 Task: Find directions from Lajpat Nagar to Dwarka, New Delhi and check your location history for recent visits.
Action: Mouse moved to (133, 69)
Screenshot: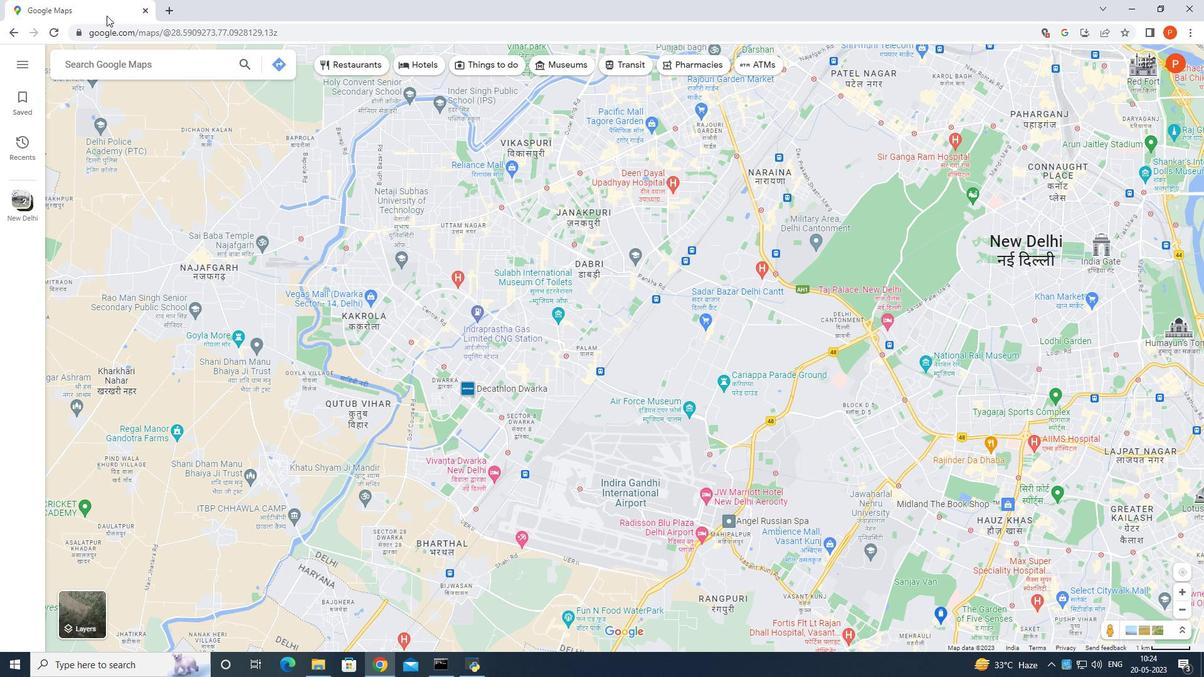 
Action: Mouse pressed left at (133, 69)
Screenshot: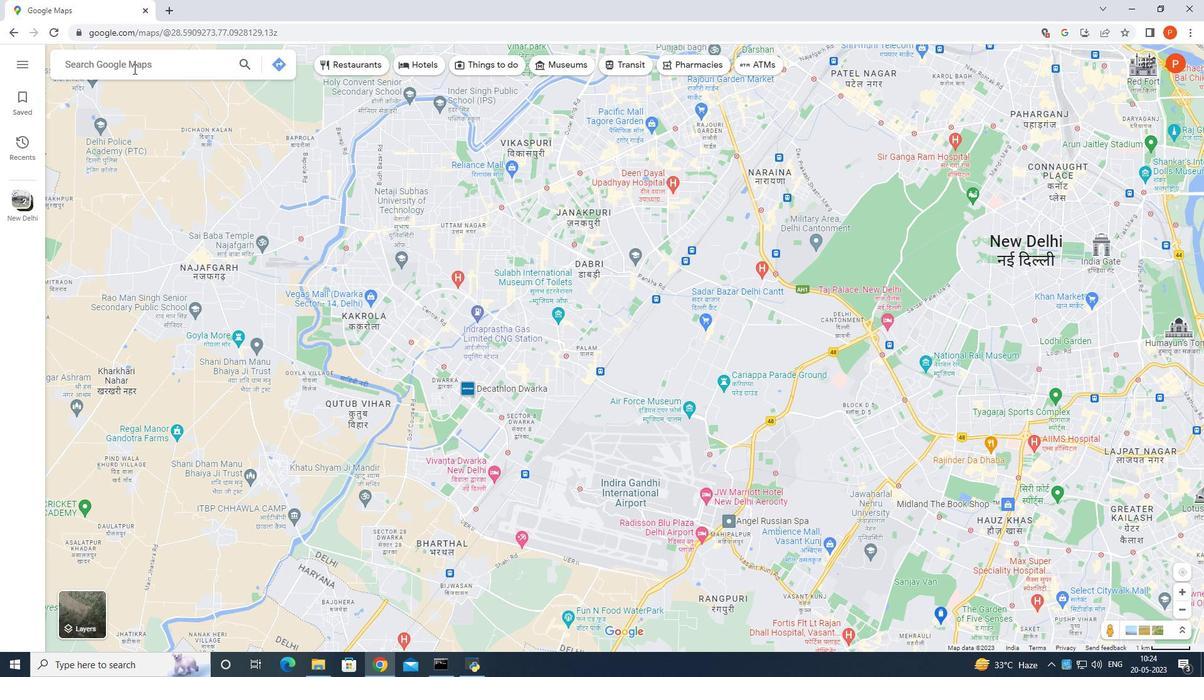 
Action: Key pressed dwarka<Key.space><Key.enter>
Screenshot: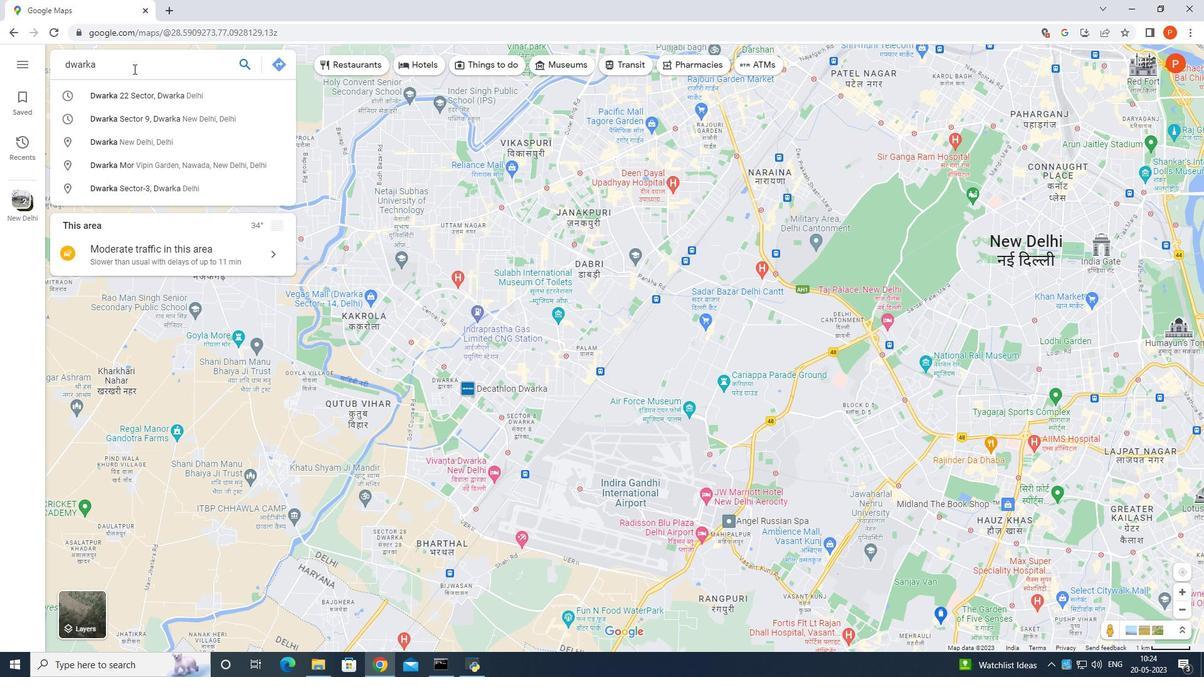 
Action: Mouse moved to (77, 282)
Screenshot: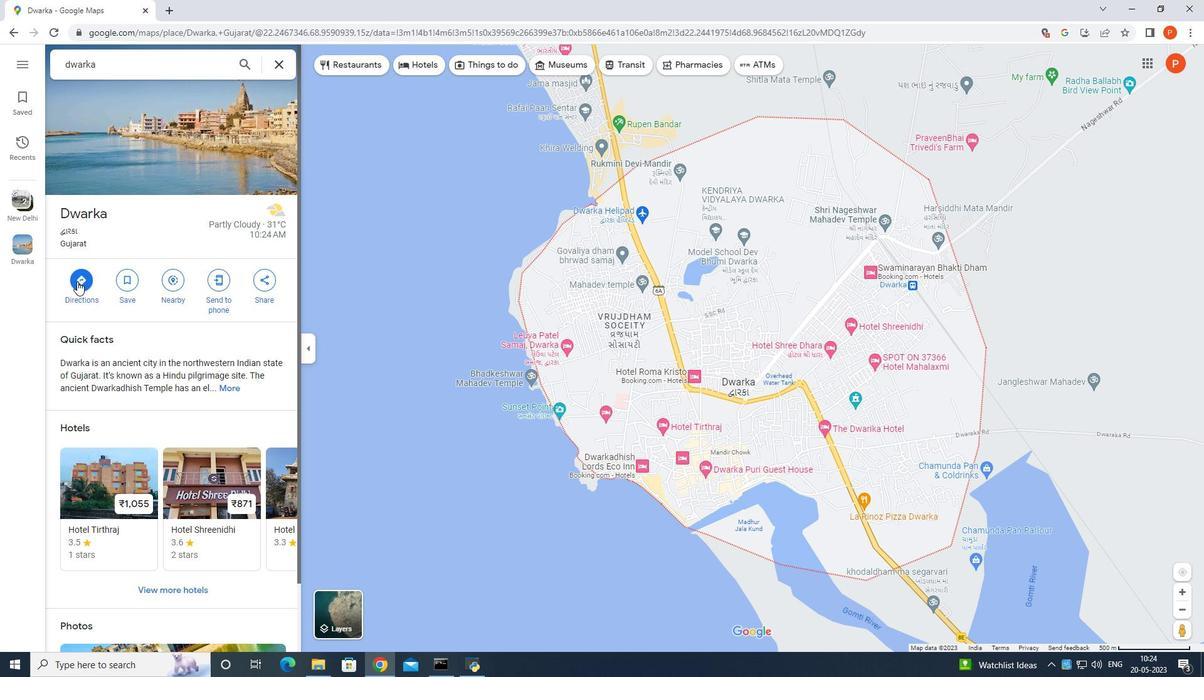 
Action: Mouse pressed left at (77, 282)
Screenshot: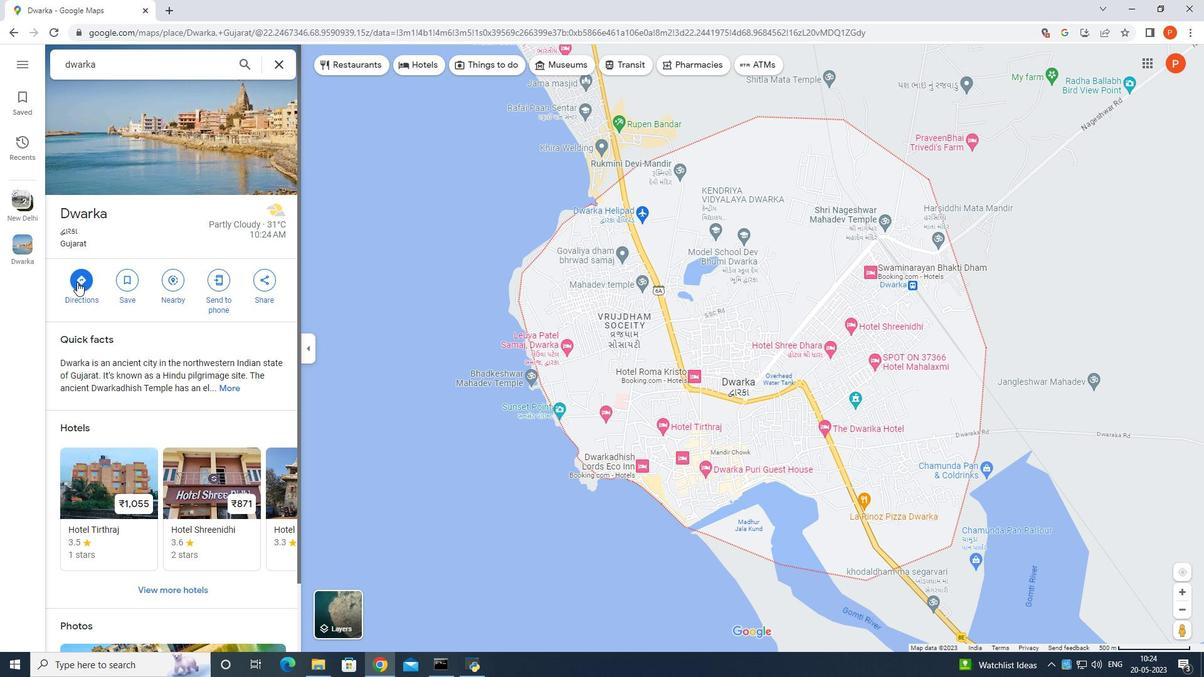 
Action: Mouse moved to (166, 136)
Screenshot: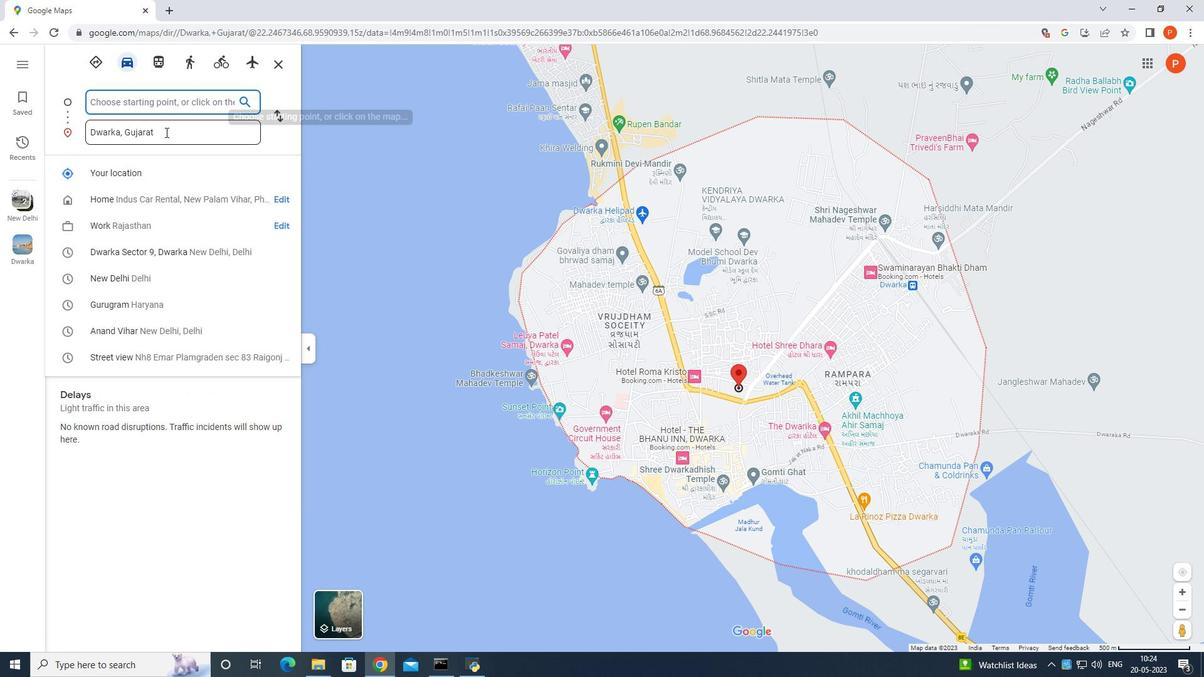 
Action: Mouse pressed left at (166, 136)
Screenshot: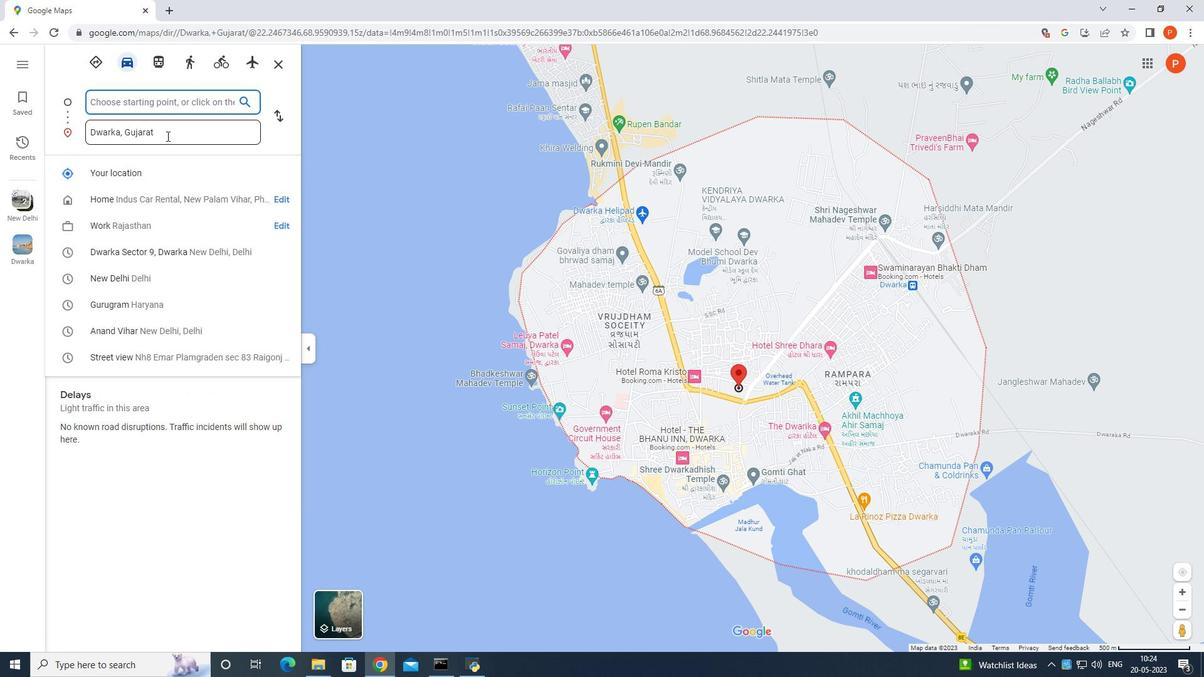 
Action: Mouse pressed left at (166, 136)
Screenshot: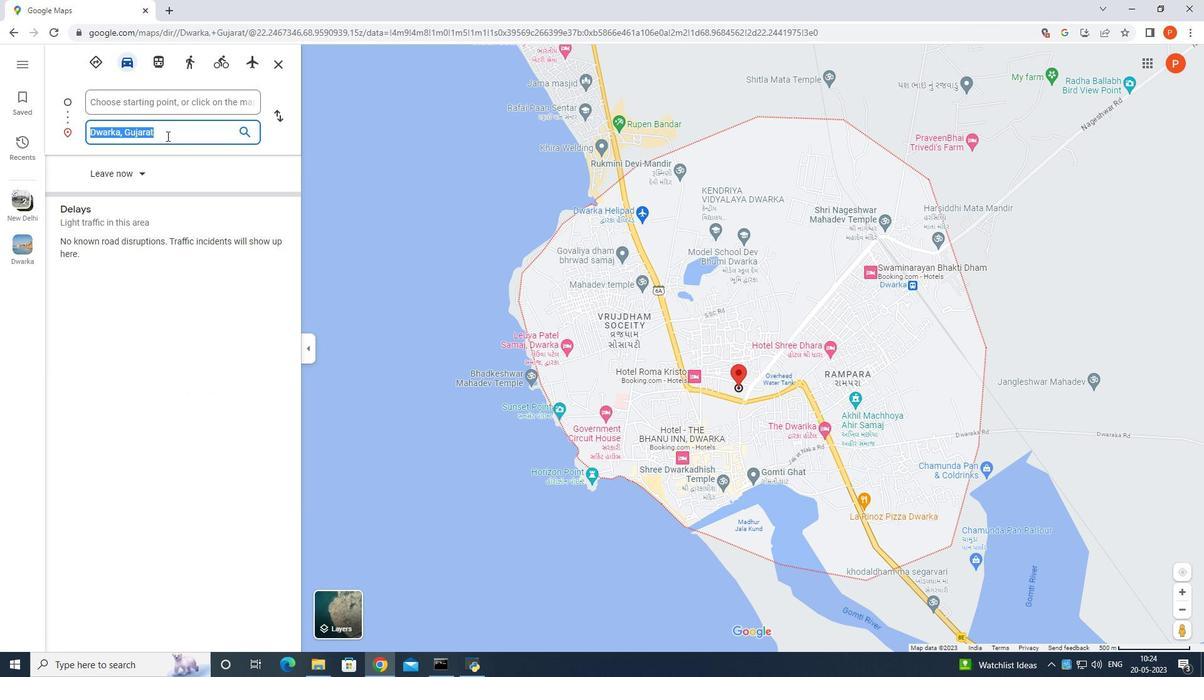 
Action: Key pressed <Key.backspace><Key.backspace><Key.backspace><Key.backspace><Key.backspace><Key.backspace><Key.backspace>delhi<Key.enter>ljpat<Key.space>nagar<Key.enter>
Screenshot: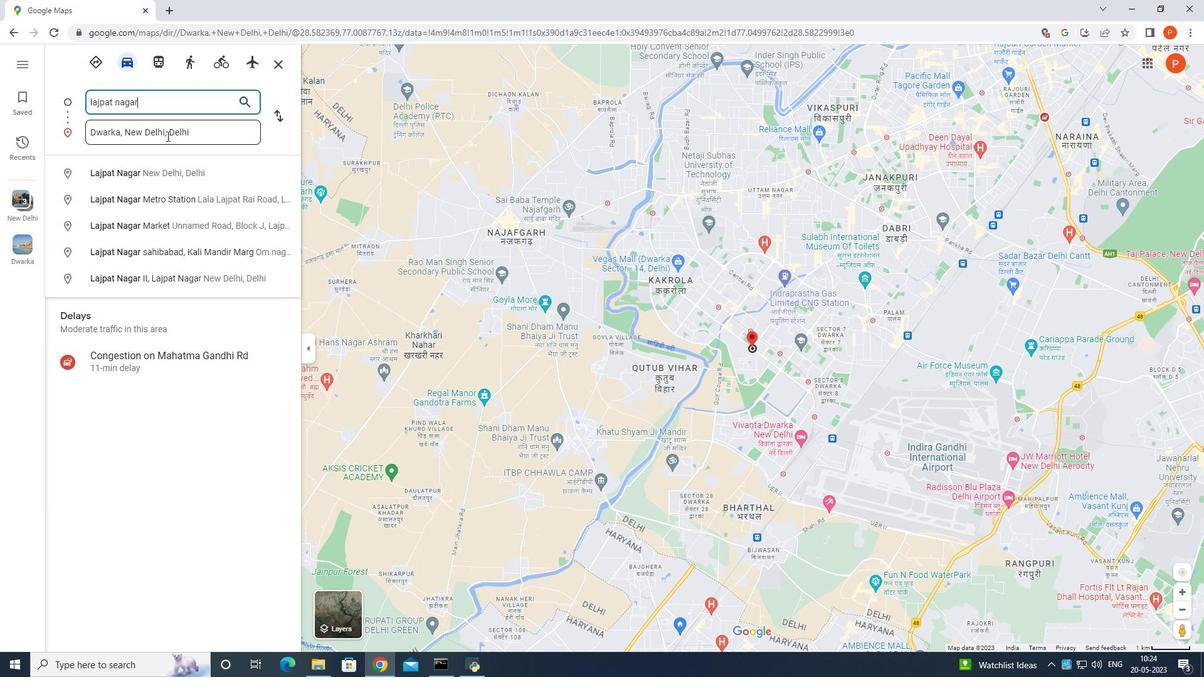 
Action: Mouse moved to (254, 300)
Screenshot: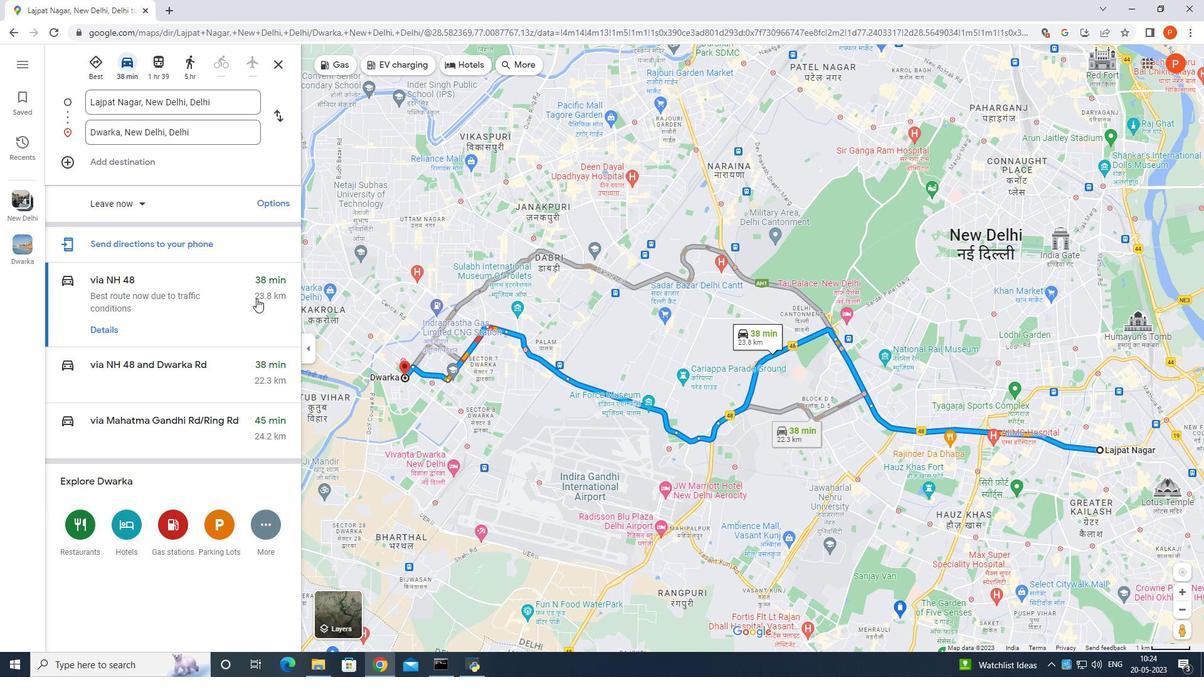 
Action: Mouse scrolled (254, 299) with delta (0, 0)
Screenshot: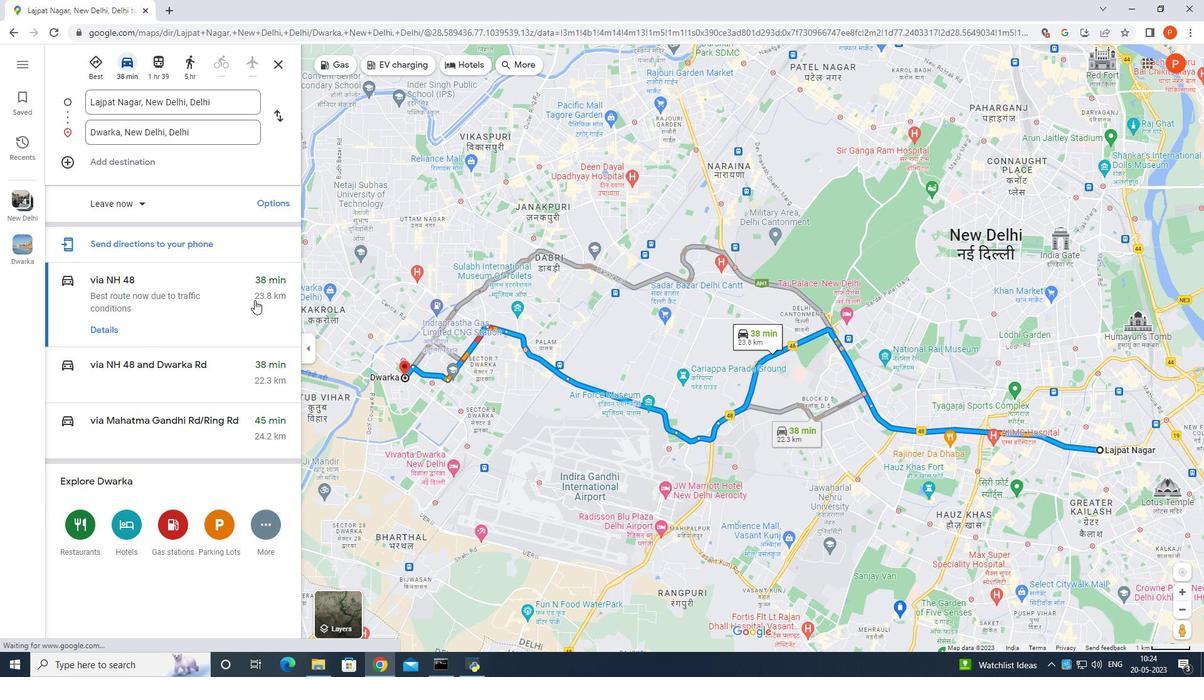 
Action: Mouse scrolled (254, 299) with delta (0, 0)
Screenshot: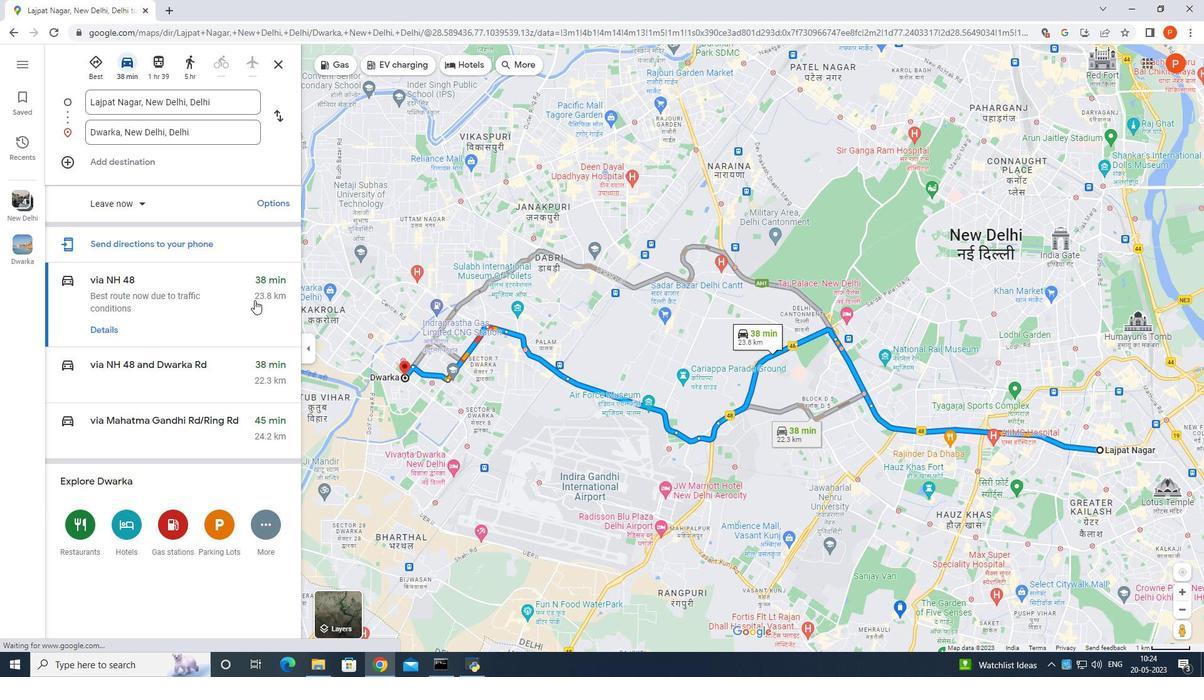 
Action: Mouse scrolled (254, 299) with delta (0, 0)
Screenshot: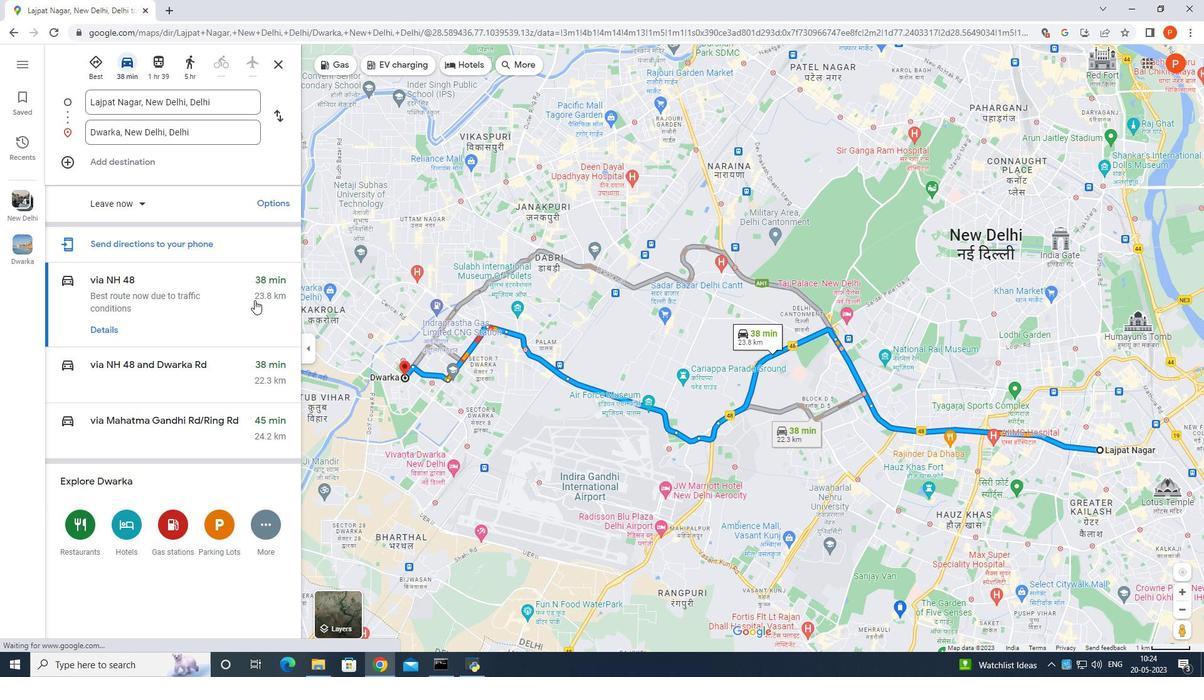 
Action: Mouse scrolled (254, 301) with delta (0, 0)
Screenshot: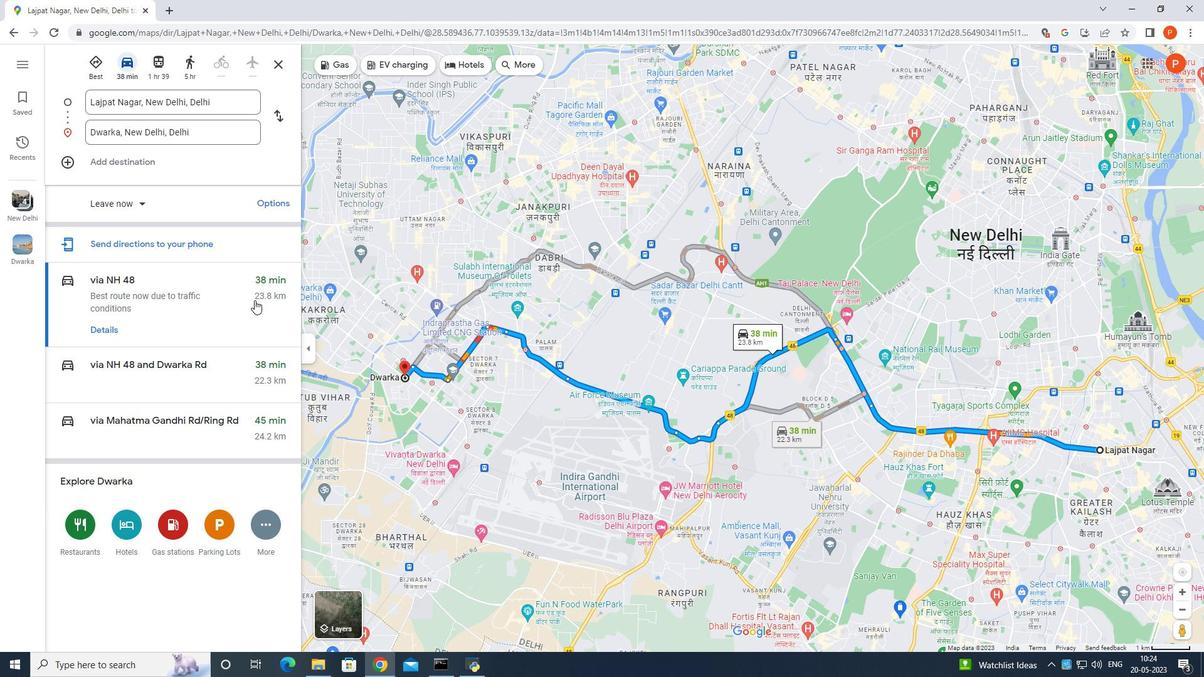 
Action: Mouse scrolled (254, 301) with delta (0, 0)
Screenshot: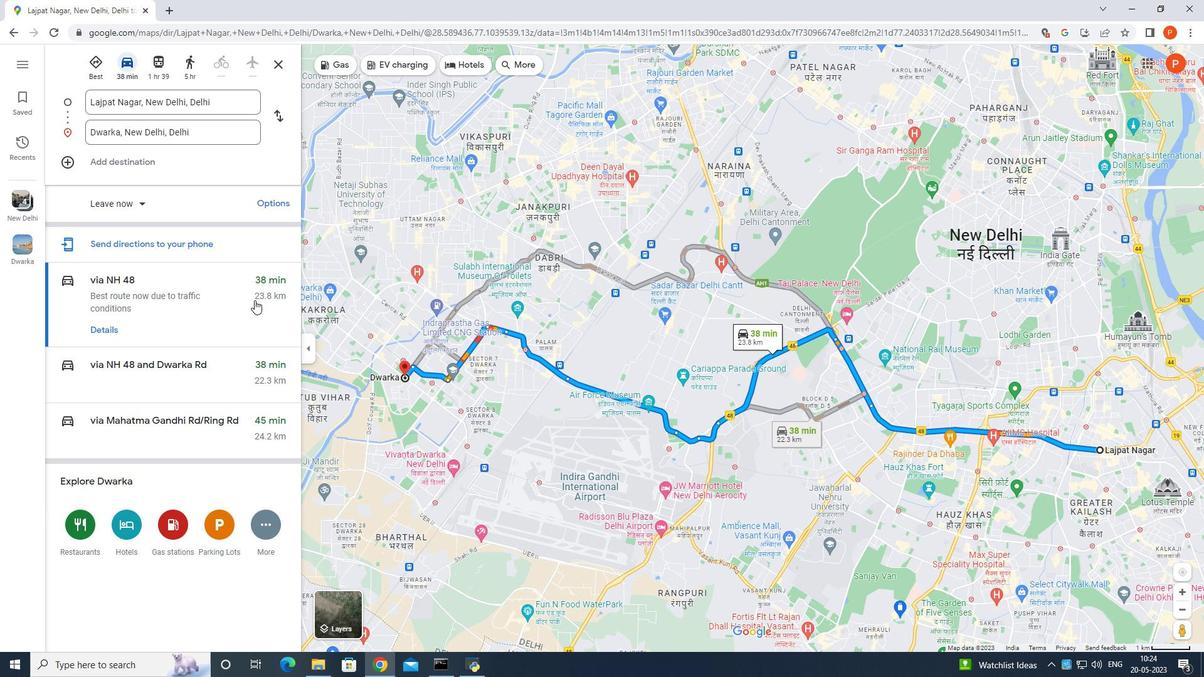 
Action: Mouse scrolled (254, 301) with delta (0, 0)
Screenshot: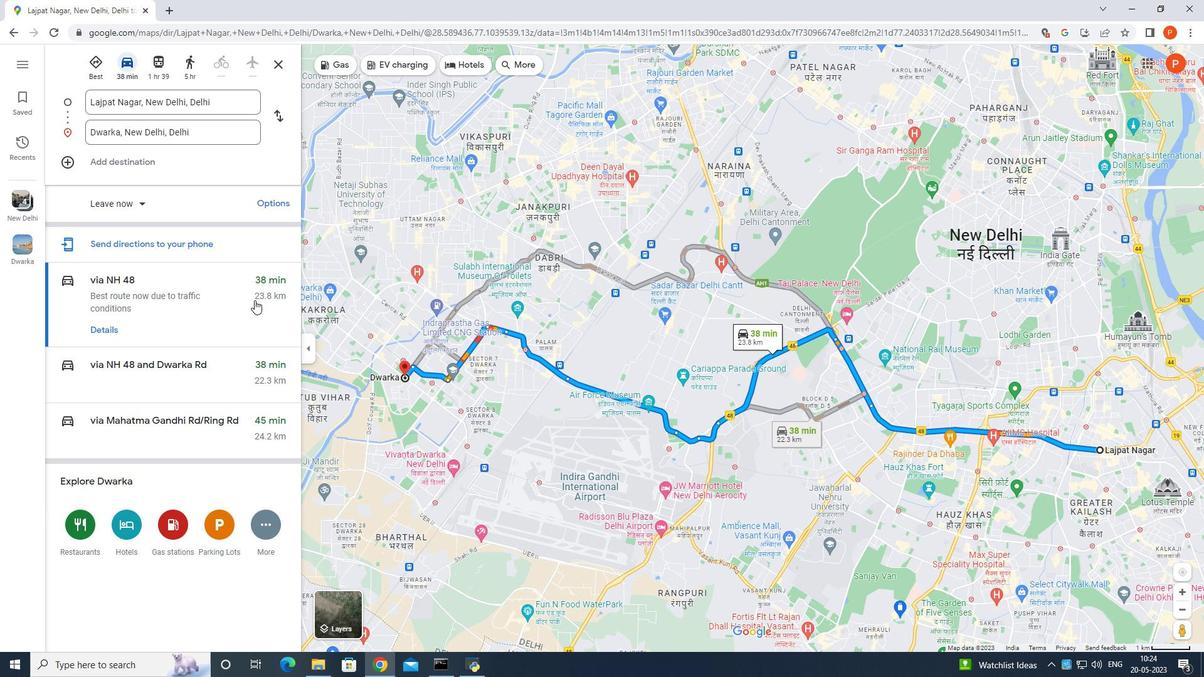 
Action: Mouse scrolled (254, 299) with delta (0, 0)
Screenshot: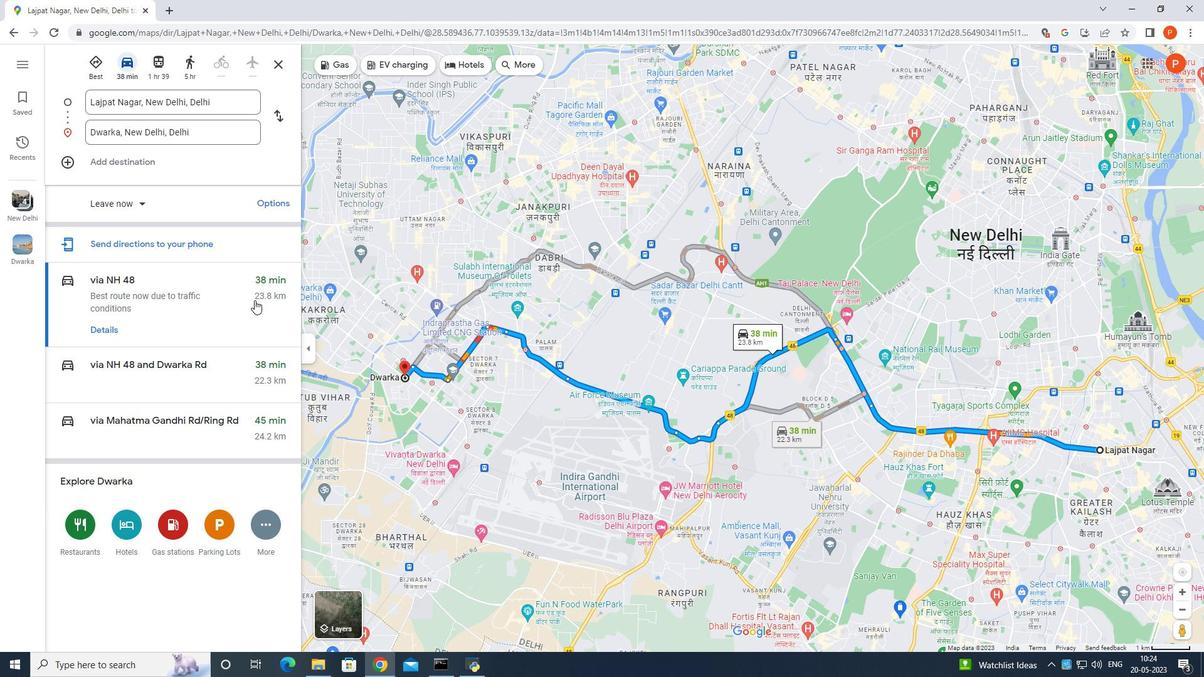 
Action: Mouse scrolled (254, 299) with delta (0, 0)
Screenshot: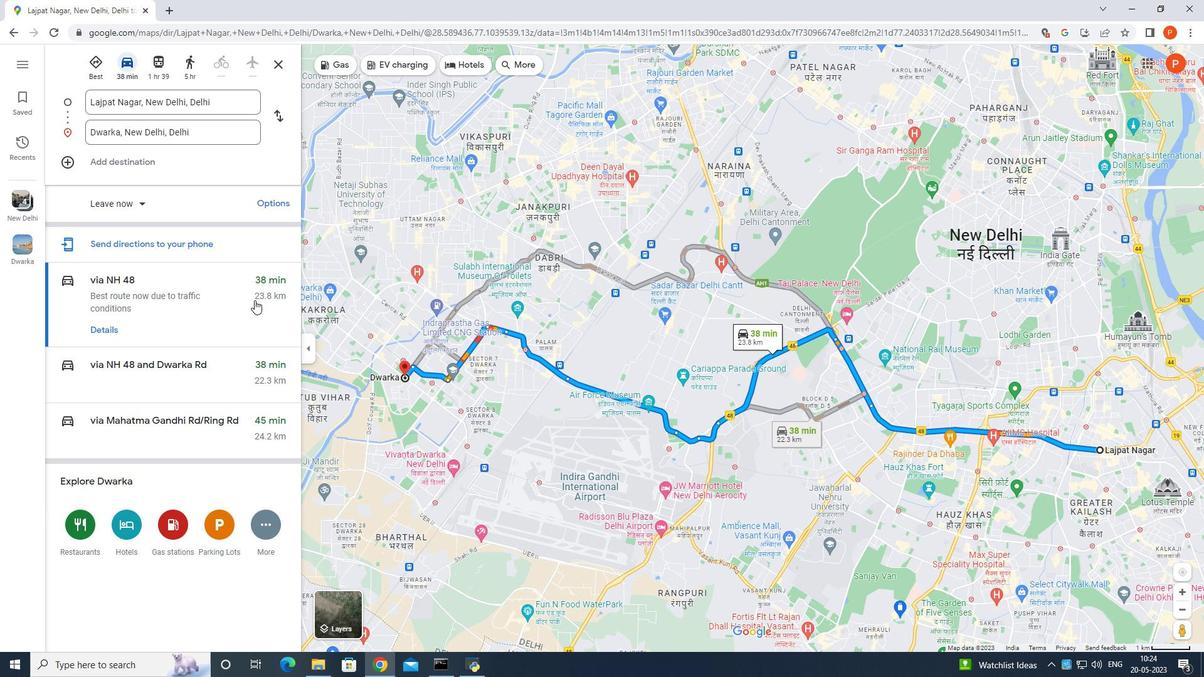 
Action: Mouse moved to (88, 286)
Screenshot: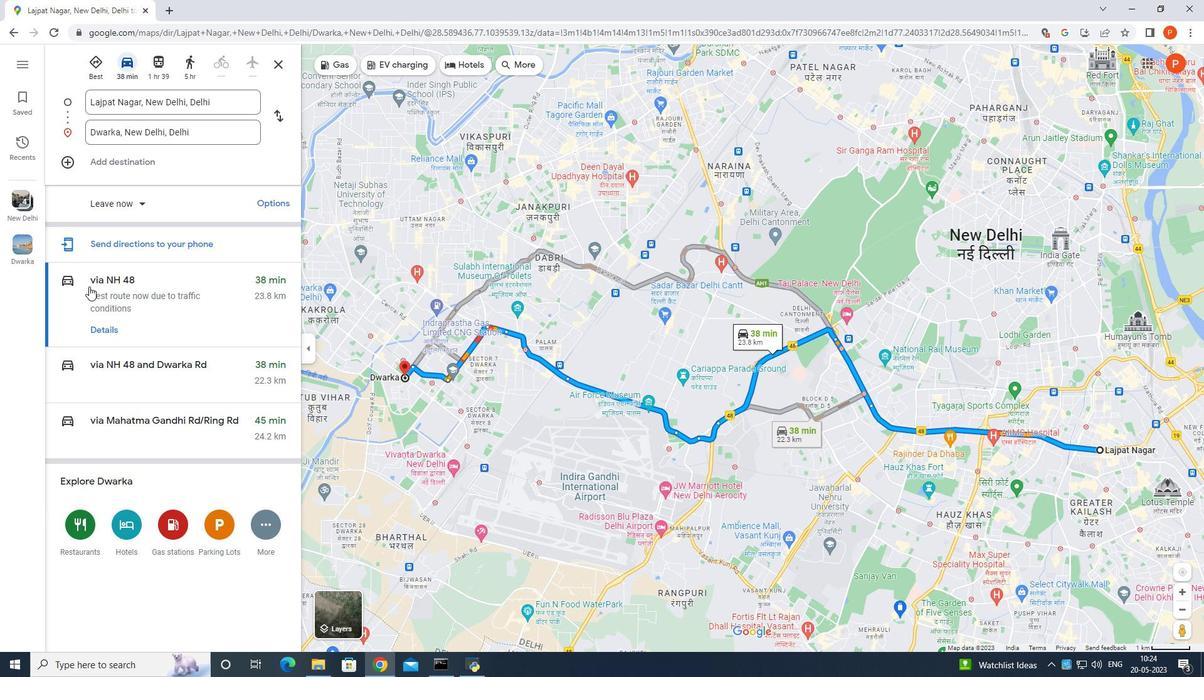 
Action: Mouse pressed left at (88, 286)
Screenshot: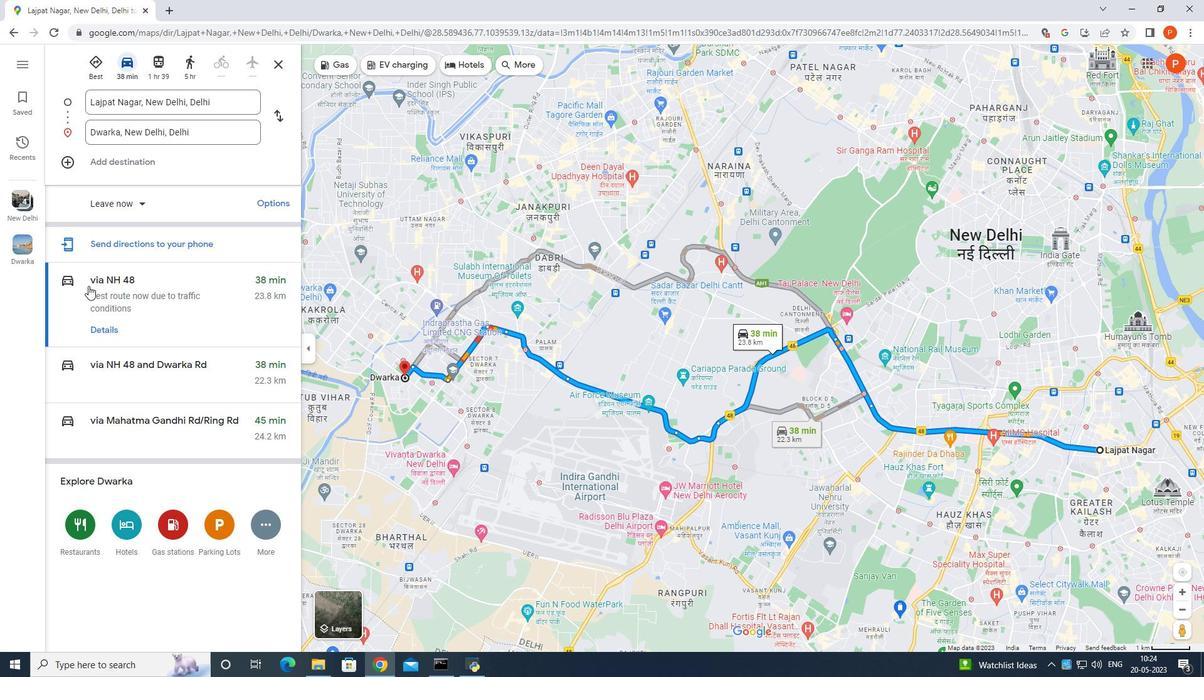 
Action: Mouse moved to (67, 66)
Screenshot: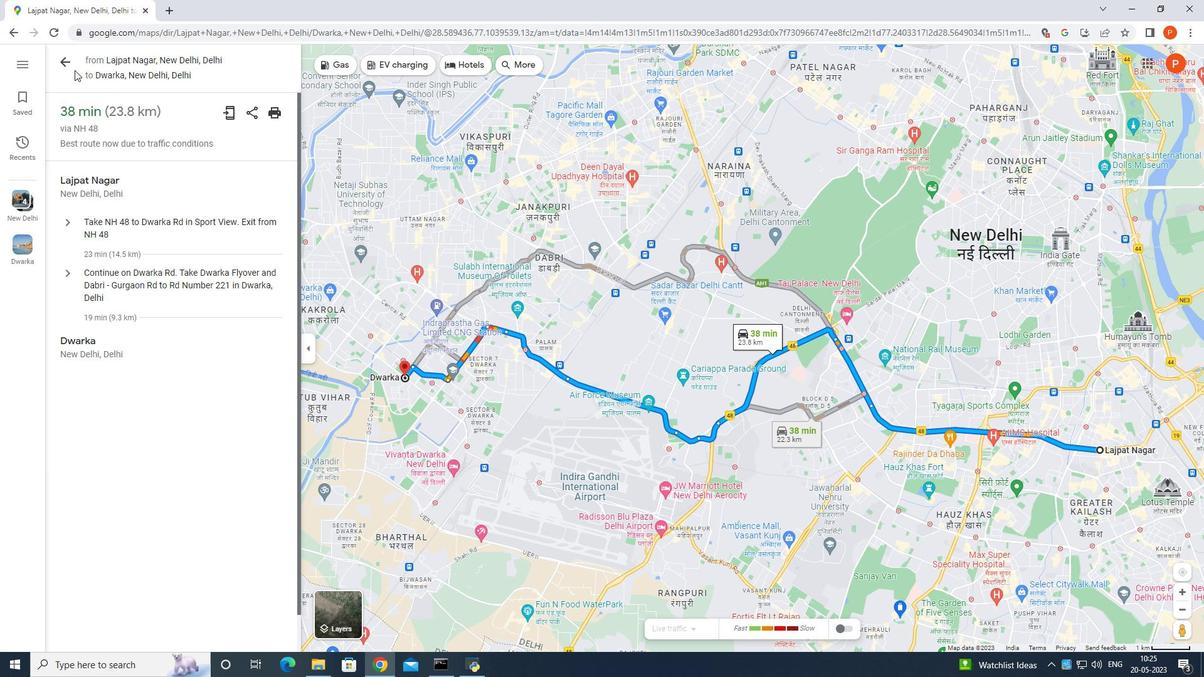 
Action: Mouse pressed left at (67, 66)
Screenshot: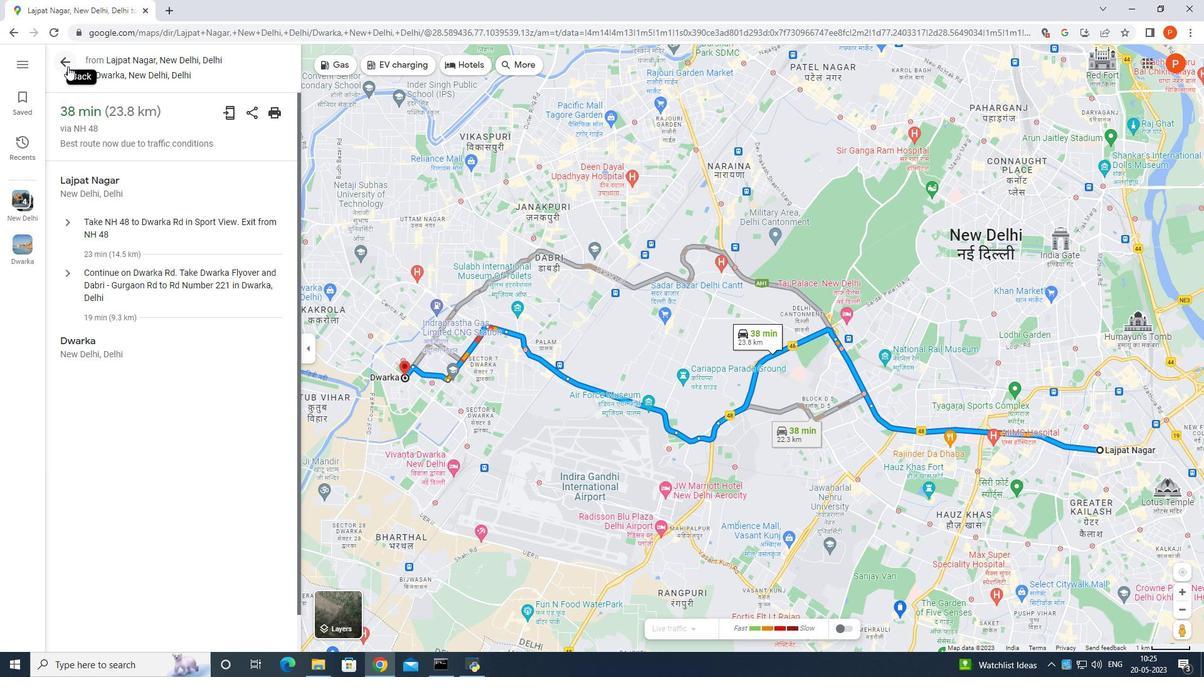 
Action: Mouse moved to (128, 63)
Screenshot: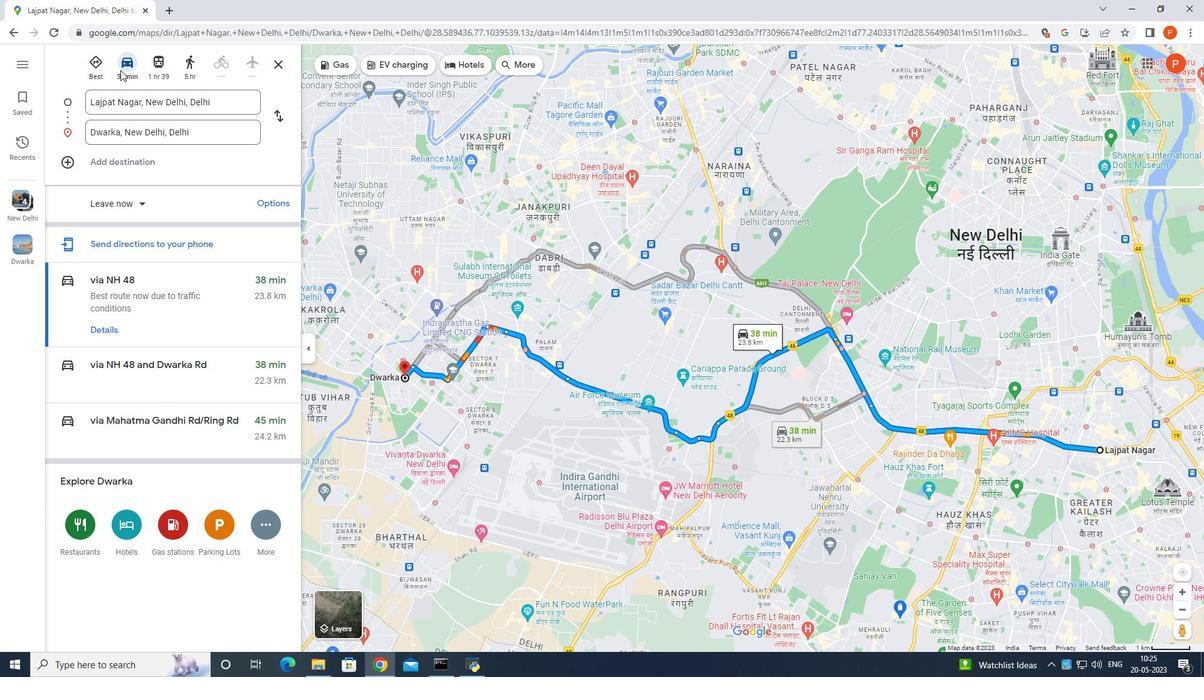 
Action: Mouse pressed left at (128, 63)
Screenshot: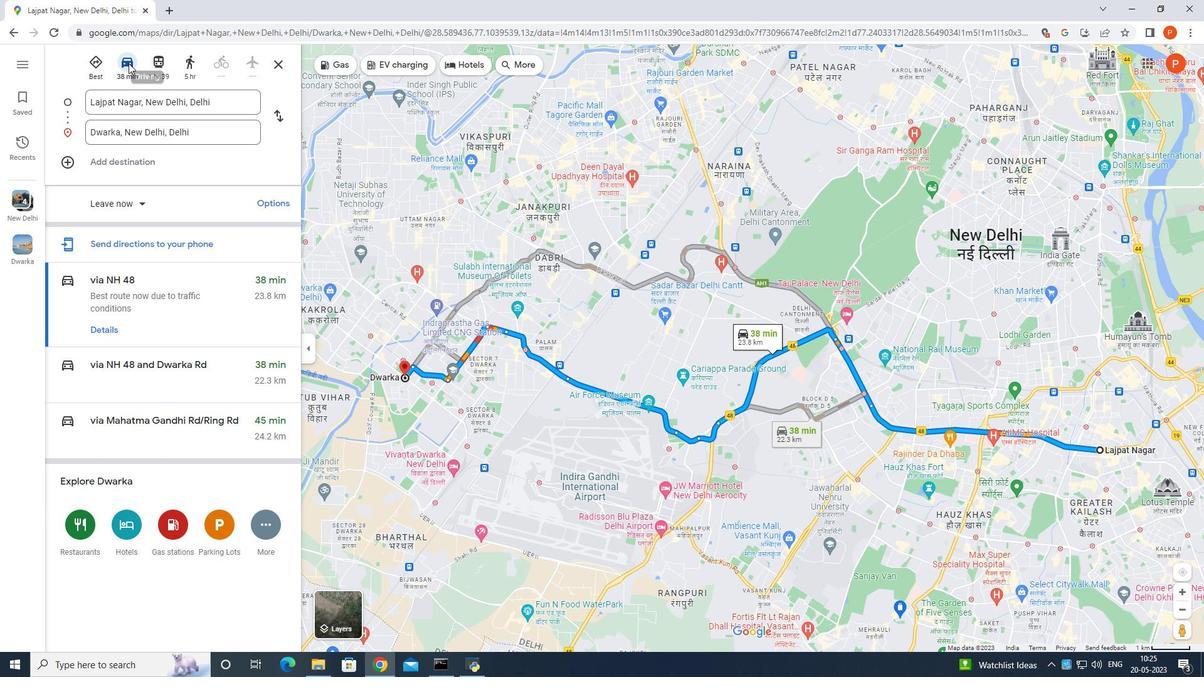 
Action: Mouse pressed left at (128, 63)
Screenshot: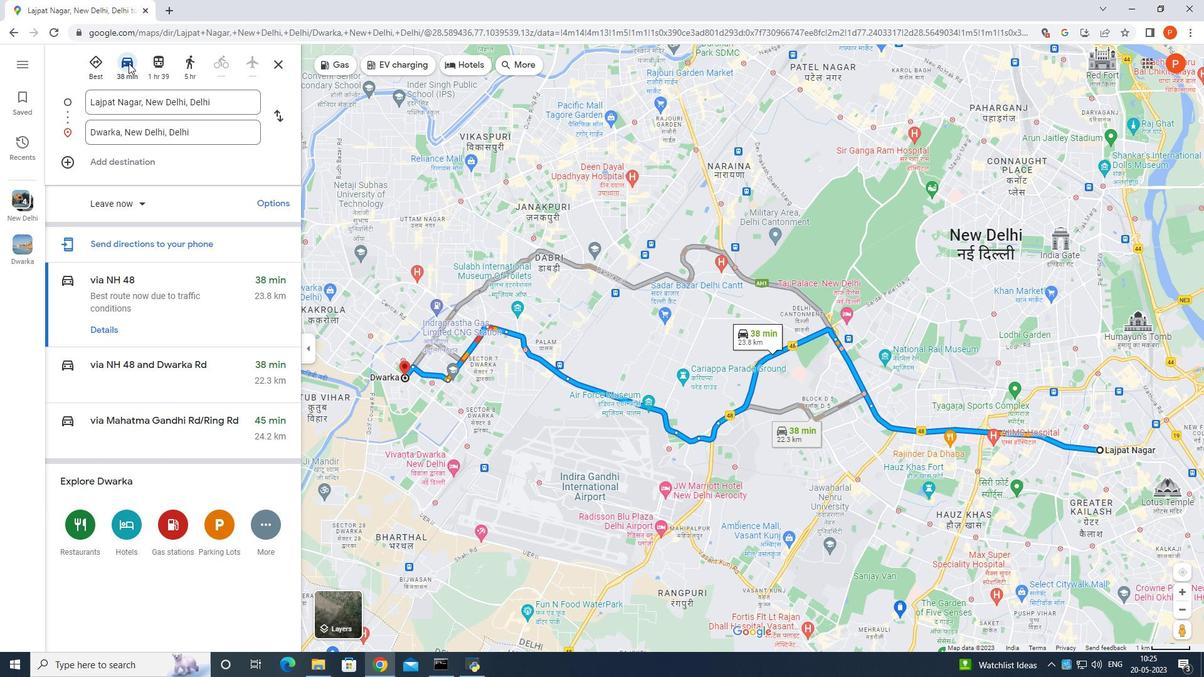 
Action: Mouse pressed left at (128, 63)
Screenshot: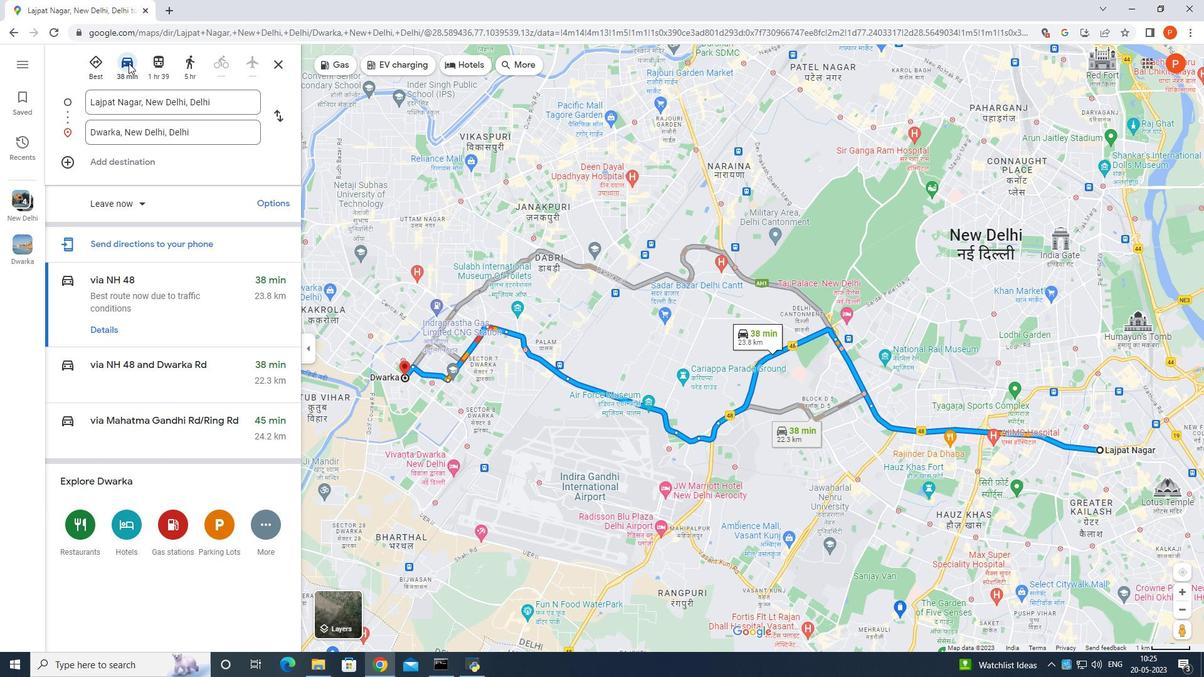 
Action: Mouse moved to (155, 57)
Screenshot: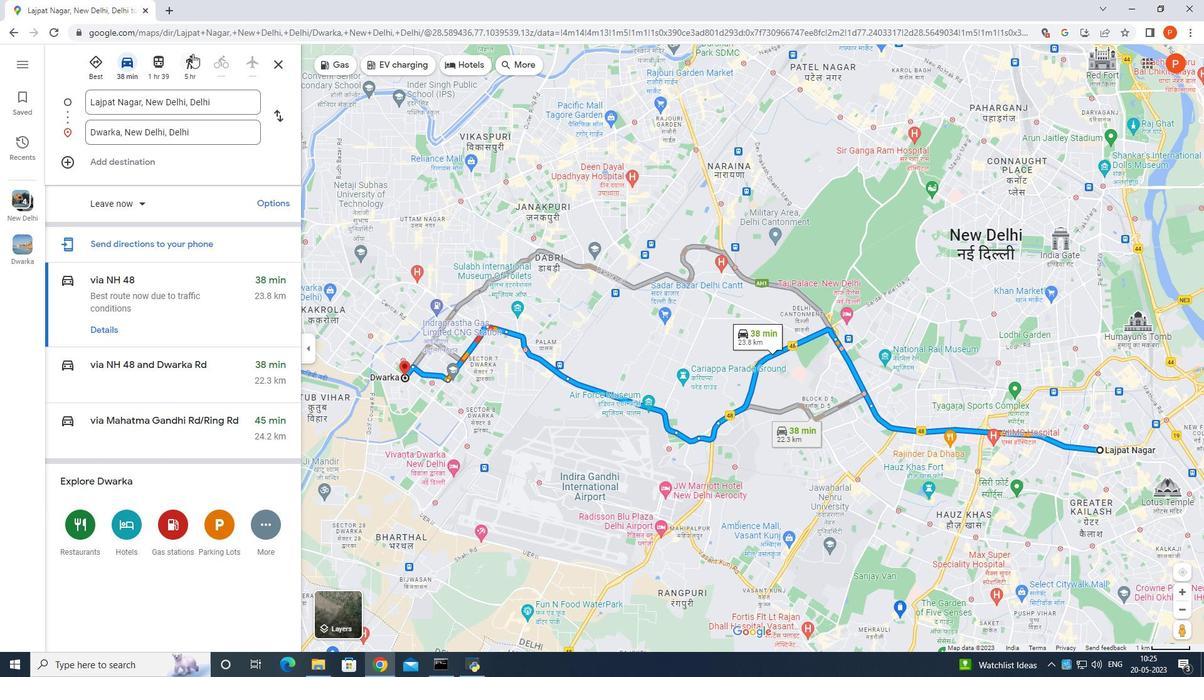 
Action: Mouse pressed left at (155, 57)
Screenshot: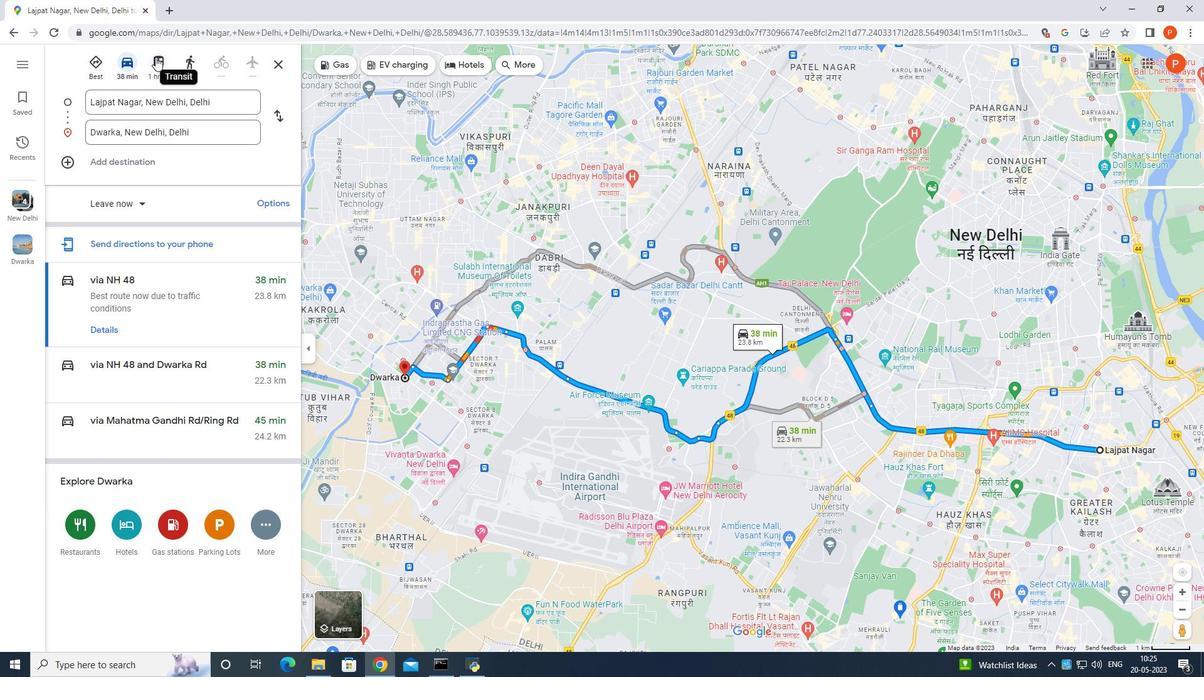 
Action: Mouse moved to (132, 185)
Screenshot: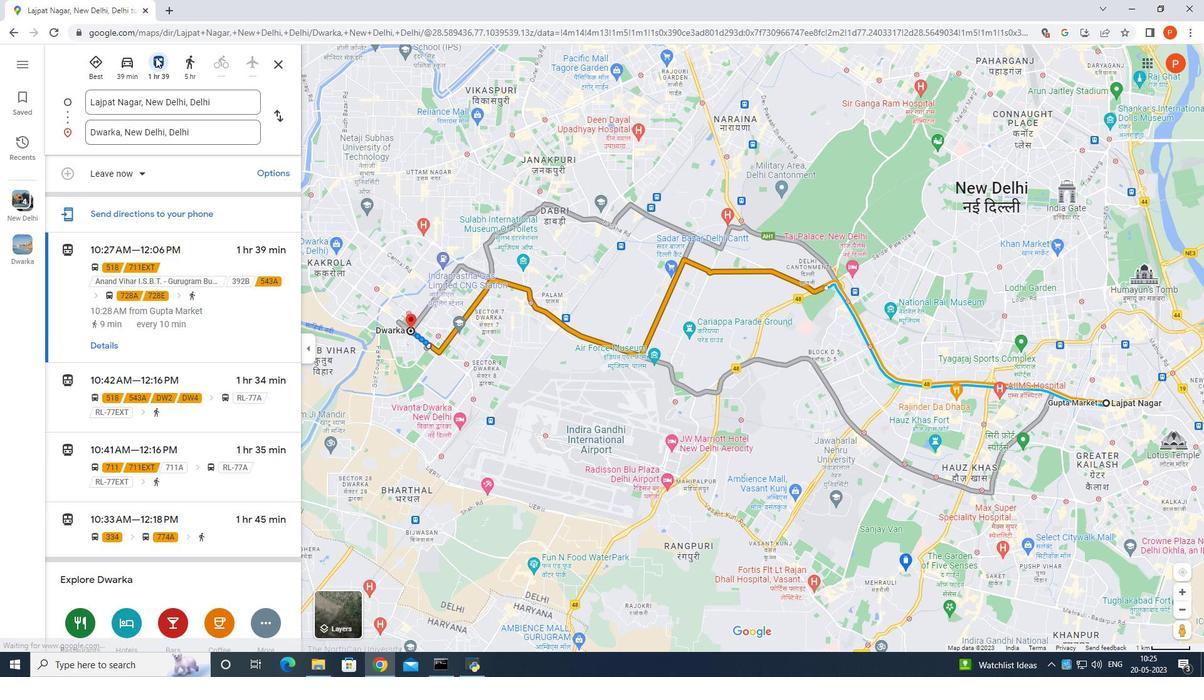 
Action: Mouse scrolled (132, 184) with delta (0, 0)
Screenshot: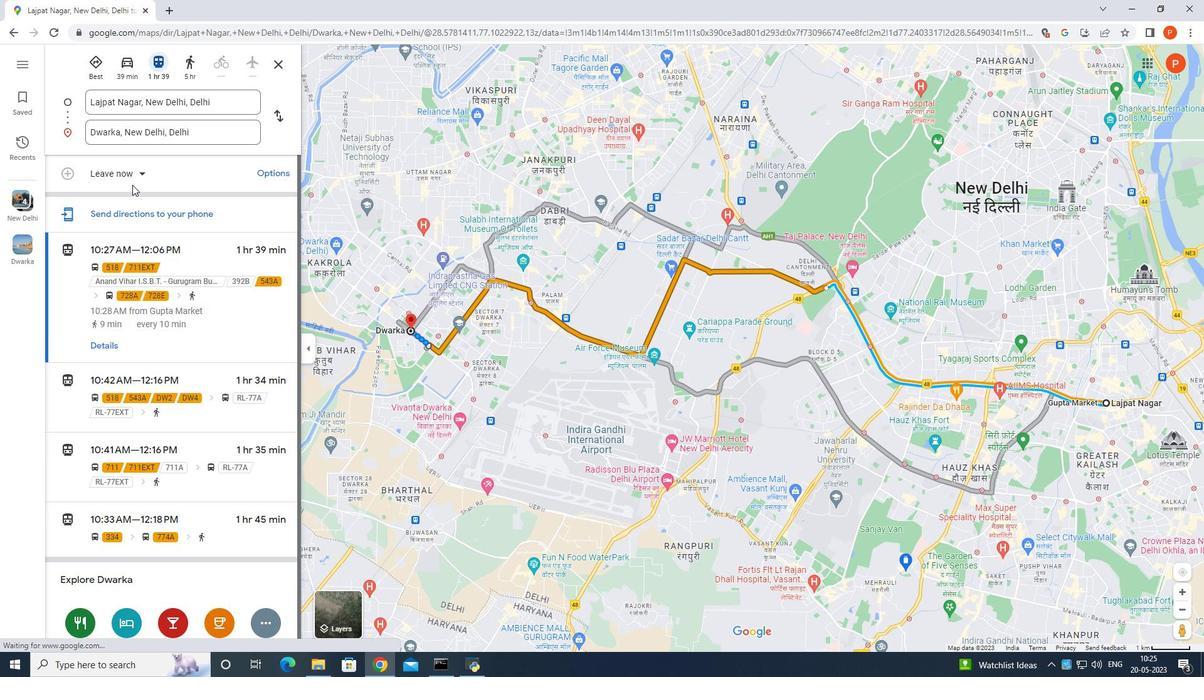 
Action: Mouse scrolled (132, 184) with delta (0, 0)
Screenshot: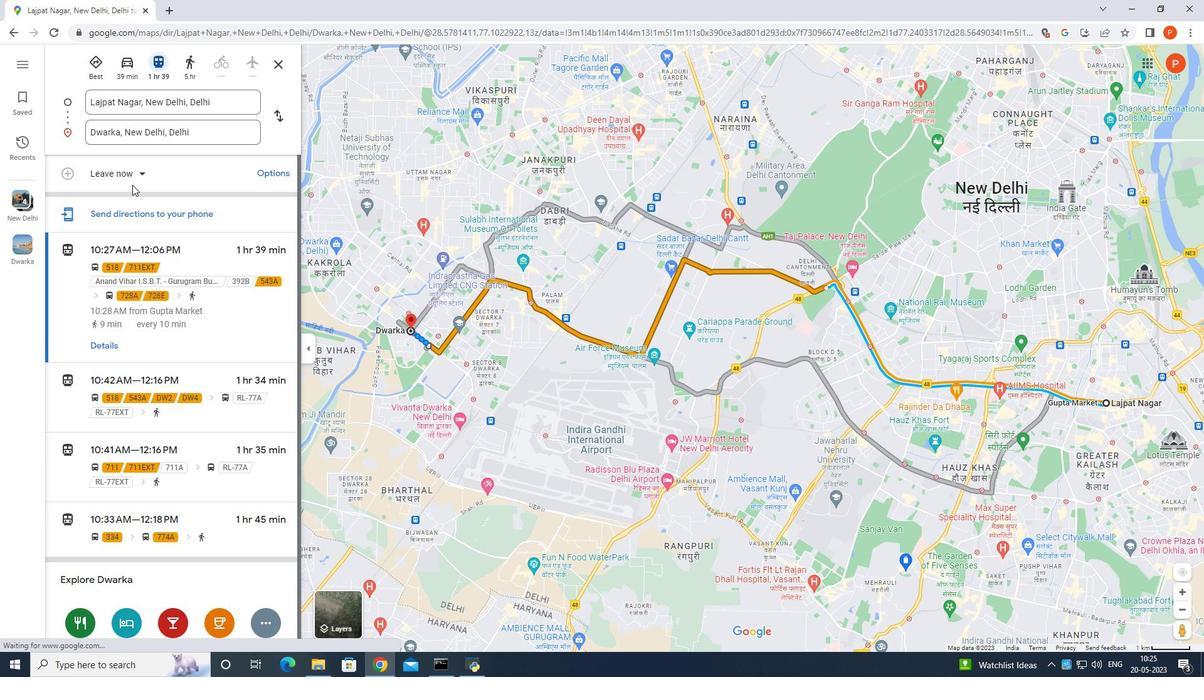 
Action: Mouse scrolled (132, 184) with delta (0, 0)
Screenshot: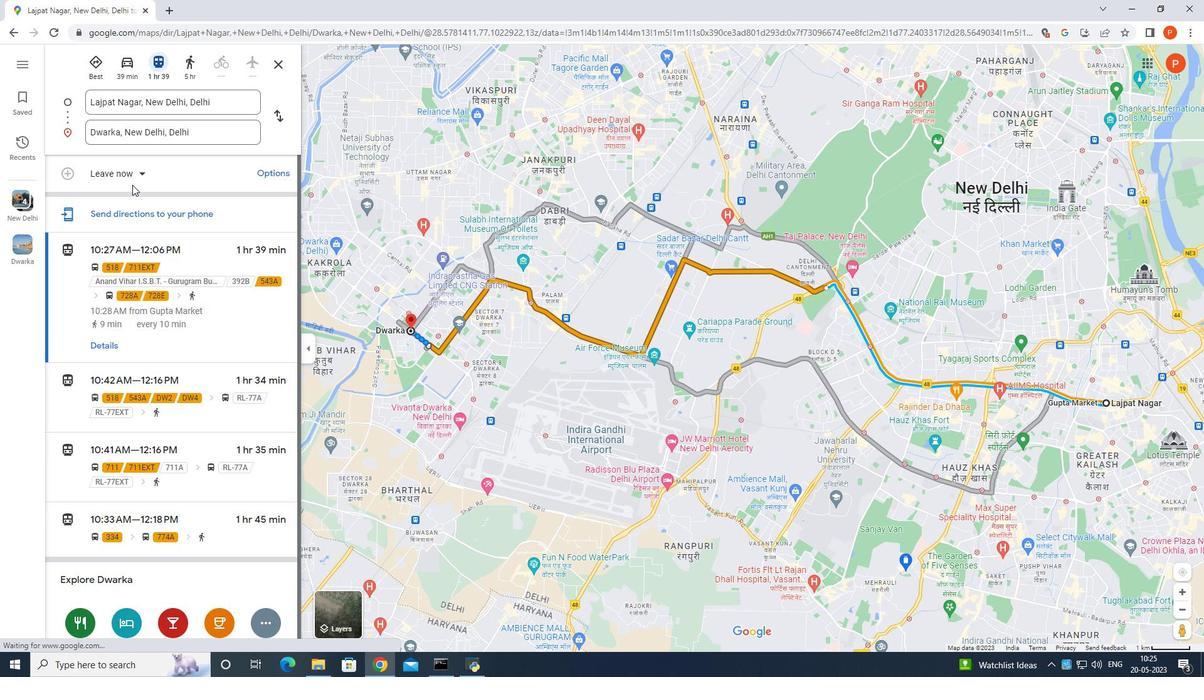 
Action: Mouse scrolled (132, 184) with delta (0, 0)
Screenshot: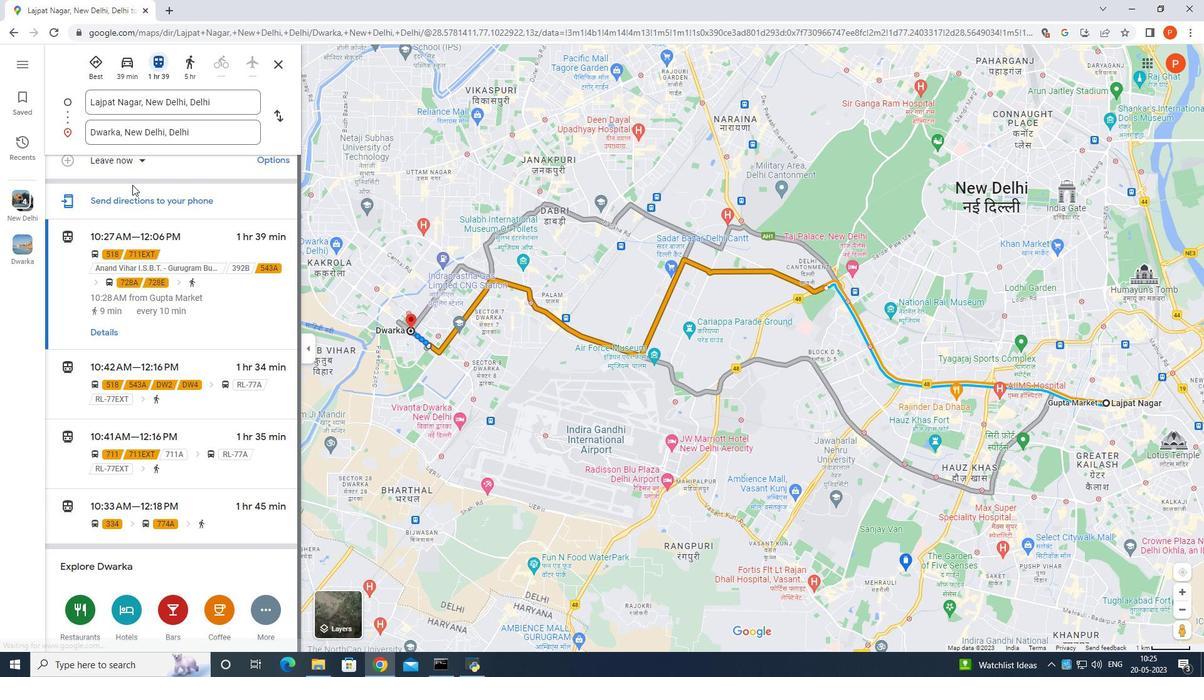 
Action: Mouse scrolled (132, 184) with delta (0, 0)
Screenshot: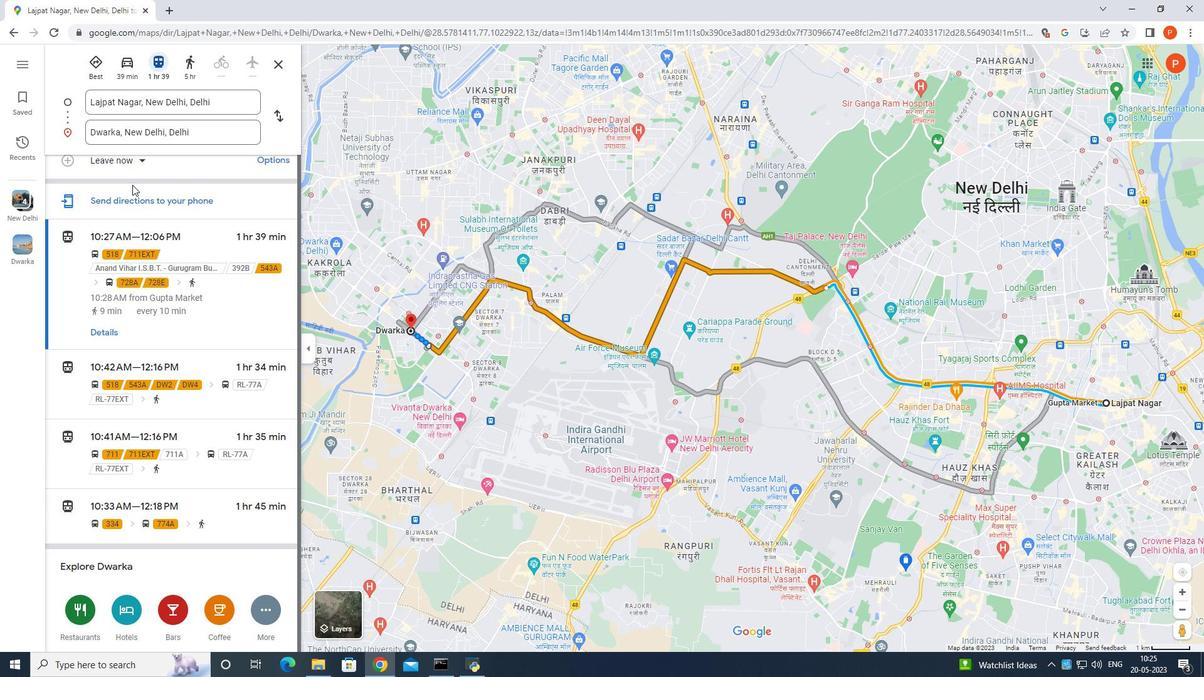 
Action: Mouse scrolled (132, 184) with delta (0, 0)
Screenshot: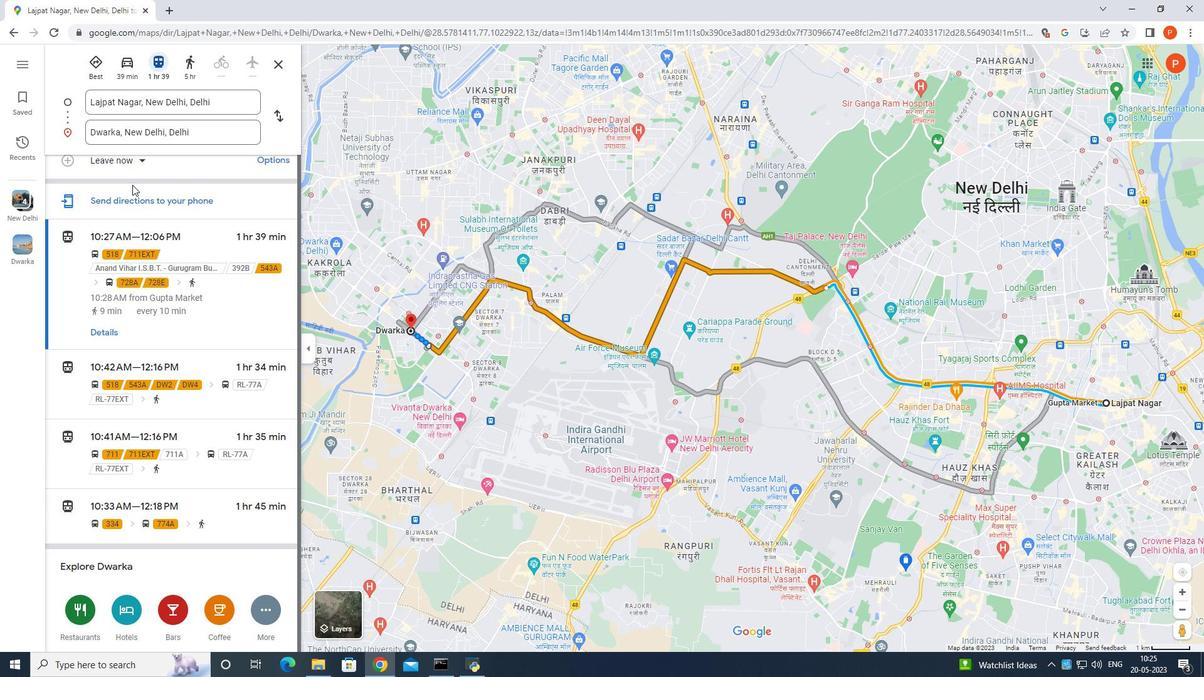 
Action: Mouse scrolled (132, 184) with delta (0, 0)
Screenshot: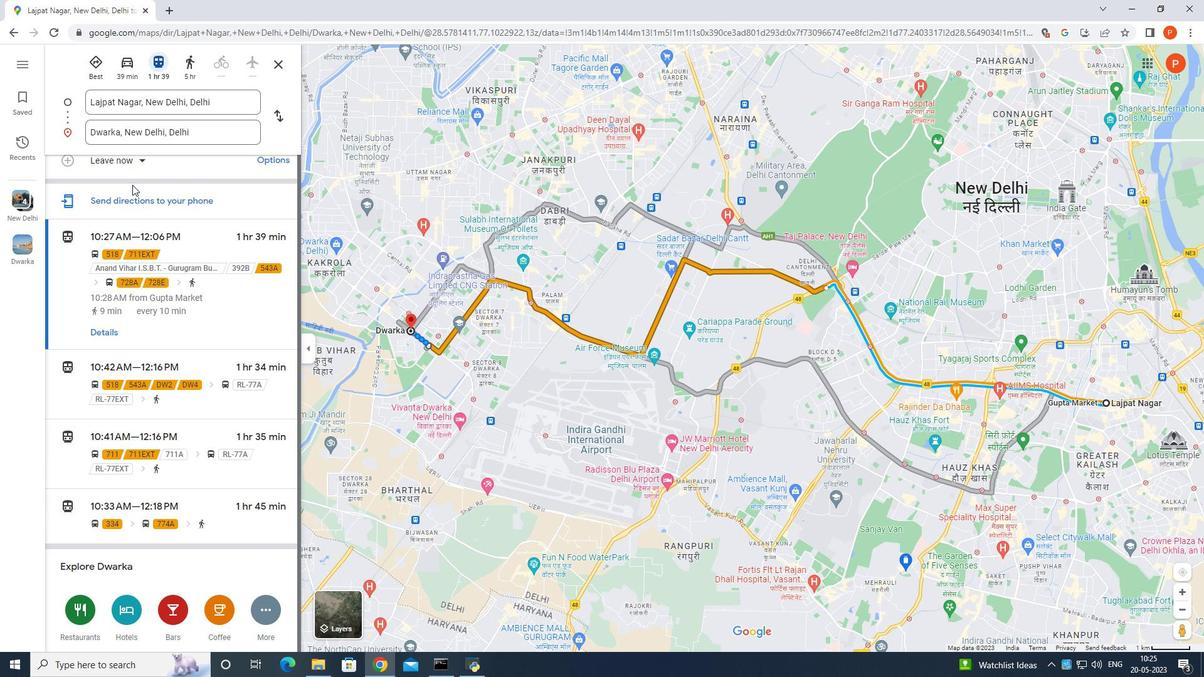 
Action: Mouse scrolled (132, 184) with delta (0, 0)
Screenshot: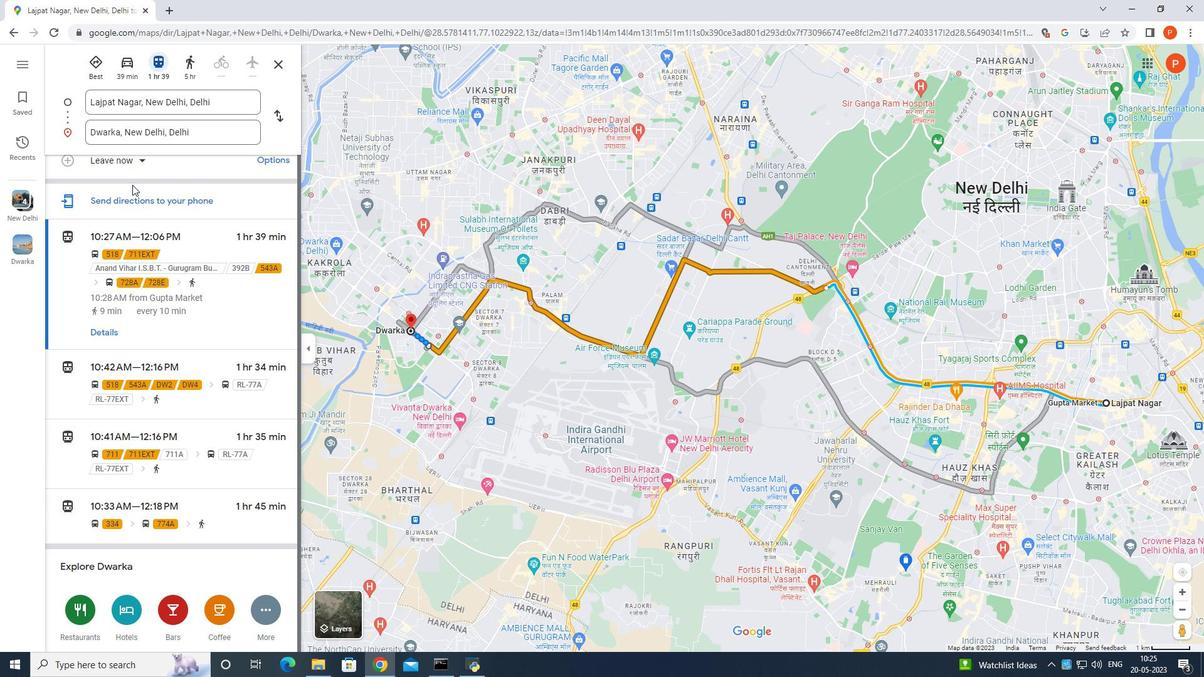 
Action: Mouse scrolled (132, 185) with delta (0, 0)
Screenshot: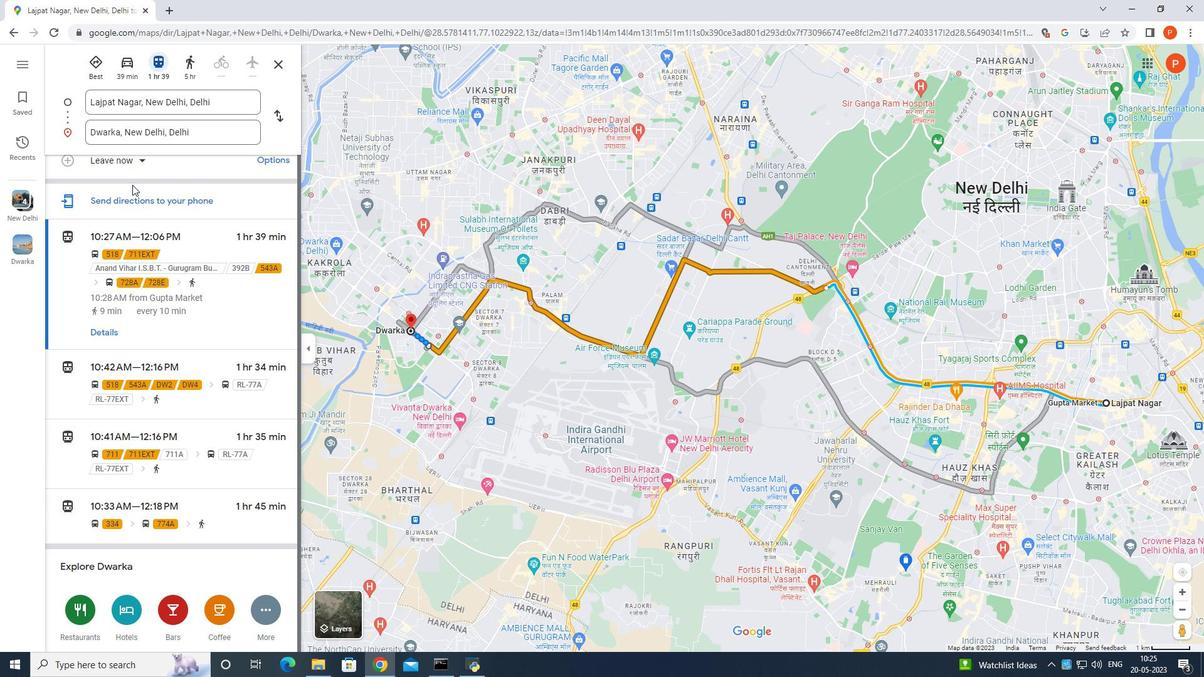 
Action: Mouse scrolled (132, 185) with delta (0, 0)
Screenshot: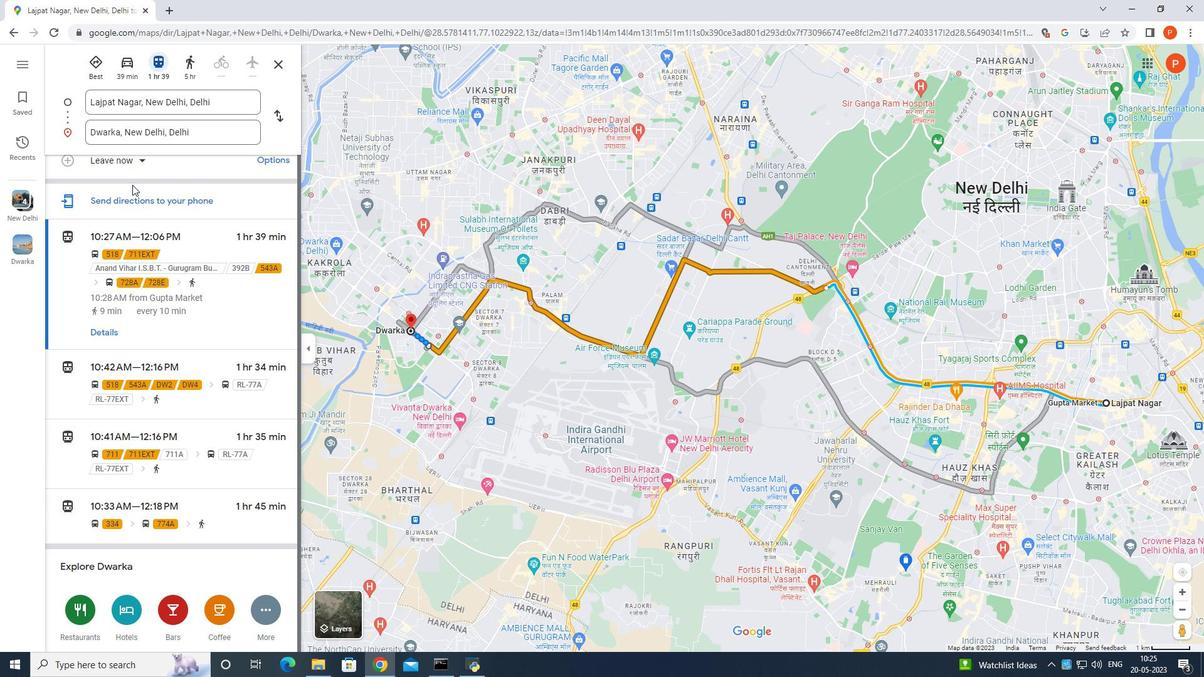 
Action: Mouse scrolled (132, 185) with delta (0, 0)
Screenshot: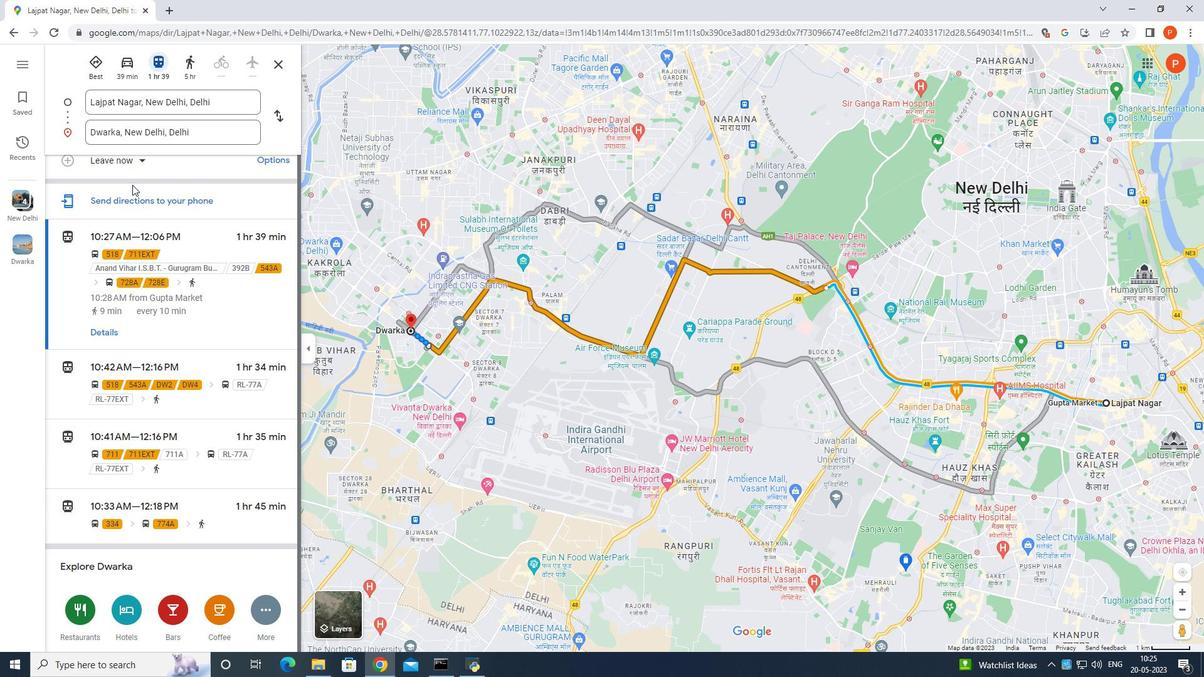 
Action: Mouse moved to (135, 176)
Screenshot: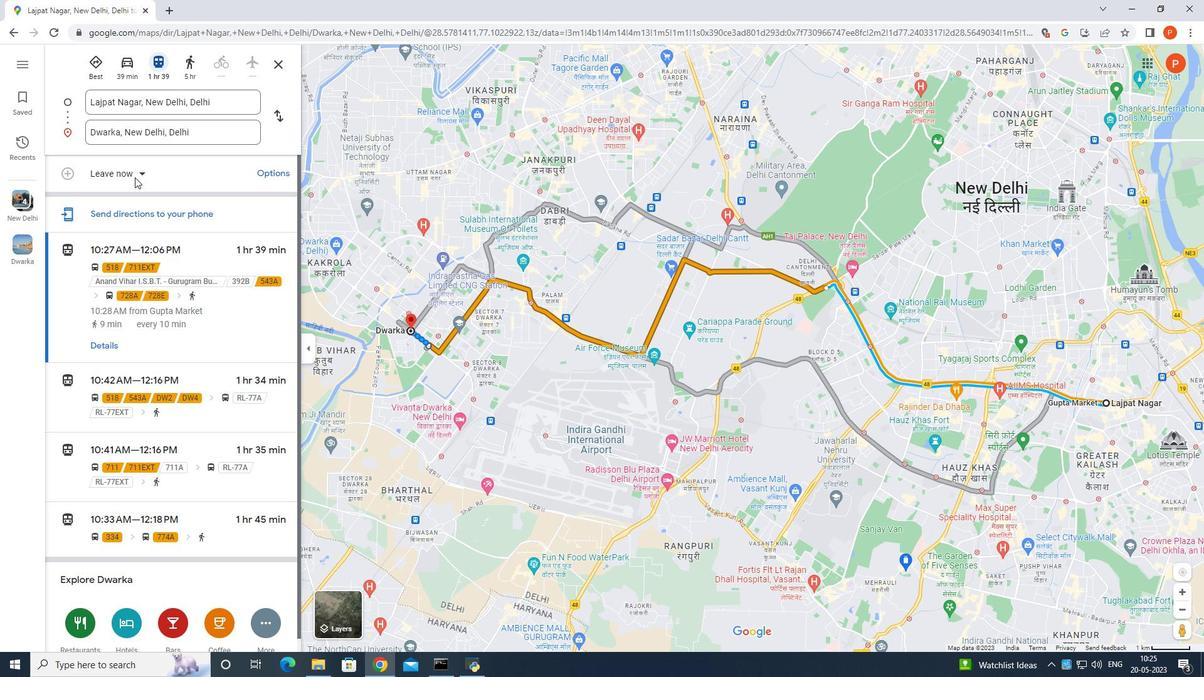 
Action: Mouse pressed left at (135, 176)
Screenshot: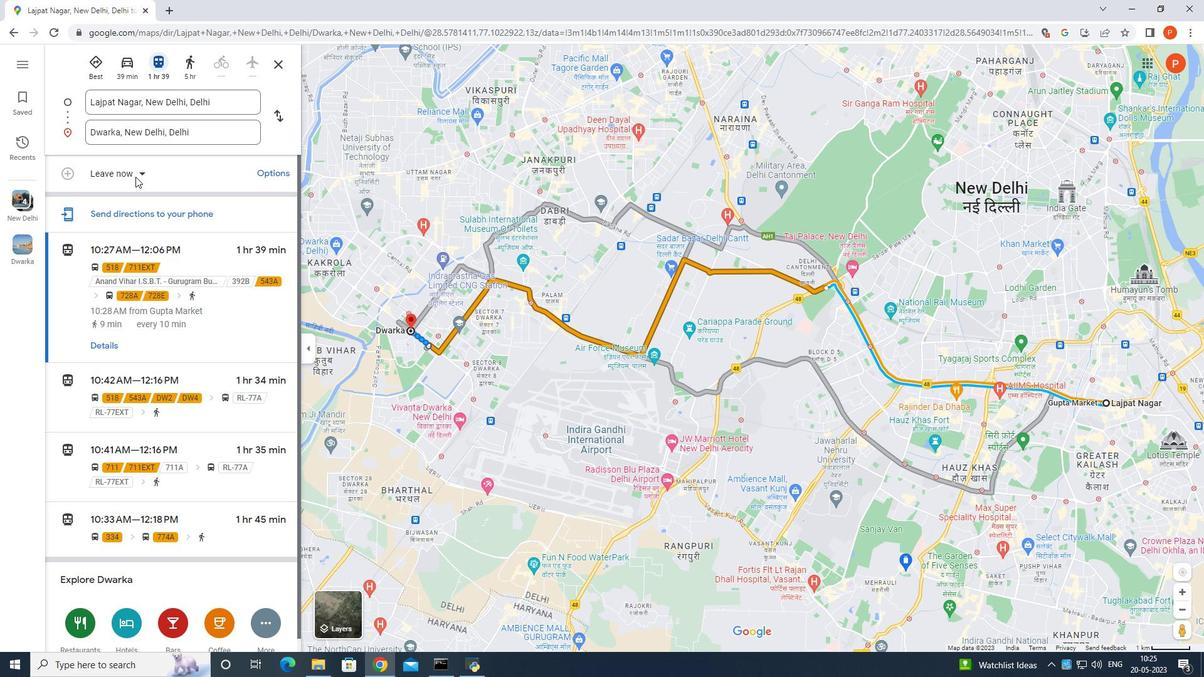 
Action: Mouse moved to (225, 191)
Screenshot: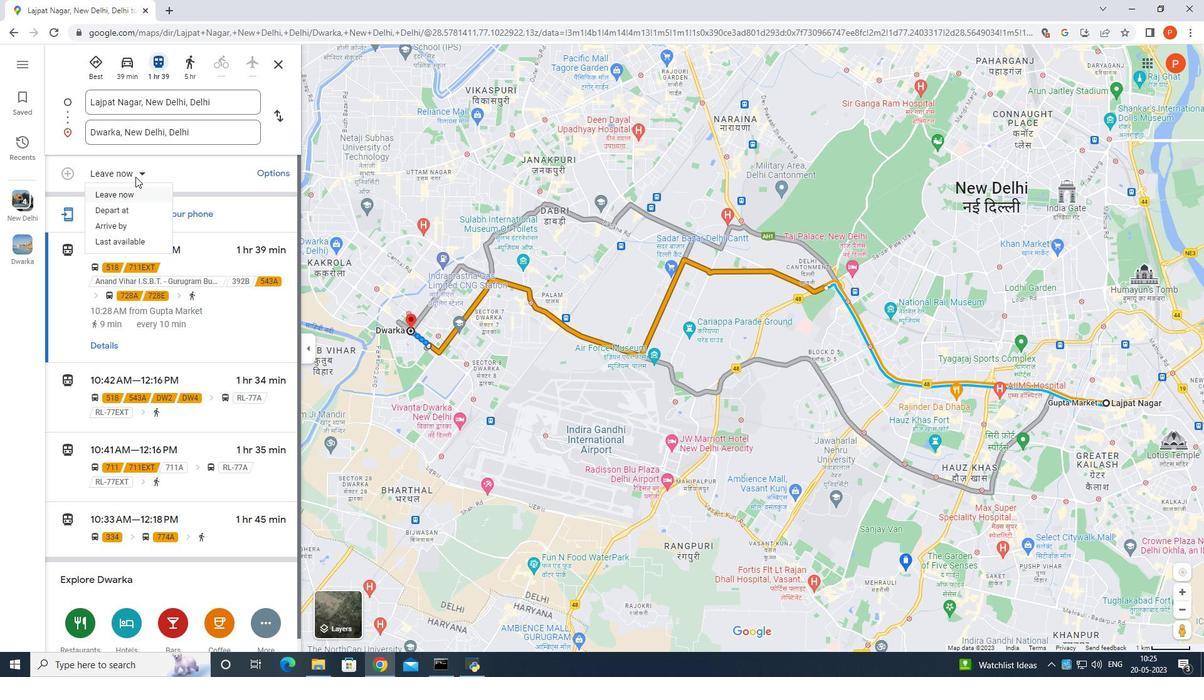 
Action: Mouse pressed left at (225, 191)
Screenshot: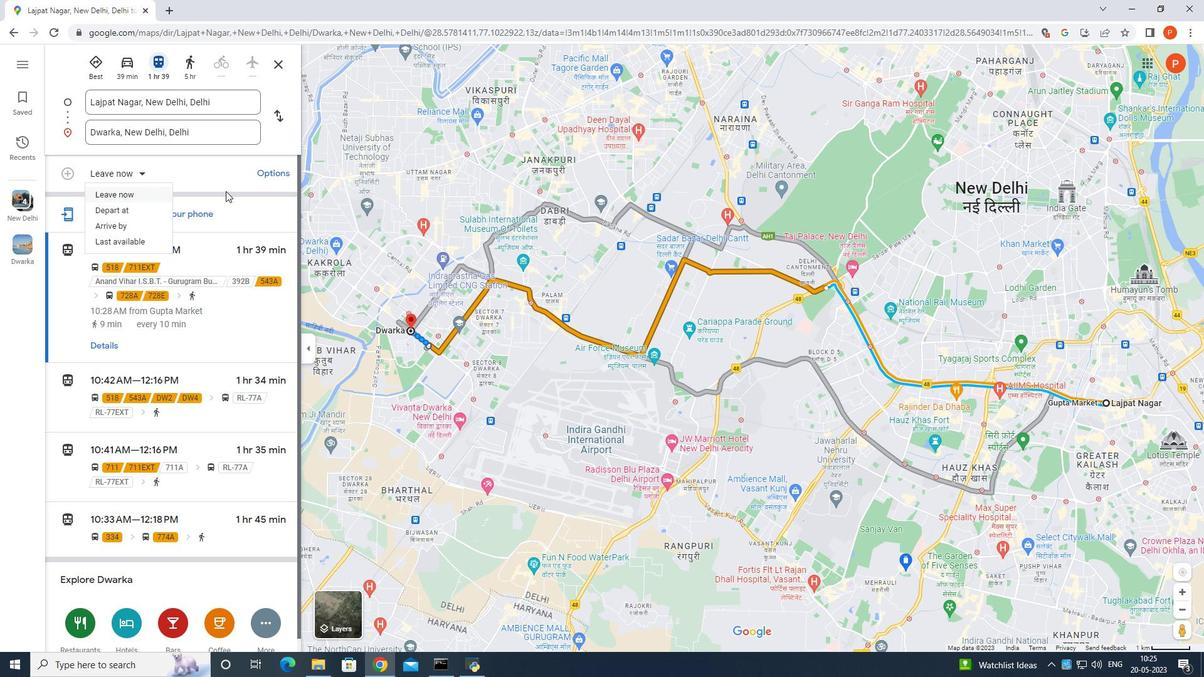 
Action: Mouse moved to (274, 622)
Screenshot: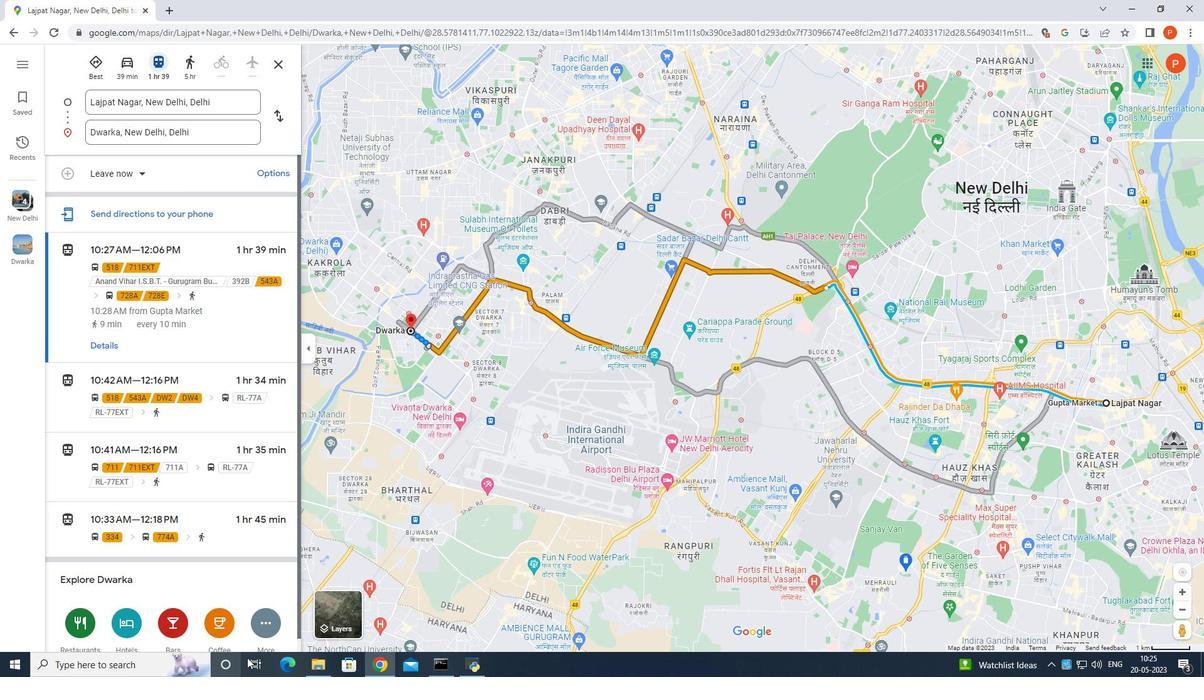 
Action: Mouse pressed left at (274, 622)
Screenshot: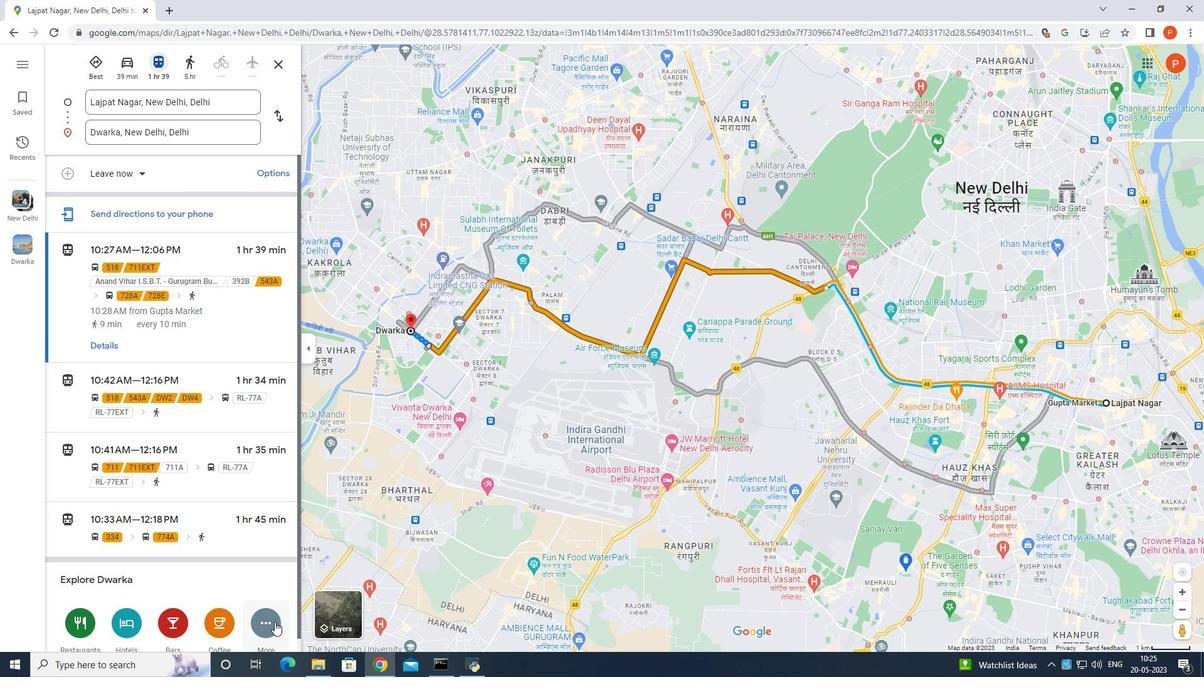 
Action: Mouse pressed left at (274, 622)
Screenshot: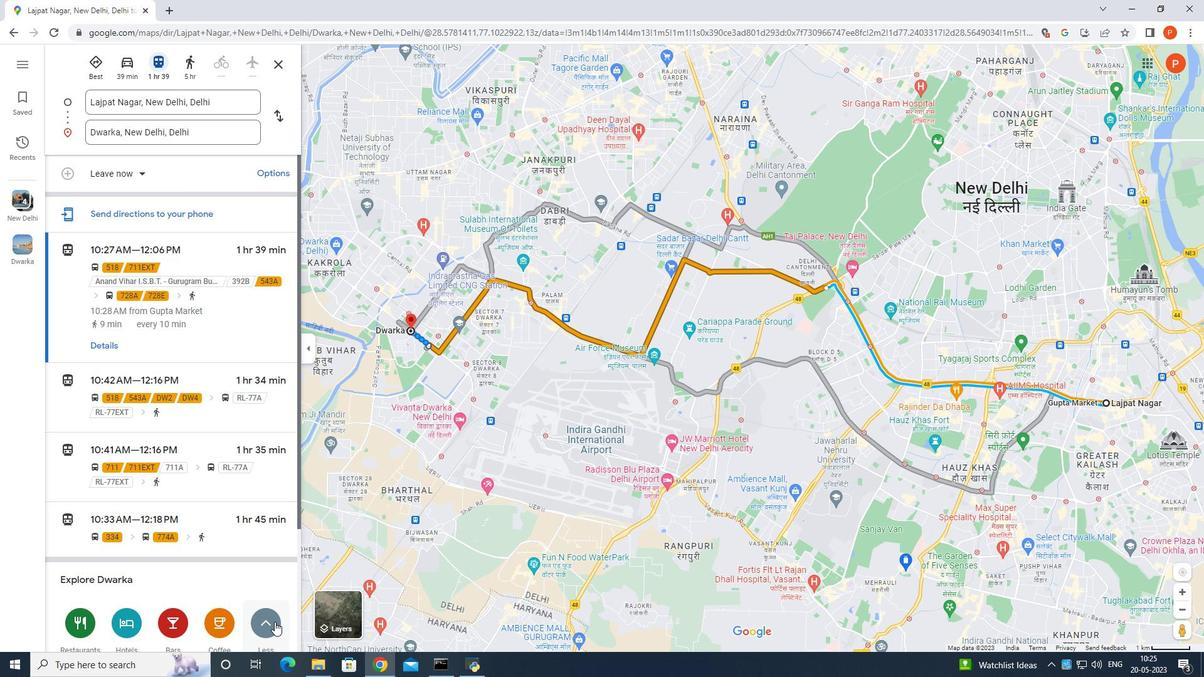 
Action: Mouse moved to (218, 549)
Screenshot: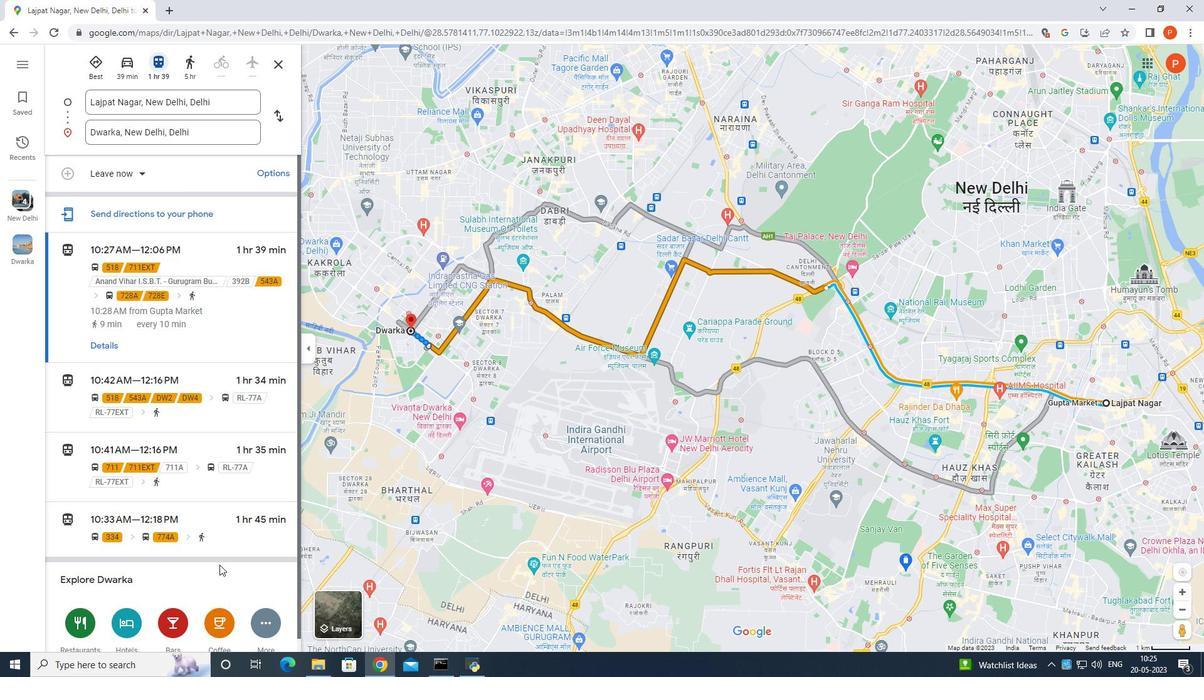 
Action: Mouse scrolled (218, 549) with delta (0, 0)
Screenshot: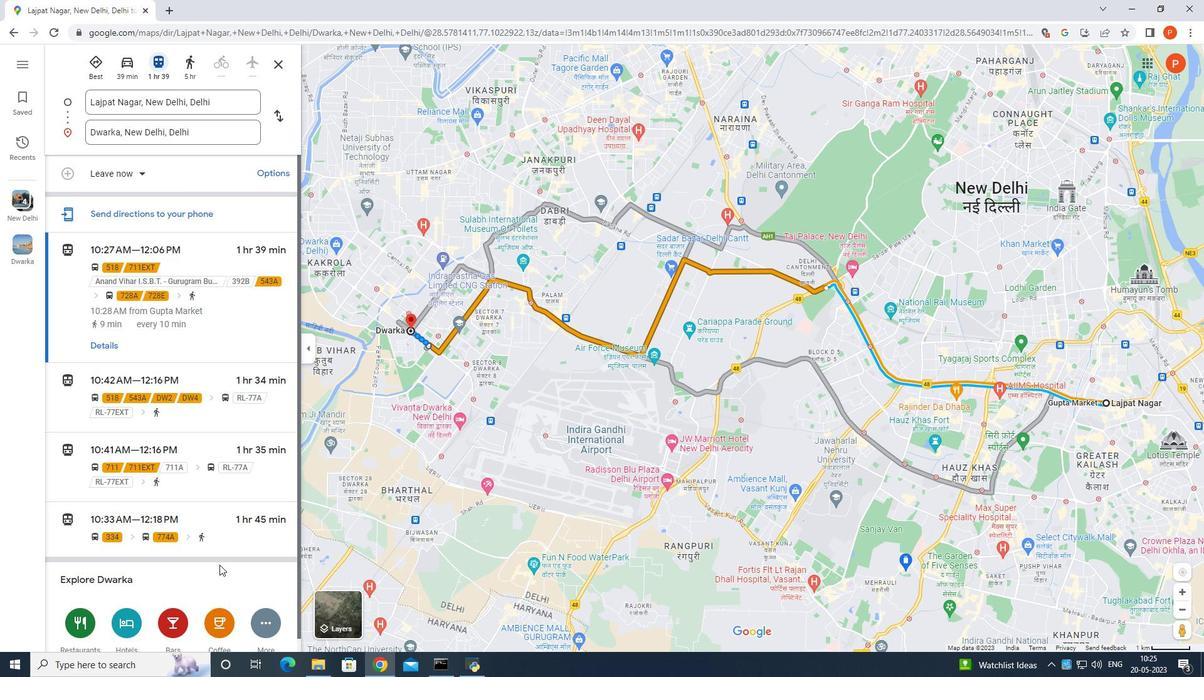 
Action: Mouse scrolled (218, 549) with delta (0, 0)
Screenshot: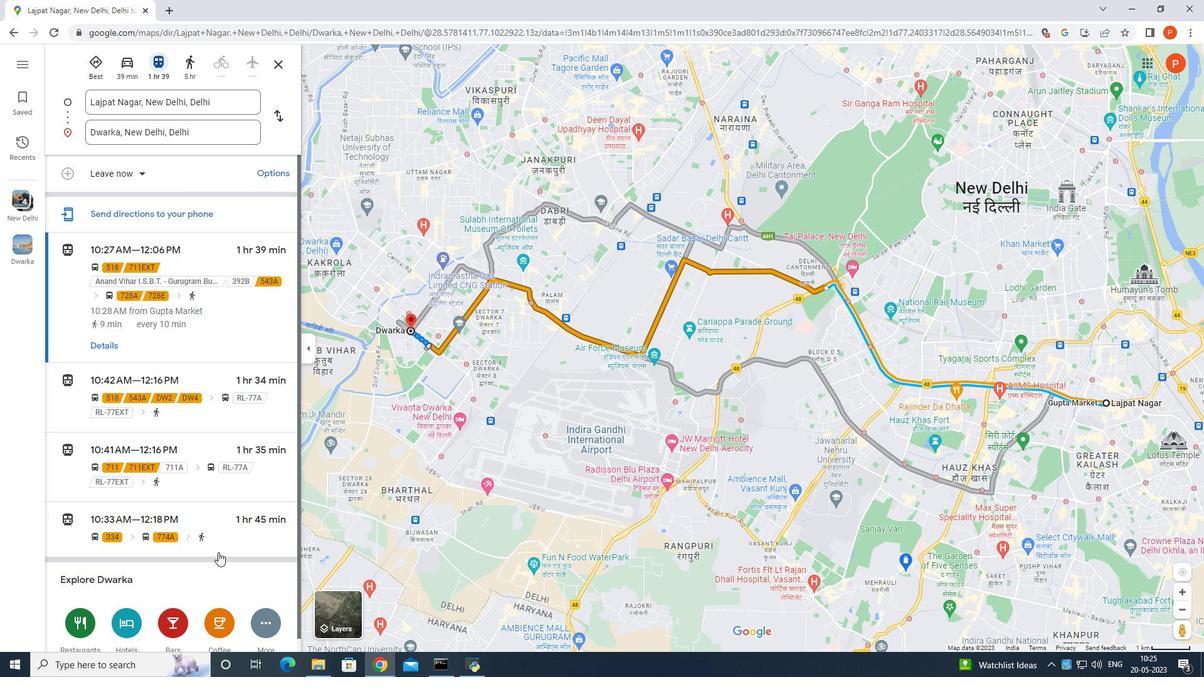 
Action: Mouse scrolled (218, 549) with delta (0, 0)
Screenshot: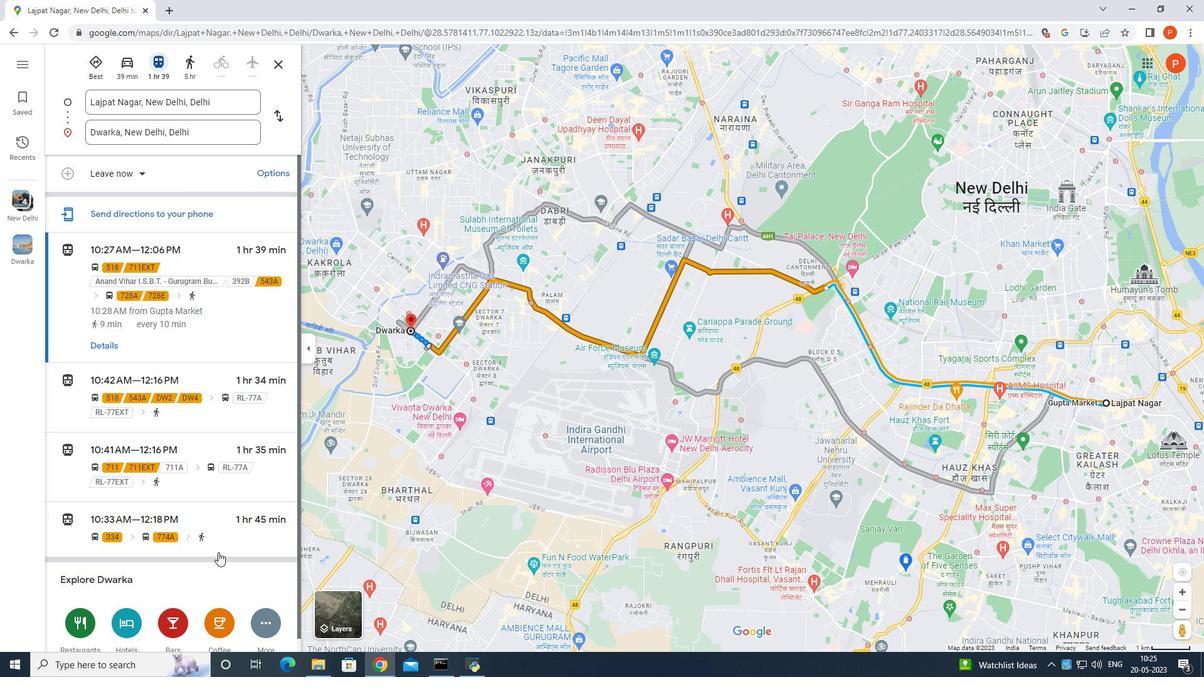 
Action: Mouse scrolled (218, 549) with delta (0, 0)
Screenshot: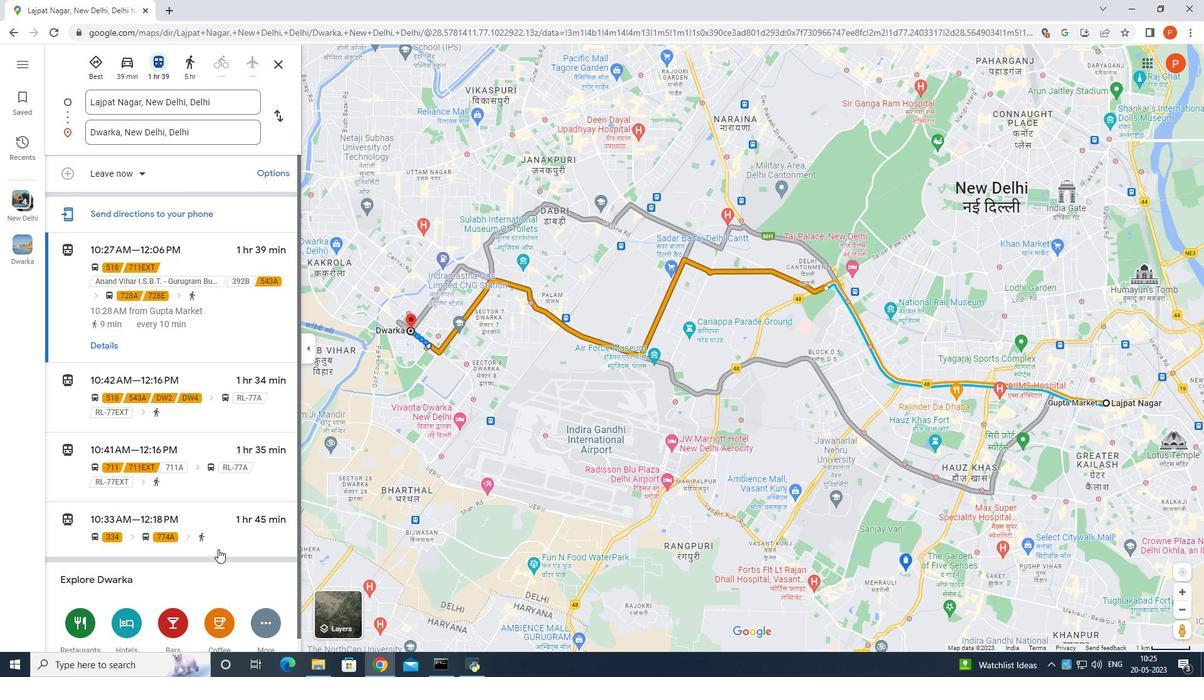 
Action: Mouse scrolled (218, 549) with delta (0, 0)
Screenshot: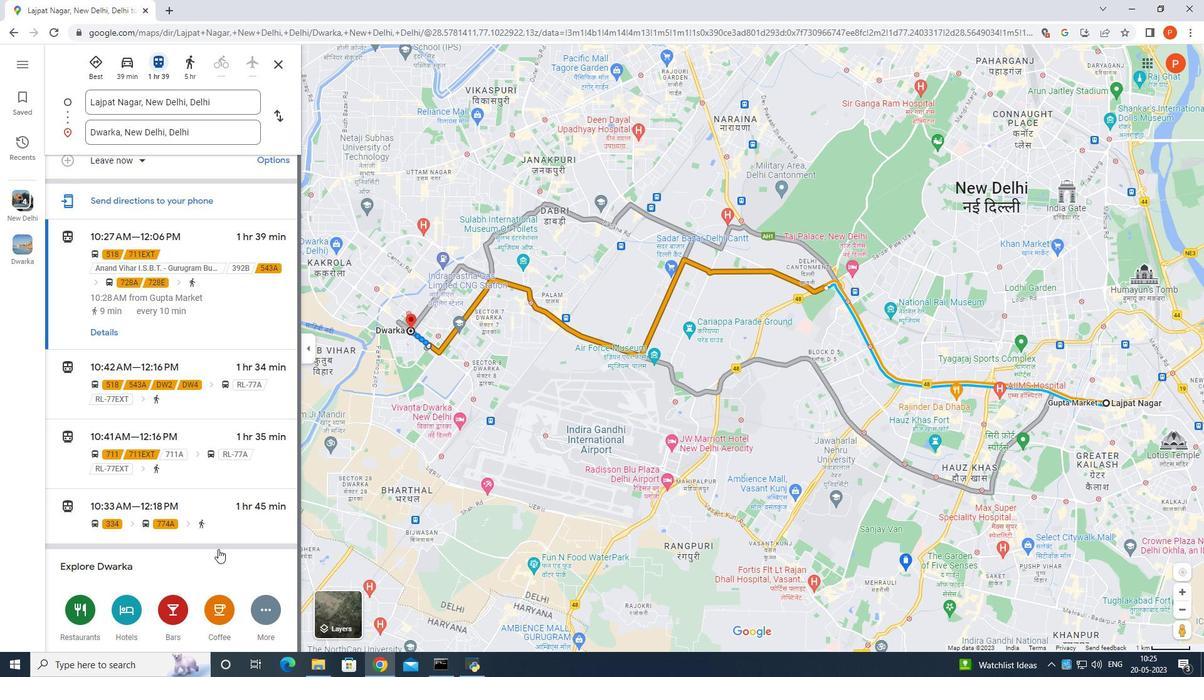 
Action: Mouse scrolled (218, 549) with delta (0, 0)
Screenshot: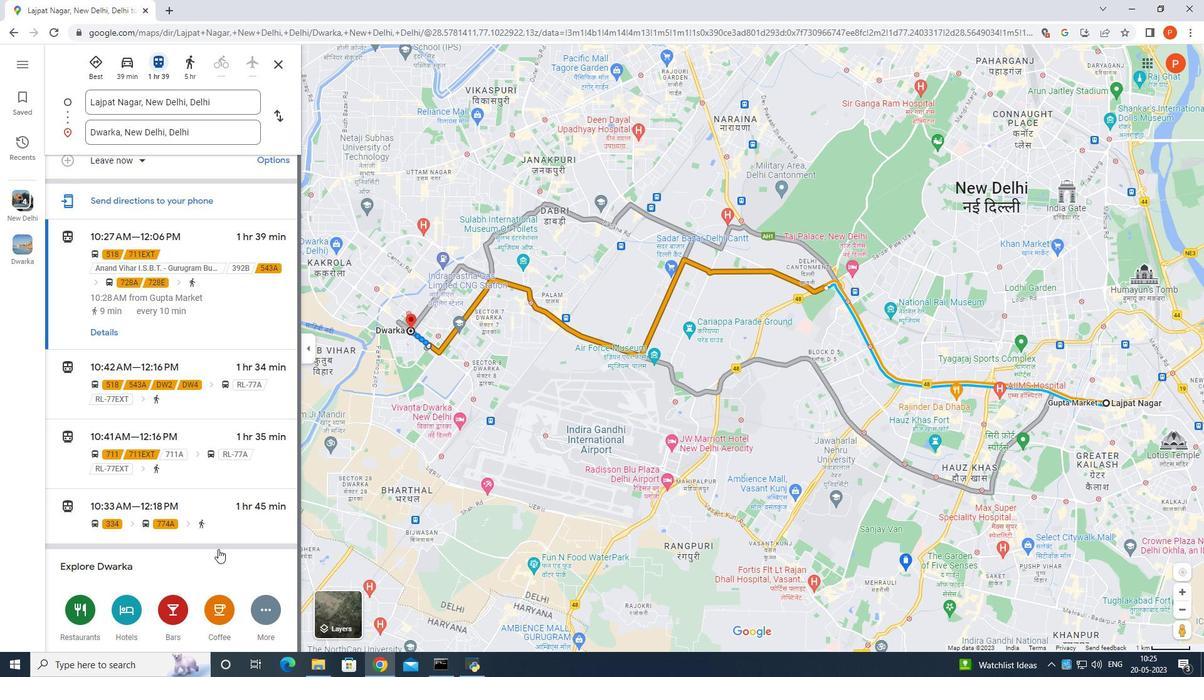 
Action: Mouse scrolled (218, 549) with delta (0, 0)
Screenshot: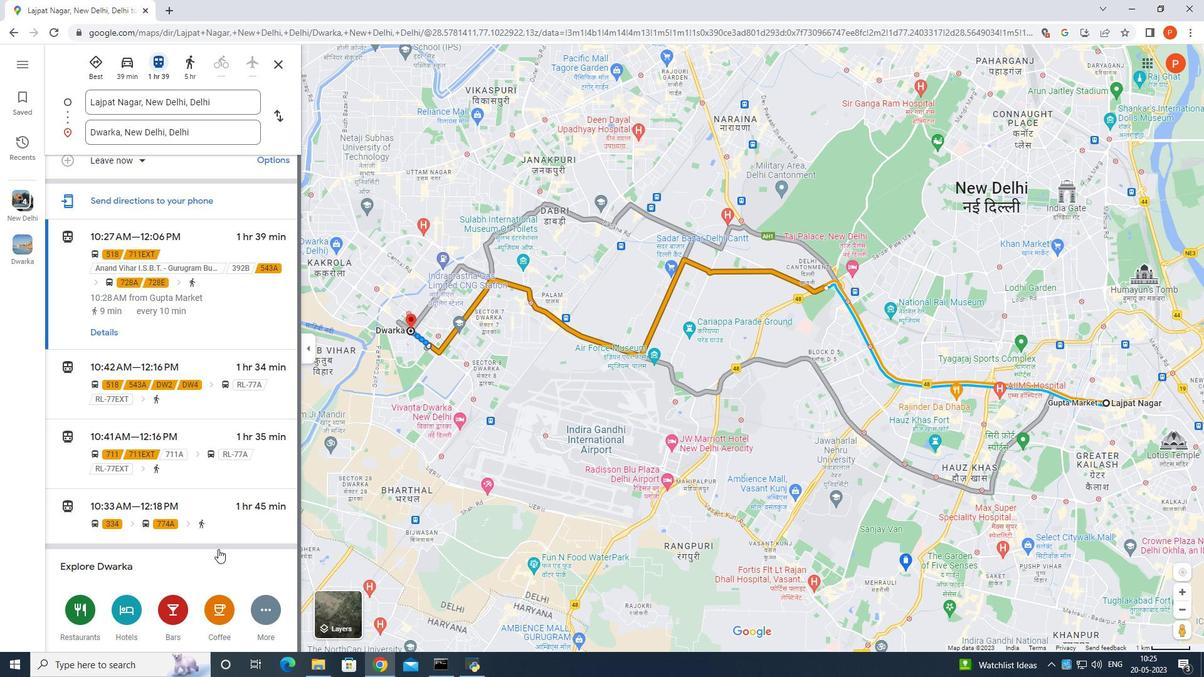 
Action: Mouse scrolled (218, 549) with delta (0, 0)
Screenshot: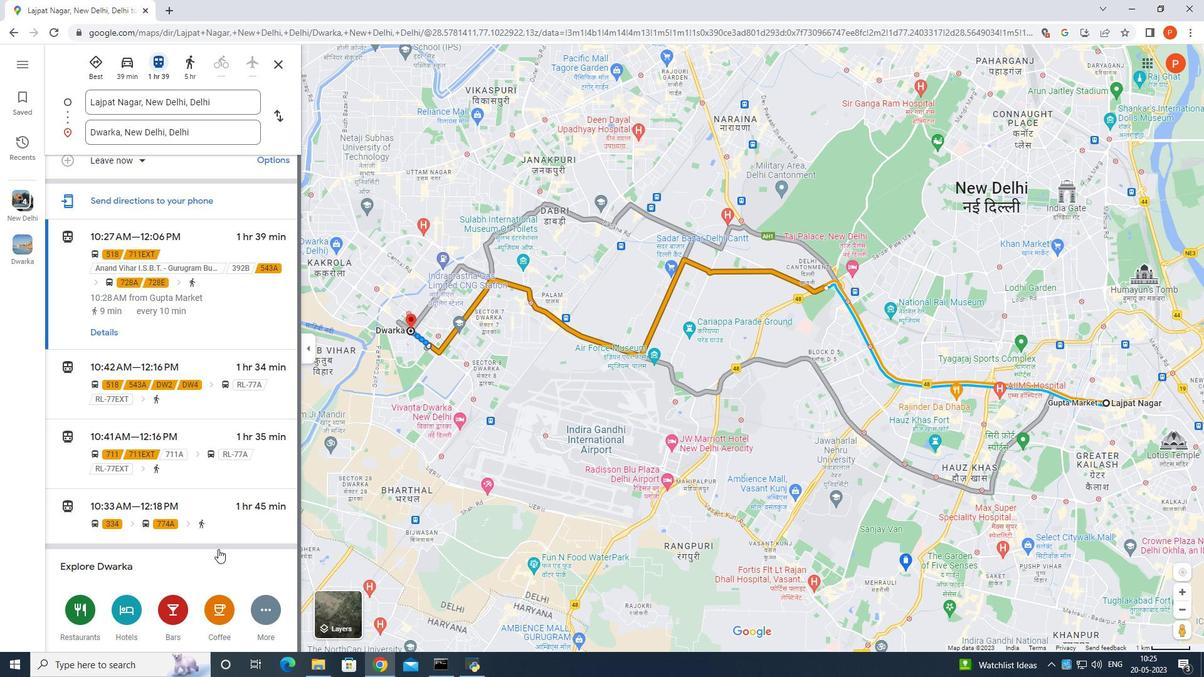 
Action: Mouse scrolled (218, 549) with delta (0, 0)
Screenshot: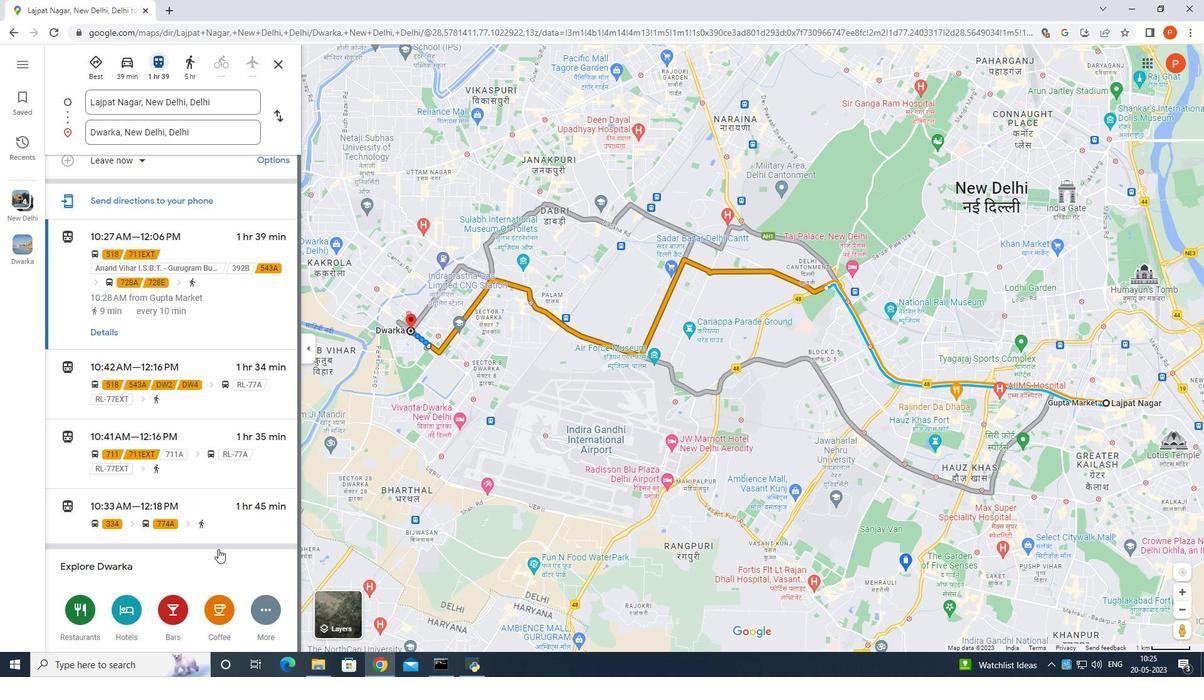 
Action: Mouse scrolled (218, 549) with delta (0, 0)
Screenshot: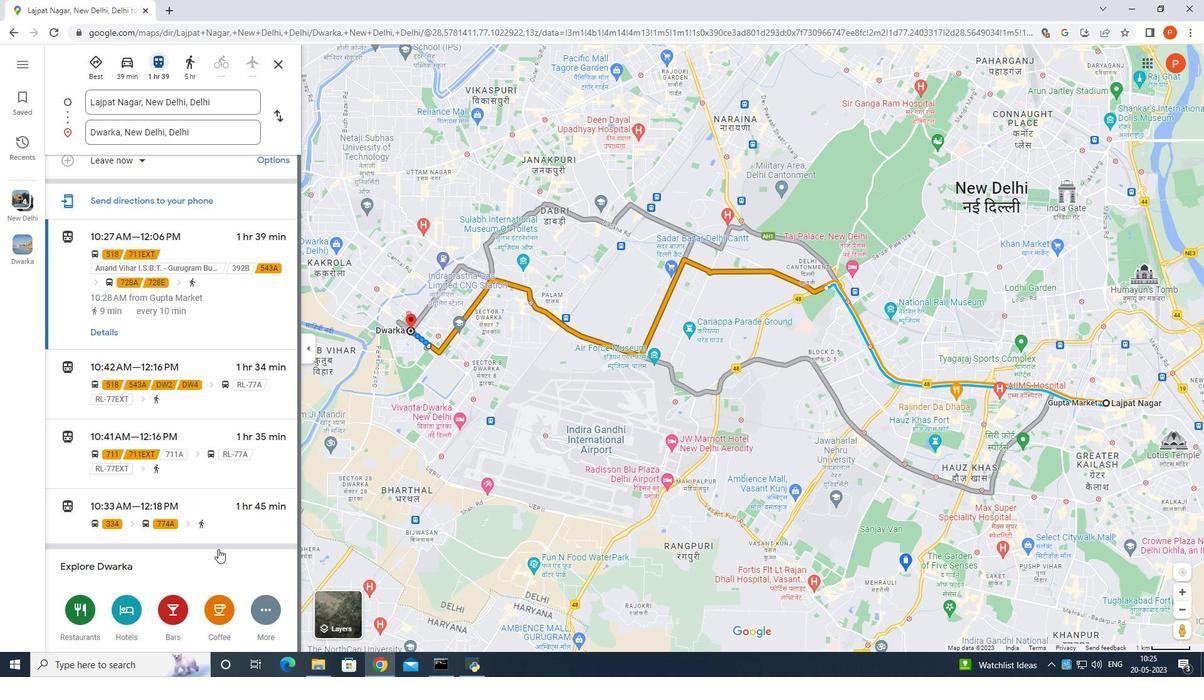 
Action: Mouse moved to (77, 367)
Screenshot: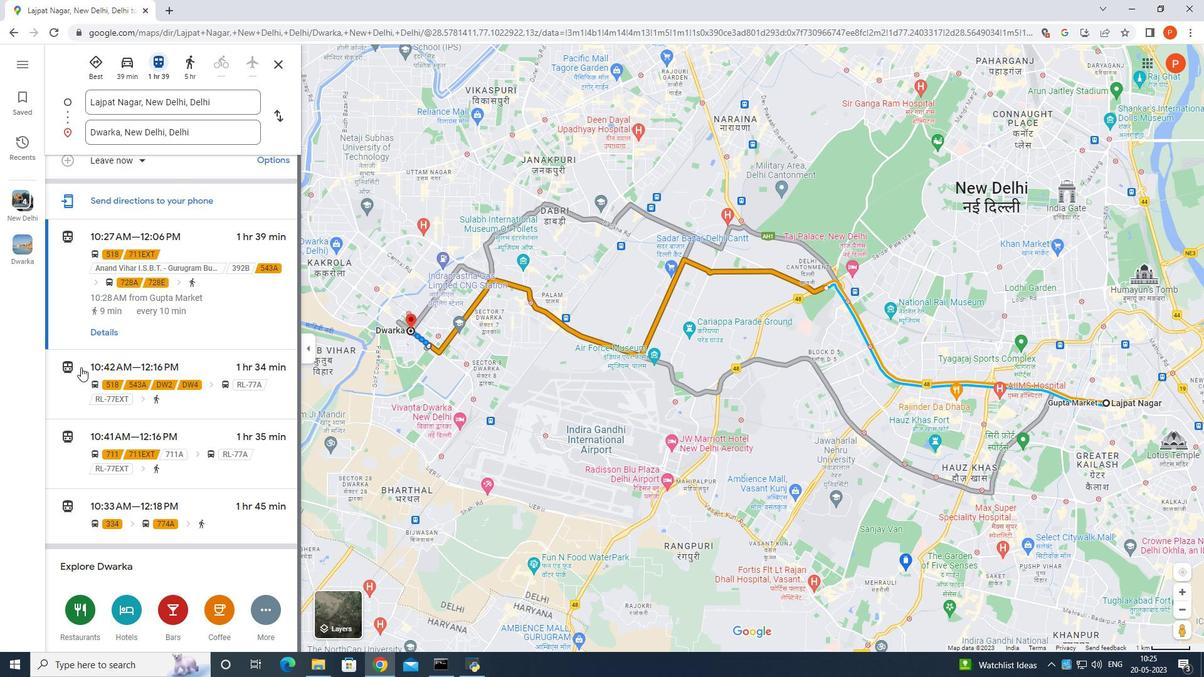 
Action: Mouse scrolled (77, 368) with delta (0, 0)
Screenshot: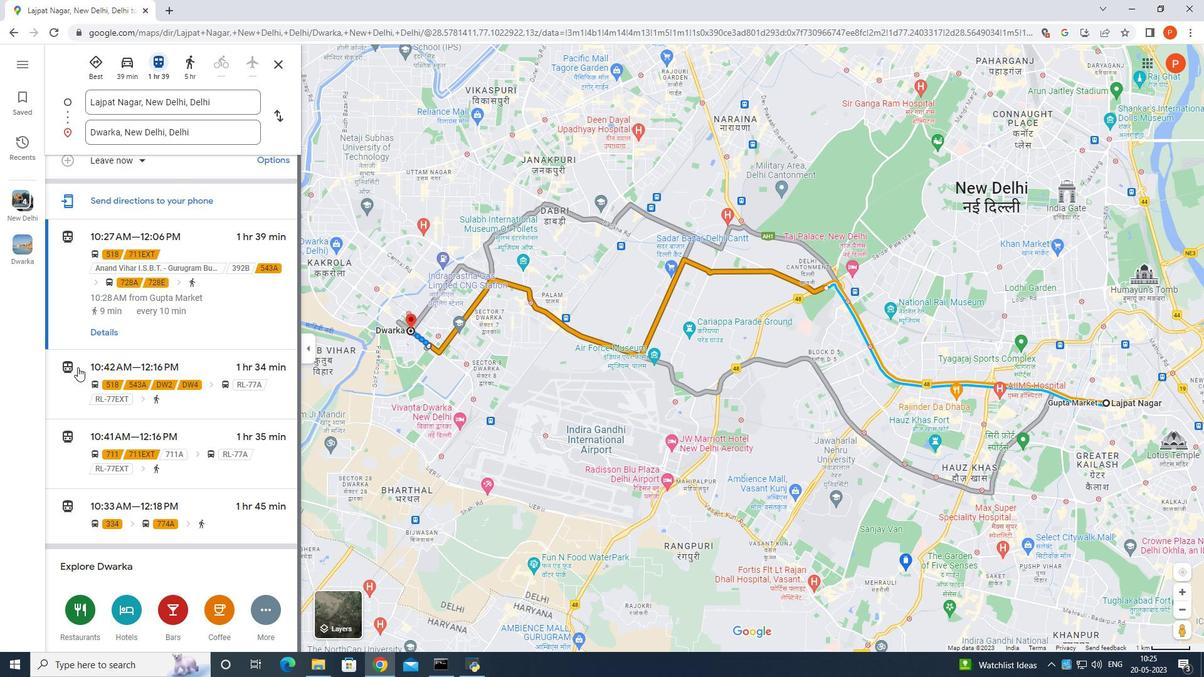 
Action: Mouse scrolled (77, 368) with delta (0, 0)
Screenshot: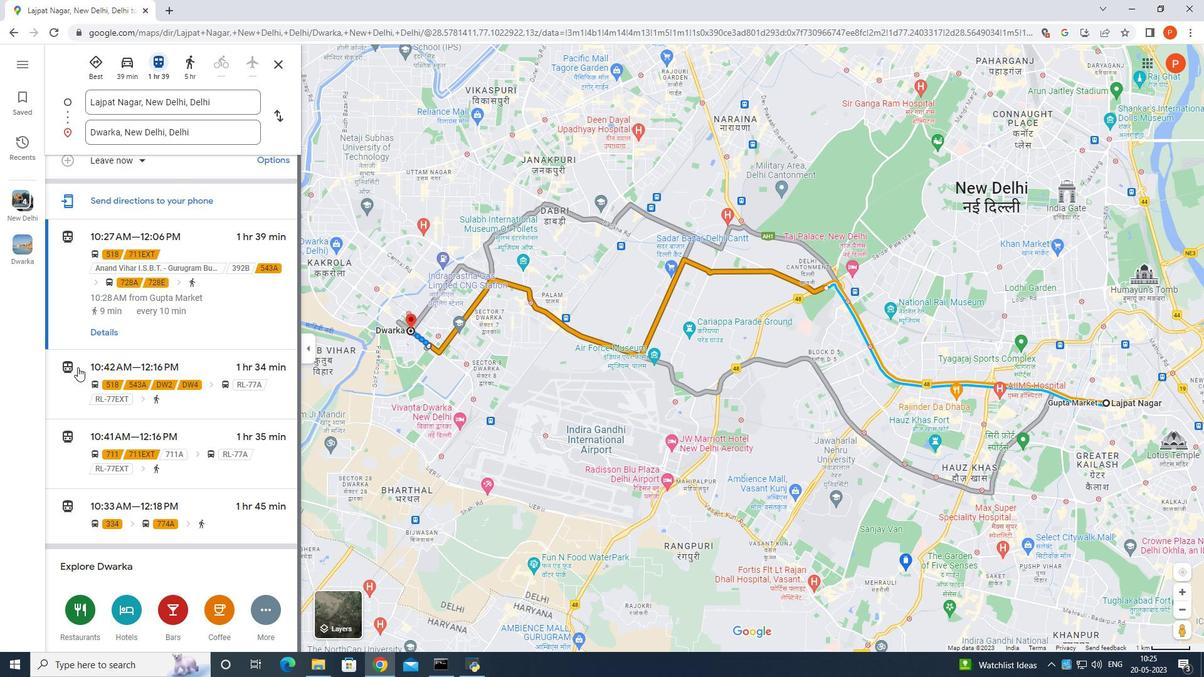 
Action: Mouse scrolled (77, 368) with delta (0, 0)
Screenshot: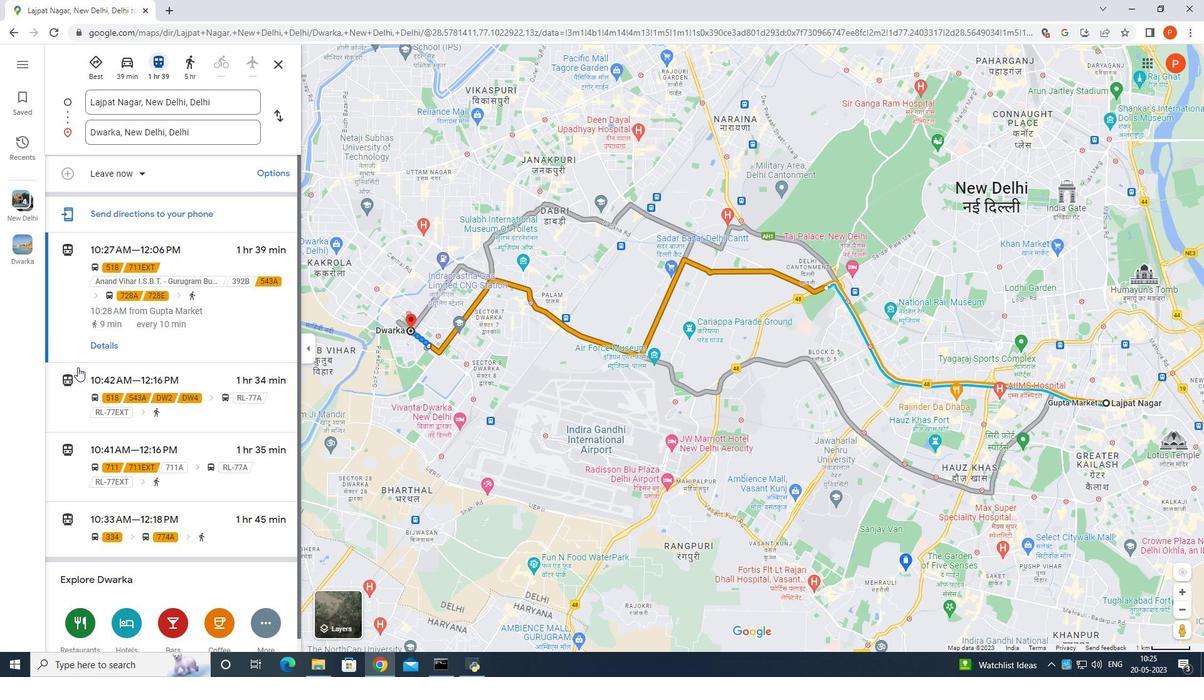 
Action: Mouse scrolled (77, 368) with delta (0, 0)
Screenshot: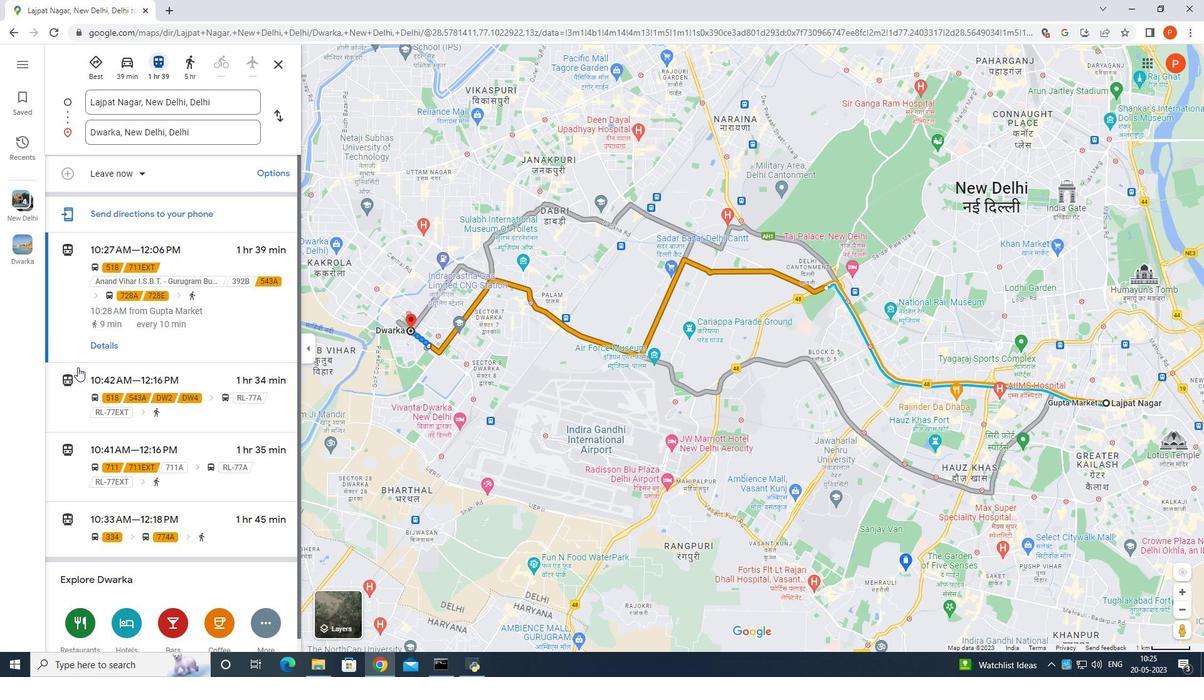 
Action: Mouse moved to (69, 117)
Screenshot: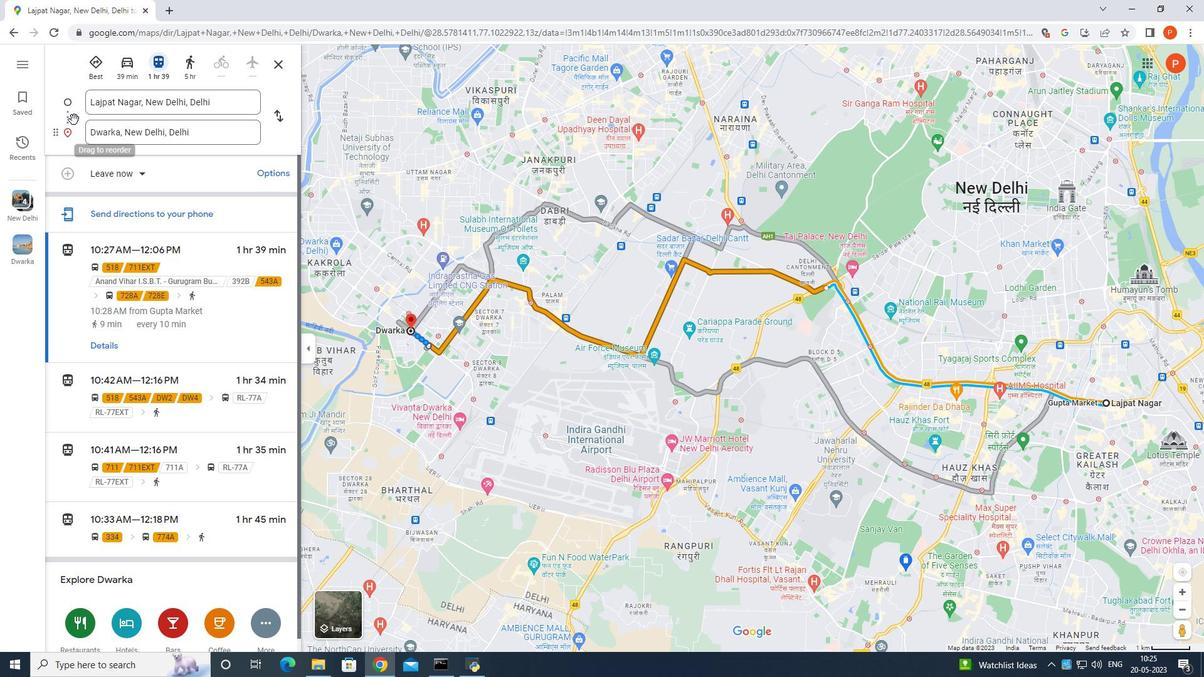 
Action: Mouse pressed left at (69, 117)
Screenshot: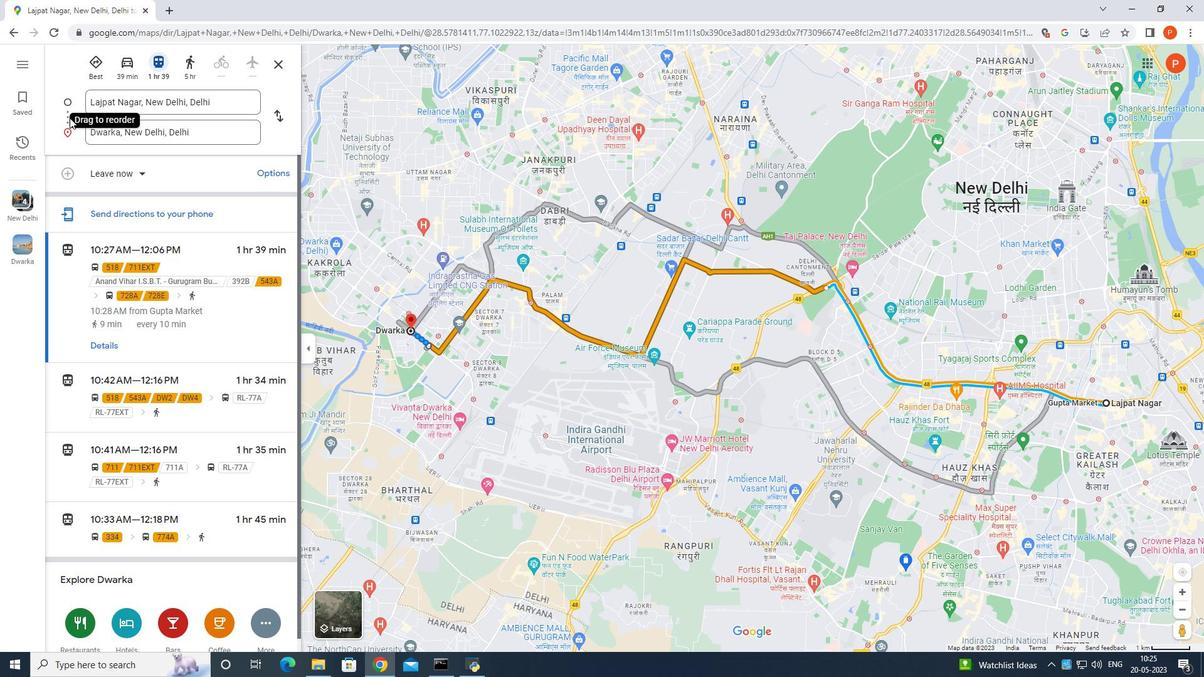 
Action: Mouse pressed left at (69, 117)
Screenshot: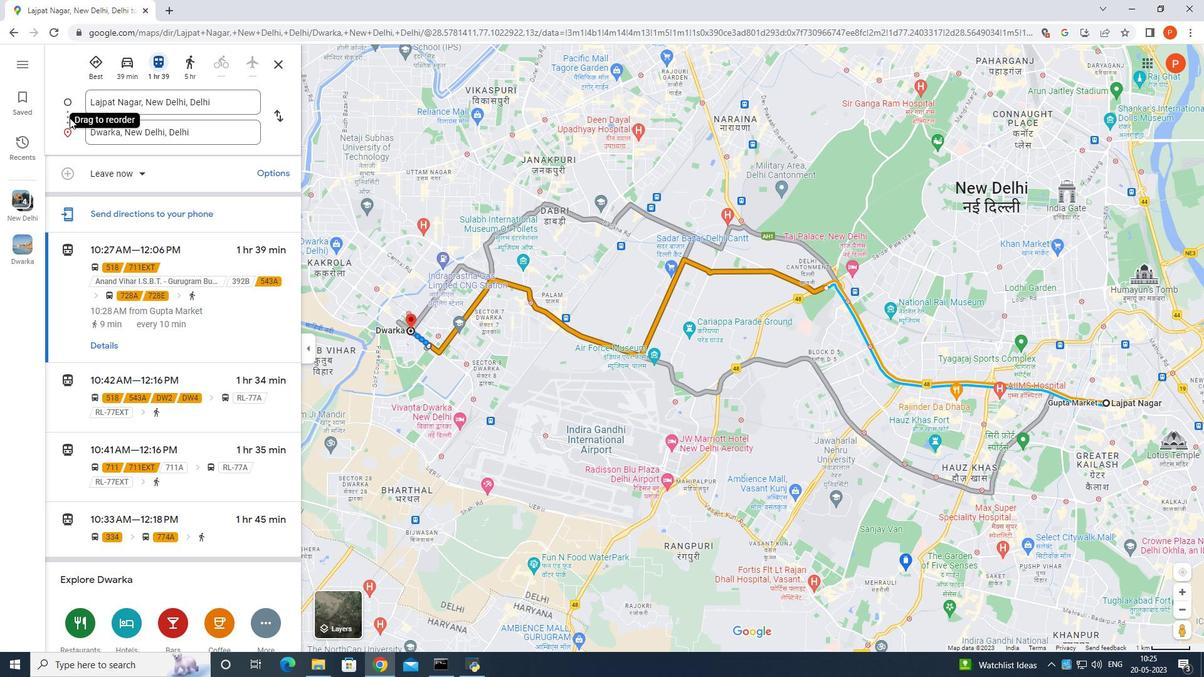
Action: Mouse moved to (88, 269)
Screenshot: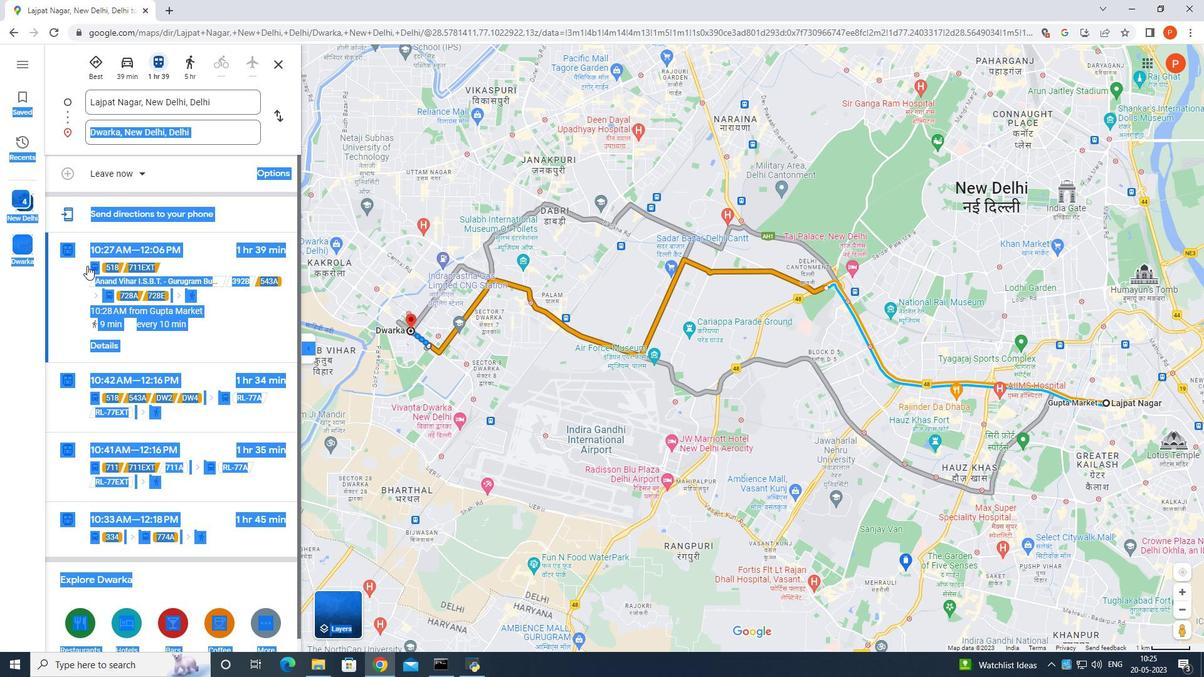 
Action: Mouse scrolled (88, 269) with delta (0, 0)
Screenshot: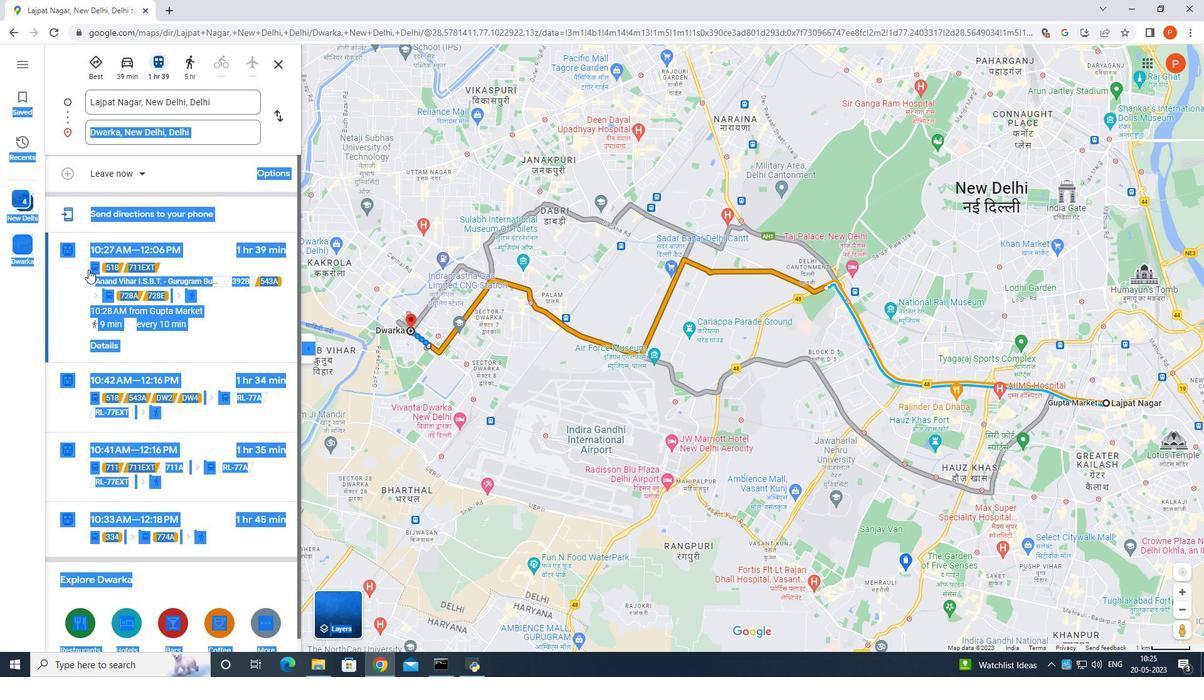 
Action: Mouse moved to (88, 271)
Screenshot: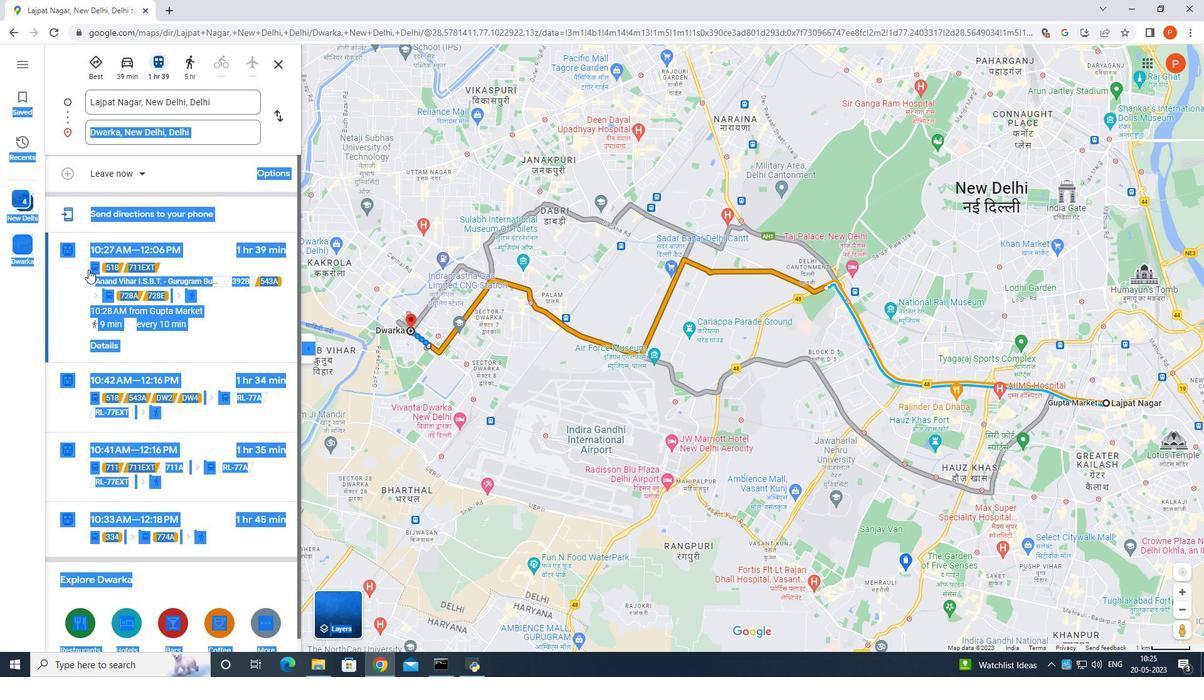 
Action: Mouse scrolled (88, 270) with delta (0, 0)
Screenshot: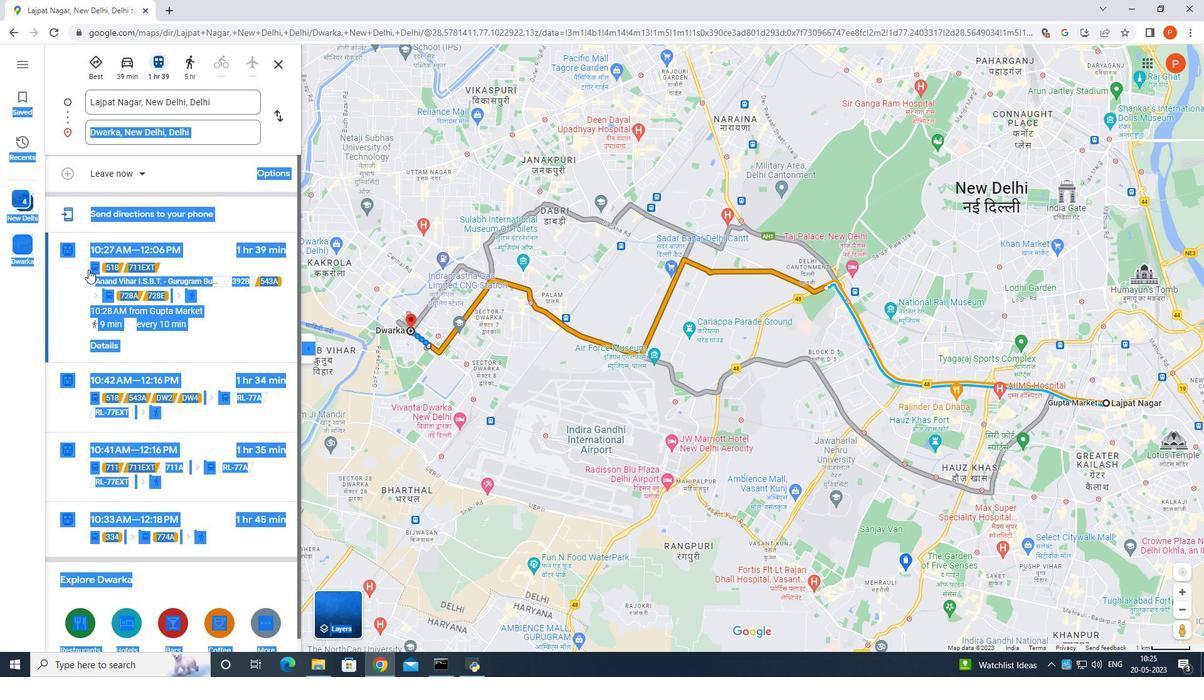 
Action: Mouse scrolled (88, 270) with delta (0, 0)
Screenshot: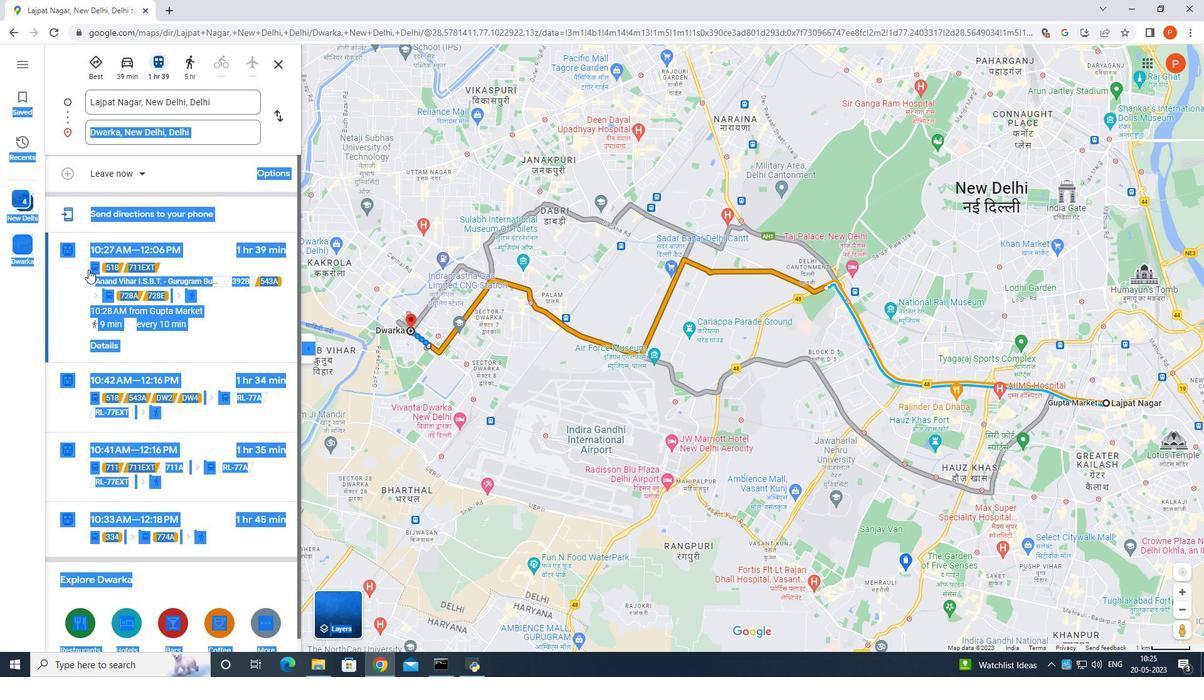 
Action: Mouse scrolled (88, 270) with delta (0, 0)
Screenshot: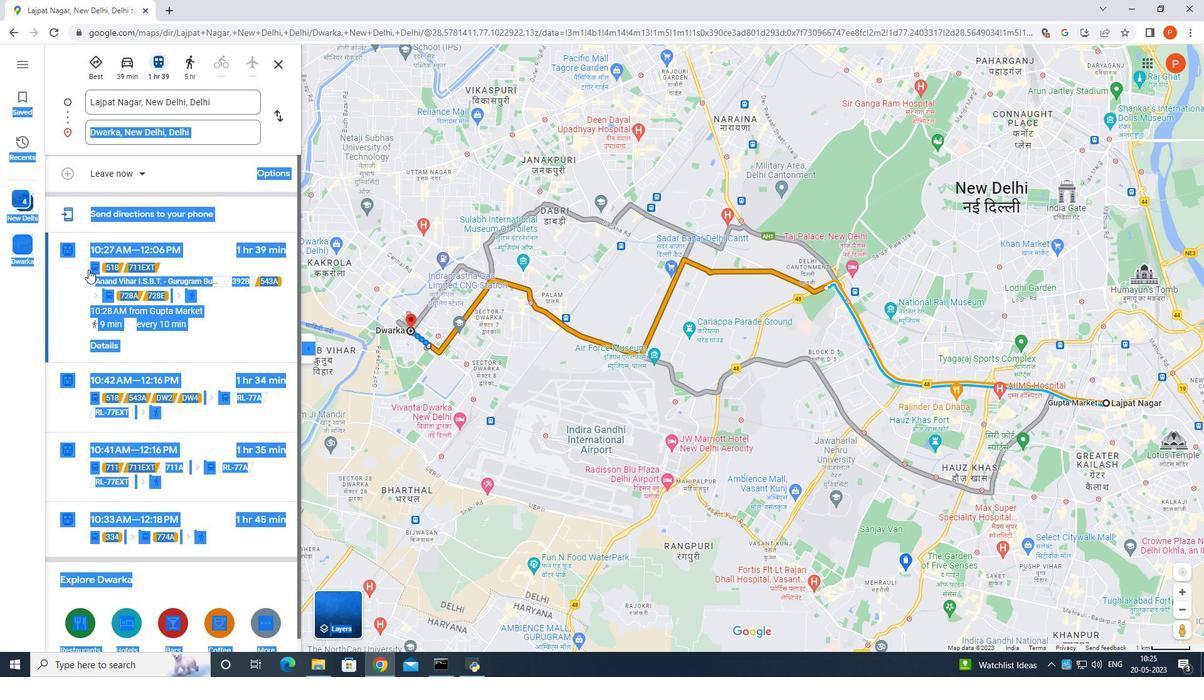 
Action: Mouse scrolled (88, 270) with delta (0, 0)
Screenshot: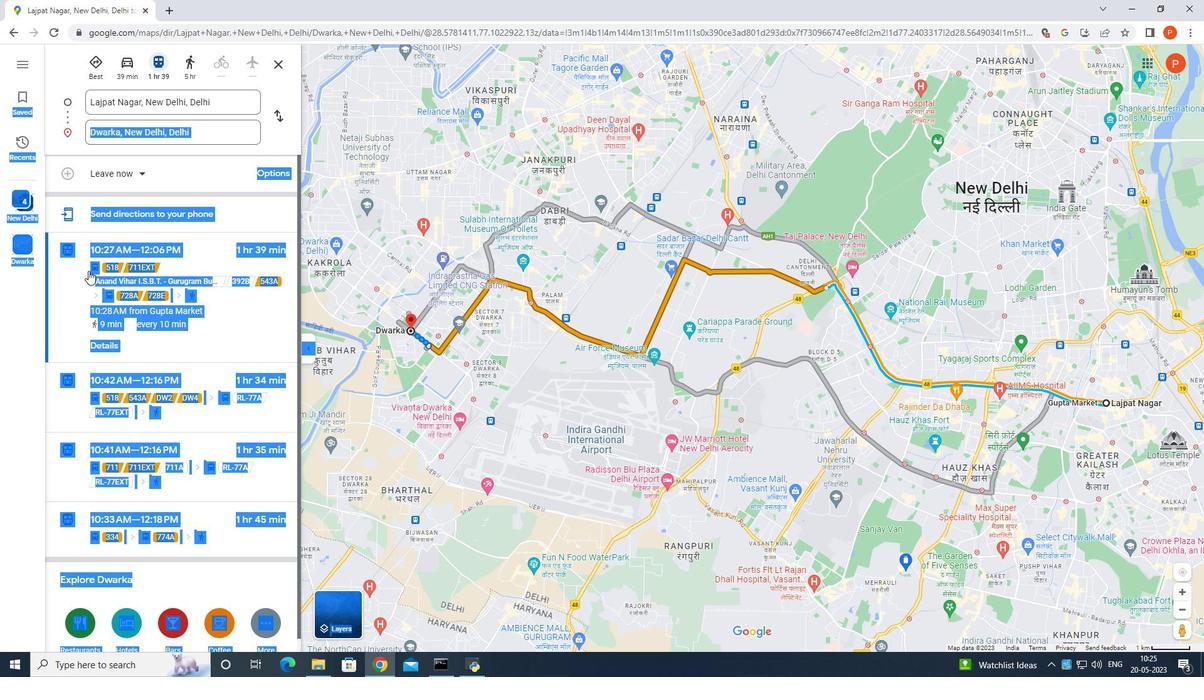 
Action: Mouse scrolled (88, 270) with delta (0, 0)
Screenshot: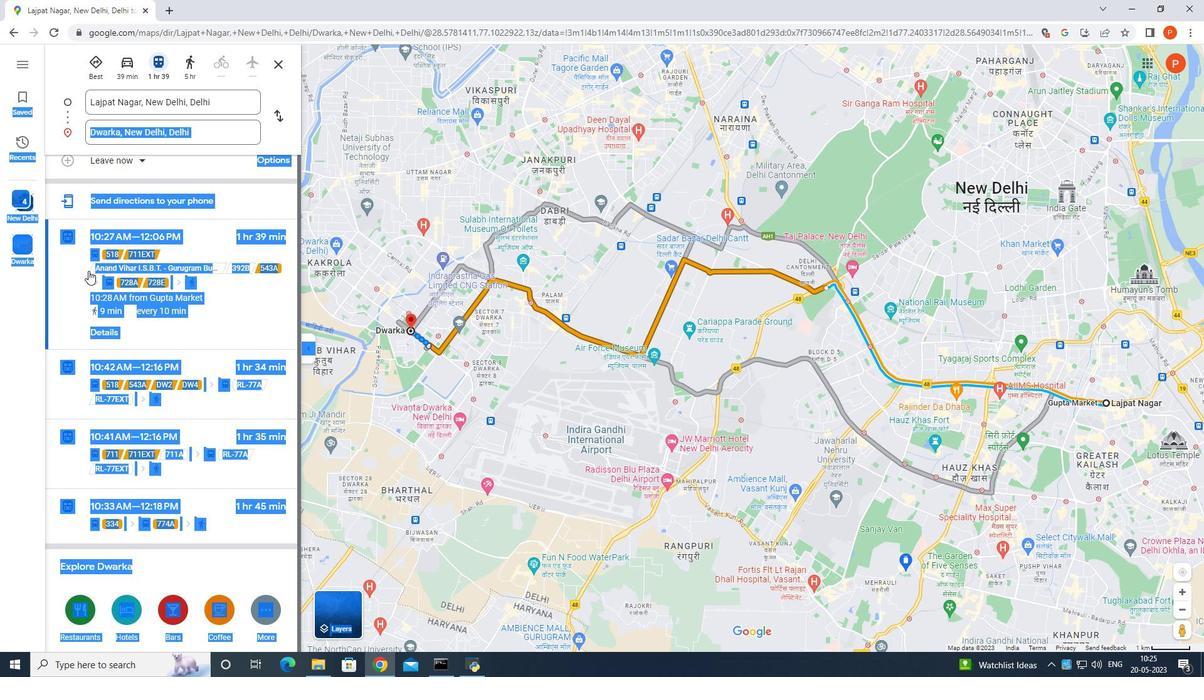 
Action: Mouse scrolled (88, 270) with delta (0, 0)
Screenshot: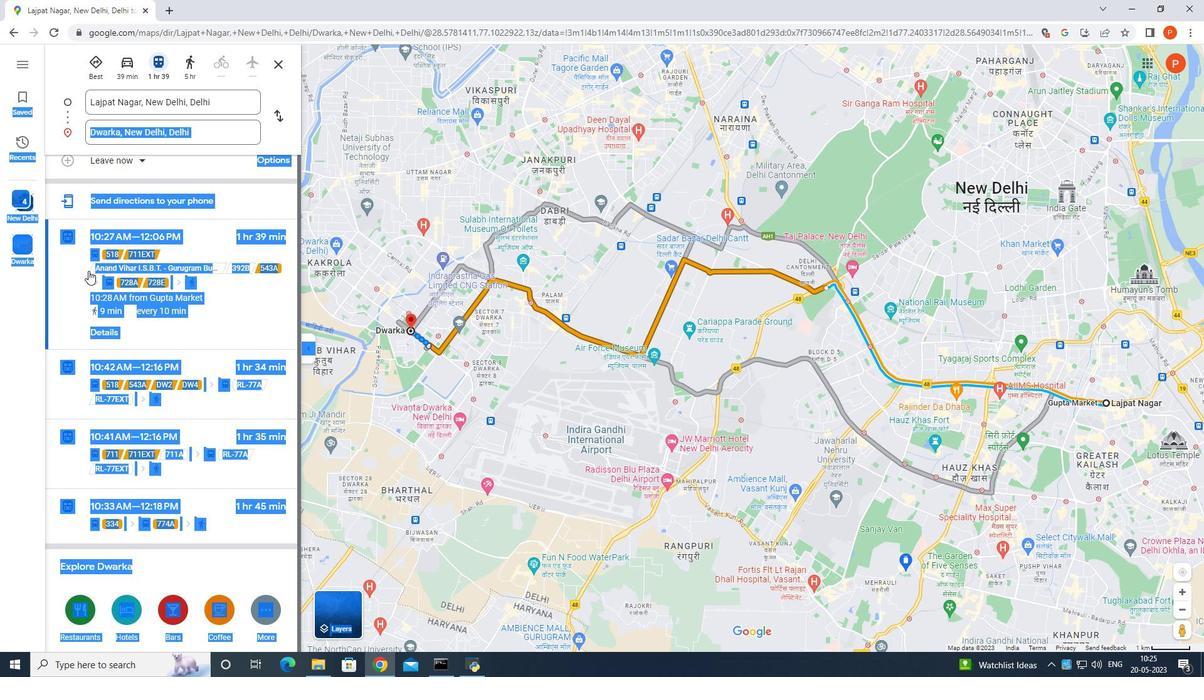 
Action: Mouse scrolled (88, 270) with delta (0, 0)
Screenshot: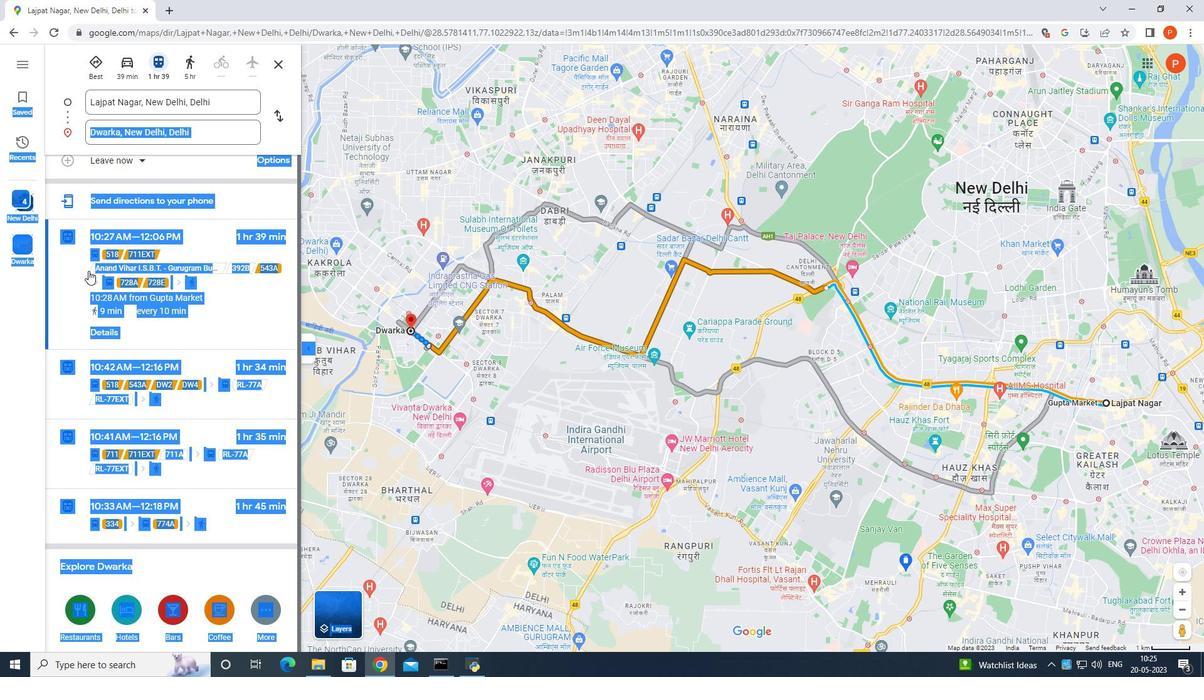 
Action: Mouse pressed left at (88, 271)
Screenshot: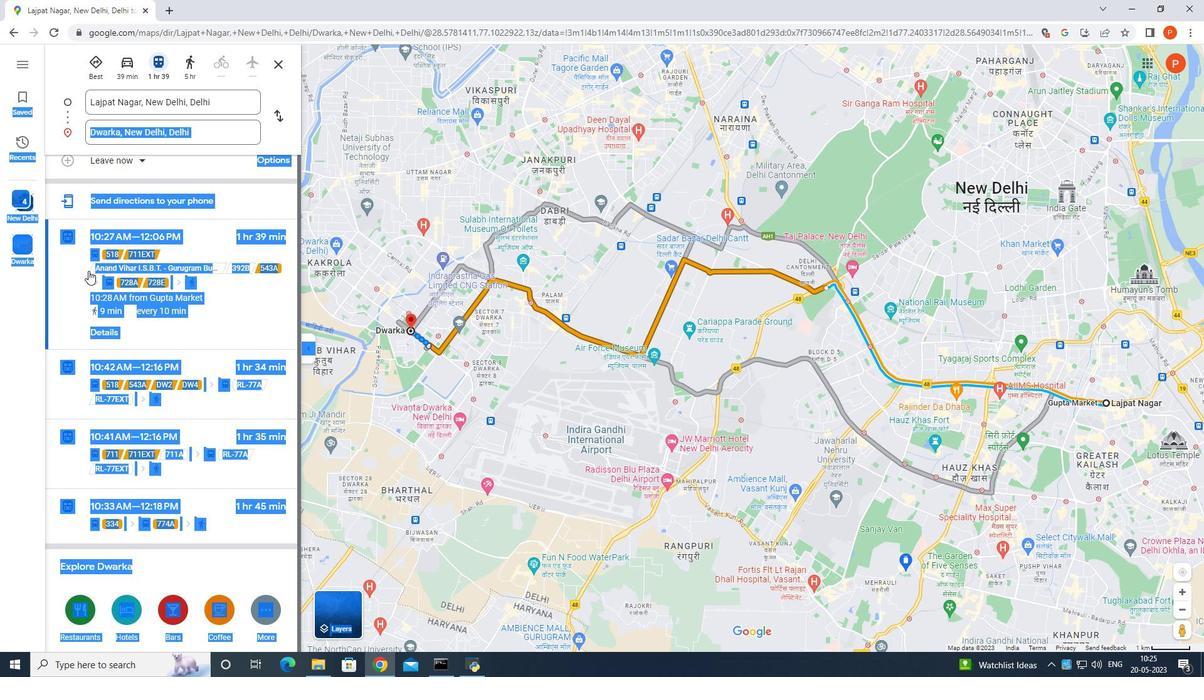 
Action: Mouse moved to (399, 330)
Screenshot: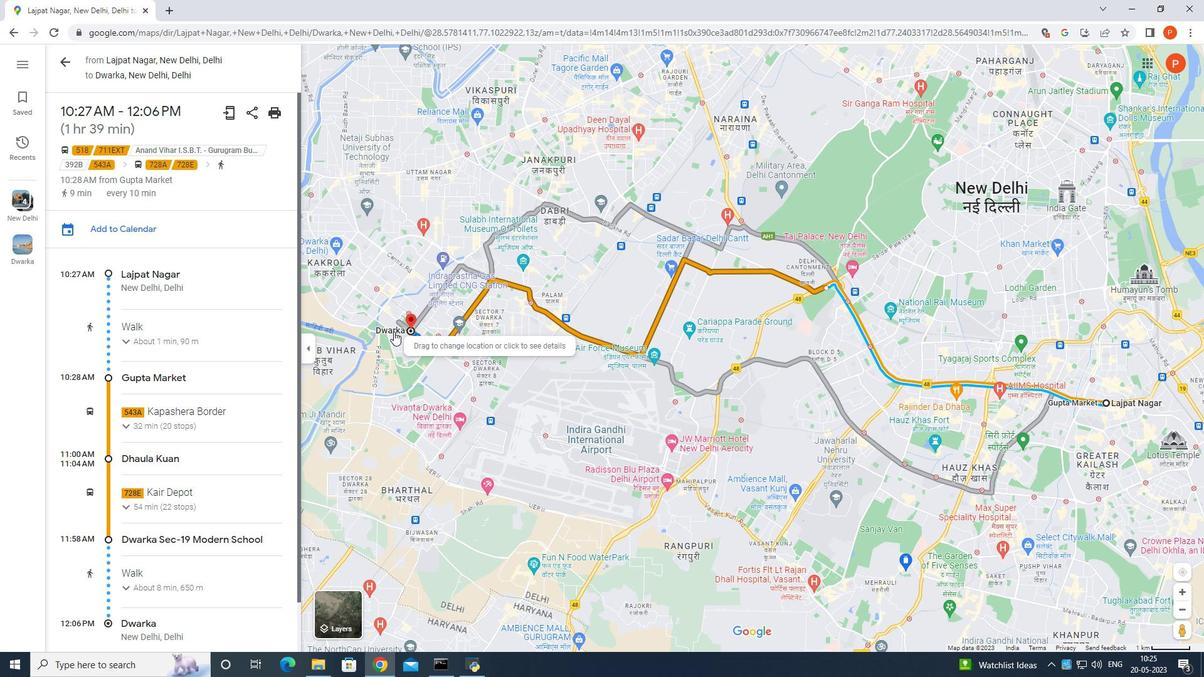 
Action: Mouse pressed left at (399, 330)
Screenshot: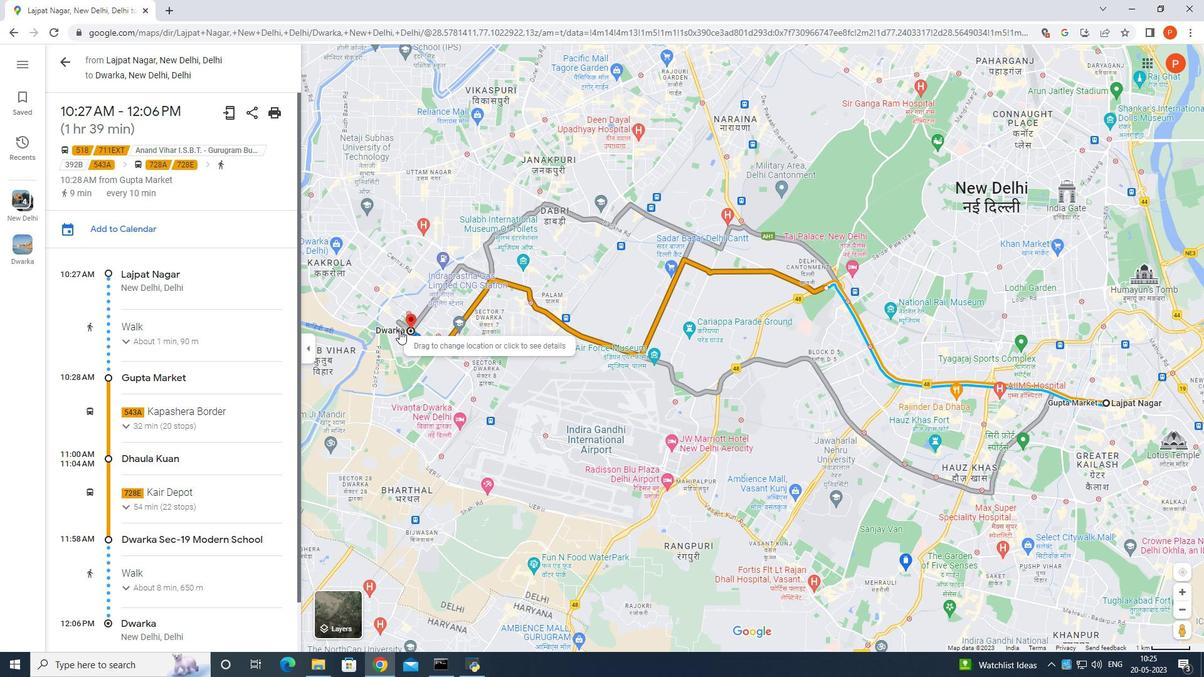
Action: Mouse moved to (255, 350)
Screenshot: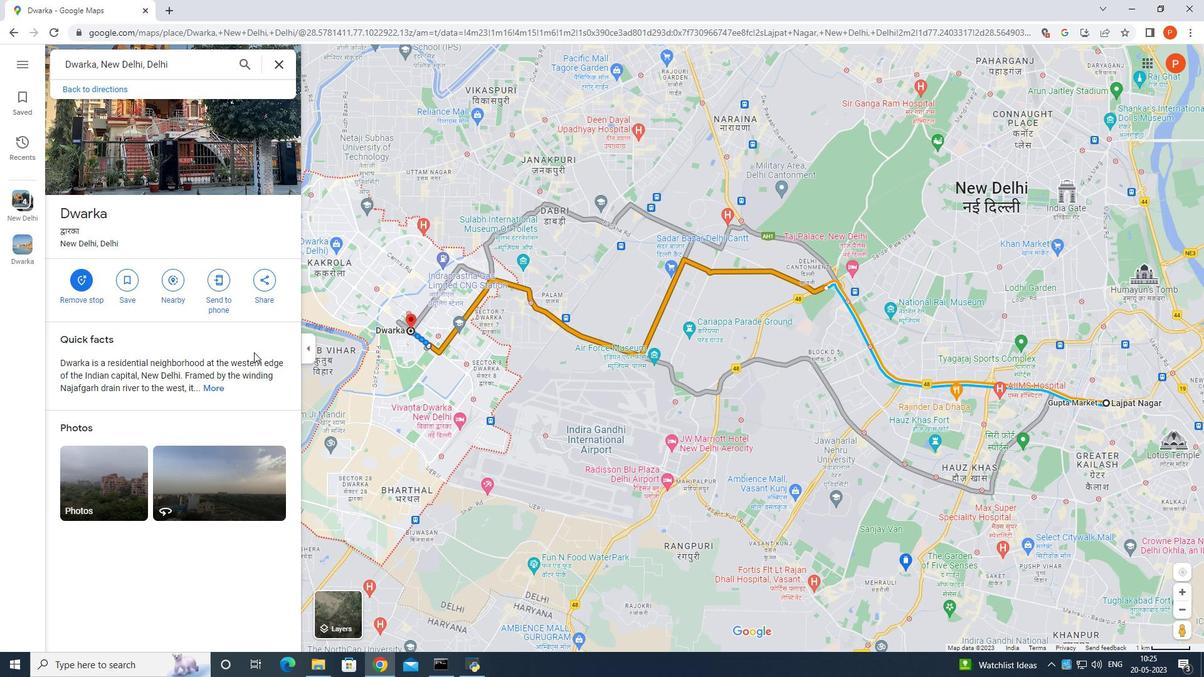 
Action: Mouse scrolled (255, 350) with delta (0, 0)
Screenshot: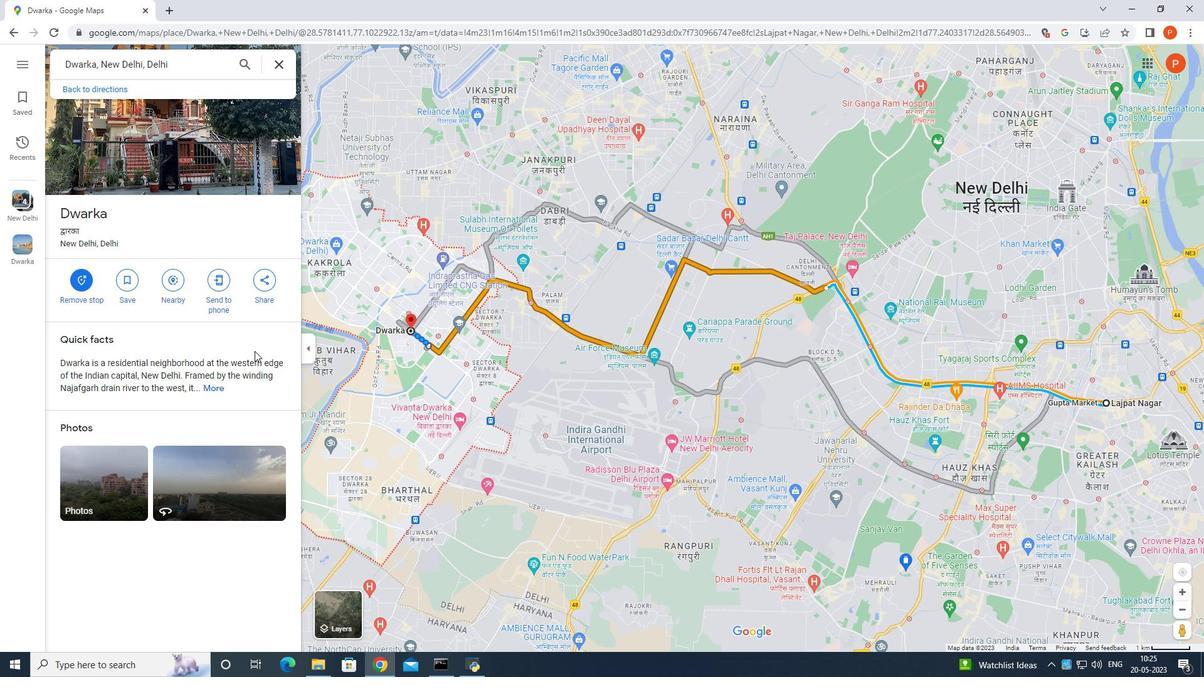 
Action: Mouse scrolled (255, 350) with delta (0, 0)
Screenshot: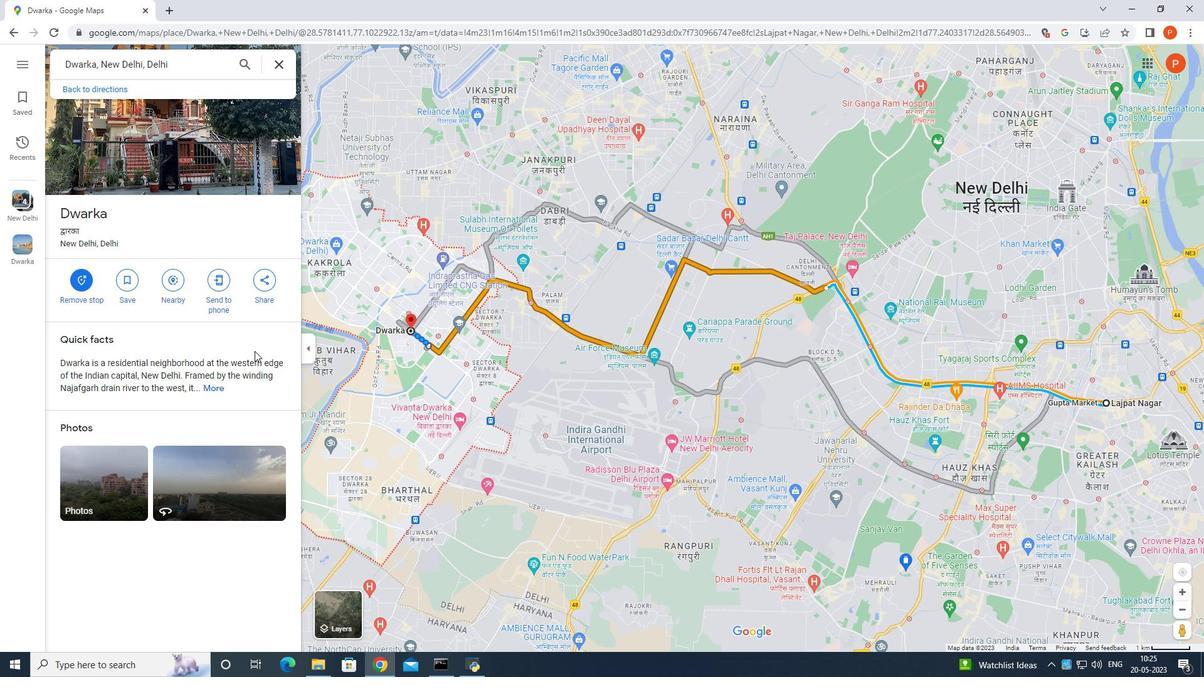 
Action: Mouse scrolled (255, 351) with delta (0, 0)
Screenshot: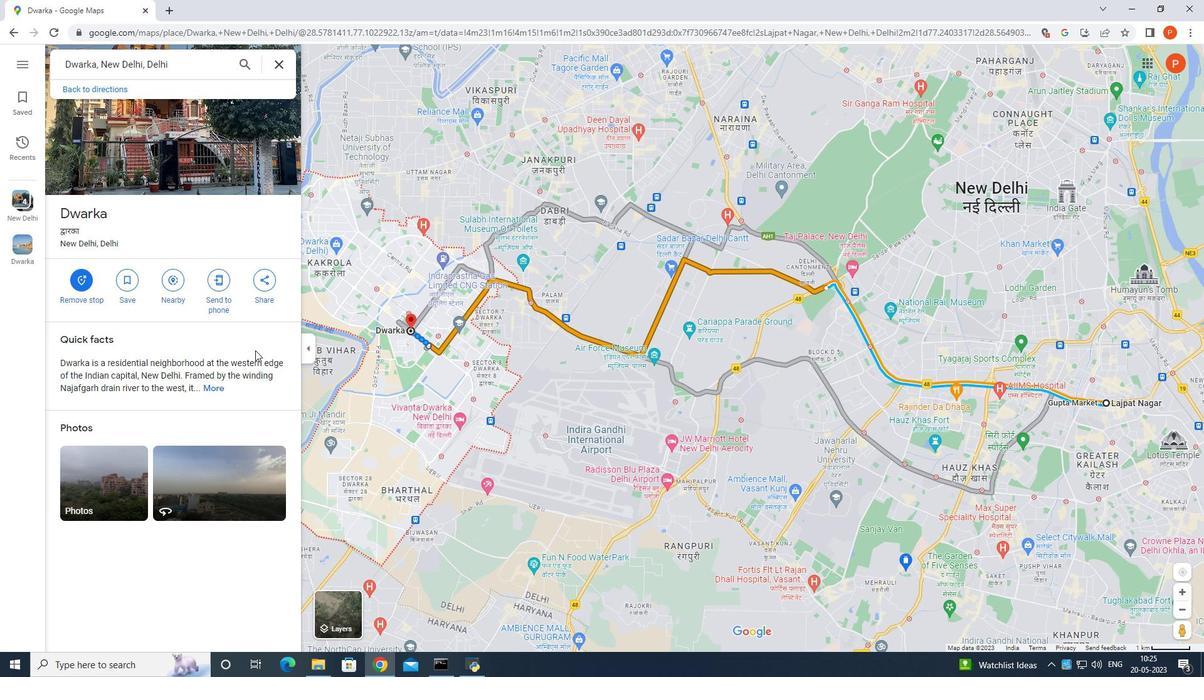 
Action: Mouse scrolled (255, 351) with delta (0, 0)
Screenshot: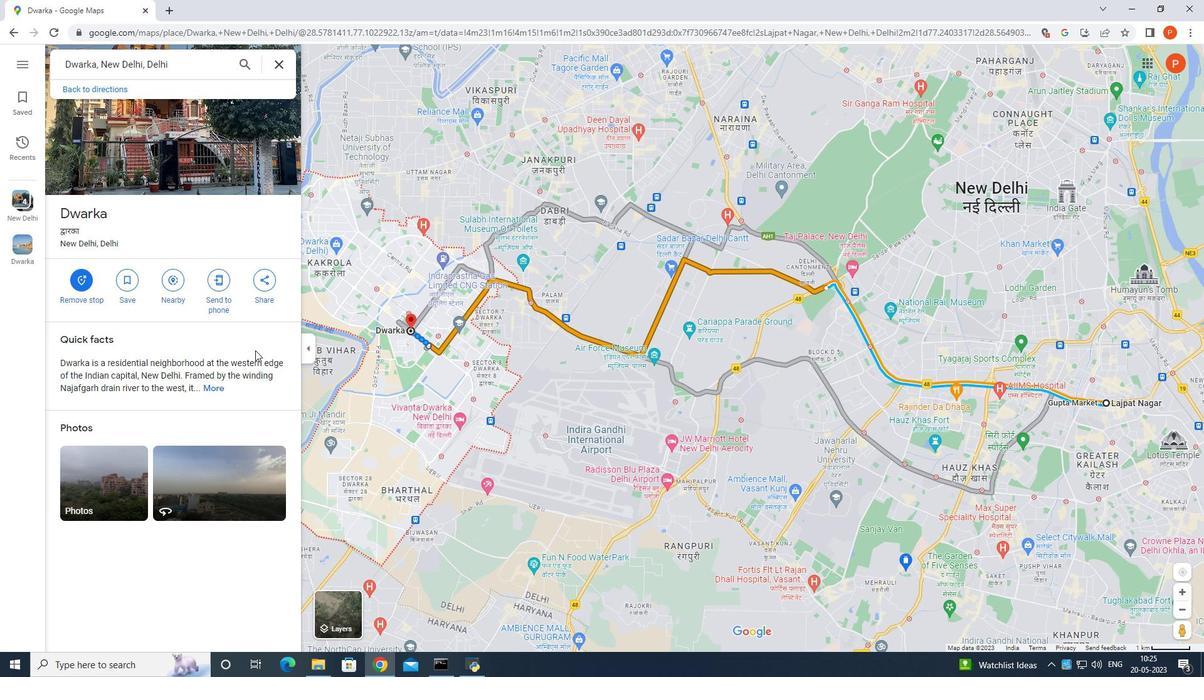 
Action: Mouse scrolled (255, 351) with delta (0, 0)
Screenshot: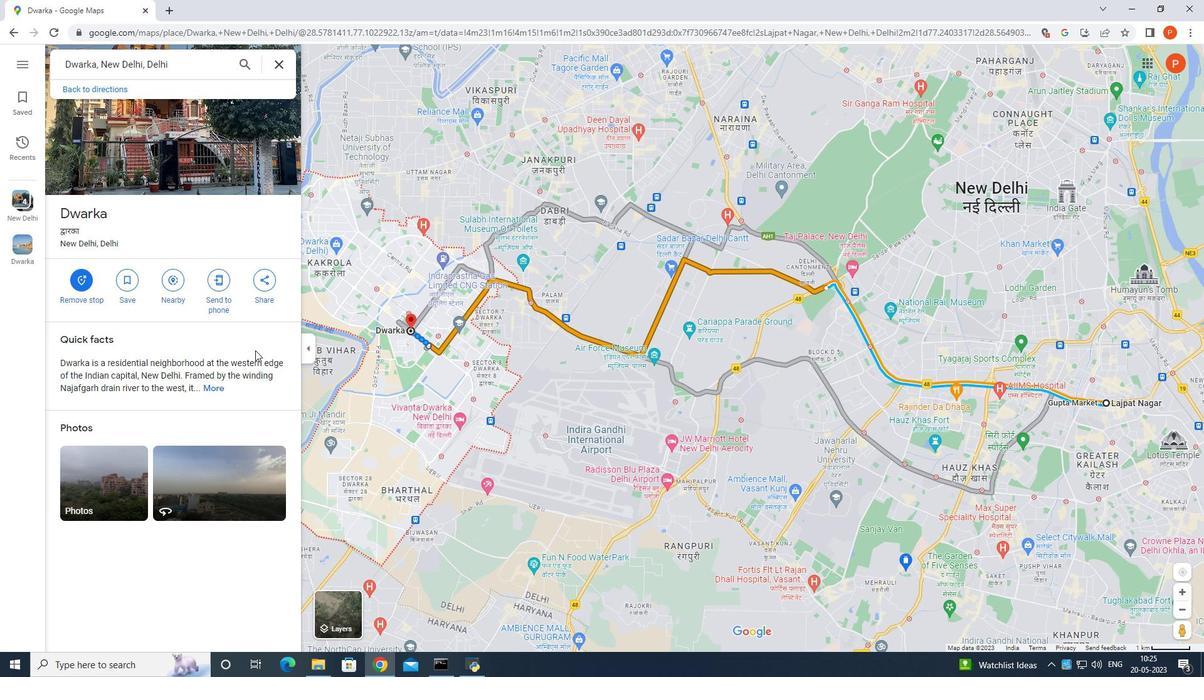 
Action: Mouse scrolled (255, 351) with delta (0, 0)
Screenshot: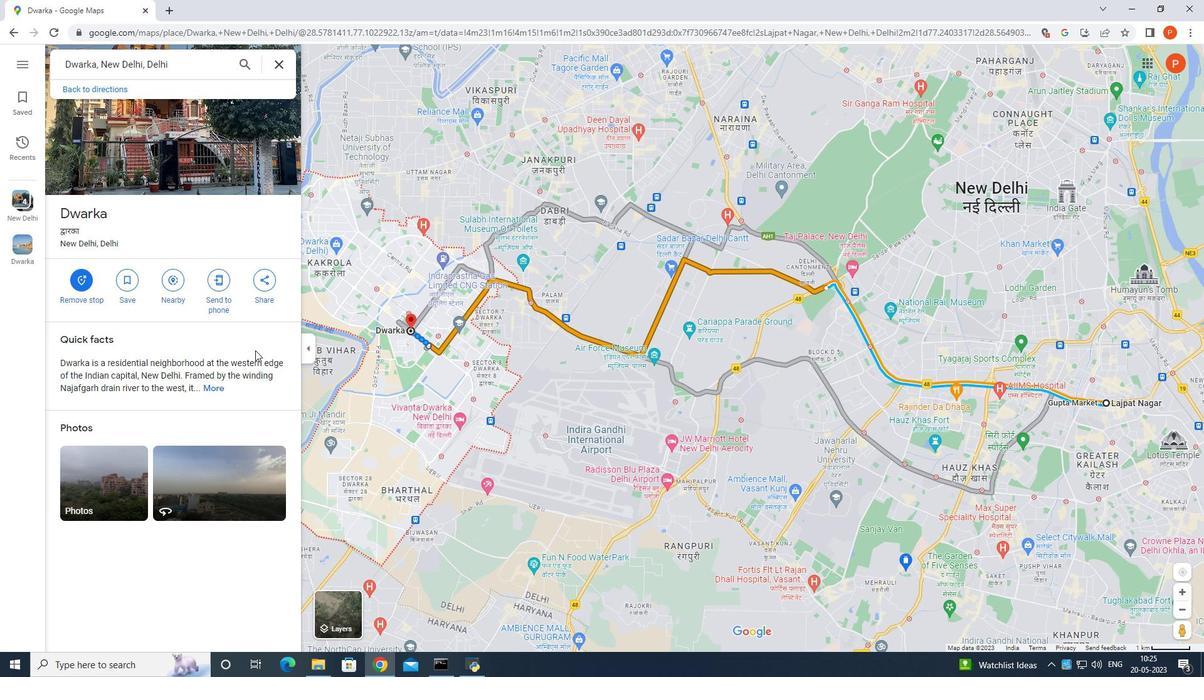 
Action: Mouse moved to (16, 69)
Screenshot: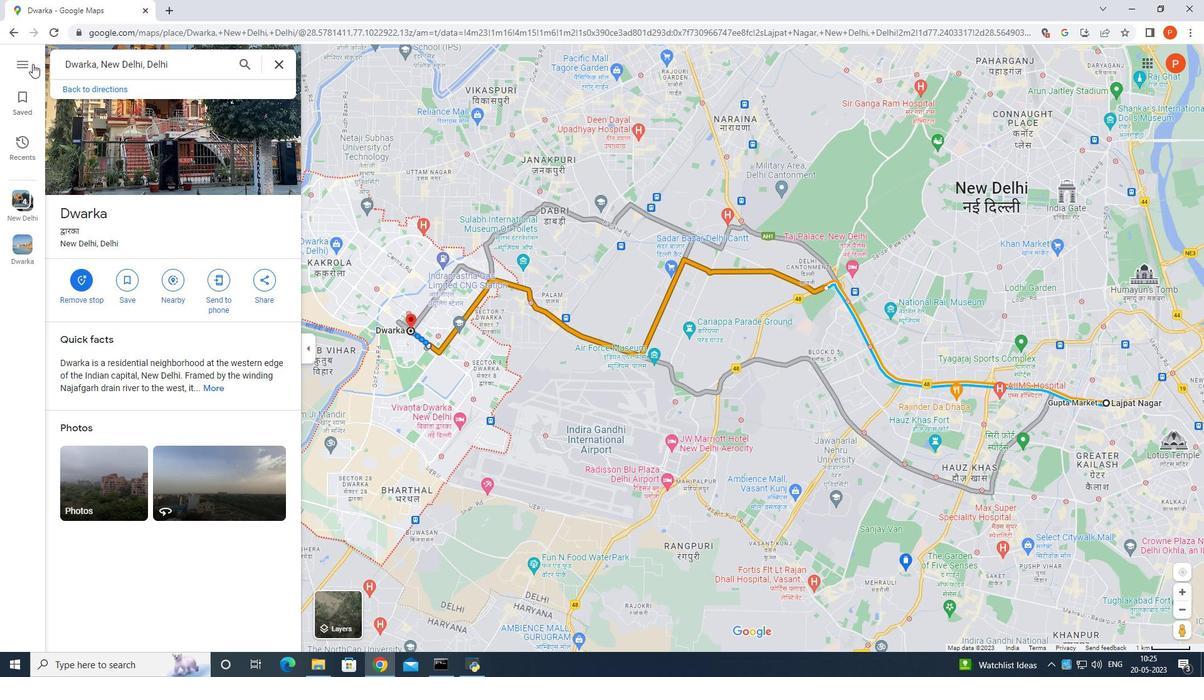 
Action: Mouse pressed left at (16, 69)
Screenshot: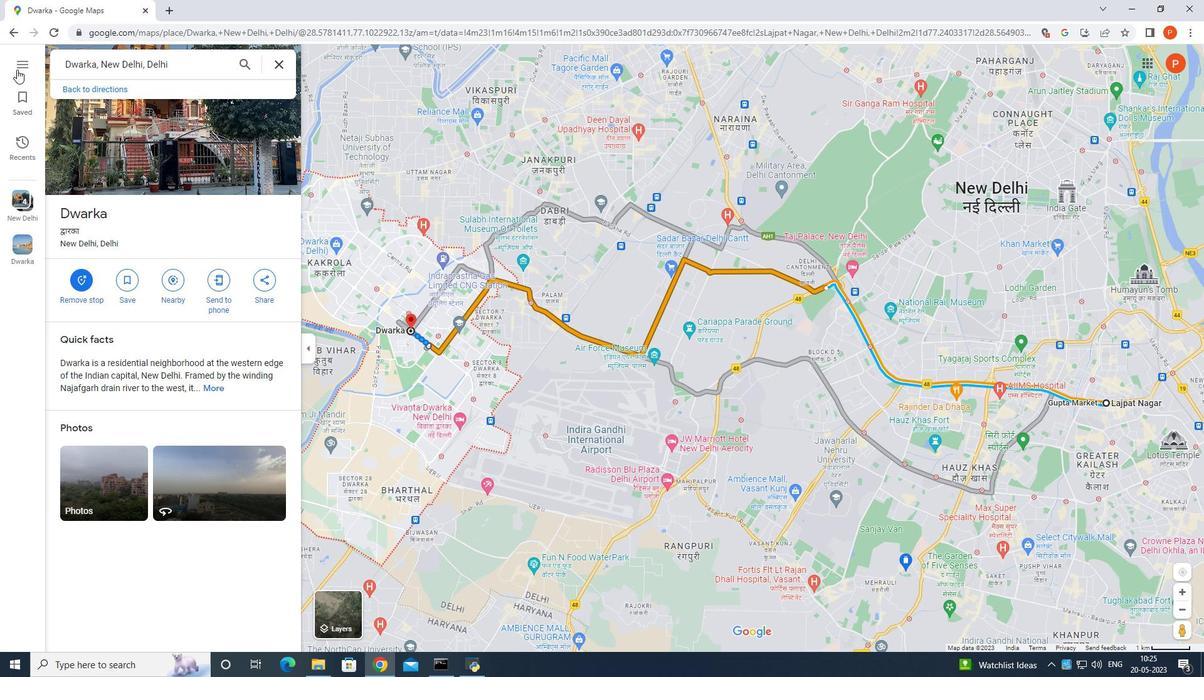 
Action: Mouse moved to (33, 556)
Screenshot: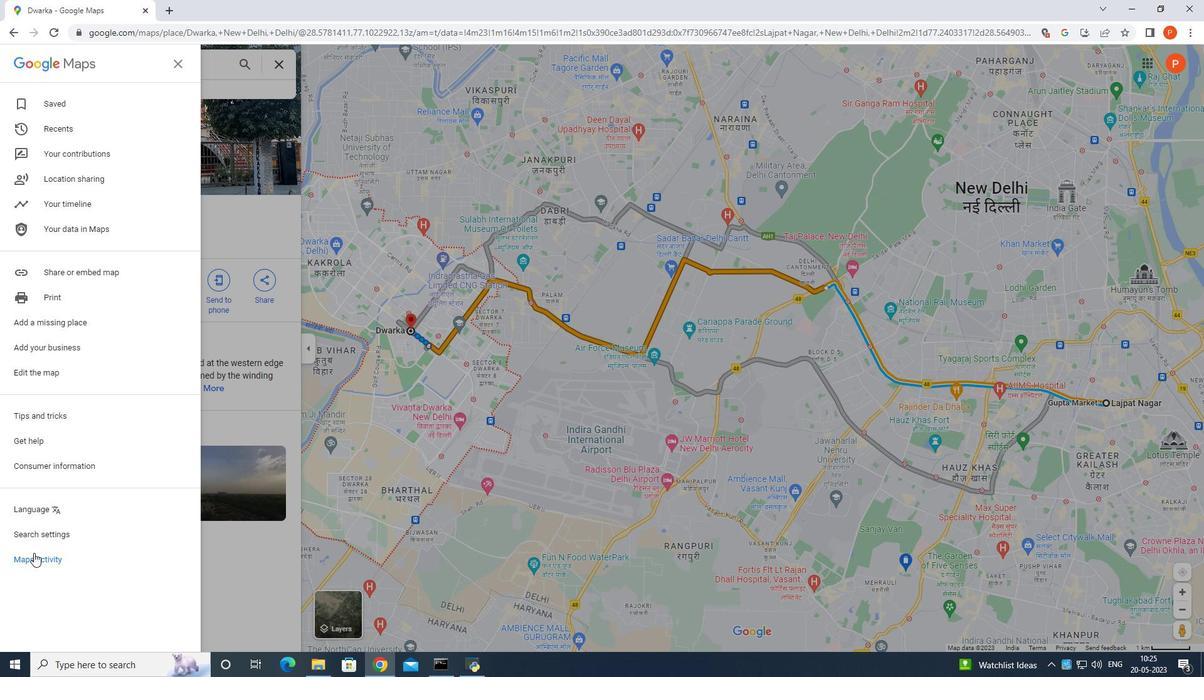 
Action: Mouse pressed left at (33, 556)
Screenshot: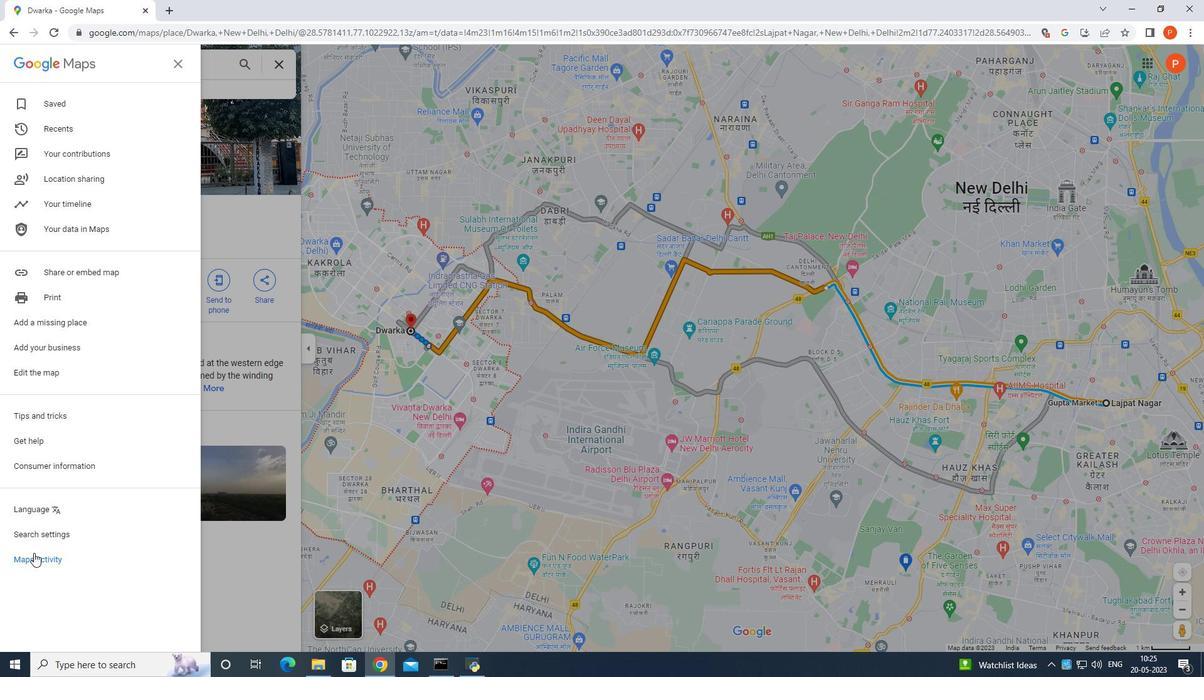 
Action: Mouse moved to (363, 541)
Screenshot: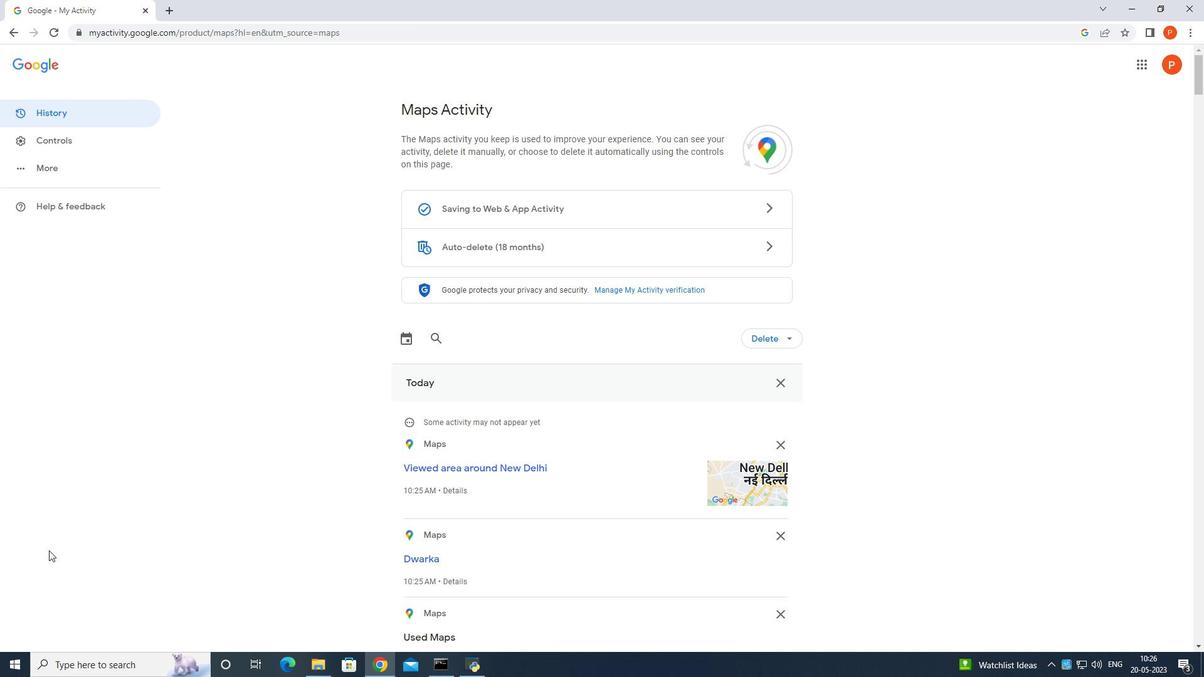
Action: Mouse scrolled (363, 542) with delta (0, 0)
Screenshot: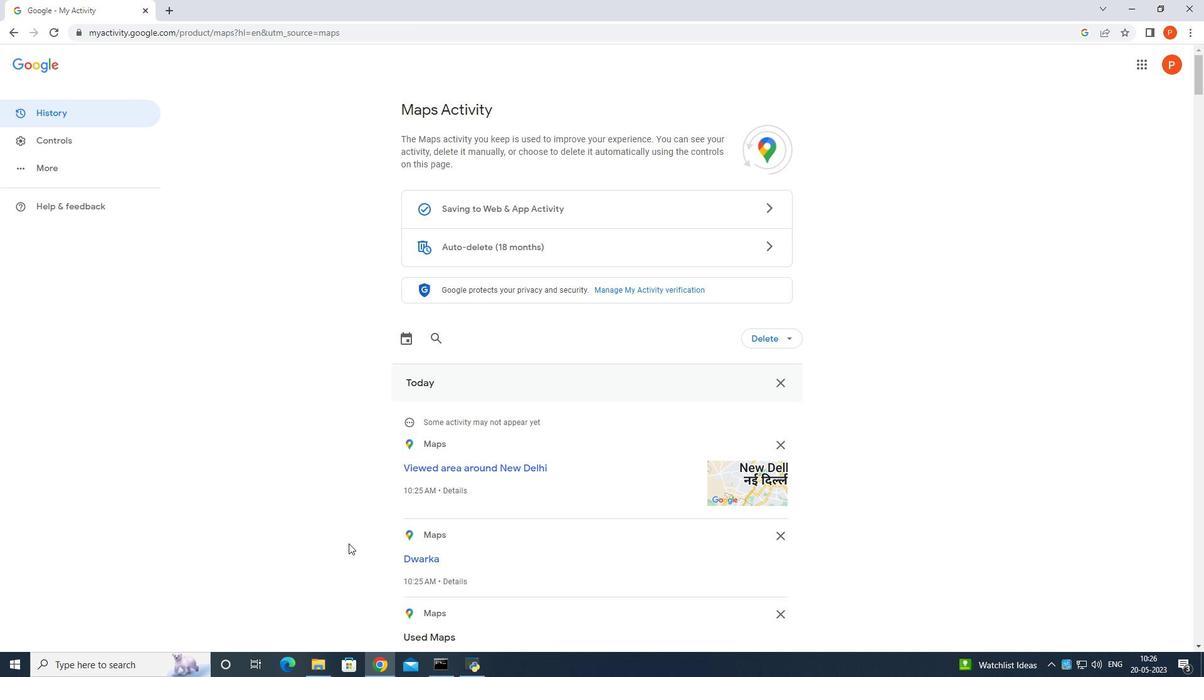 
Action: Mouse moved to (367, 540)
Screenshot: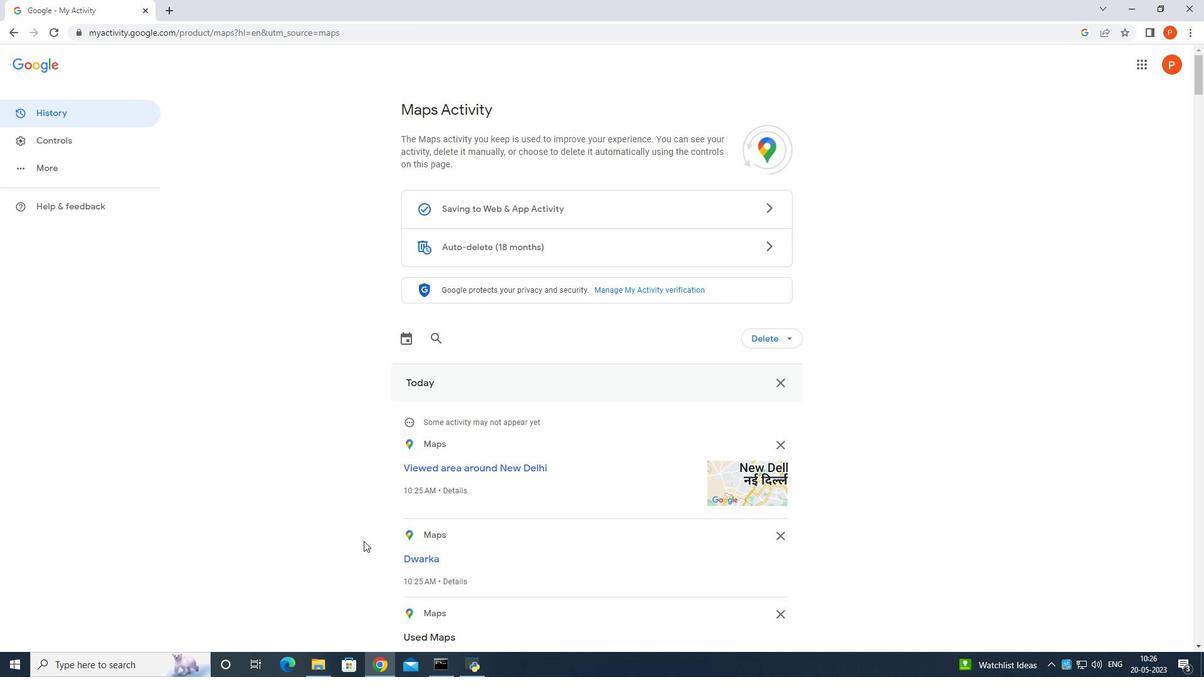 
Action: Mouse scrolled (365, 542) with delta (0, 0)
Screenshot: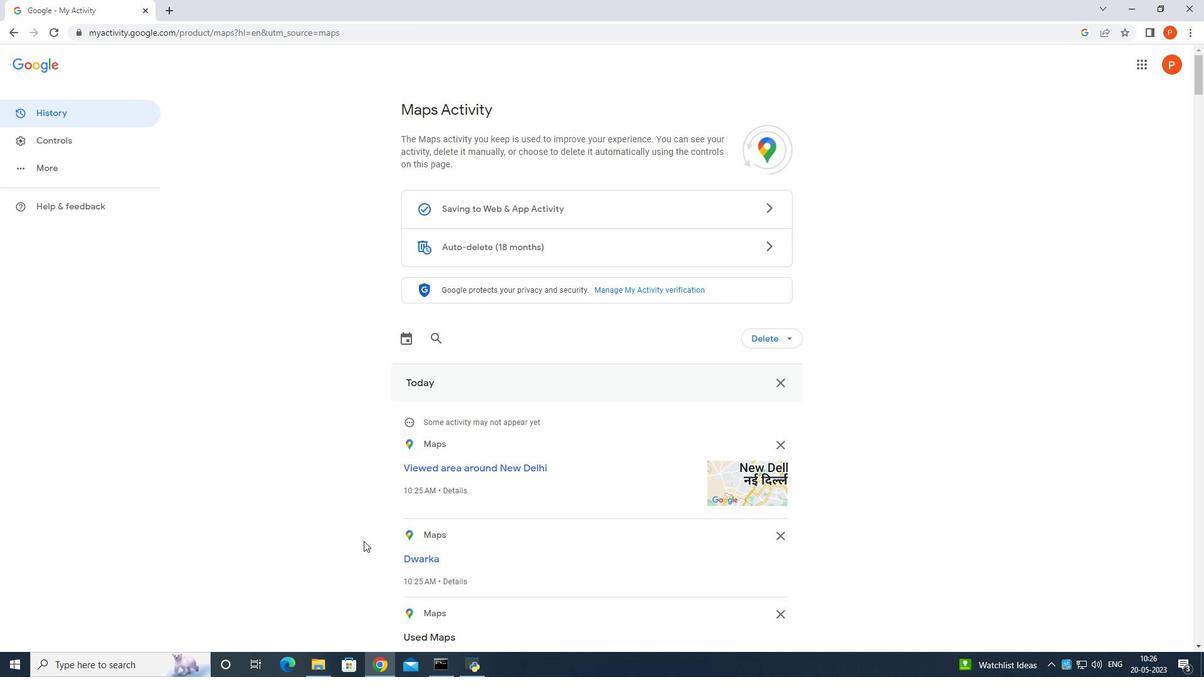 
Action: Mouse moved to (367, 539)
Screenshot: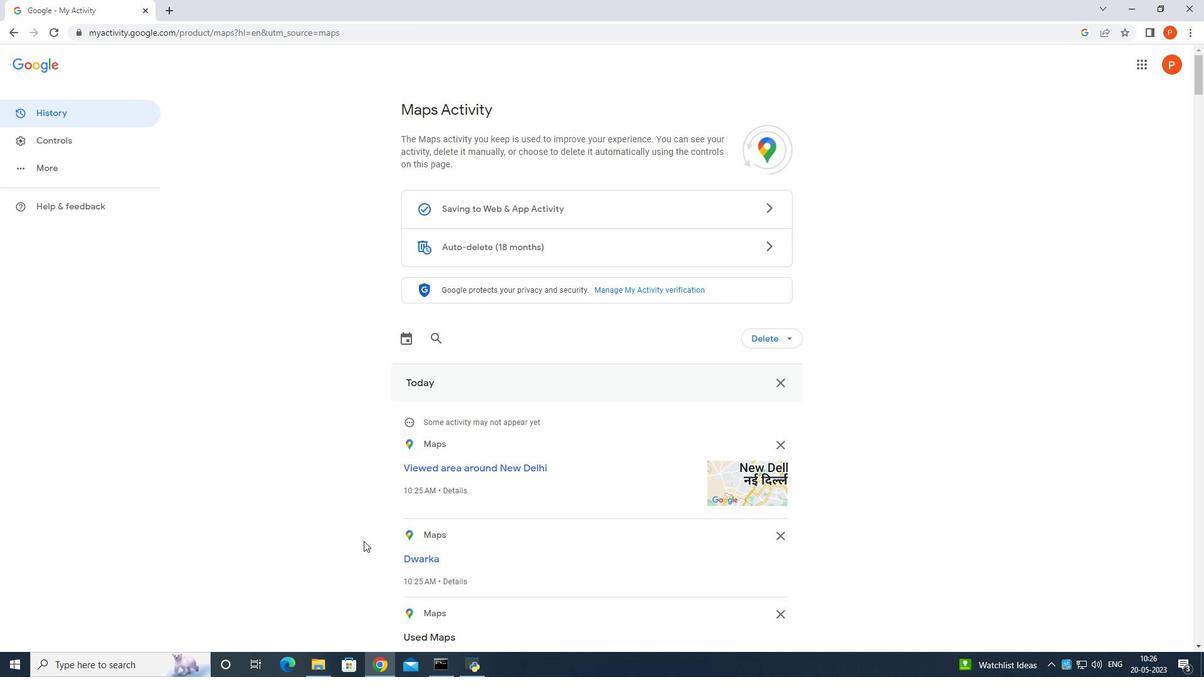 
Action: Mouse scrolled (365, 541) with delta (0, 0)
Screenshot: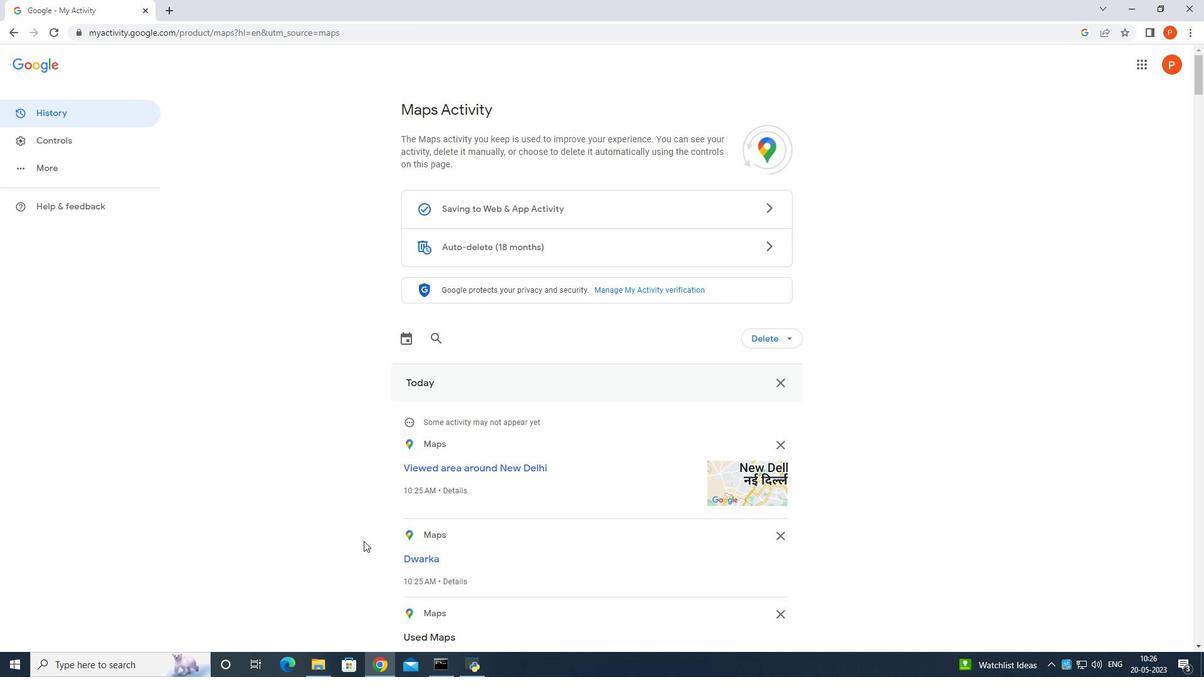 
Action: Mouse moved to (497, 338)
Screenshot: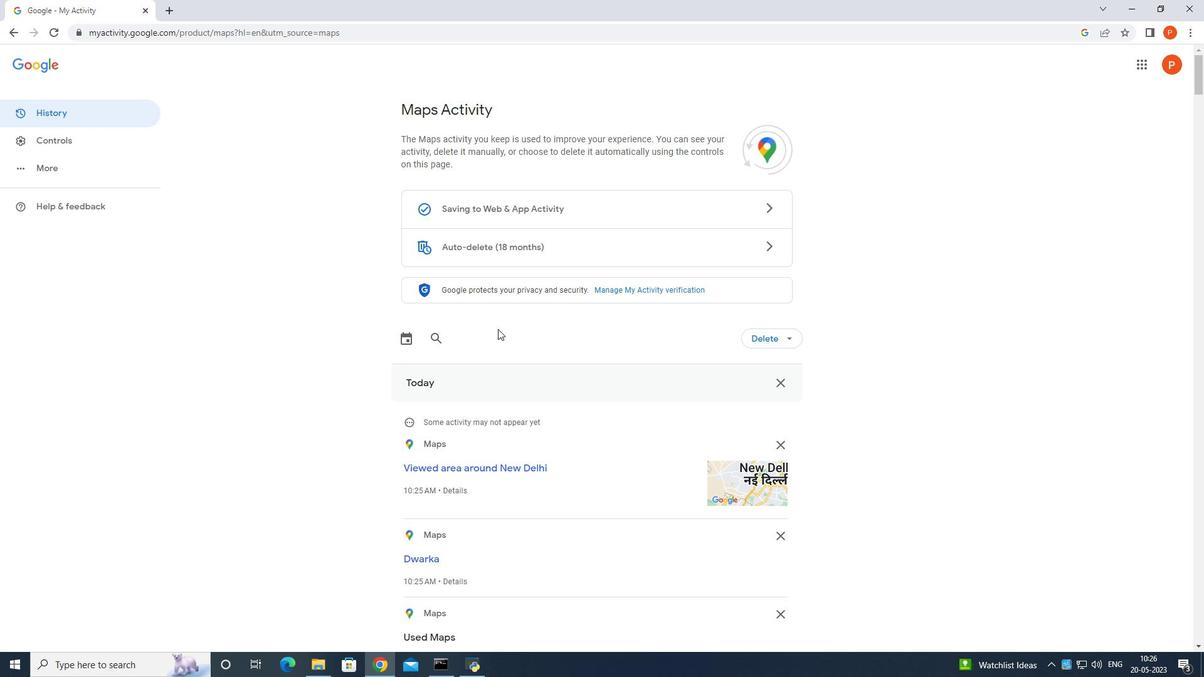 
Action: Mouse scrolled (497, 338) with delta (0, 0)
Screenshot: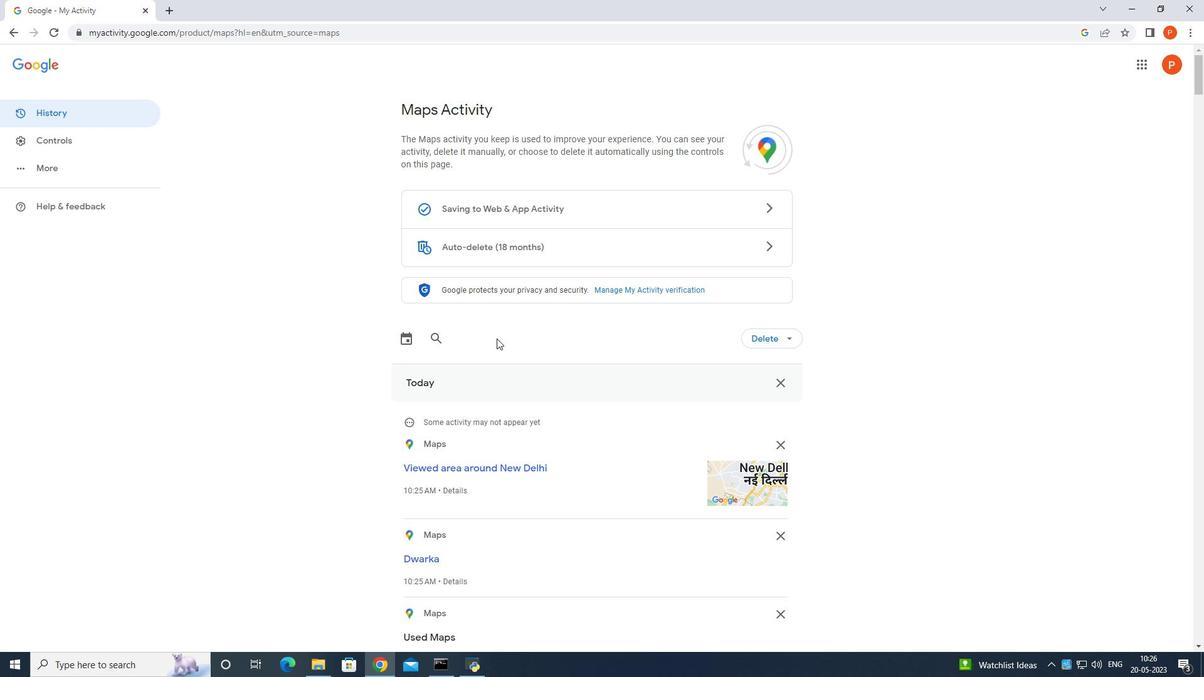 
Action: Mouse scrolled (497, 338) with delta (0, 0)
Screenshot: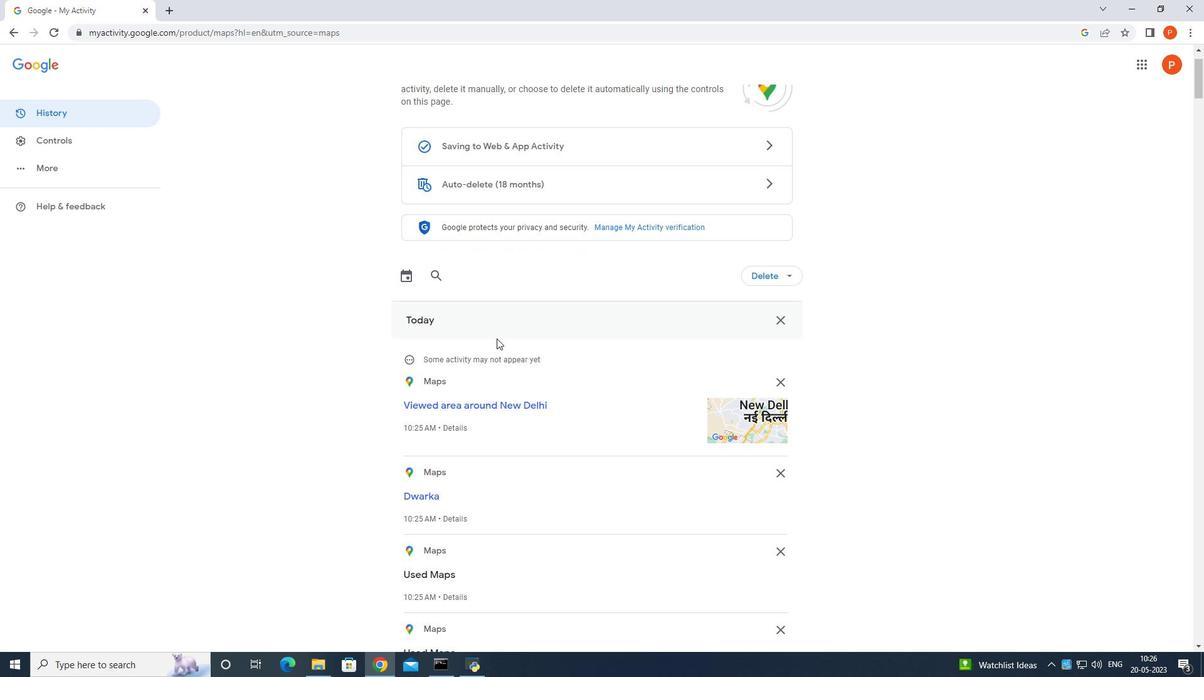 
Action: Mouse pressed left at (497, 338)
Screenshot: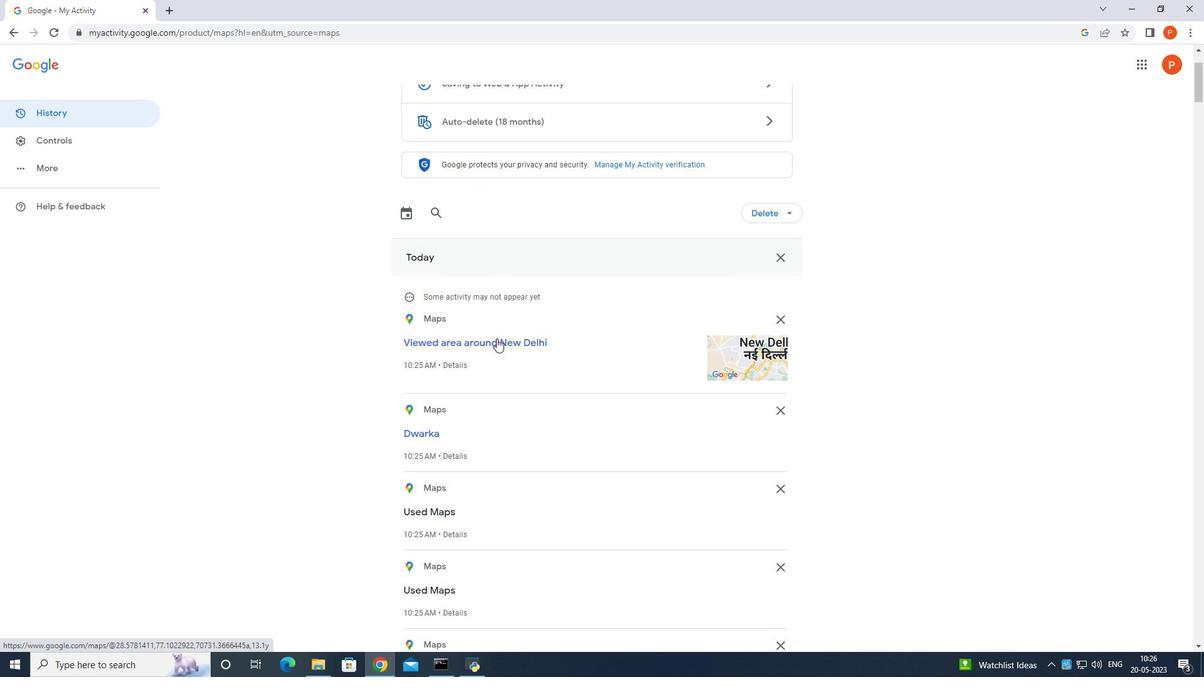 
Action: Mouse moved to (120, 123)
Screenshot: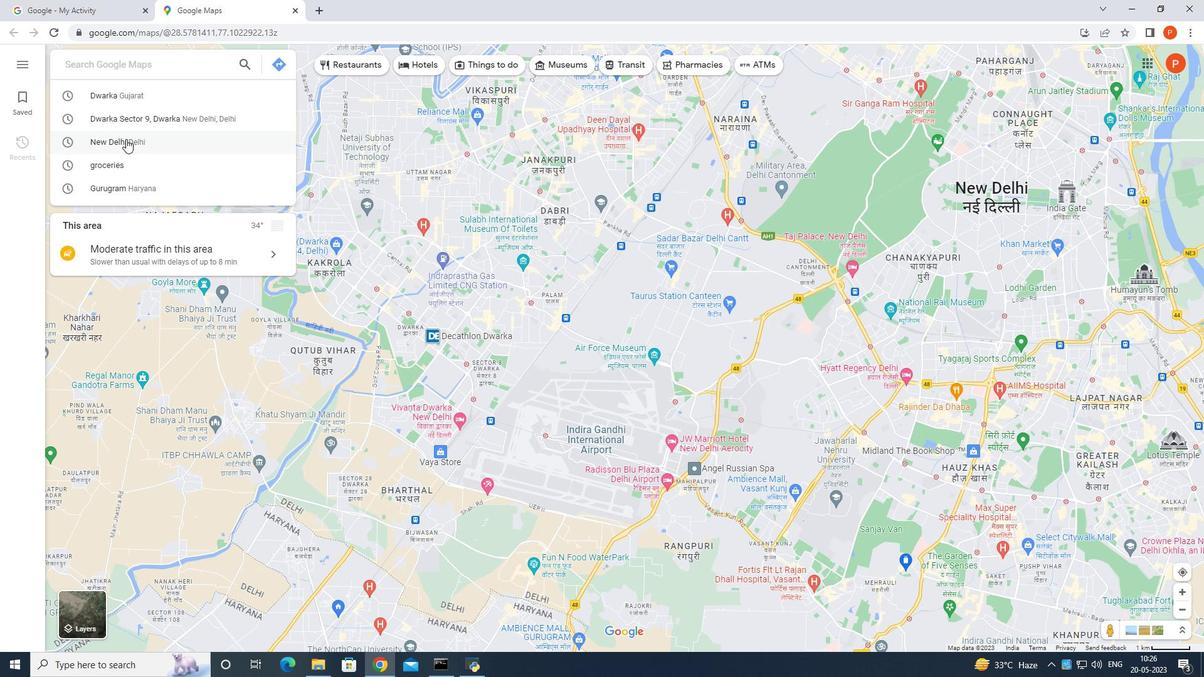 
Action: Mouse pressed left at (120, 123)
Screenshot: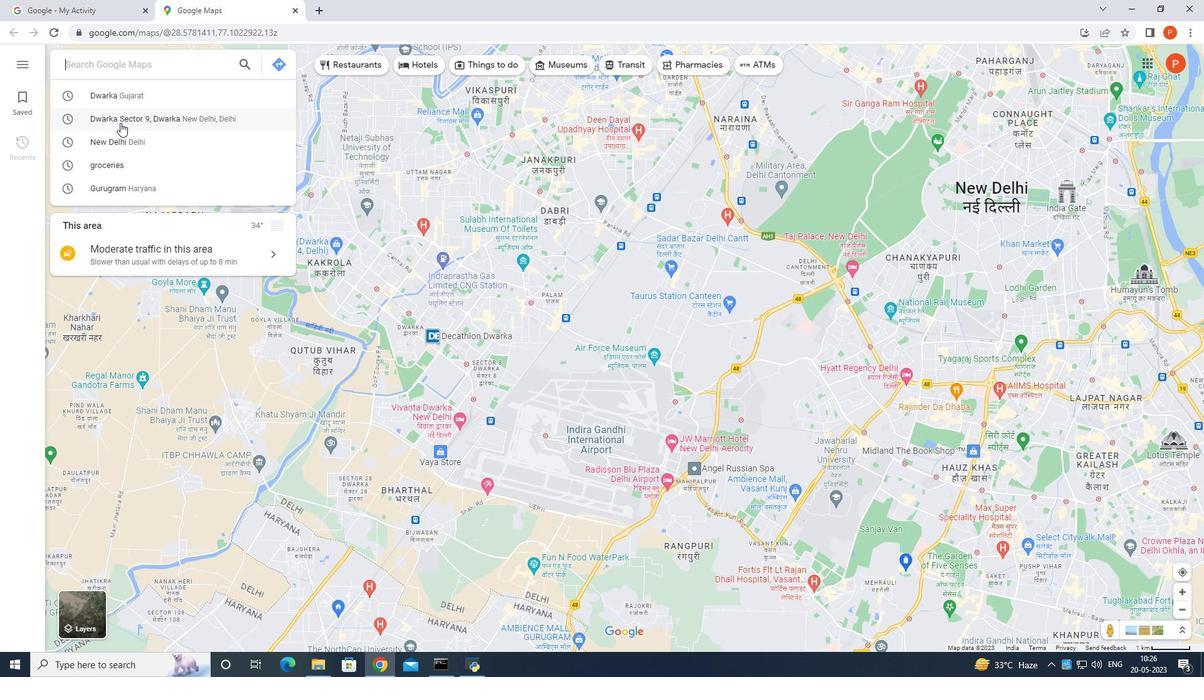 
Action: Mouse moved to (82, 295)
Screenshot: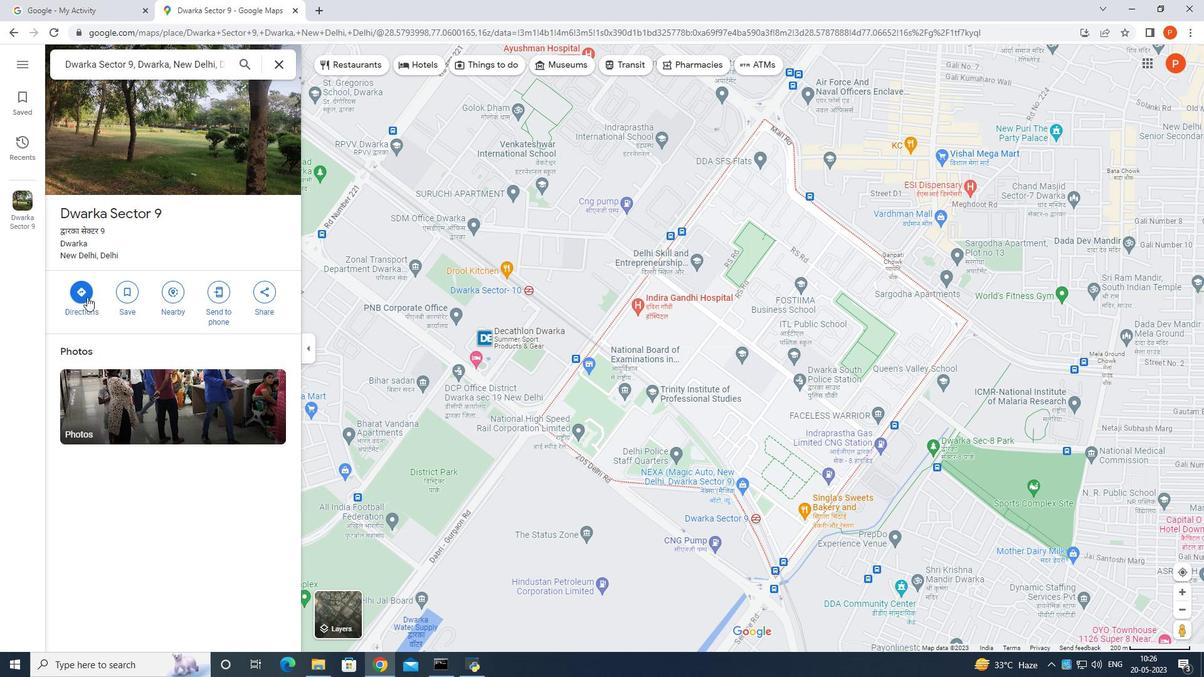 
Action: Mouse pressed left at (82, 295)
Screenshot: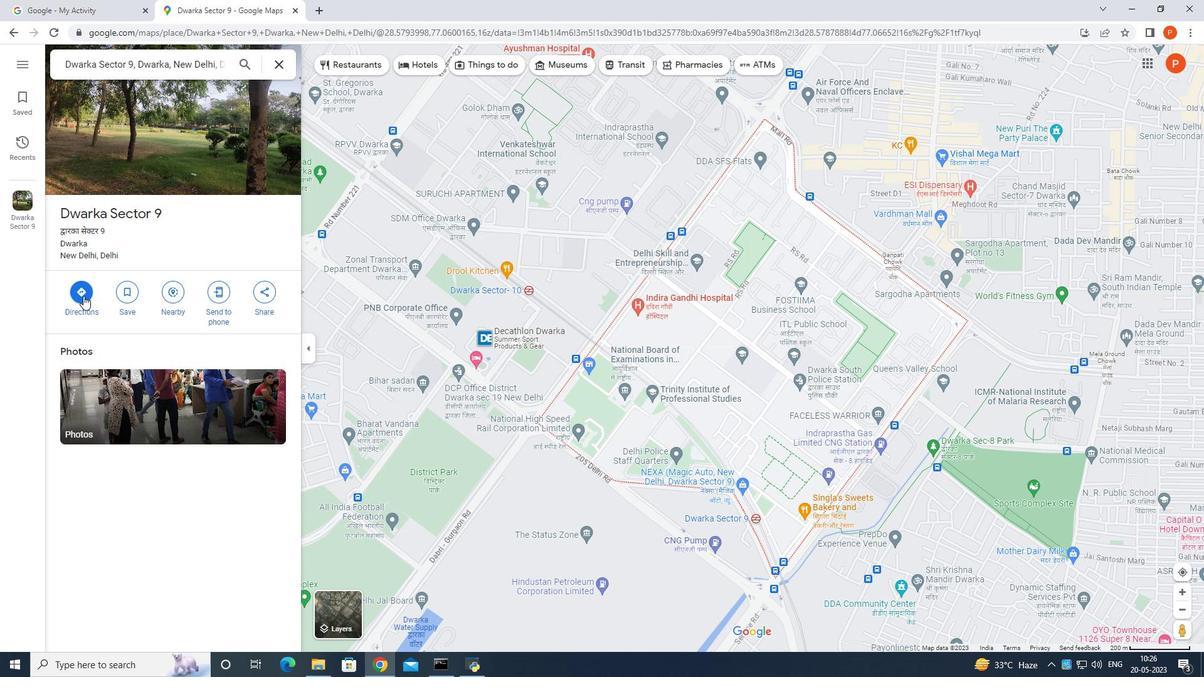 
Action: Mouse pressed left at (82, 295)
Screenshot: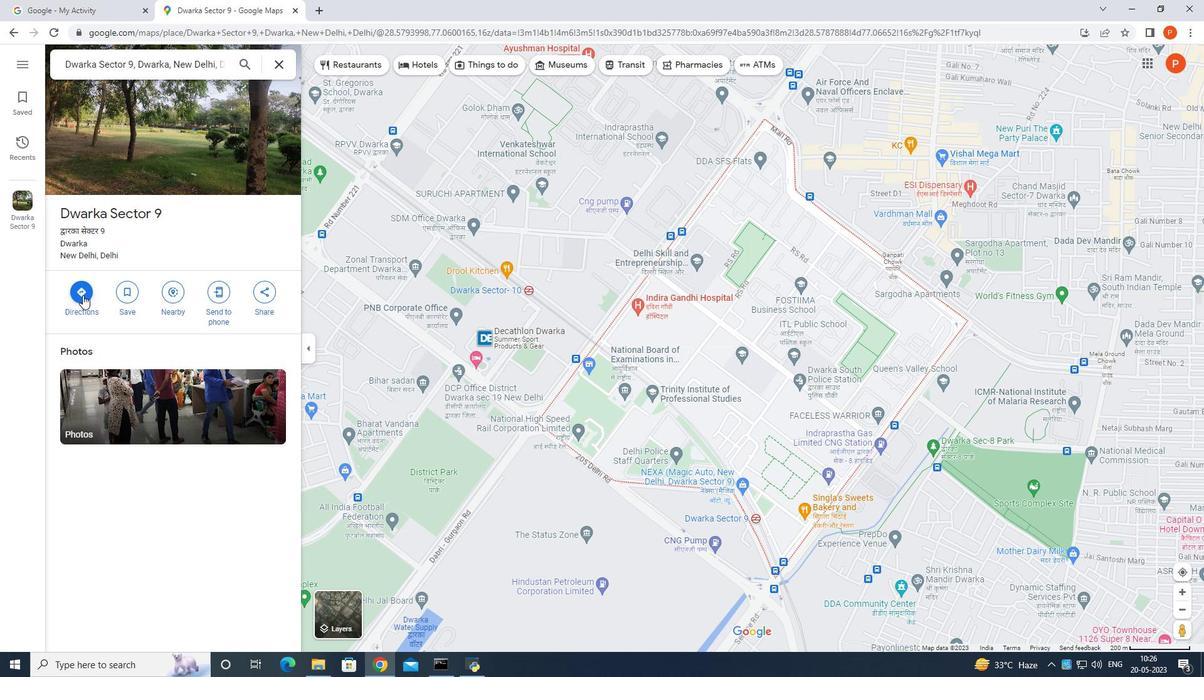 
Action: Mouse moved to (116, 446)
Screenshot: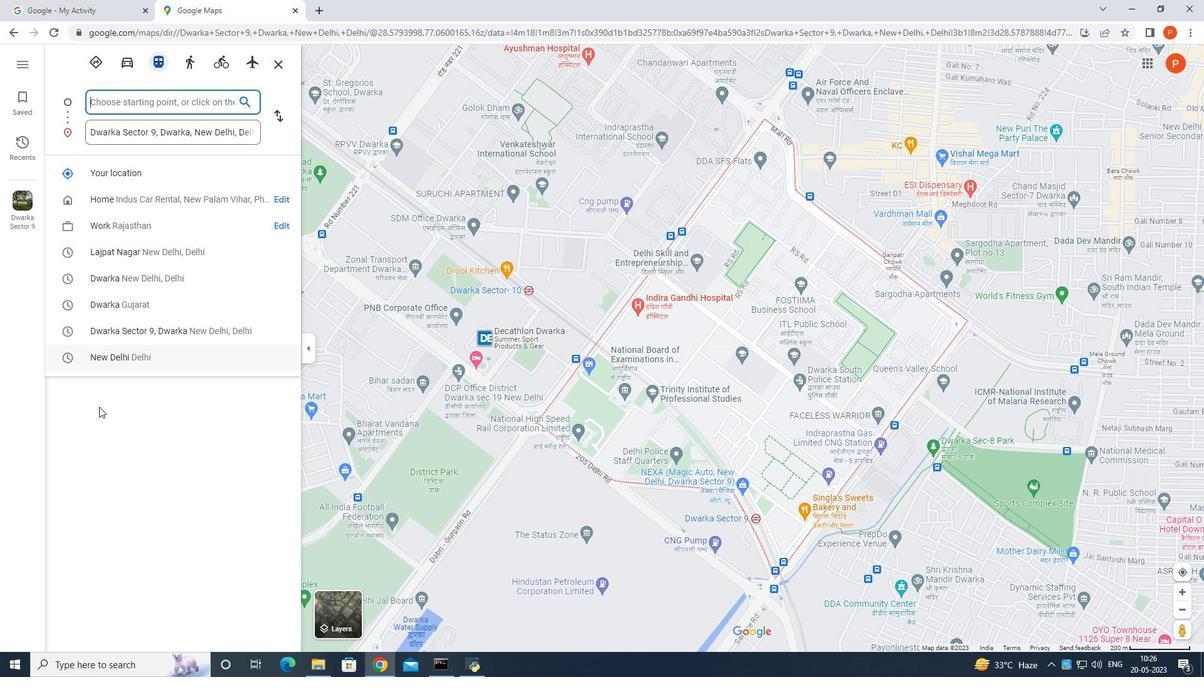 
Action: Mouse pressed left at (116, 446)
Screenshot: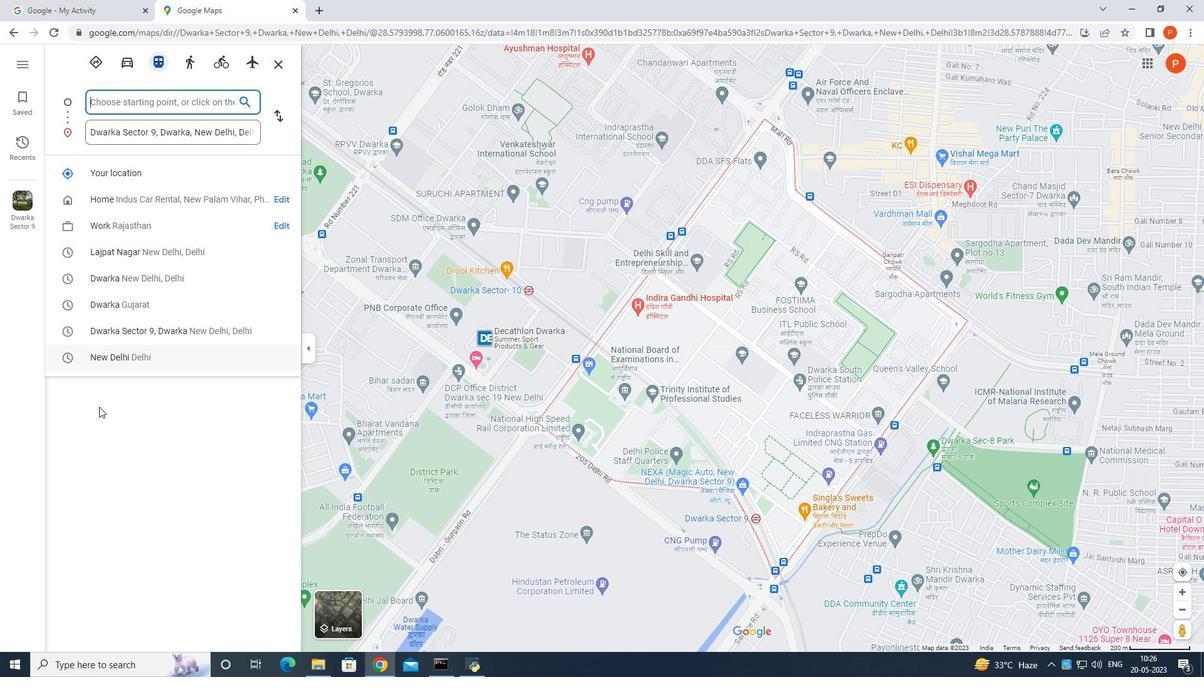 
Action: Mouse moved to (269, 63)
Screenshot: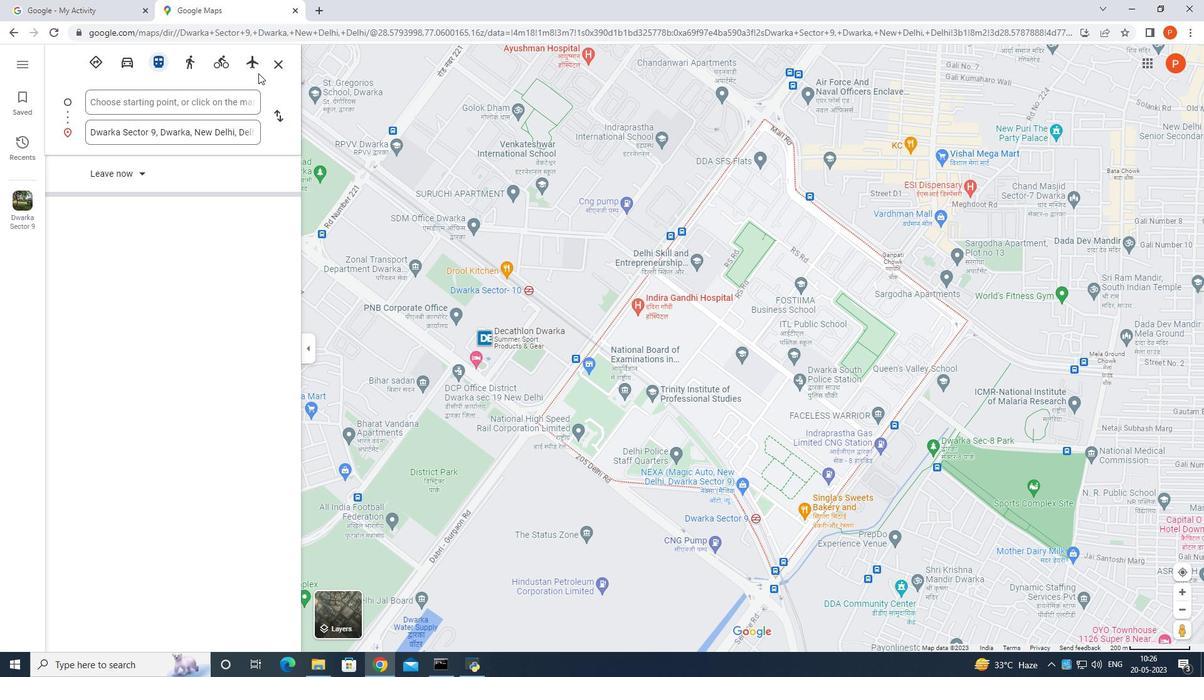 
Action: Mouse pressed left at (269, 63)
Screenshot: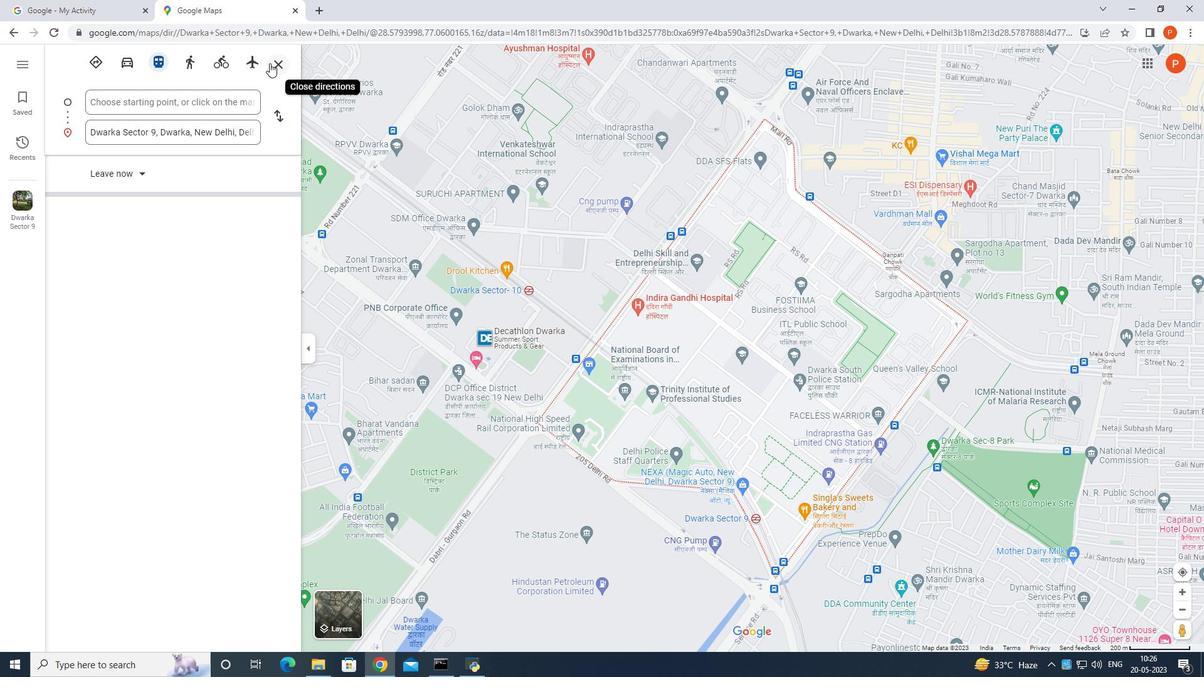 
Action: Mouse moved to (197, 212)
Screenshot: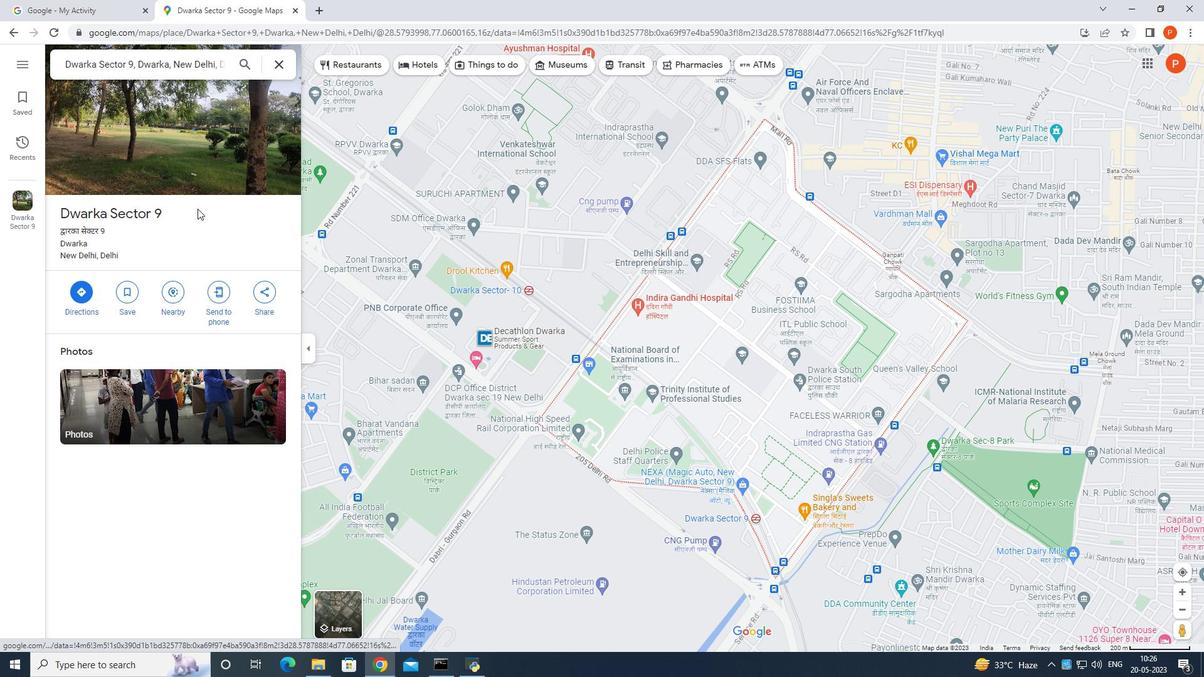 
Action: Mouse scrolled (197, 212) with delta (0, 0)
Screenshot: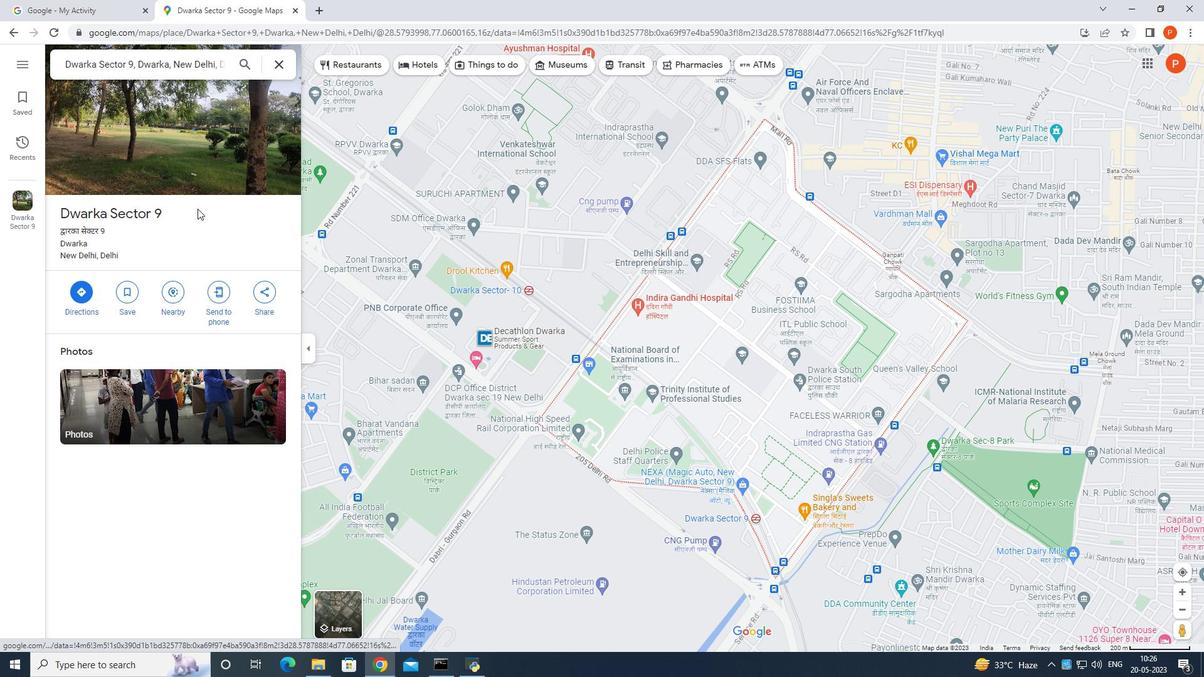 
Action: Mouse moved to (197, 215)
Screenshot: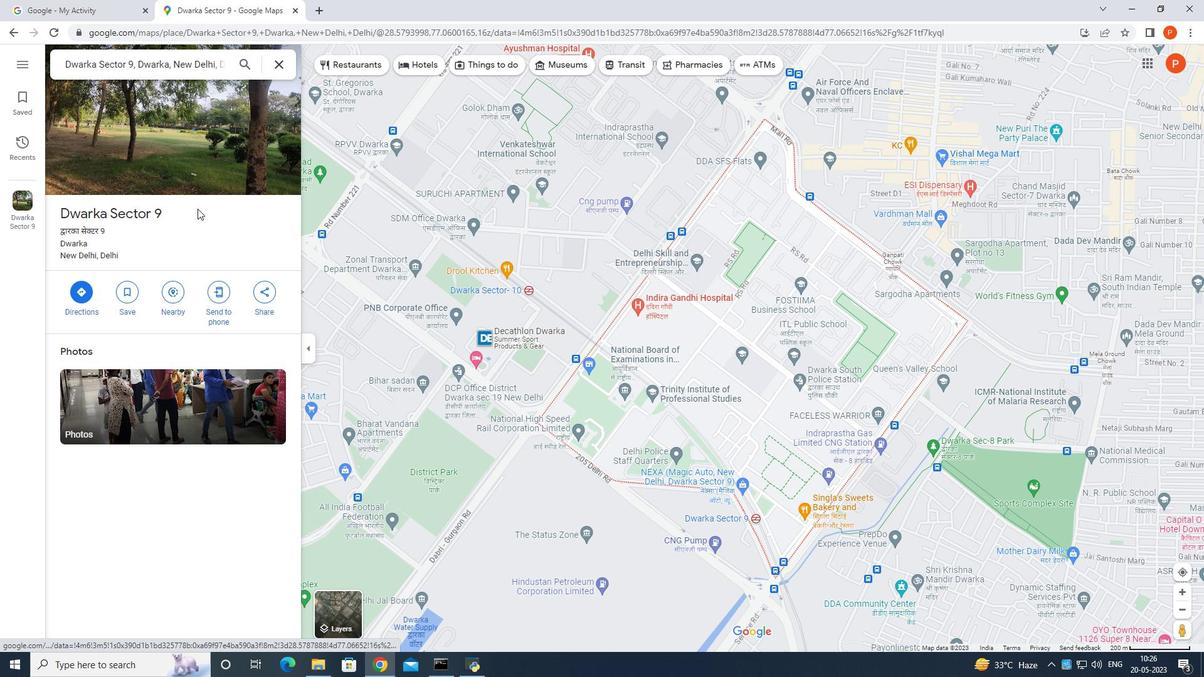 
Action: Mouse scrolled (197, 214) with delta (0, 0)
Screenshot: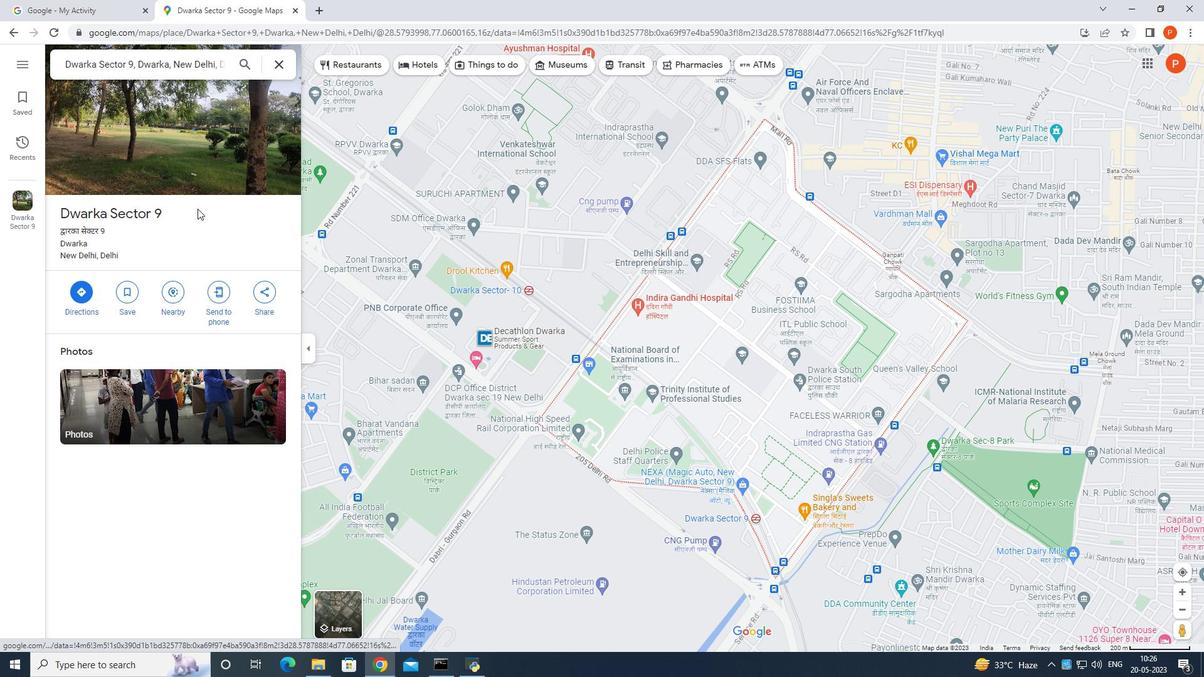 
Action: Mouse moved to (197, 240)
Screenshot: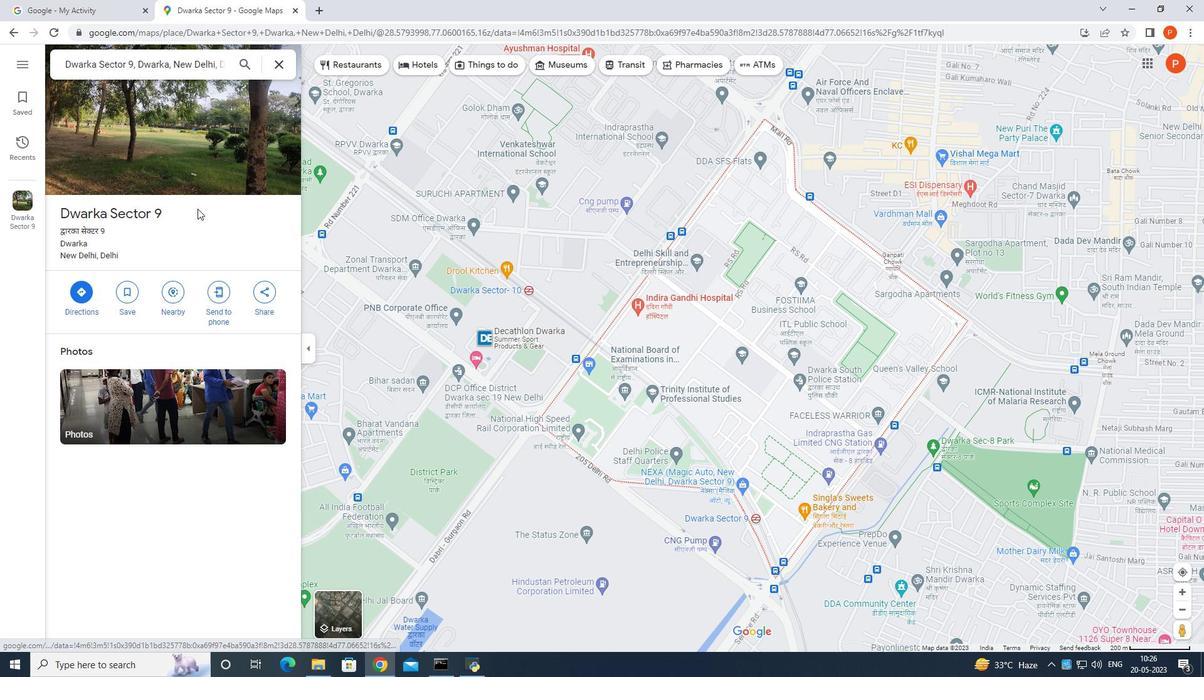 
Action: Mouse scrolled (197, 240) with delta (0, 0)
Screenshot: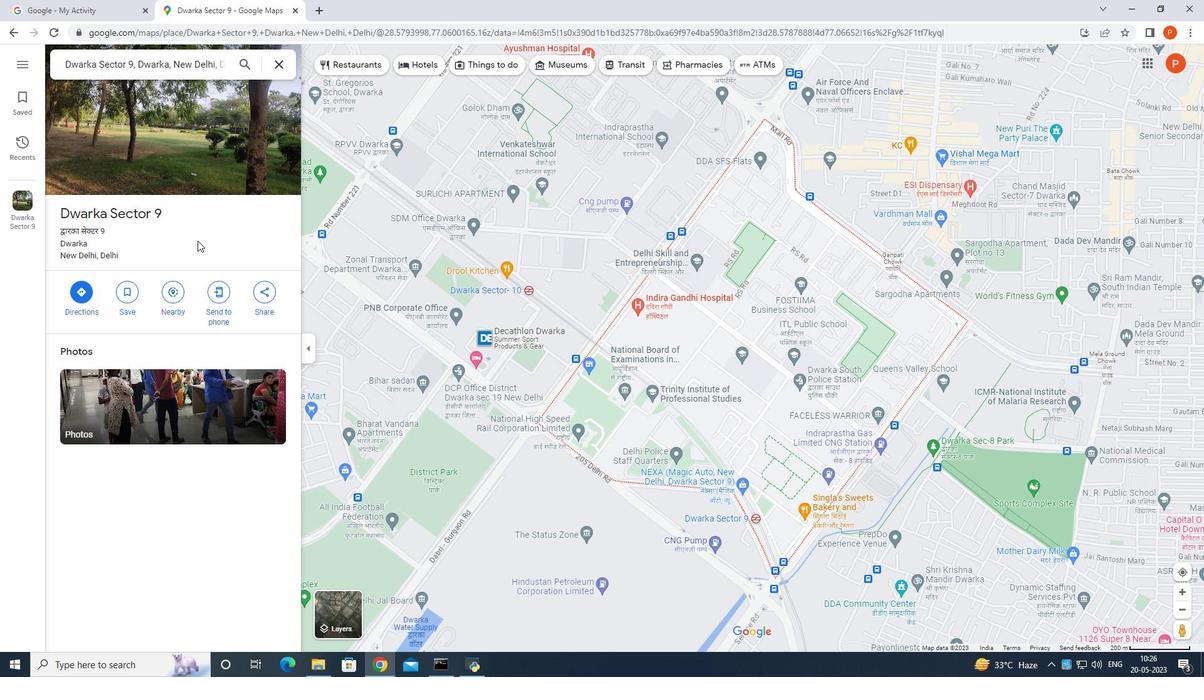 
Action: Mouse scrolled (197, 240) with delta (0, 0)
Screenshot: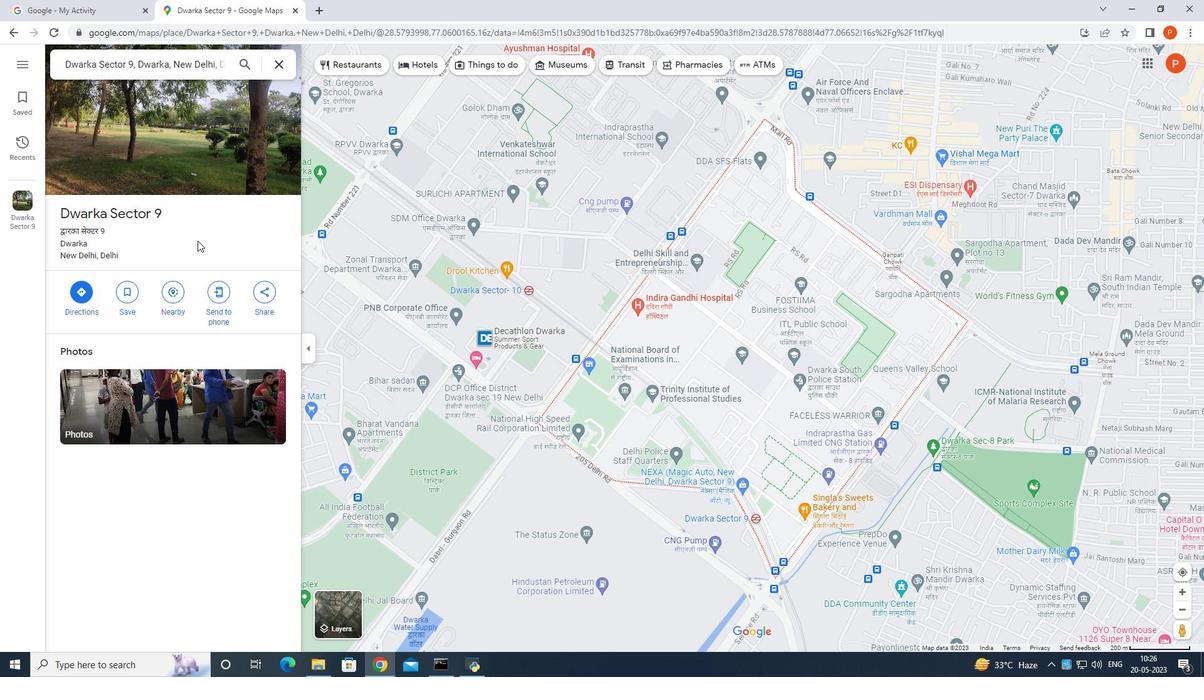 
Action: Mouse scrolled (197, 240) with delta (0, 0)
Screenshot: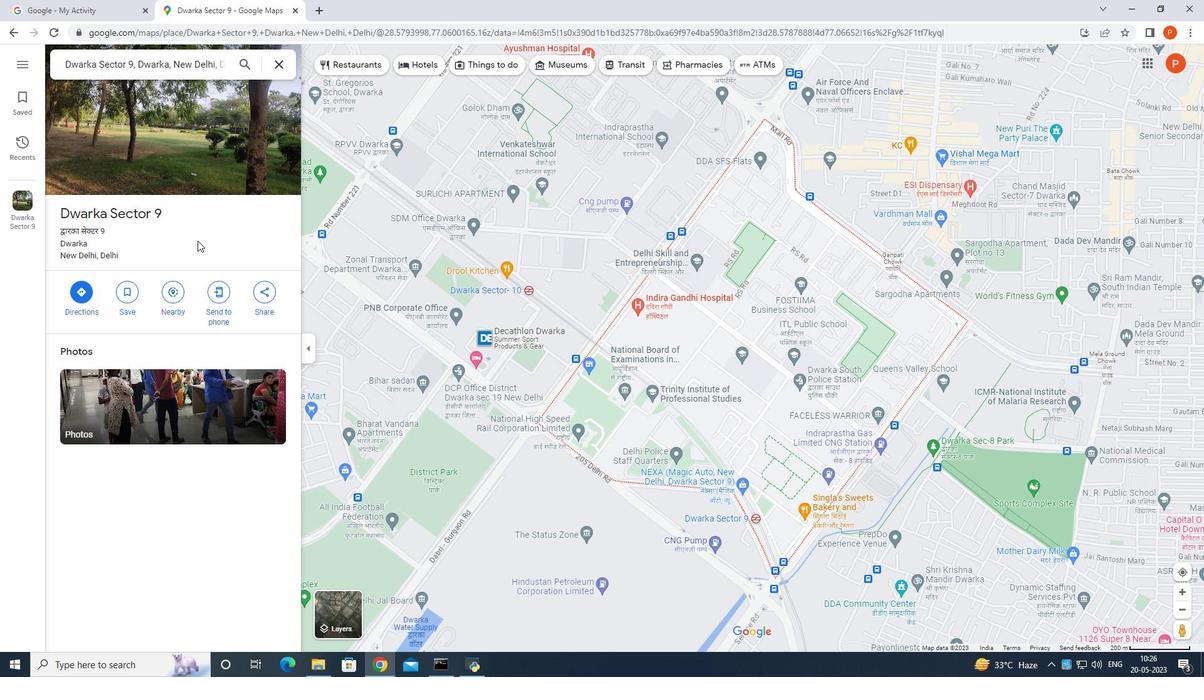 
Action: Mouse moved to (197, 304)
Screenshot: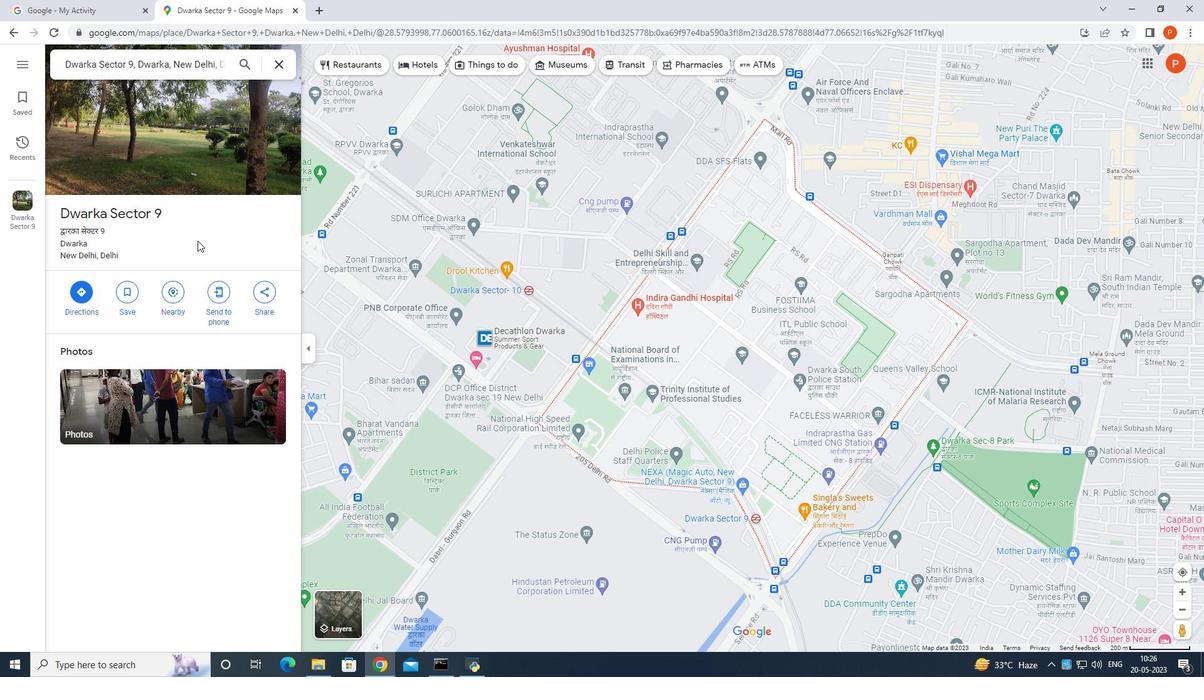 
Action: Mouse scrolled (197, 305) with delta (0, 0)
Screenshot: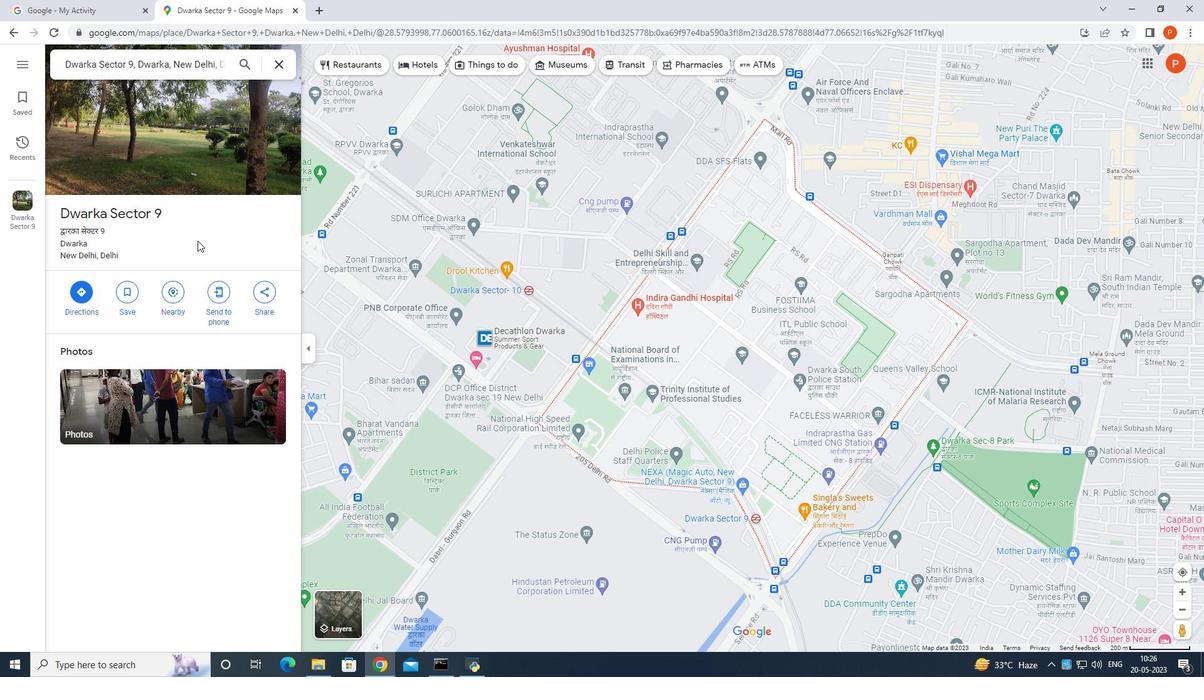 
Action: Mouse scrolled (197, 305) with delta (0, 0)
Screenshot: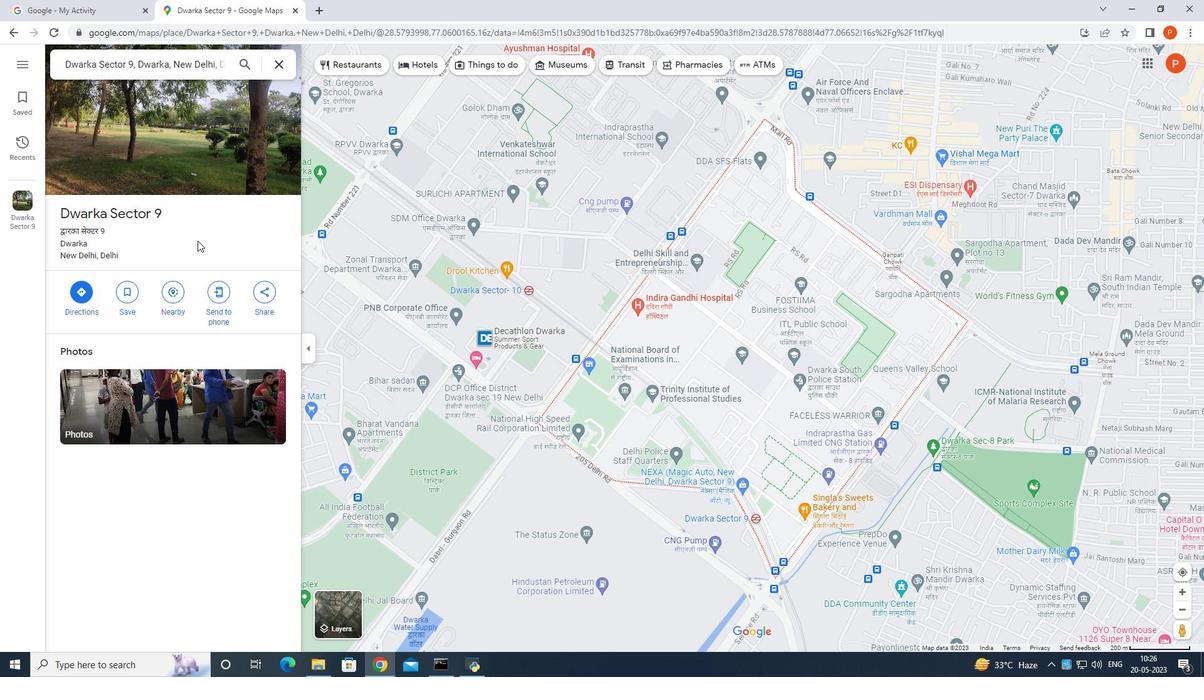 
Action: Mouse scrolled (197, 305) with delta (0, 0)
Screenshot: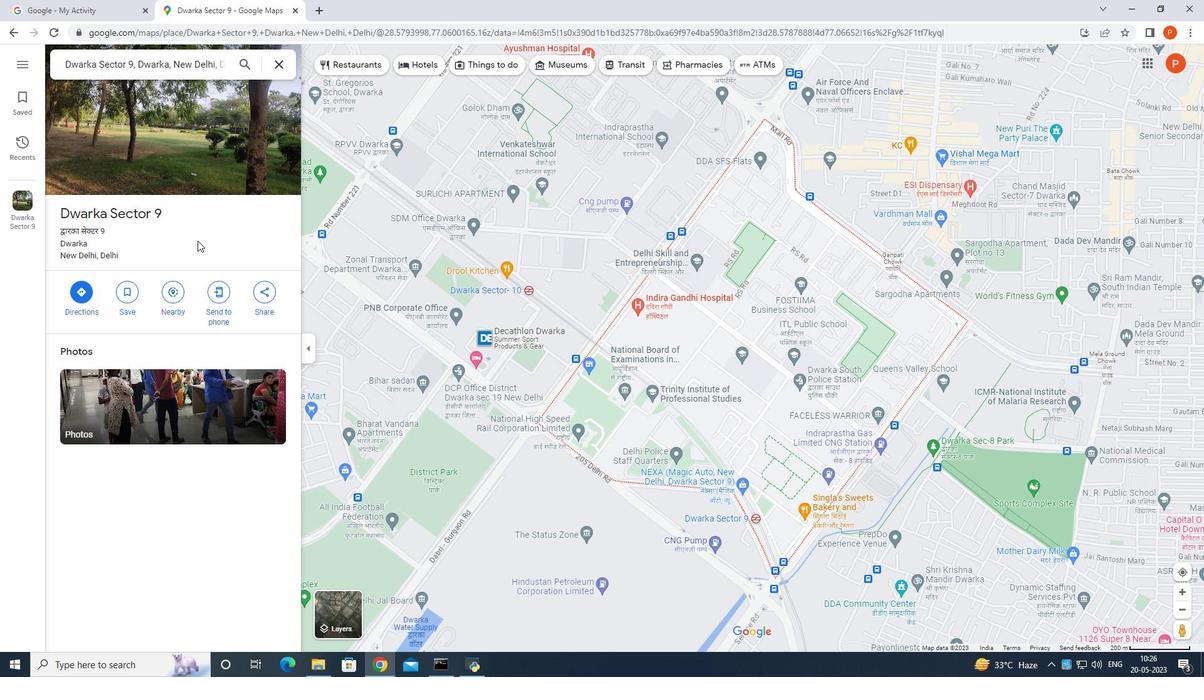 
Action: Mouse moved to (276, 58)
Screenshot: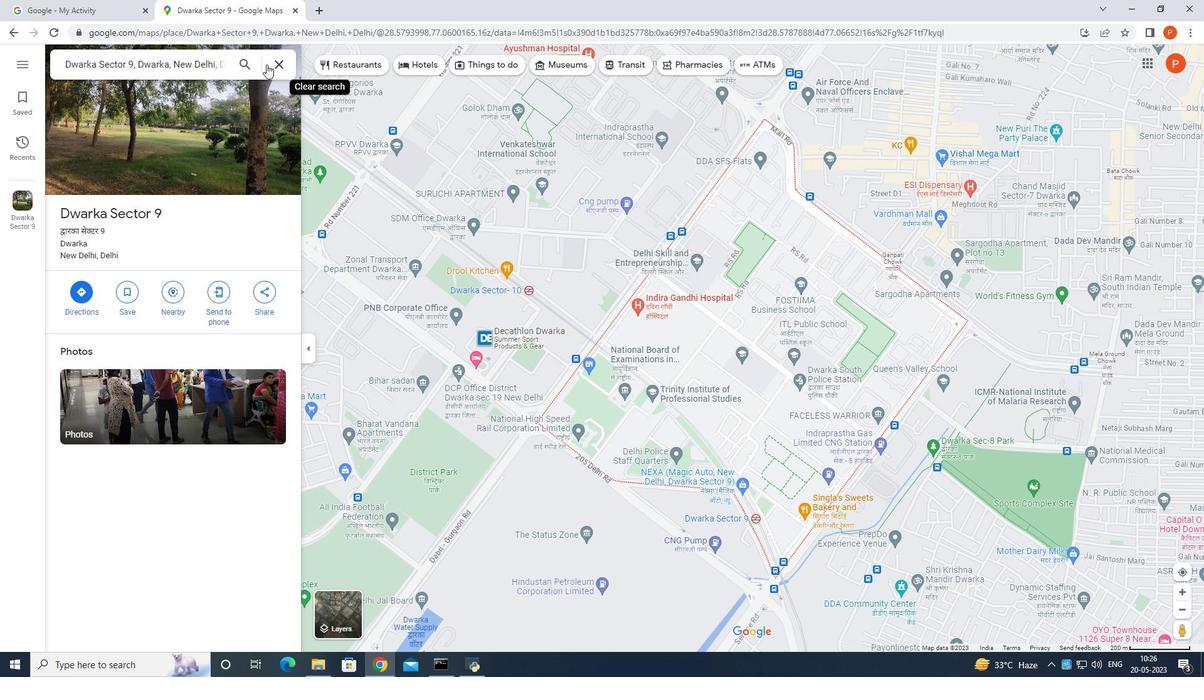 
Action: Mouse pressed left at (276, 58)
Screenshot: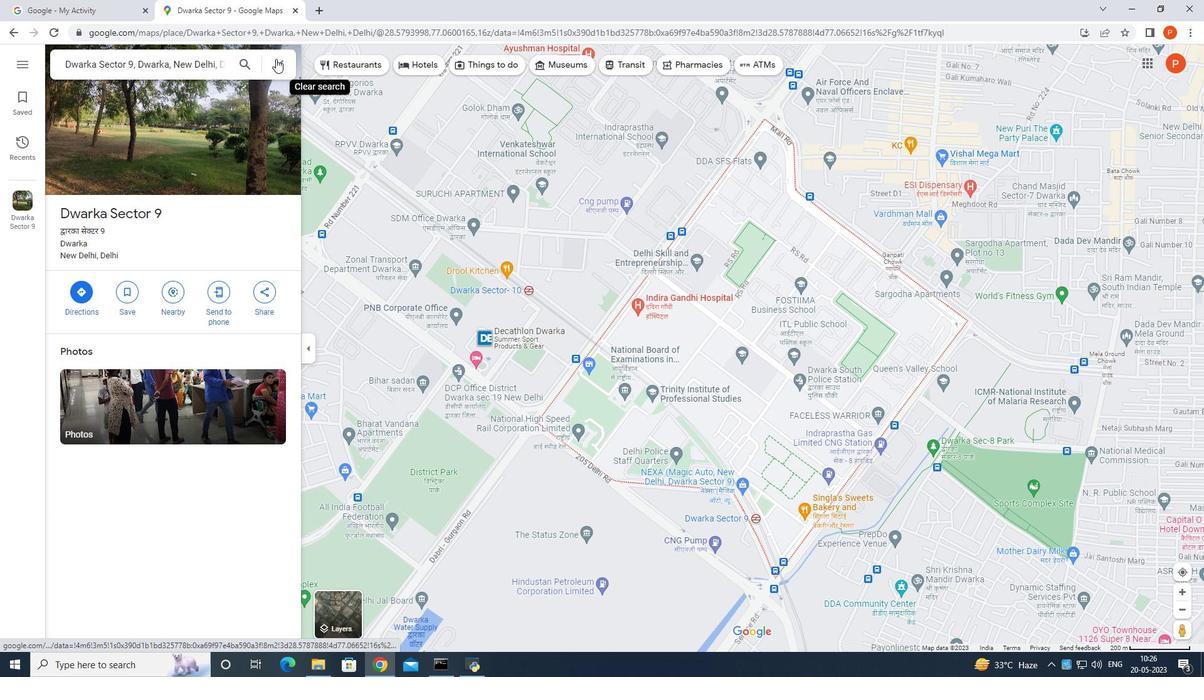 
Action: Mouse moved to (21, 52)
Screenshot: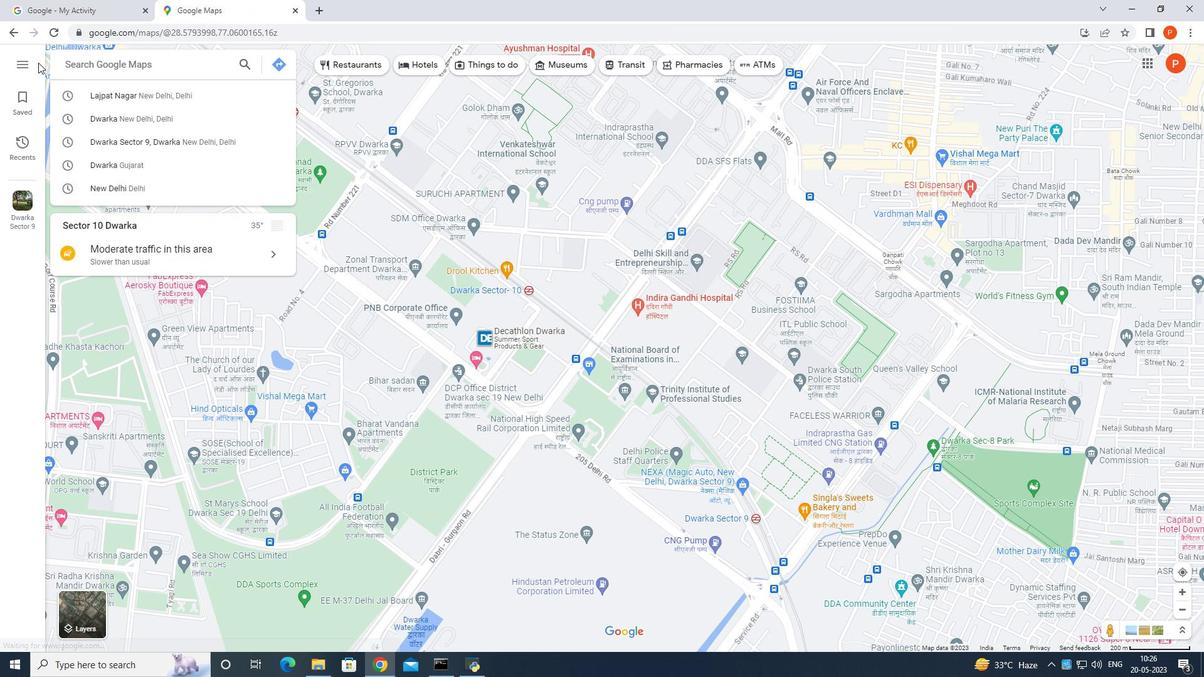
Action: Mouse pressed left at (21, 52)
Screenshot: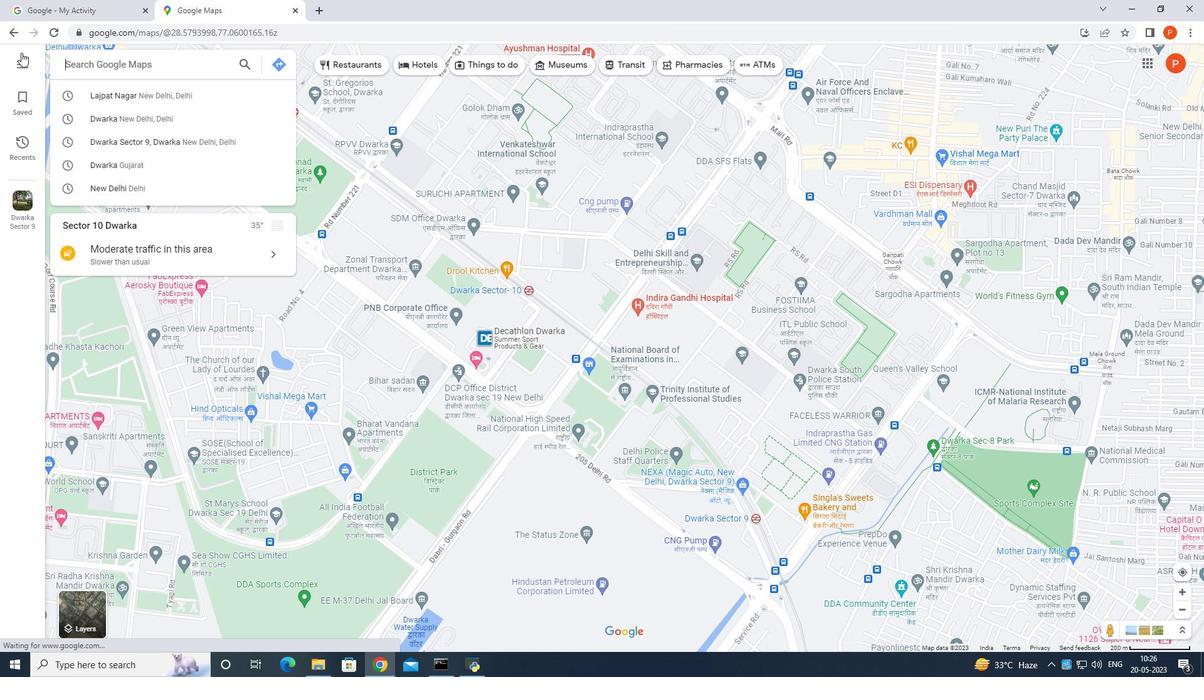 
Action: Mouse moved to (61, 183)
Screenshot: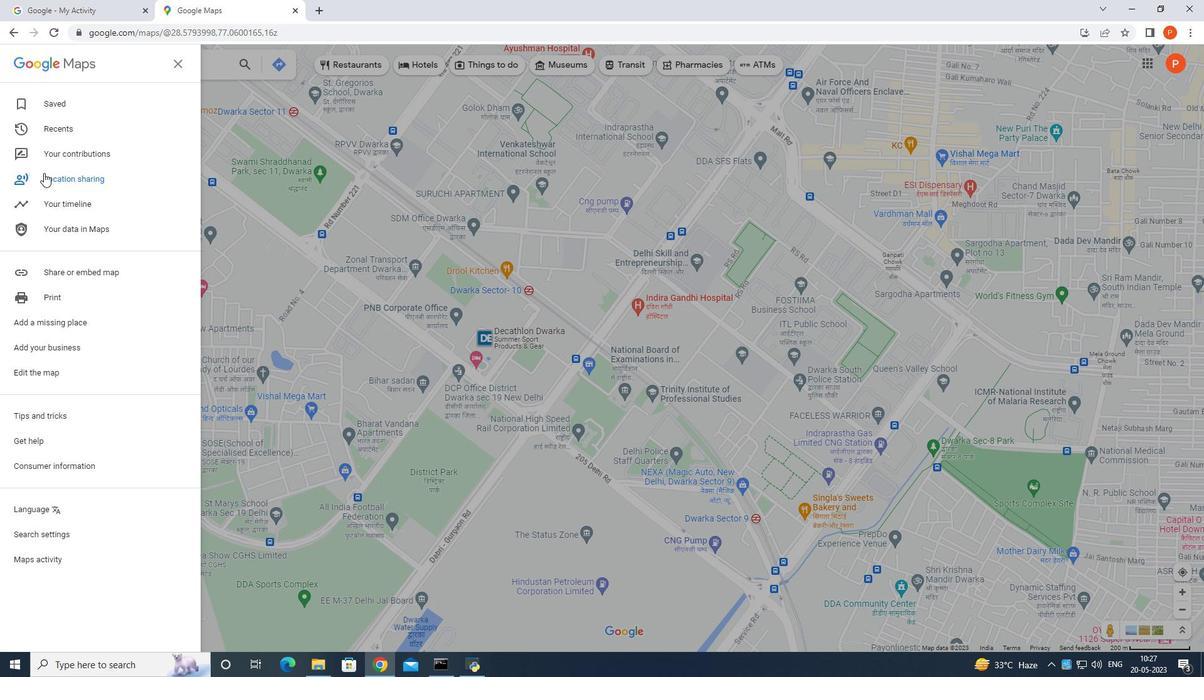 
Action: Mouse scrolled (61, 182) with delta (0, 0)
Screenshot: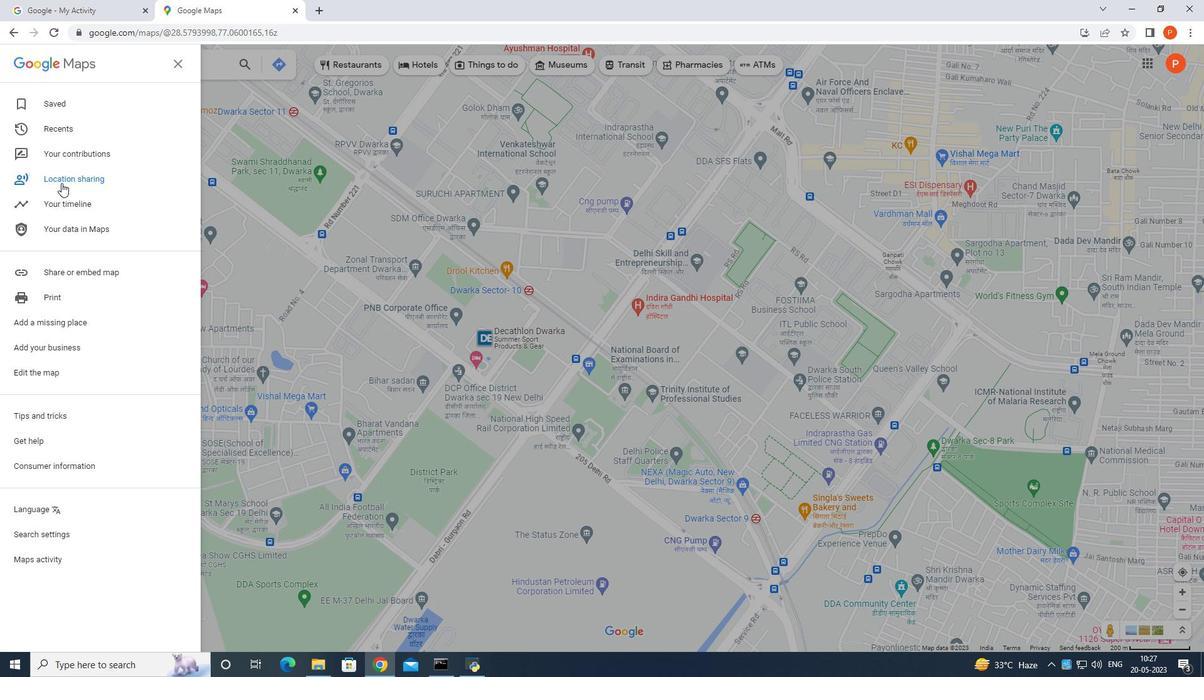 
Action: Mouse scrolled (61, 182) with delta (0, 0)
Screenshot: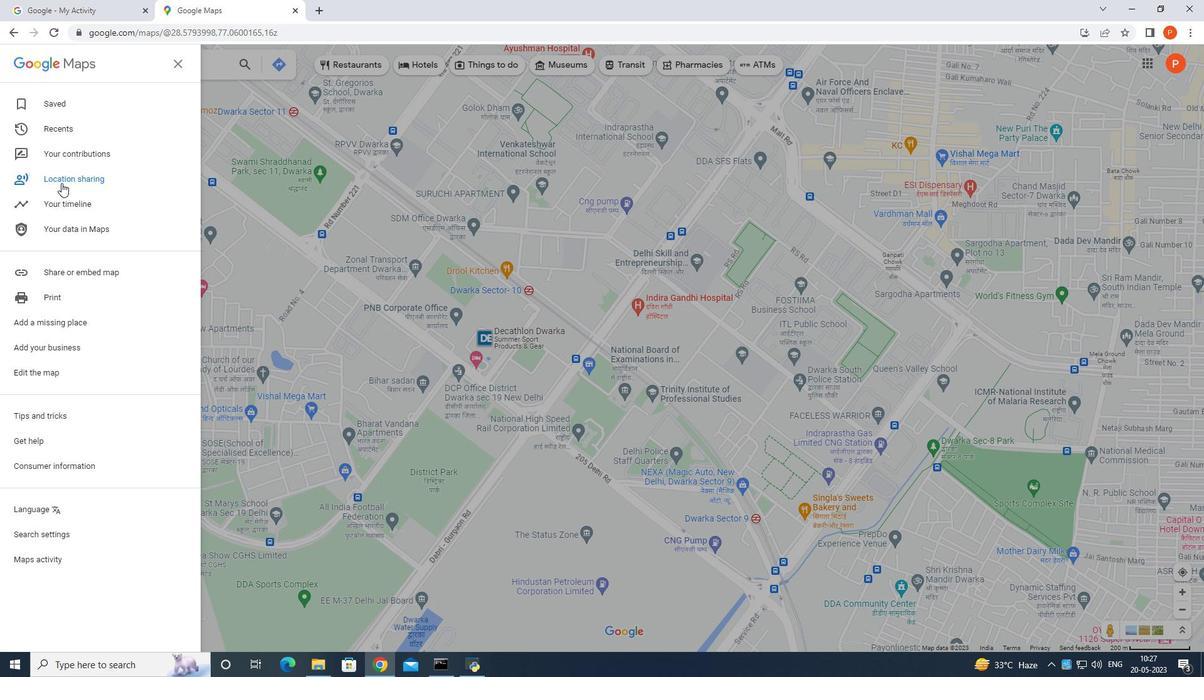 
Action: Mouse scrolled (61, 182) with delta (0, 0)
Screenshot: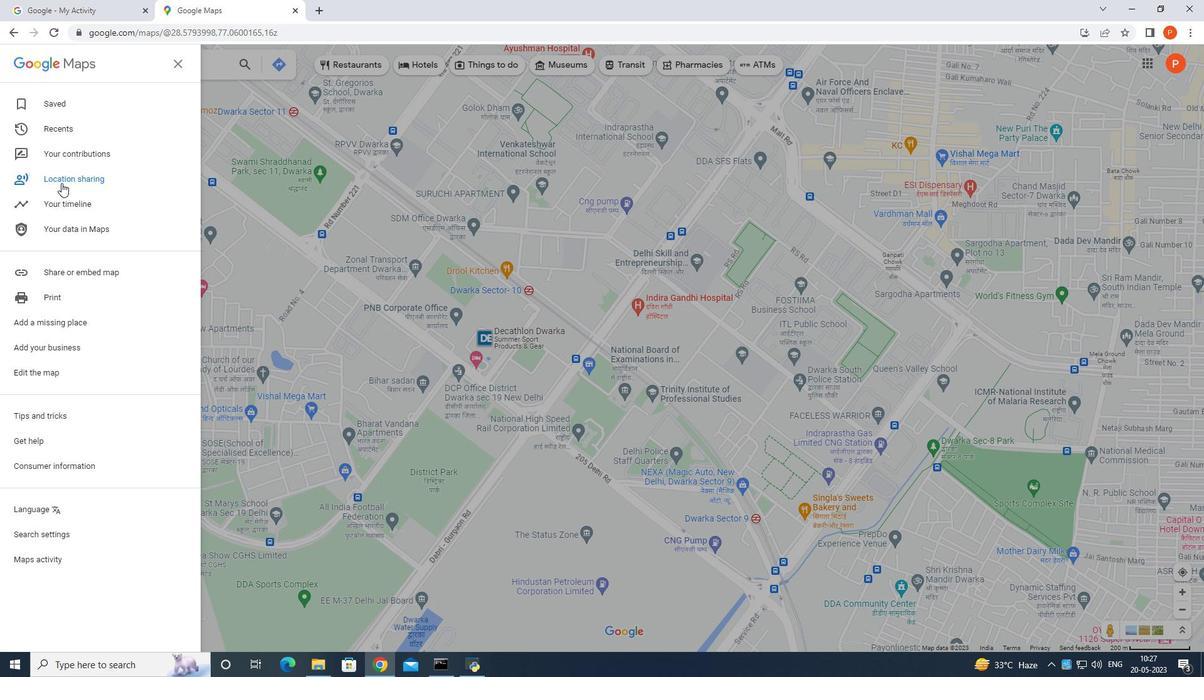 
Action: Mouse scrolled (61, 182) with delta (0, 0)
Screenshot: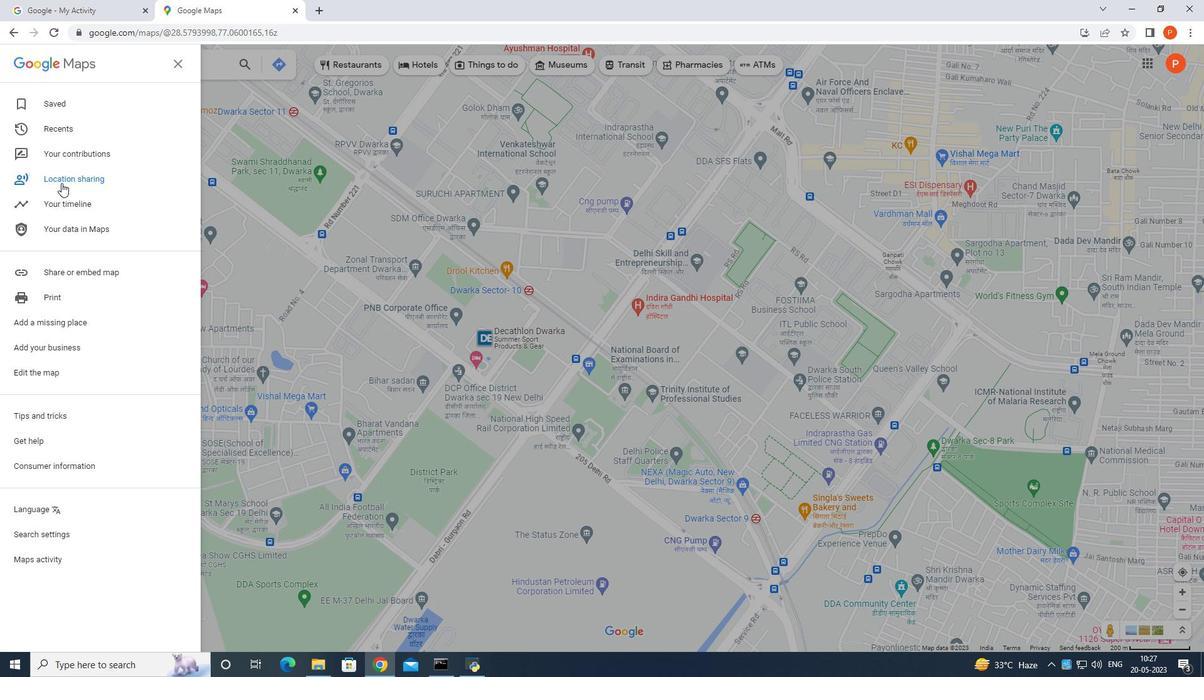 
Action: Mouse scrolled (61, 183) with delta (0, 0)
Screenshot: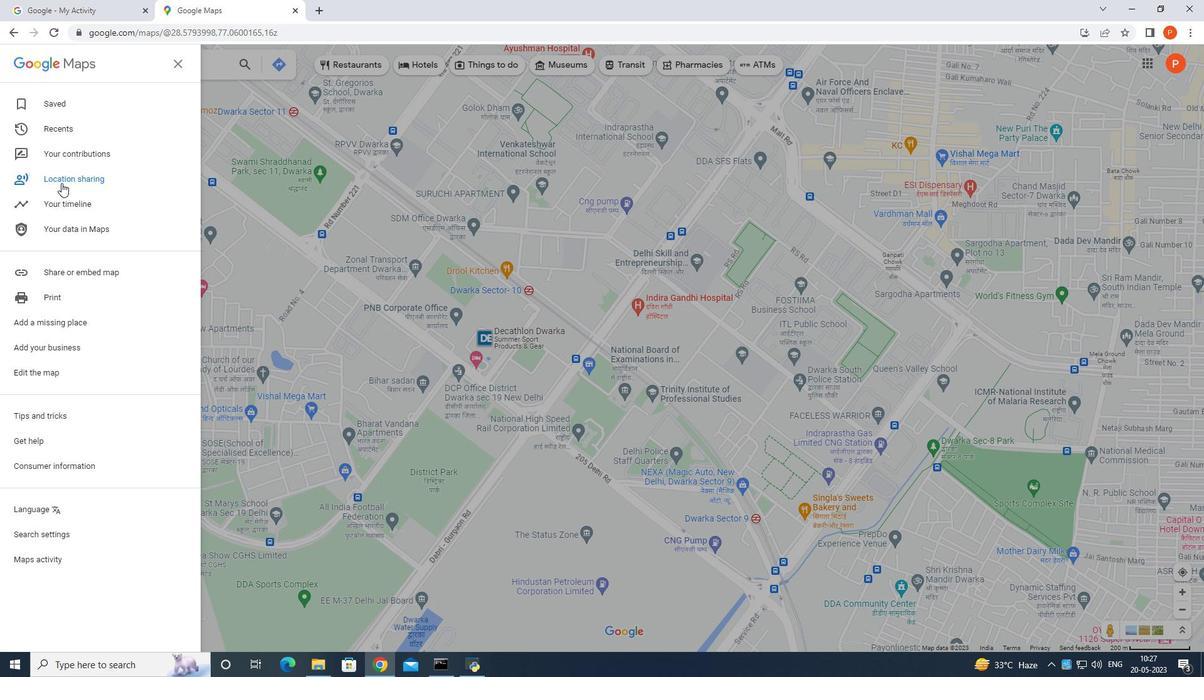 
Action: Mouse scrolled (61, 183) with delta (0, 0)
Screenshot: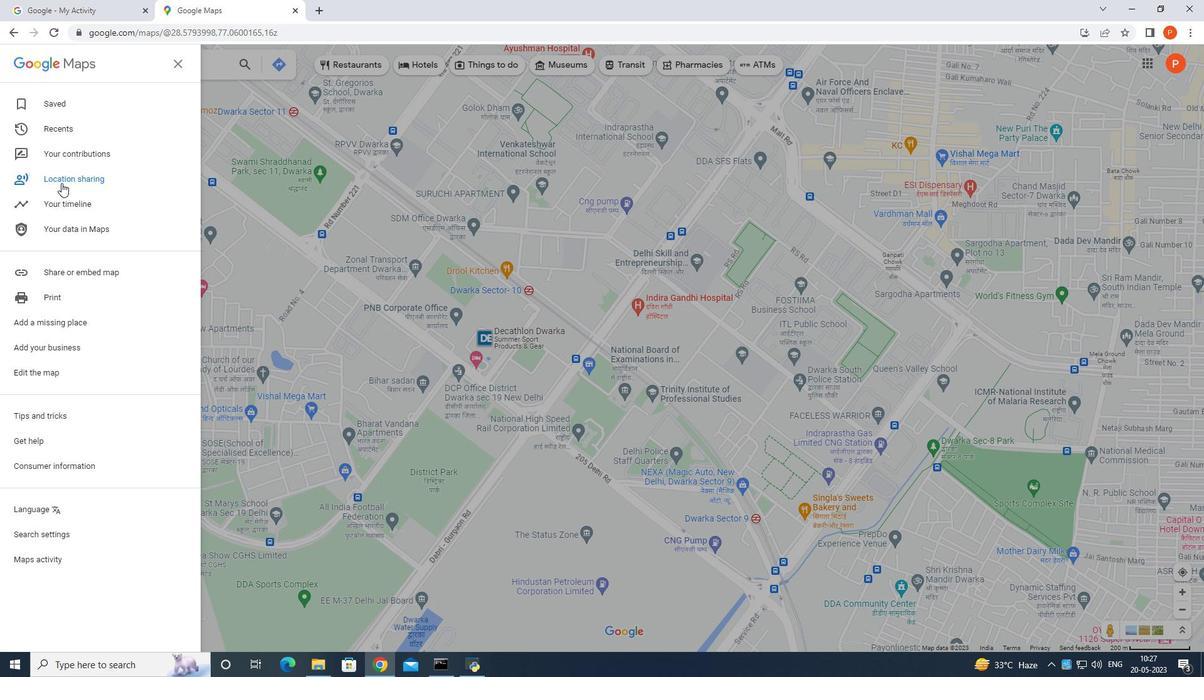 
Action: Mouse moved to (765, 267)
Screenshot: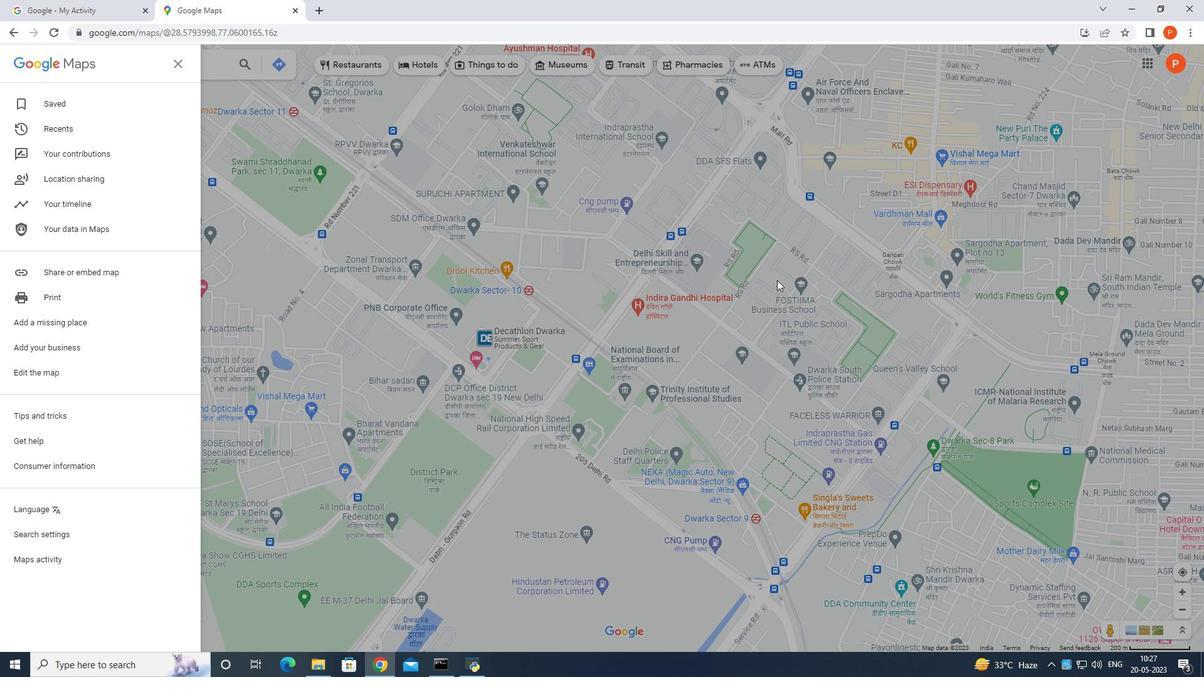 
Action: Mouse pressed left at (765, 267)
Screenshot: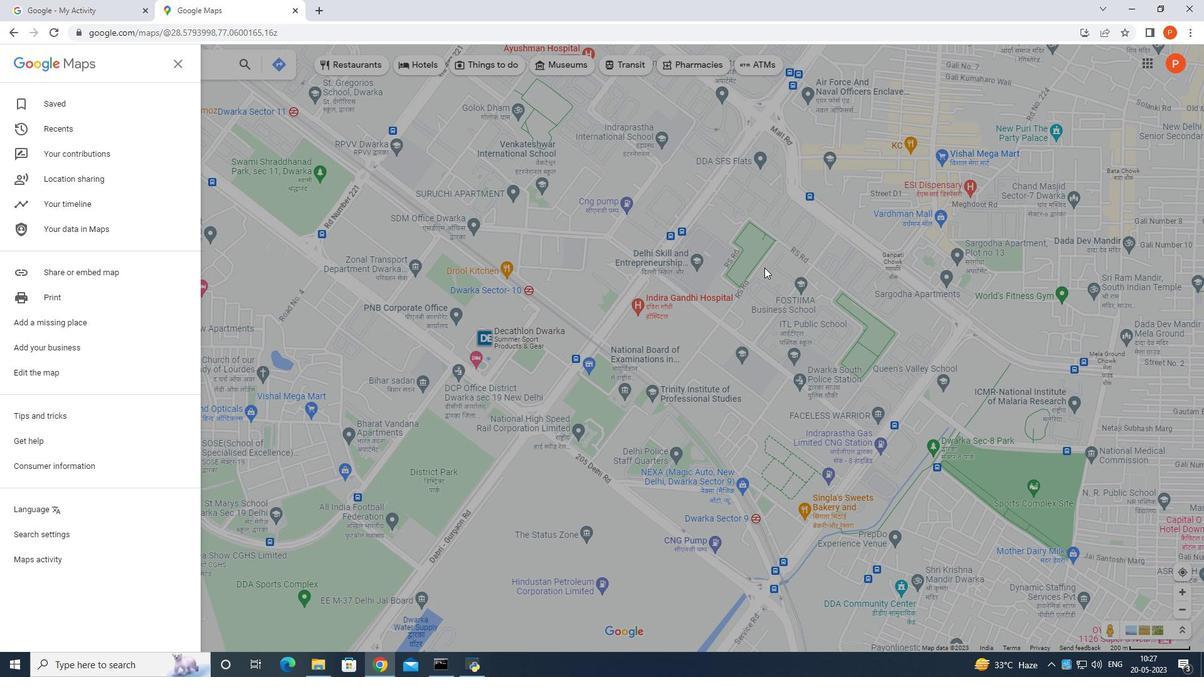 
Action: Mouse moved to (272, 66)
Screenshot: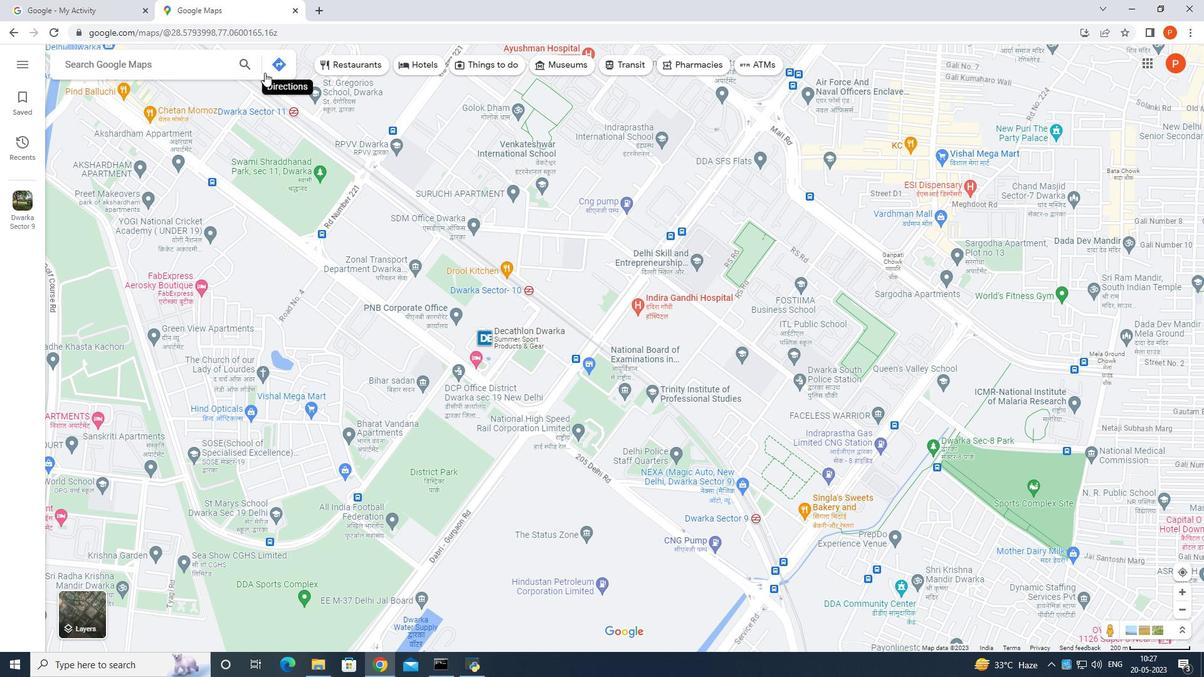 
Action: Mouse pressed left at (272, 66)
Screenshot: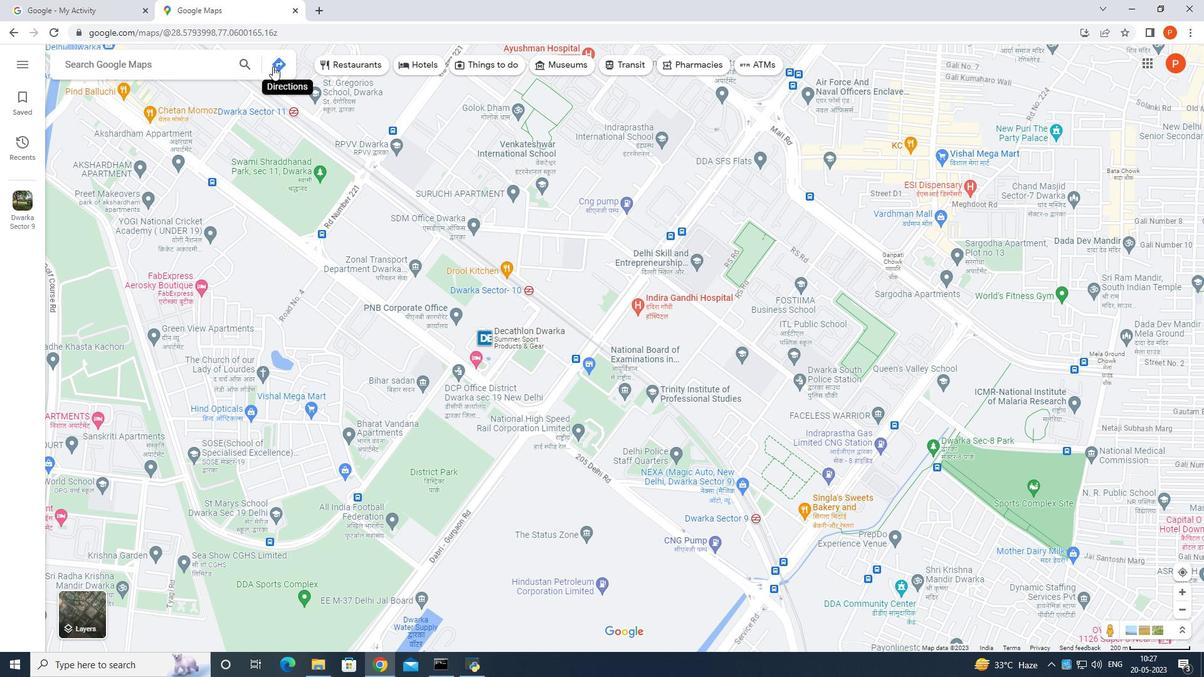 
Action: Mouse moved to (102, 60)
Screenshot: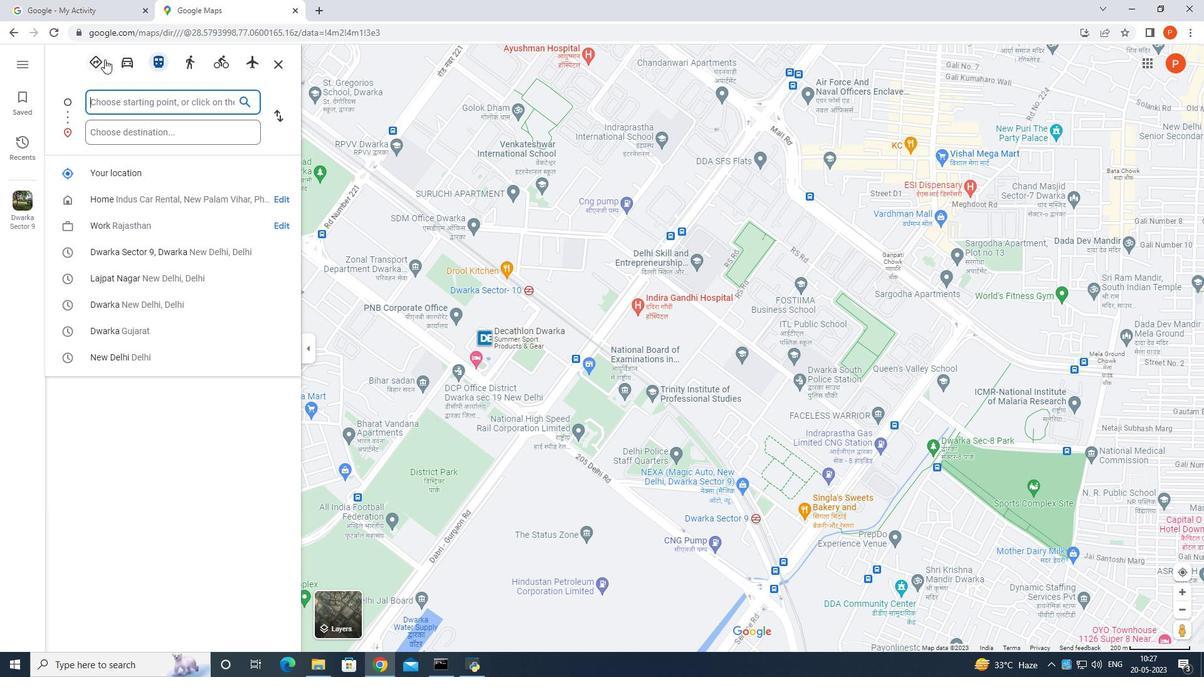
Action: Mouse pressed left at (102, 60)
Screenshot: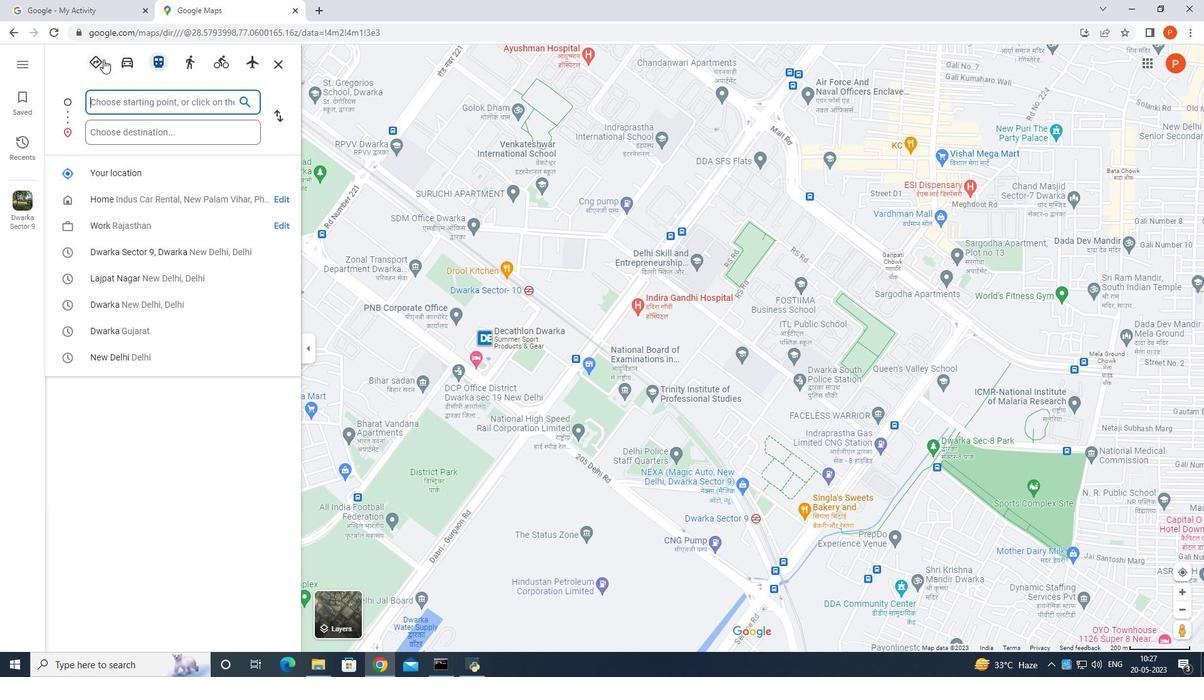 
Action: Mouse moved to (333, 258)
Screenshot: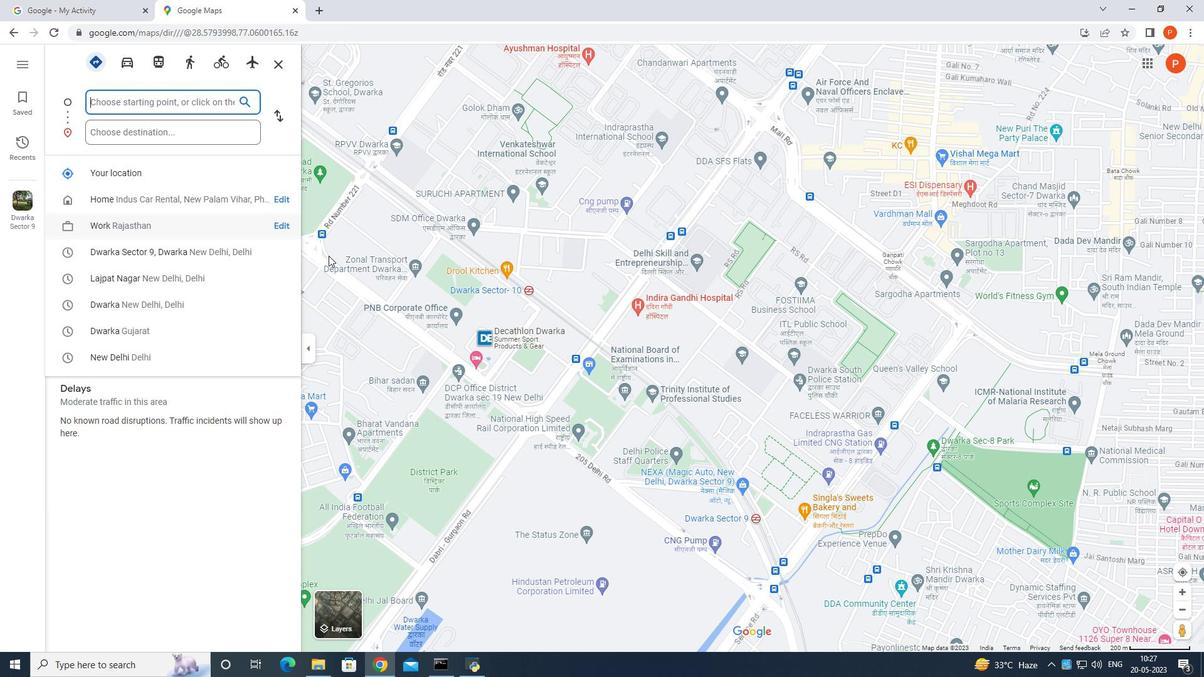
Action: Mouse pressed left at (333, 258)
Screenshot: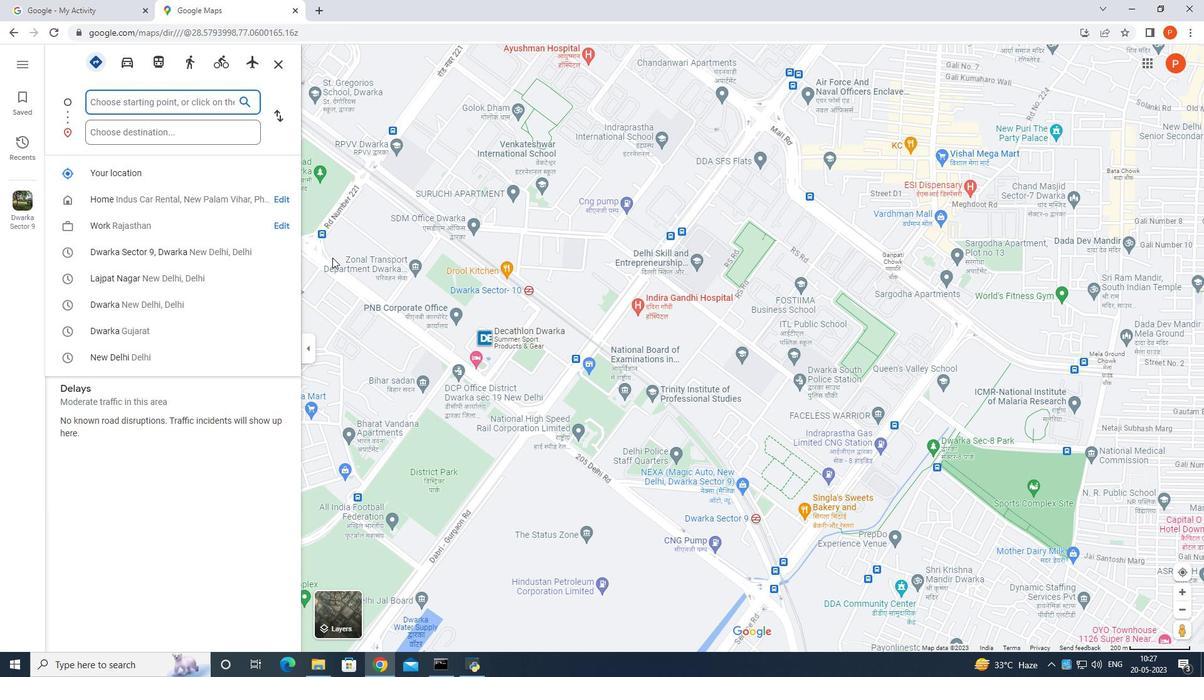 
Action: Mouse moved to (20, 55)
Screenshot: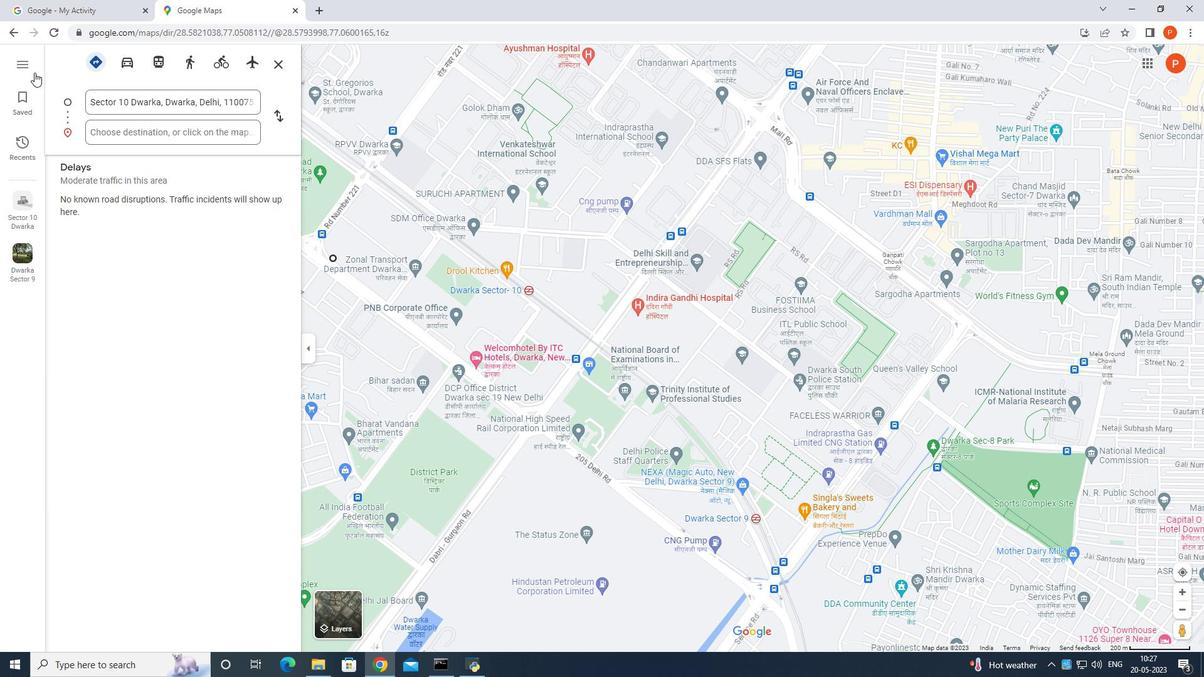 
Action: Mouse pressed left at (20, 55)
Screenshot: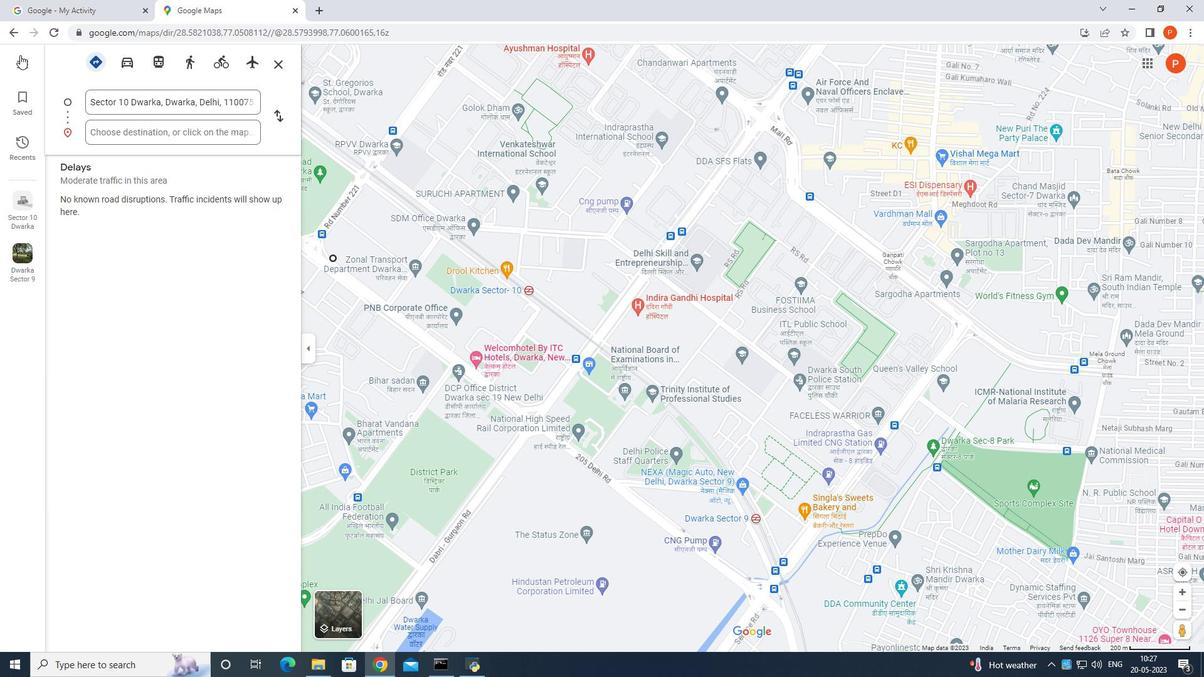 
Action: Mouse moved to (75, 532)
Screenshot: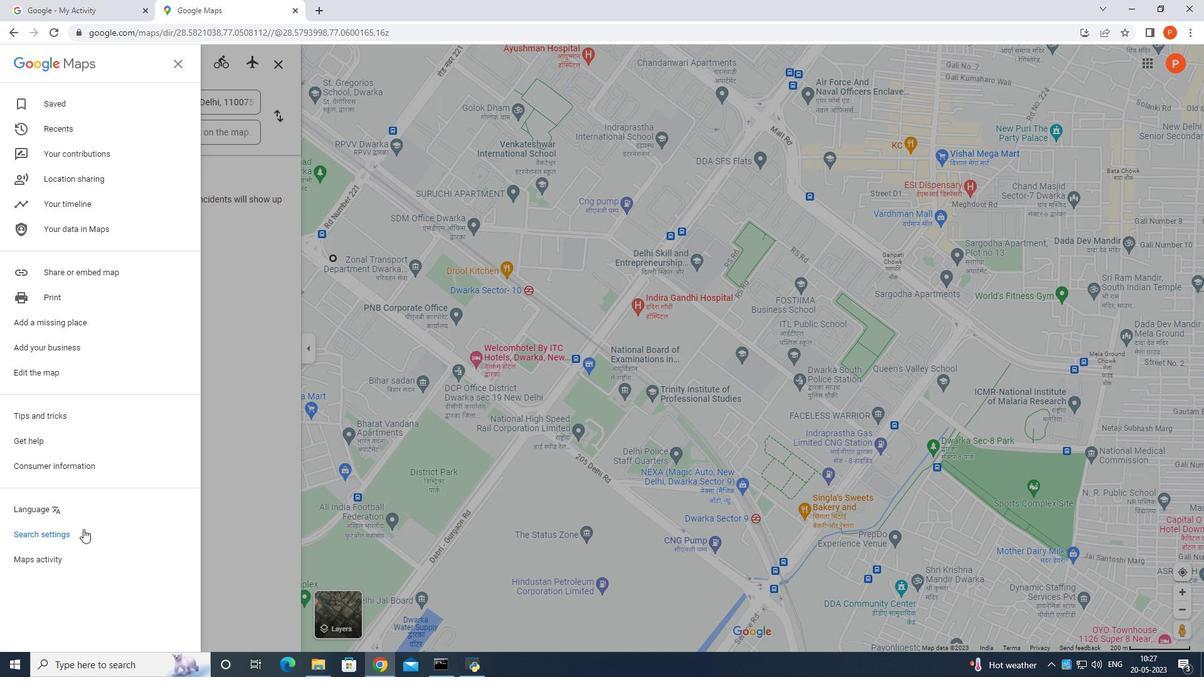 
Action: Mouse pressed left at (75, 532)
Screenshot: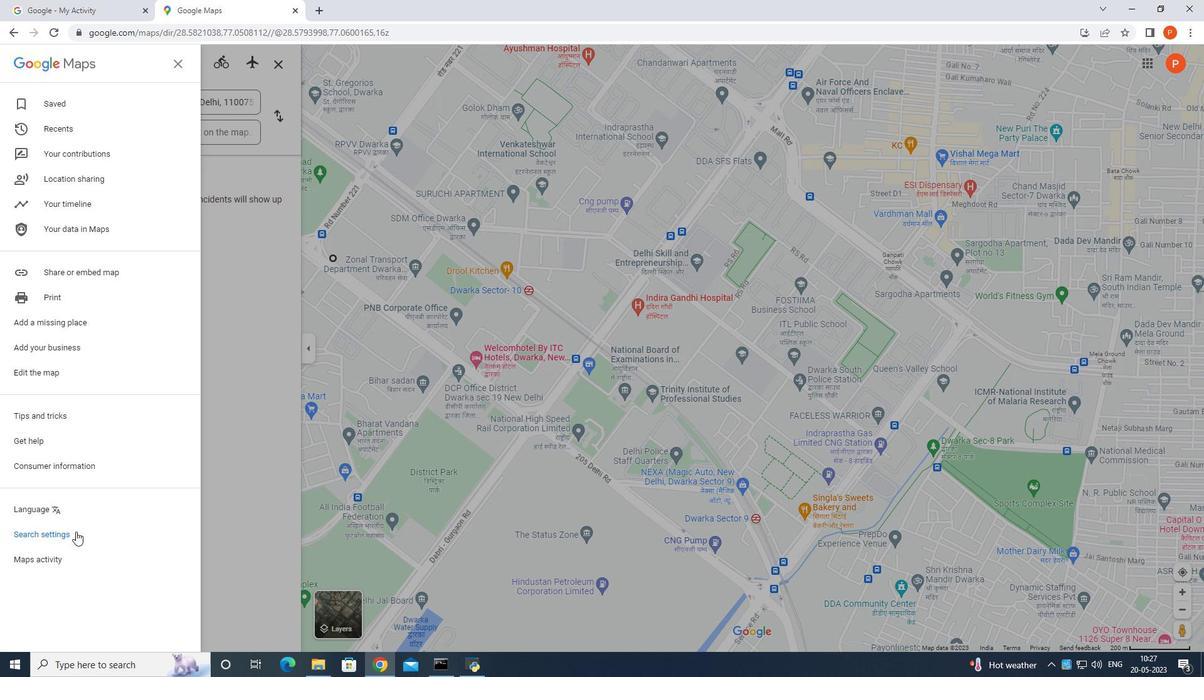 
Action: Mouse moved to (181, 183)
Screenshot: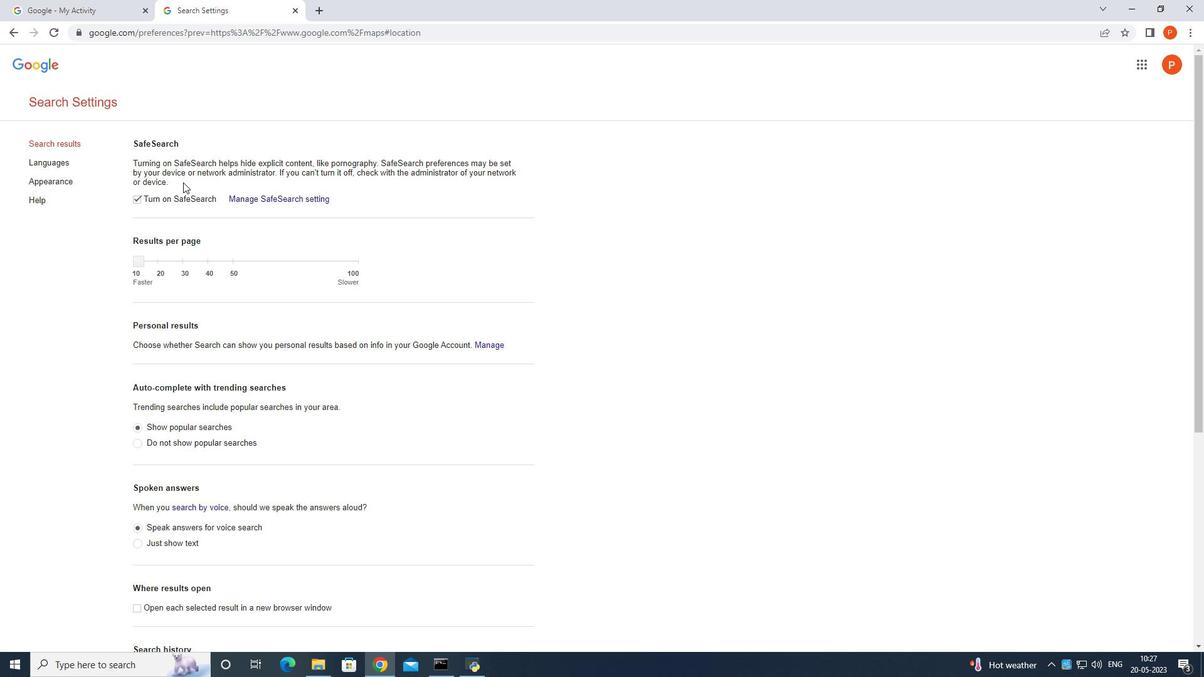 
Action: Mouse scrolled (181, 182) with delta (0, 0)
Screenshot: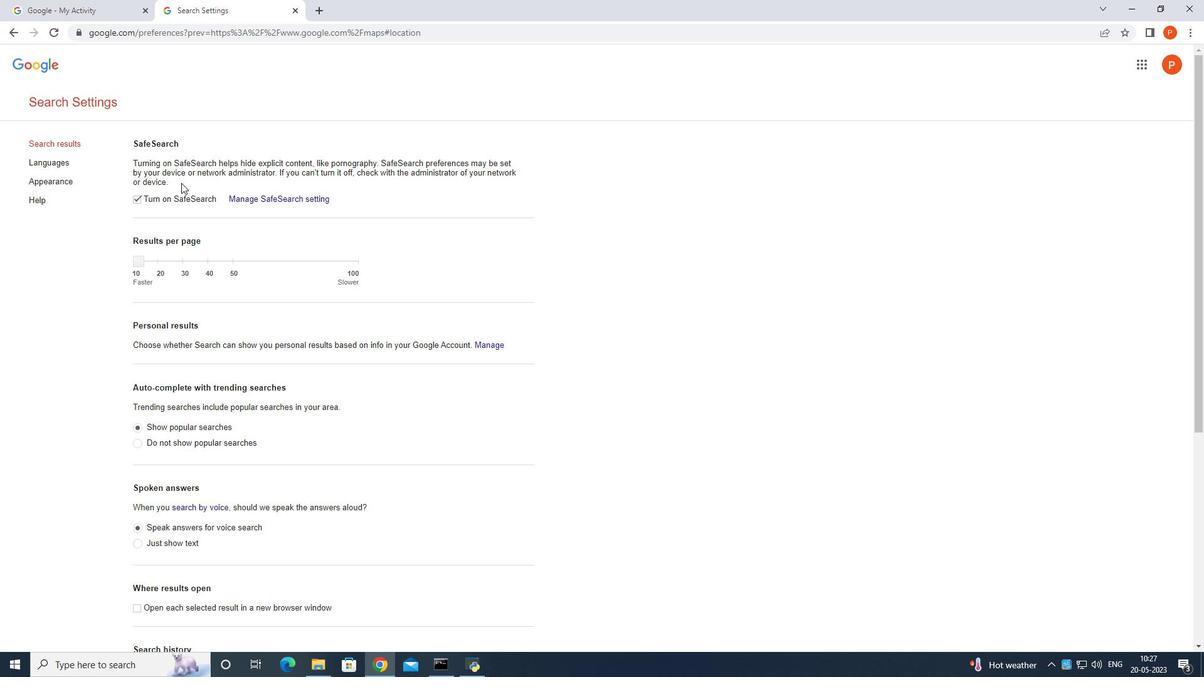 
Action: Mouse moved to (178, 206)
Screenshot: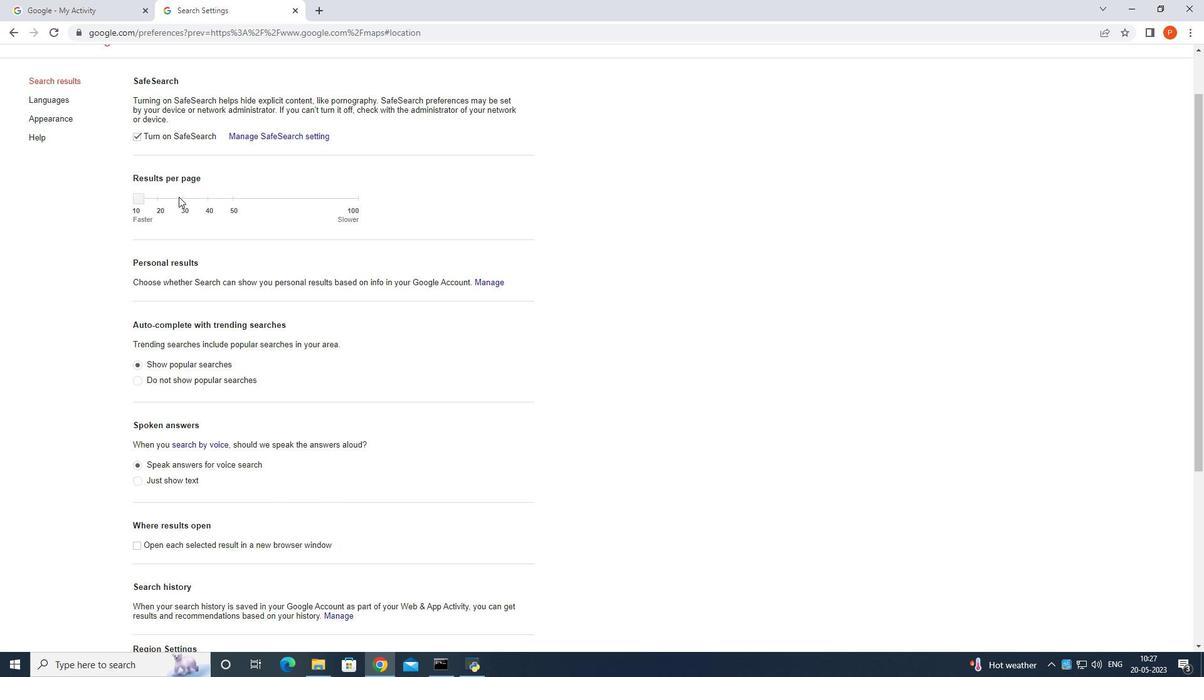 
Action: Mouse scrolled (178, 205) with delta (0, 0)
Screenshot: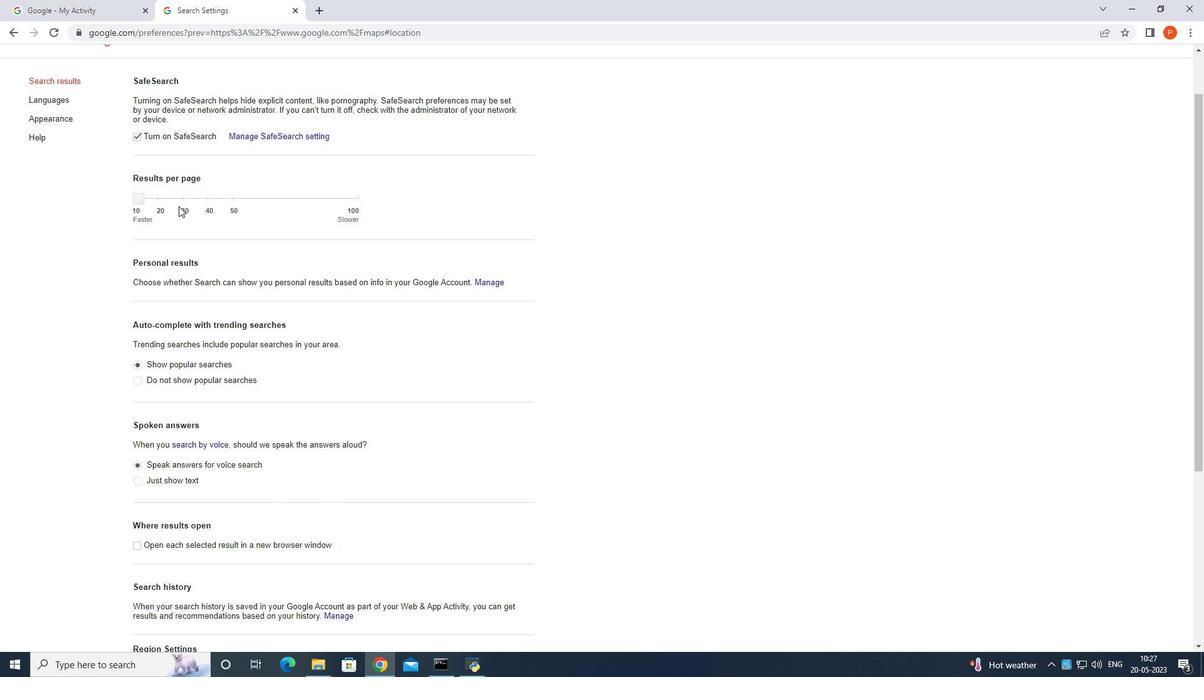 
Action: Mouse scrolled (178, 205) with delta (0, 0)
Screenshot: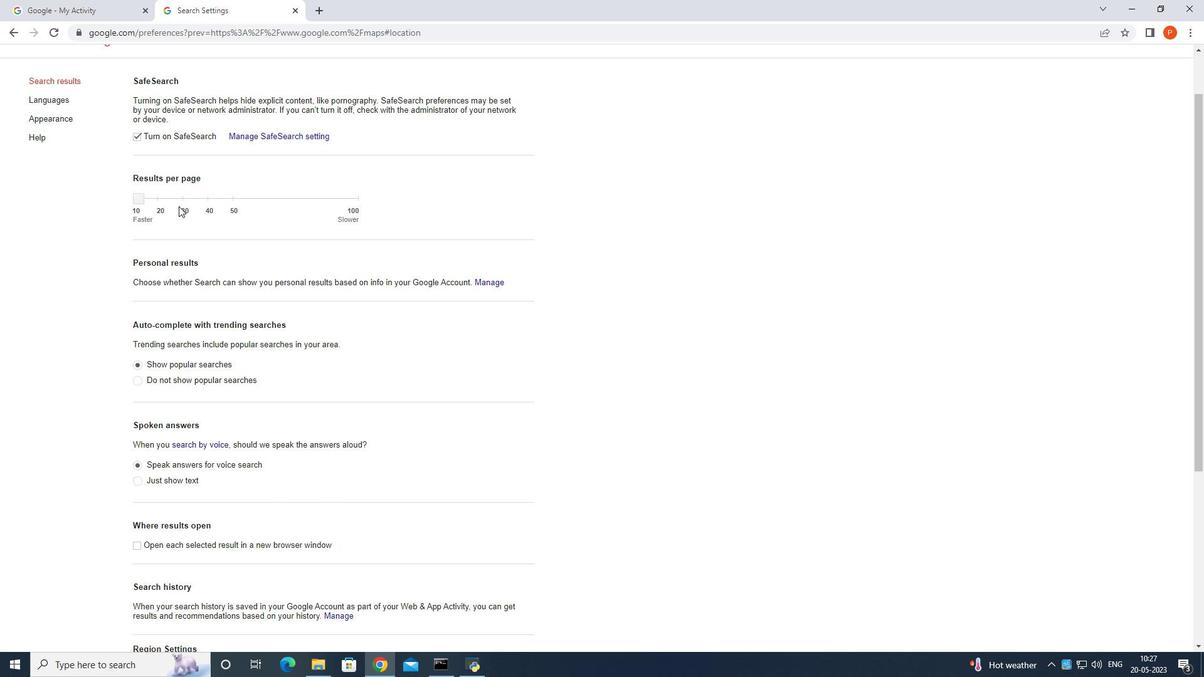 
Action: Mouse moved to (178, 208)
Screenshot: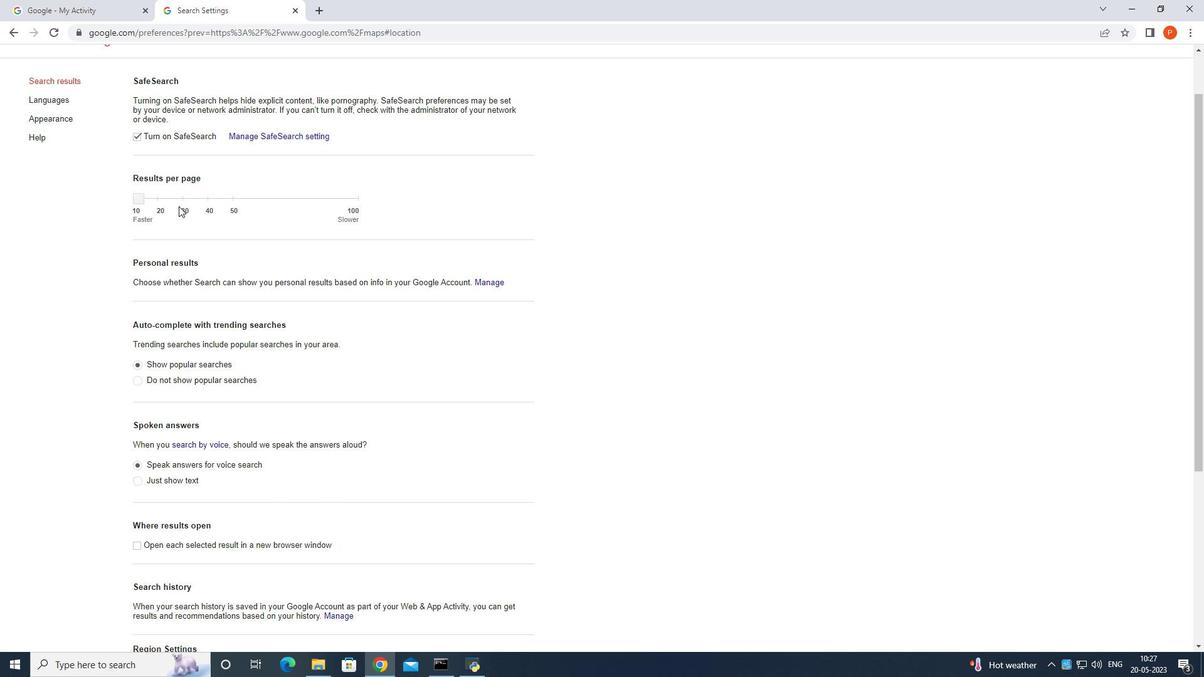 
Action: Mouse scrolled (178, 208) with delta (0, 0)
Screenshot: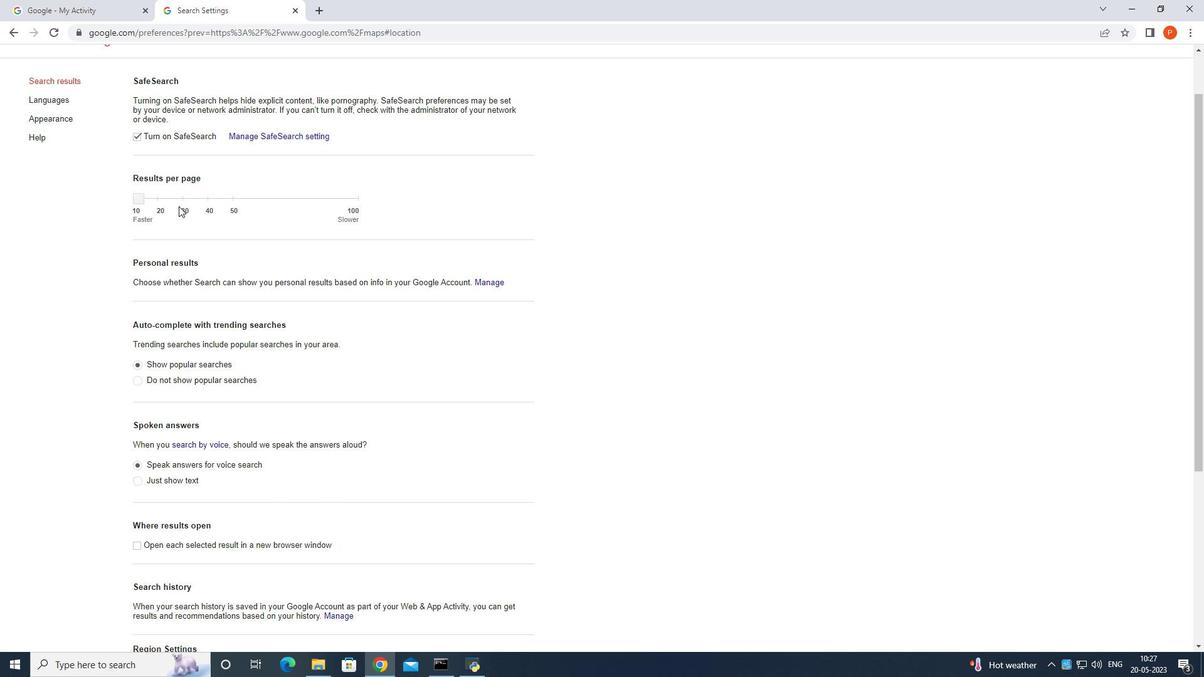 
Action: Mouse moved to (190, 277)
Screenshot: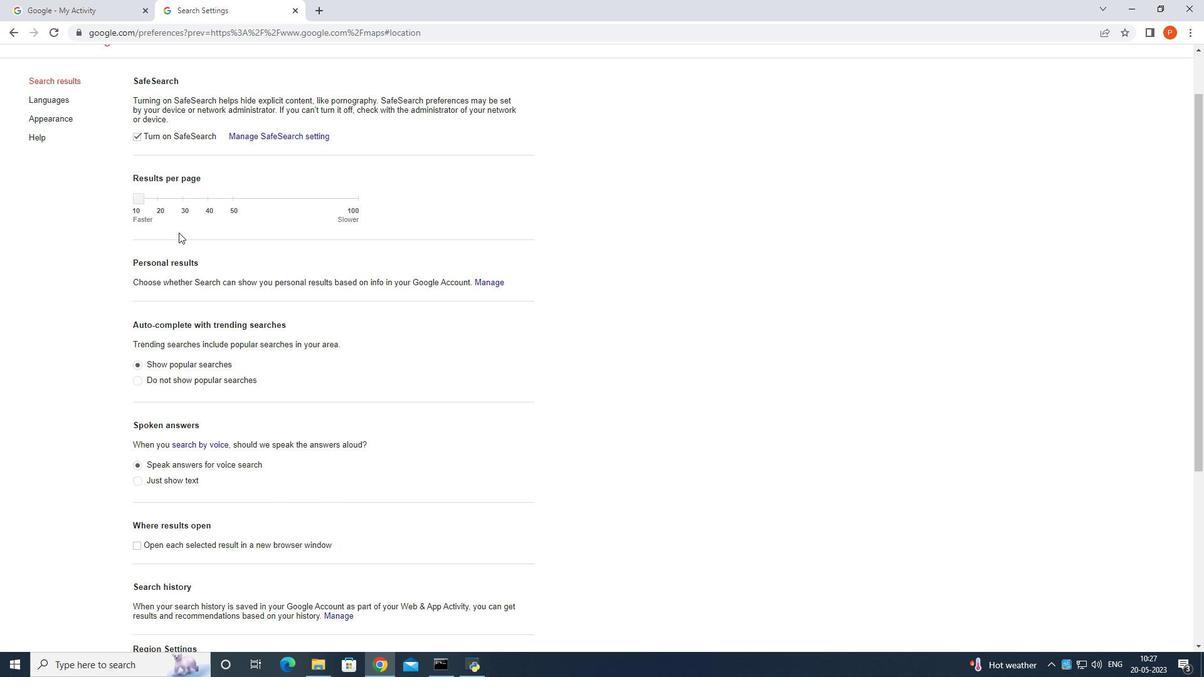 
Action: Mouse scrolled (190, 278) with delta (0, 0)
Screenshot: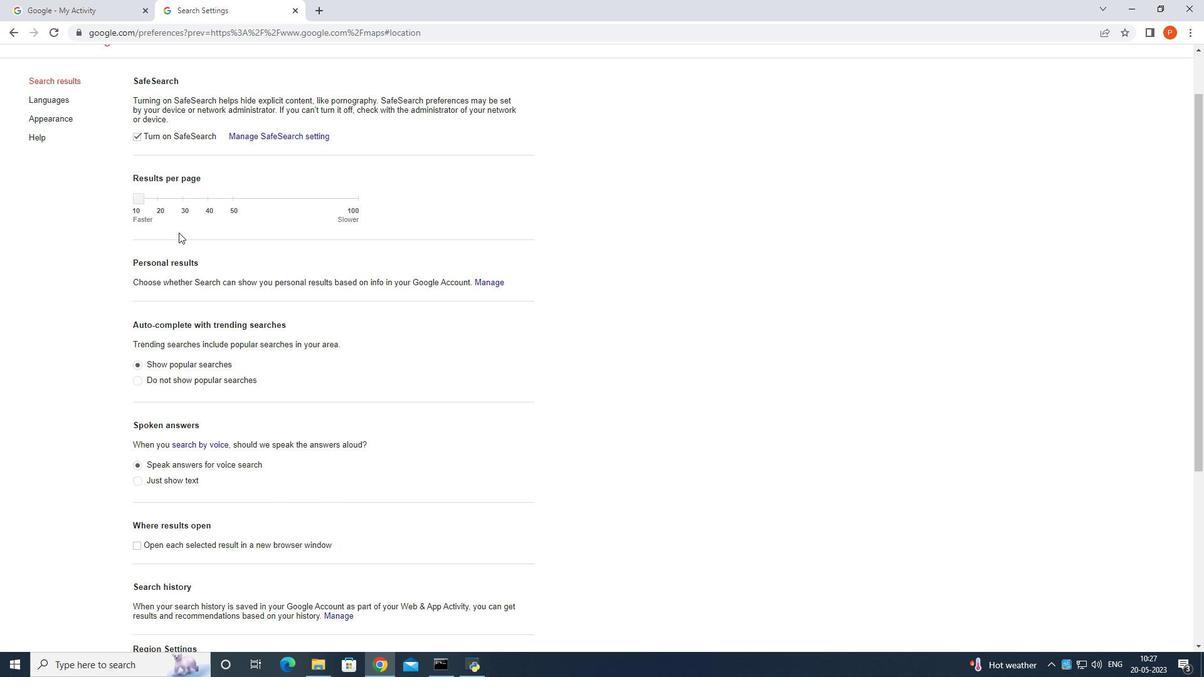 
Action: Mouse moved to (202, 320)
Screenshot: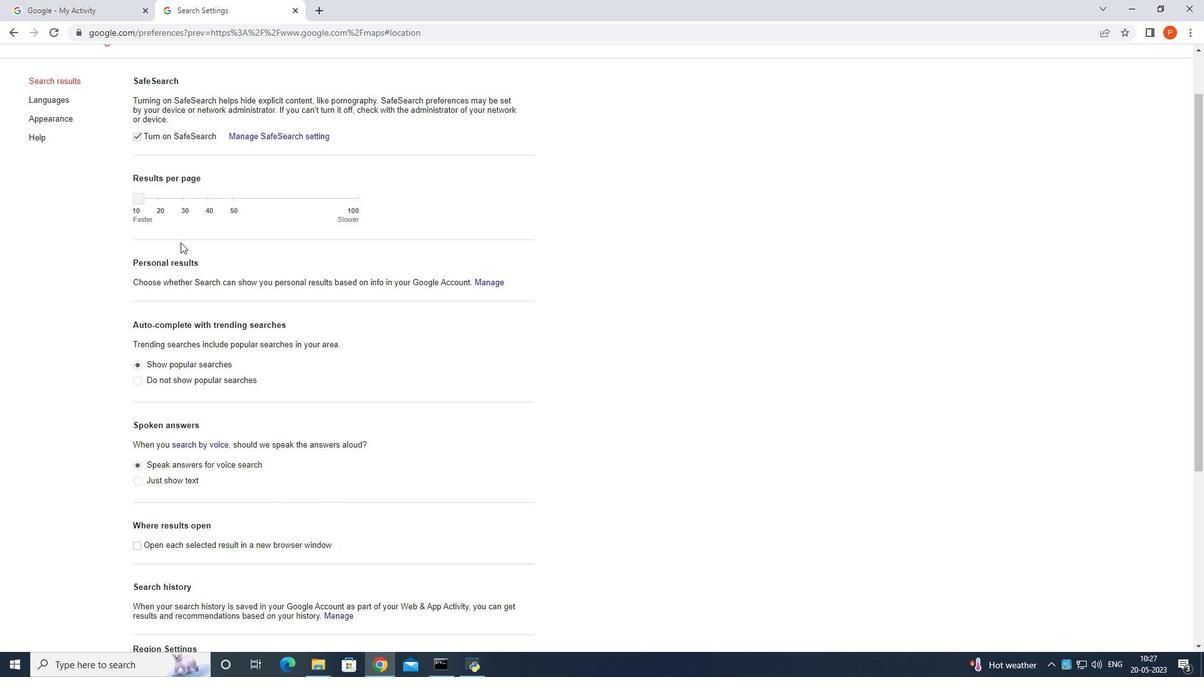 
Action: Mouse scrolled (202, 320) with delta (0, 0)
Screenshot: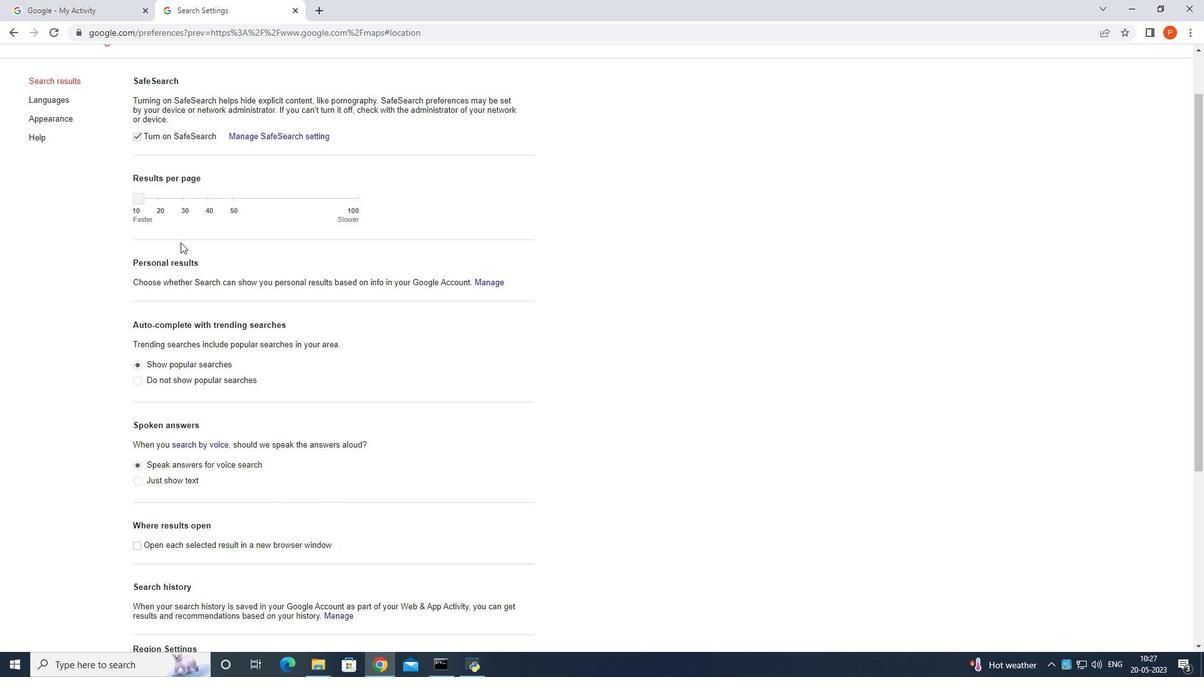 
Action: Mouse moved to (214, 363)
Screenshot: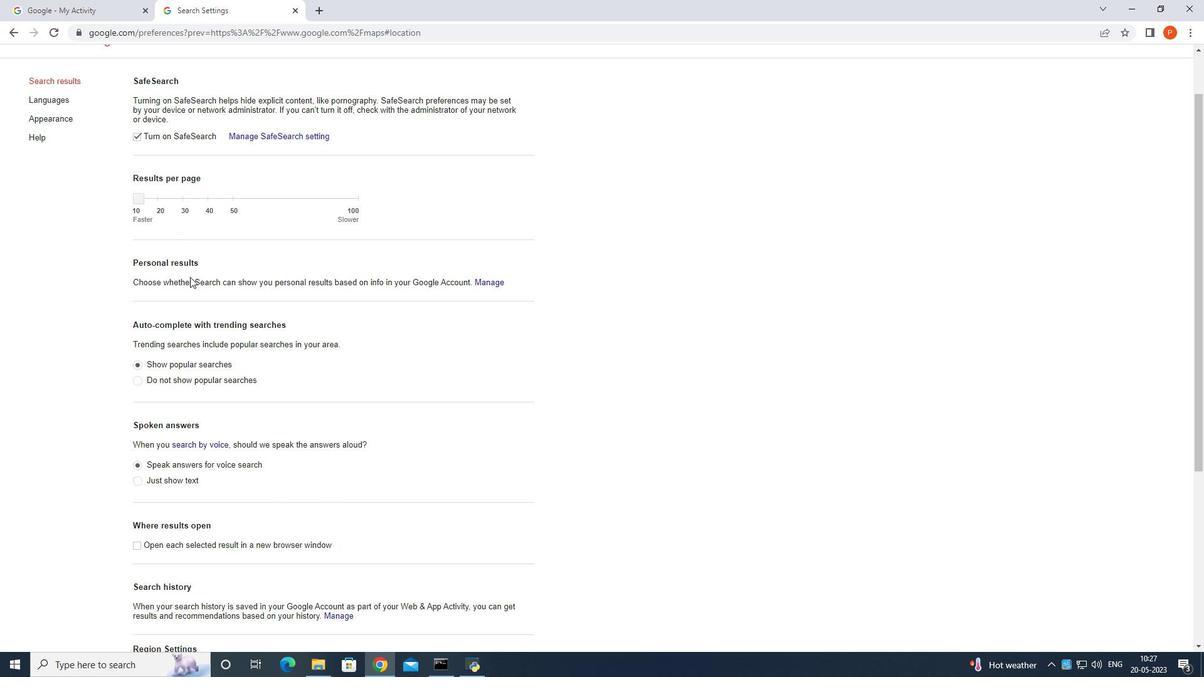
Action: Mouse scrolled (214, 364) with delta (0, 0)
Screenshot: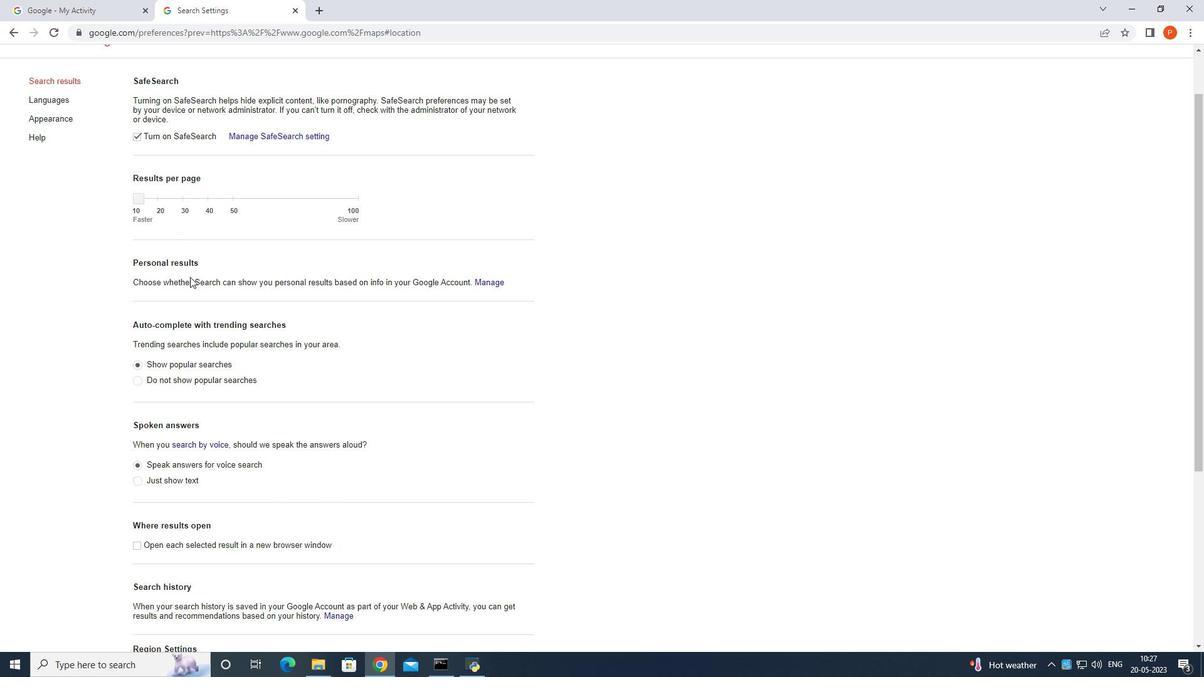 
Action: Mouse moved to (215, 369)
Screenshot: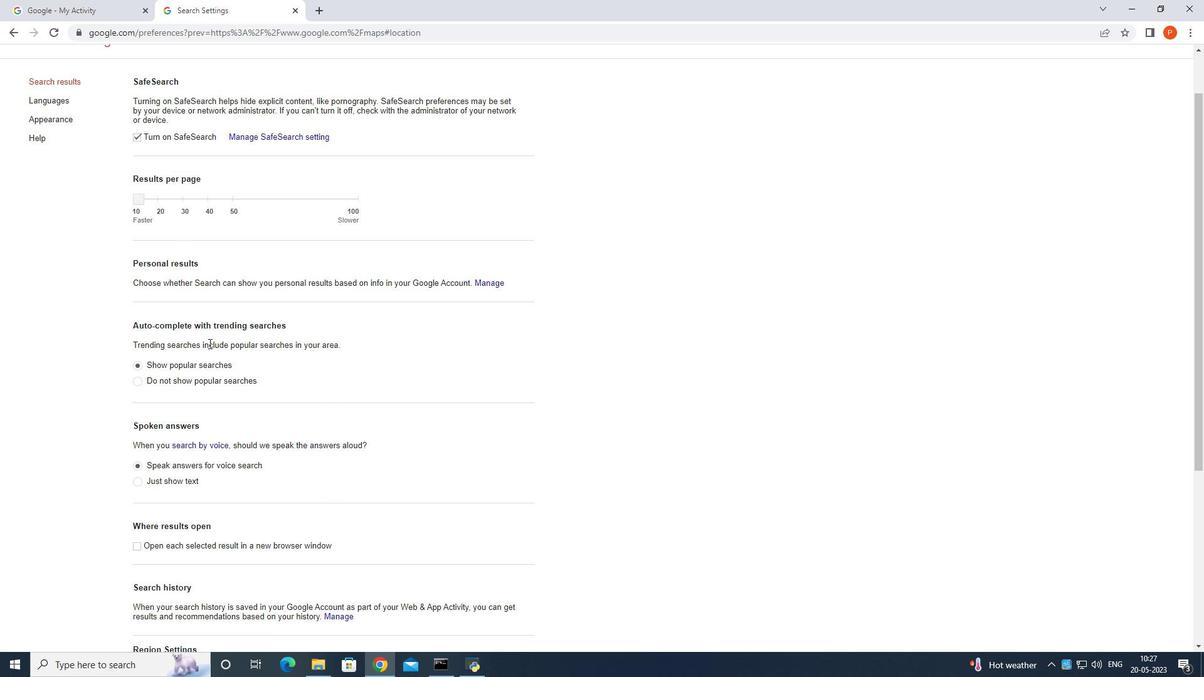 
Action: Mouse scrolled (215, 368) with delta (0, 0)
Screenshot: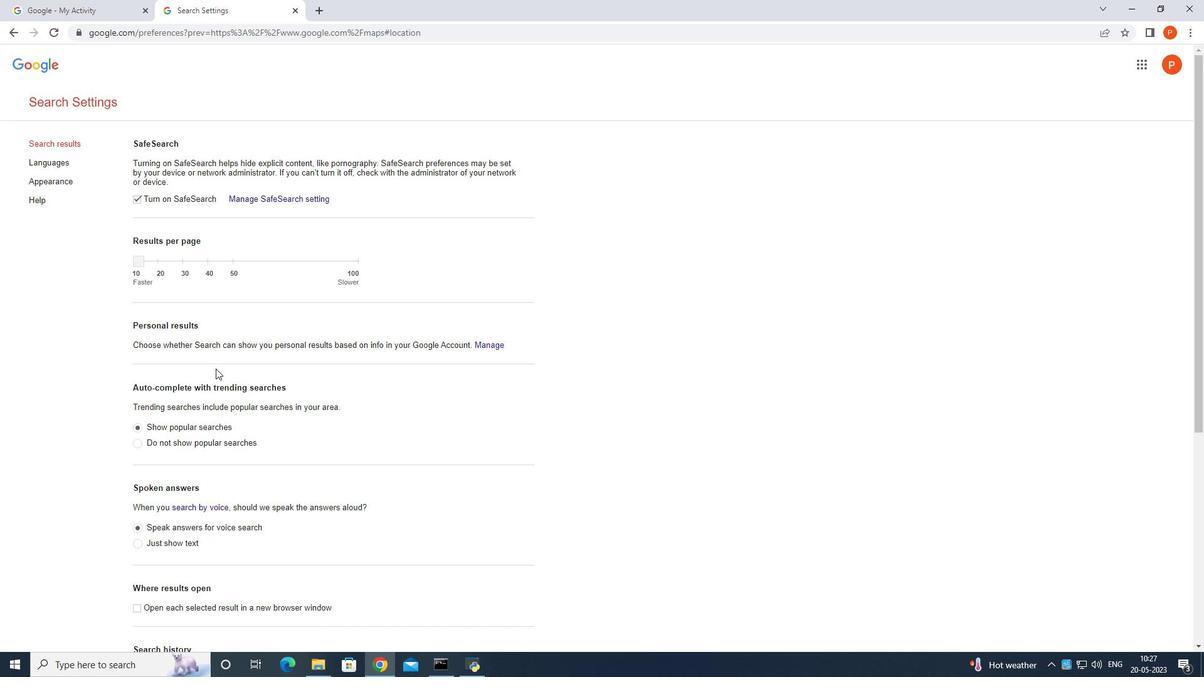 
Action: Mouse scrolled (215, 368) with delta (0, 0)
Screenshot: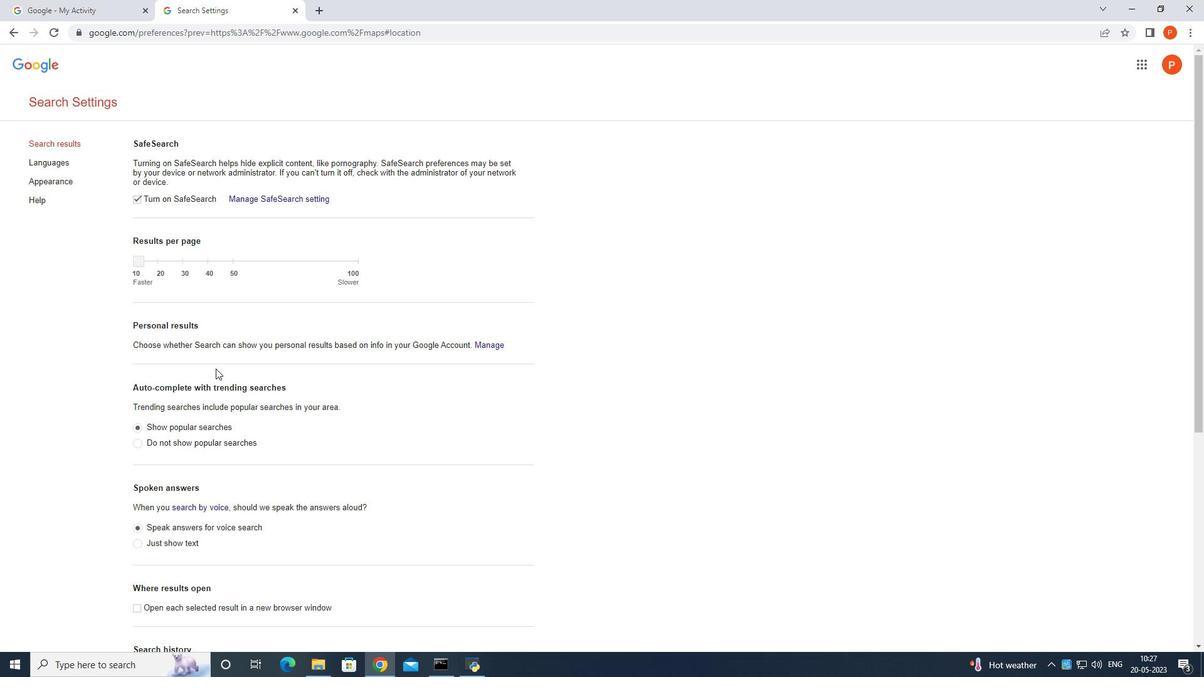 
Action: Mouse moved to (159, 372)
Screenshot: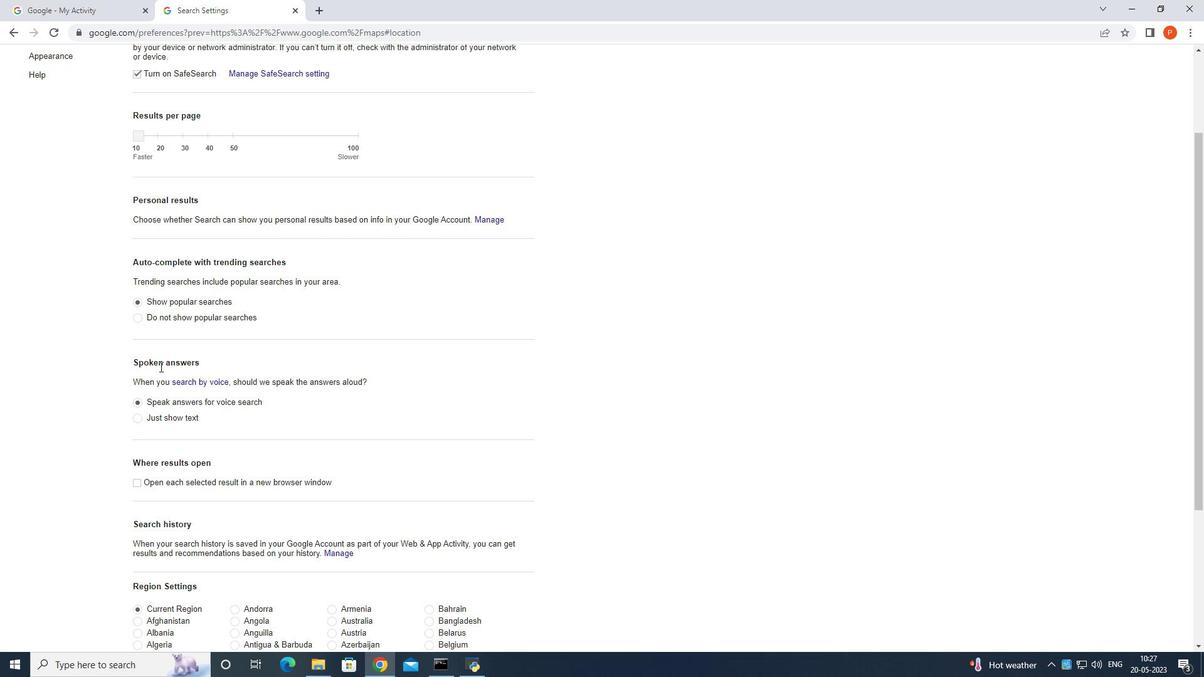 
Action: Mouse scrolled (159, 372) with delta (0, 0)
Screenshot: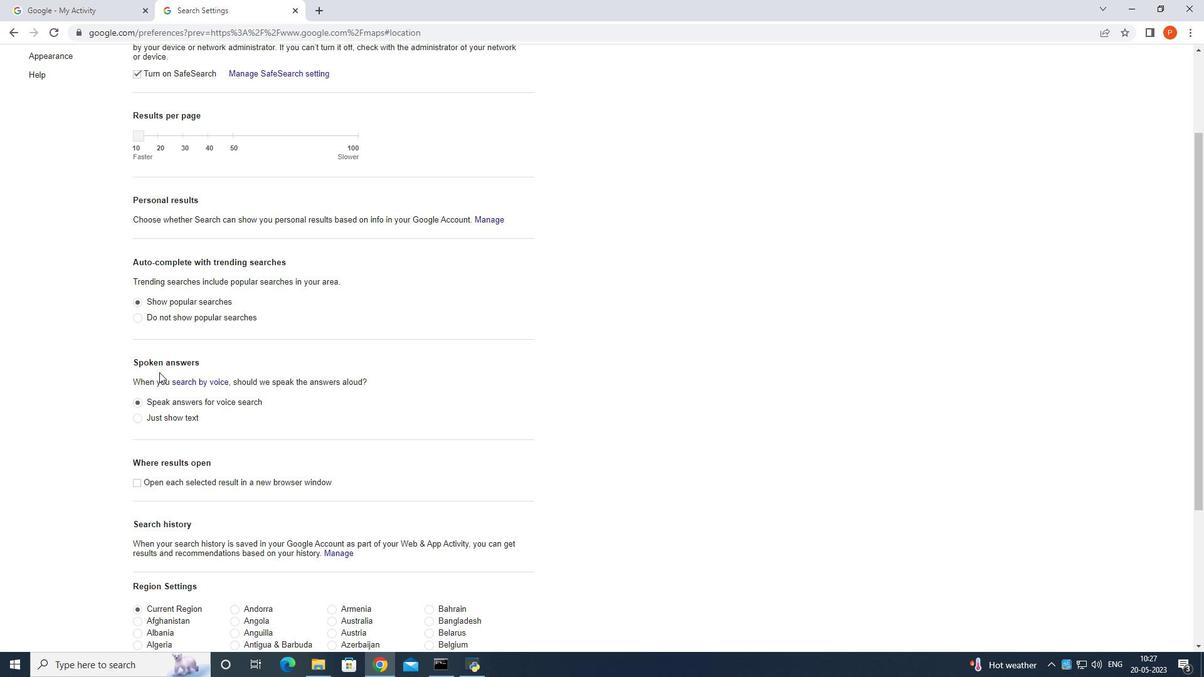 
Action: Mouse scrolled (159, 372) with delta (0, 0)
Screenshot: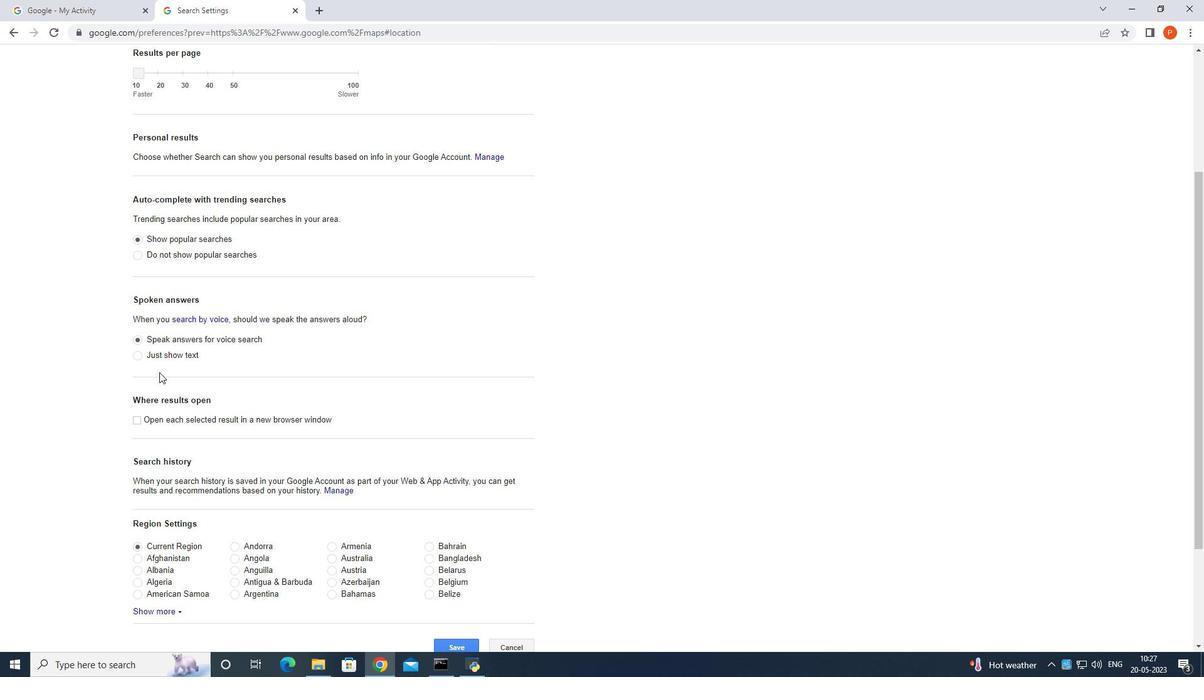 
Action: Mouse moved to (153, 314)
Screenshot: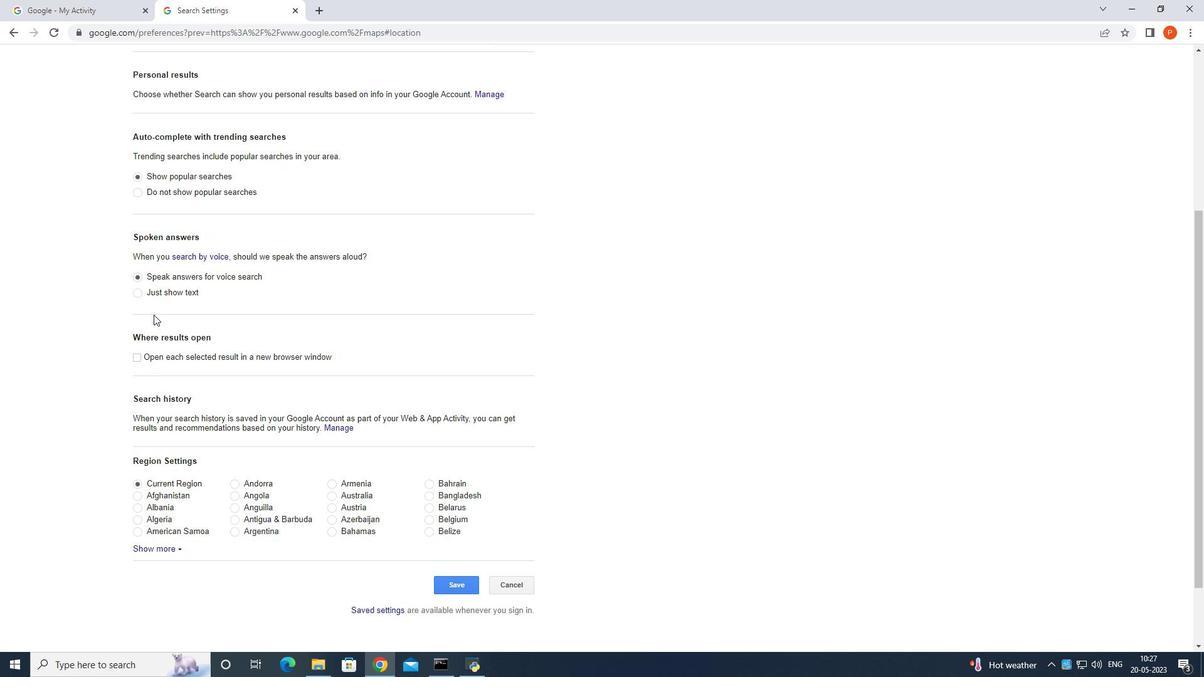 
Action: Mouse scrolled (153, 313) with delta (0, 0)
Screenshot: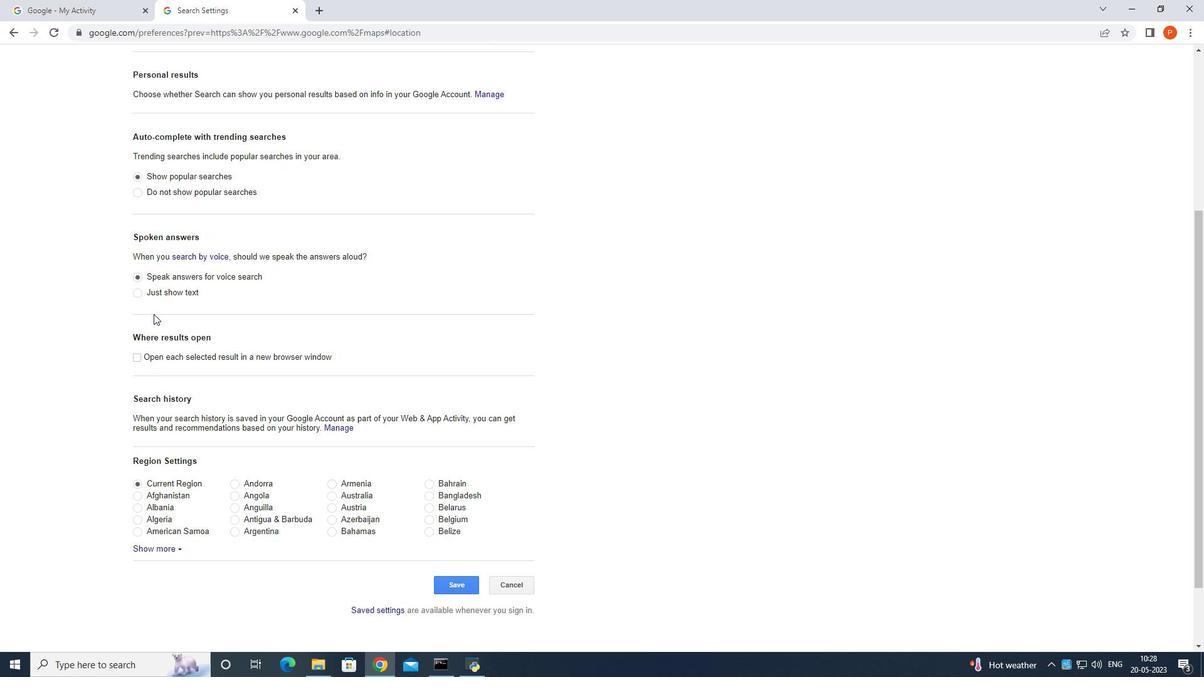 
Action: Mouse scrolled (153, 313) with delta (0, 0)
Screenshot: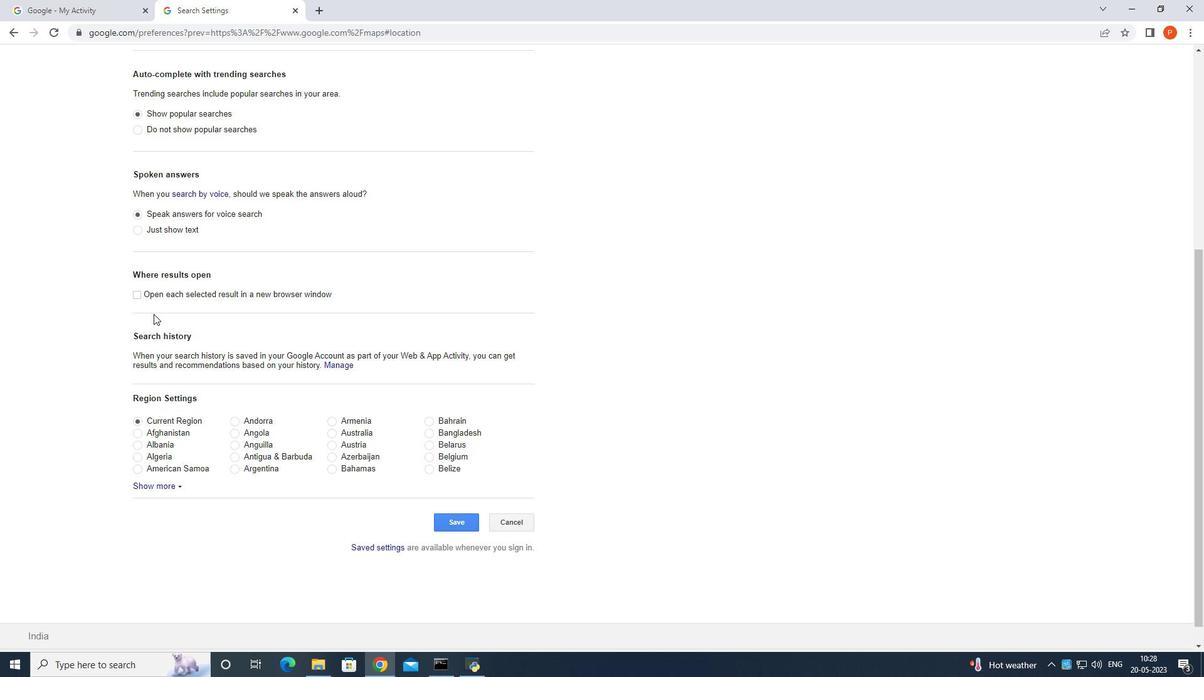 
Action: Mouse scrolled (153, 313) with delta (0, 0)
Screenshot: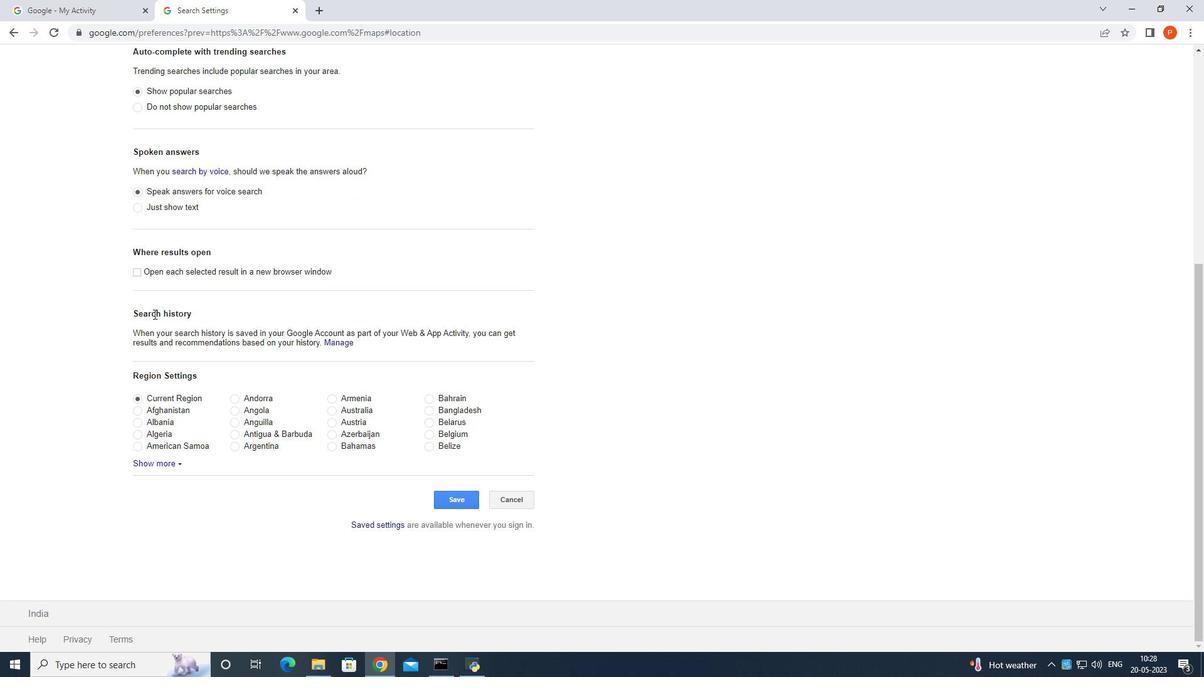 
Action: Mouse scrolled (153, 313) with delta (0, 0)
Screenshot: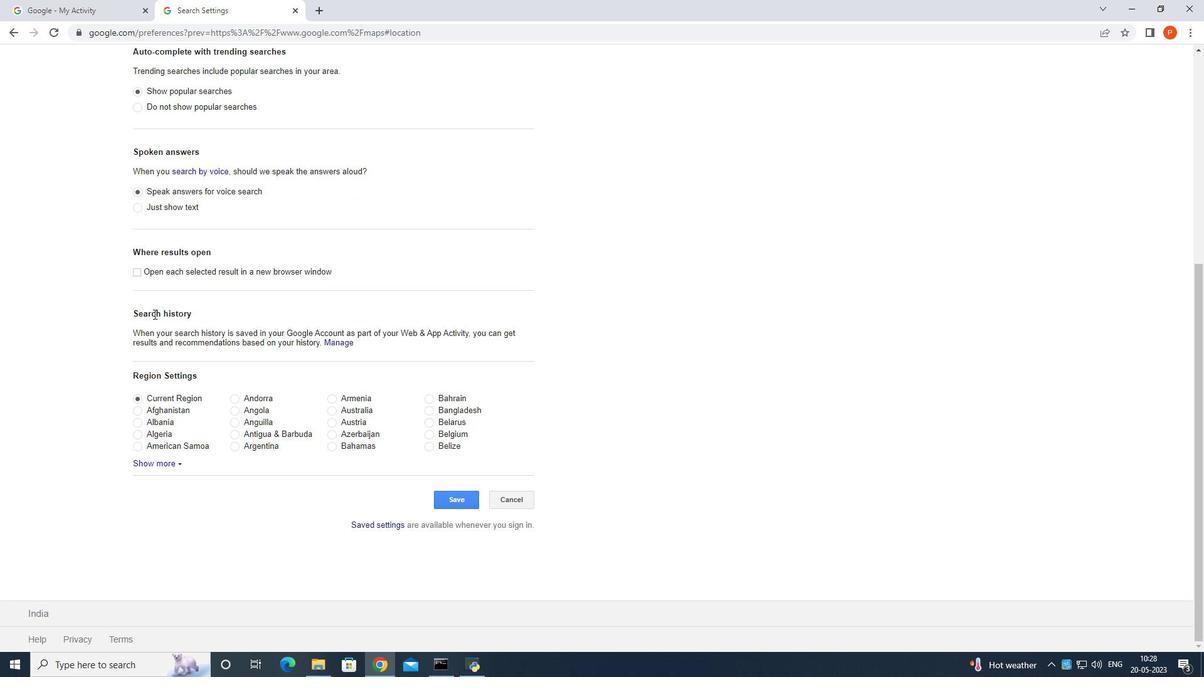 
Action: Mouse scrolled (153, 313) with delta (0, 0)
Screenshot: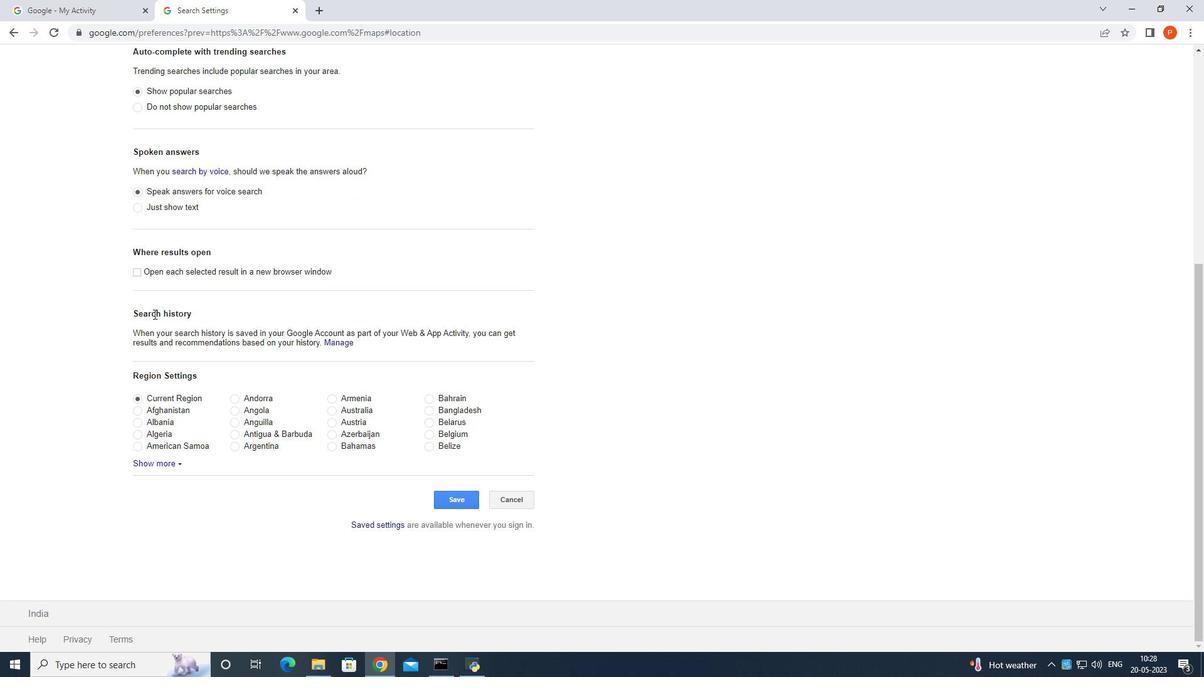 
Action: Mouse moved to (283, 374)
Screenshot: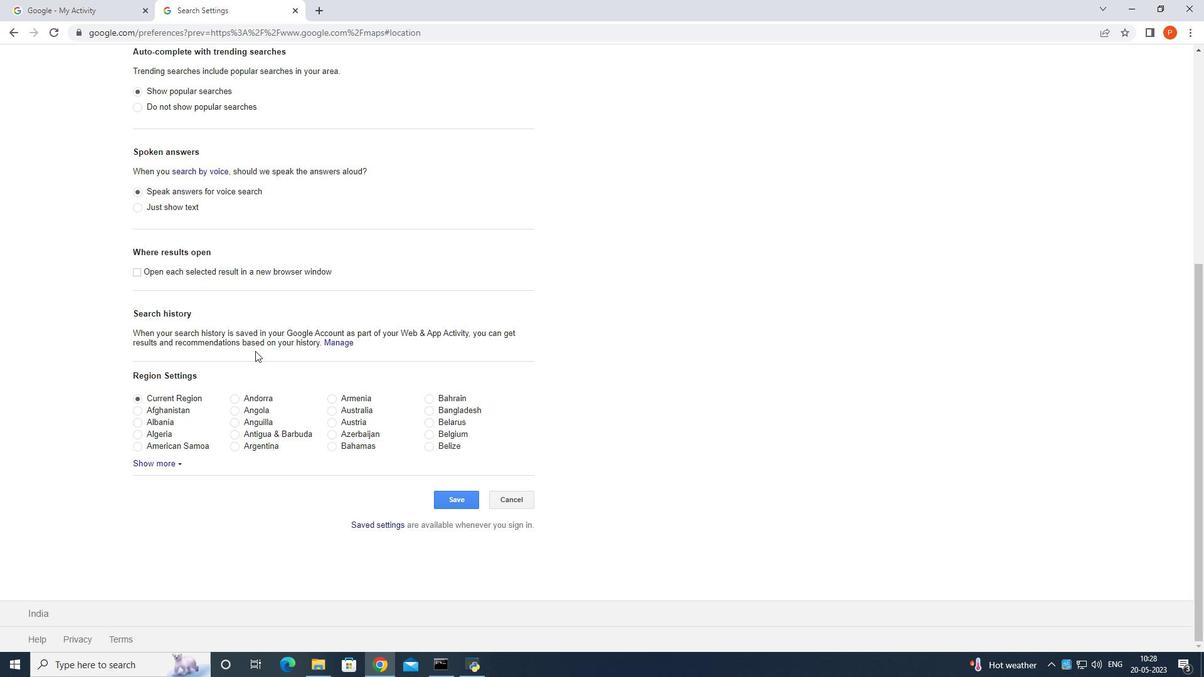 
Action: Mouse scrolled (283, 375) with delta (0, 0)
Screenshot: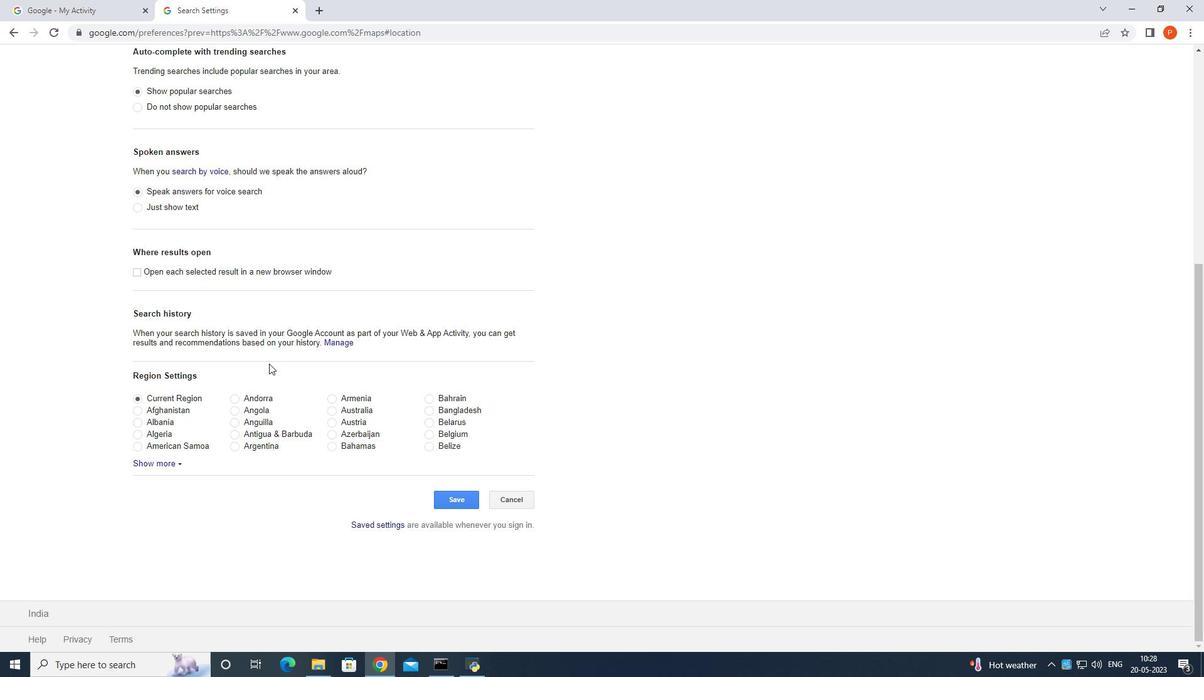 
Action: Mouse scrolled (283, 375) with delta (0, 0)
Screenshot: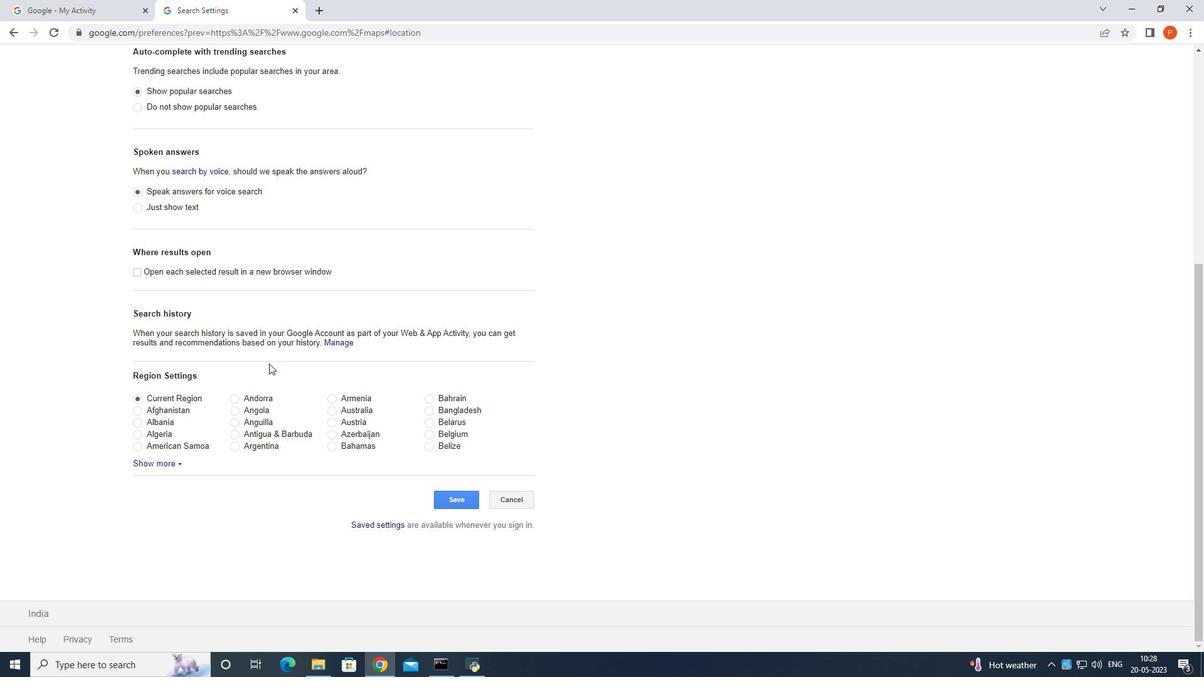 
Action: Mouse scrolled (283, 375) with delta (0, 0)
Screenshot: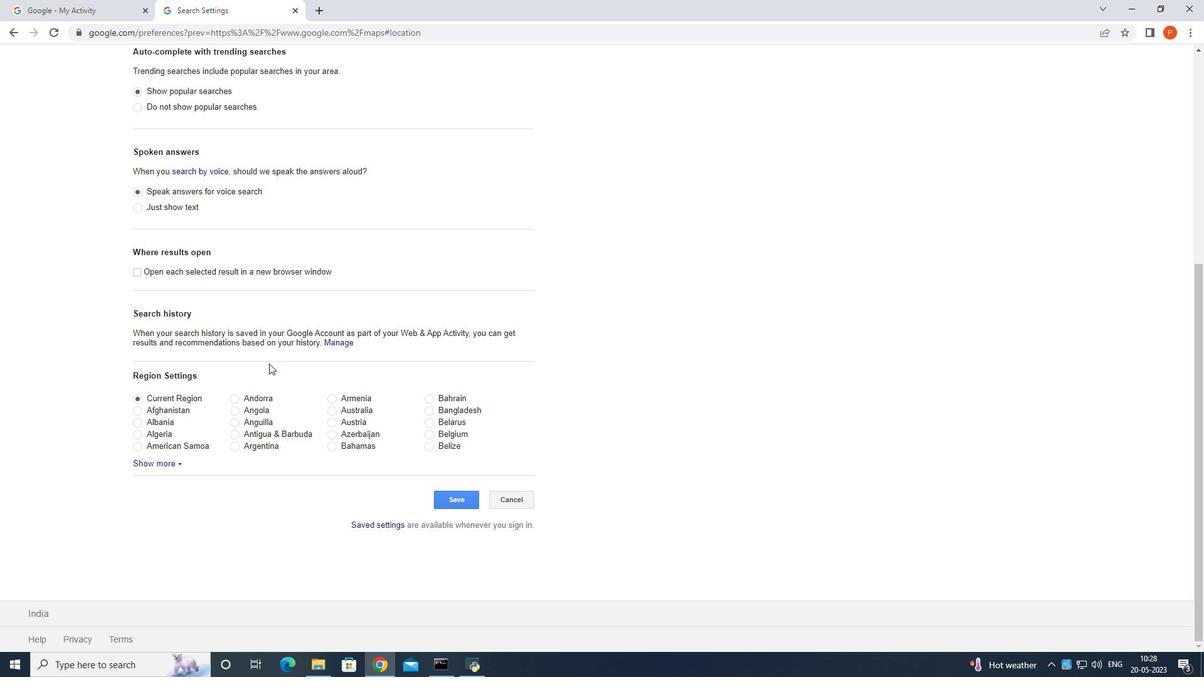 
Action: Mouse scrolled (283, 375) with delta (0, 0)
Screenshot: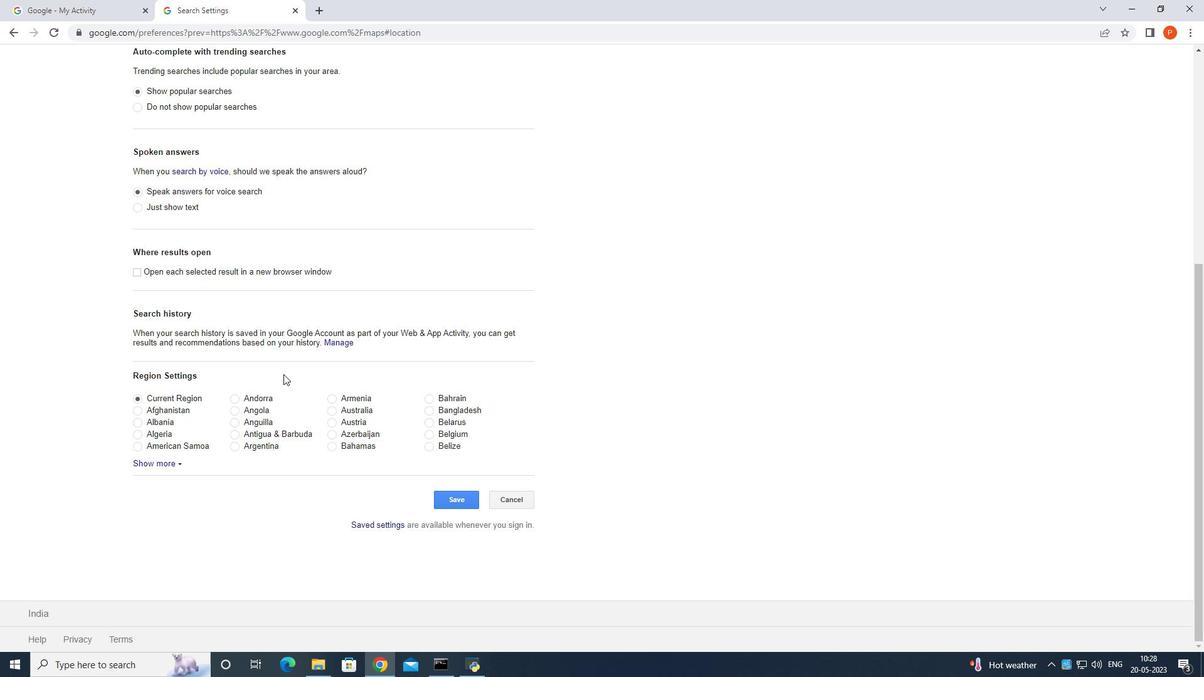 
Action: Mouse moved to (285, 374)
Screenshot: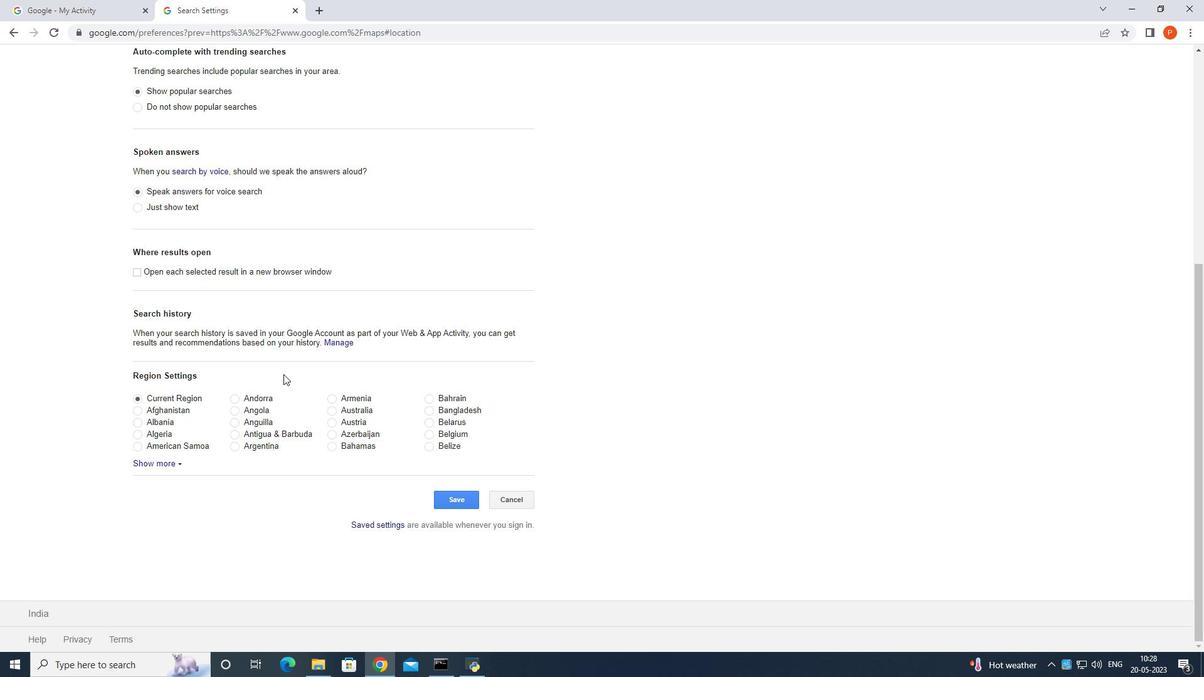 
Action: Mouse scrolled (285, 375) with delta (0, 0)
Screenshot: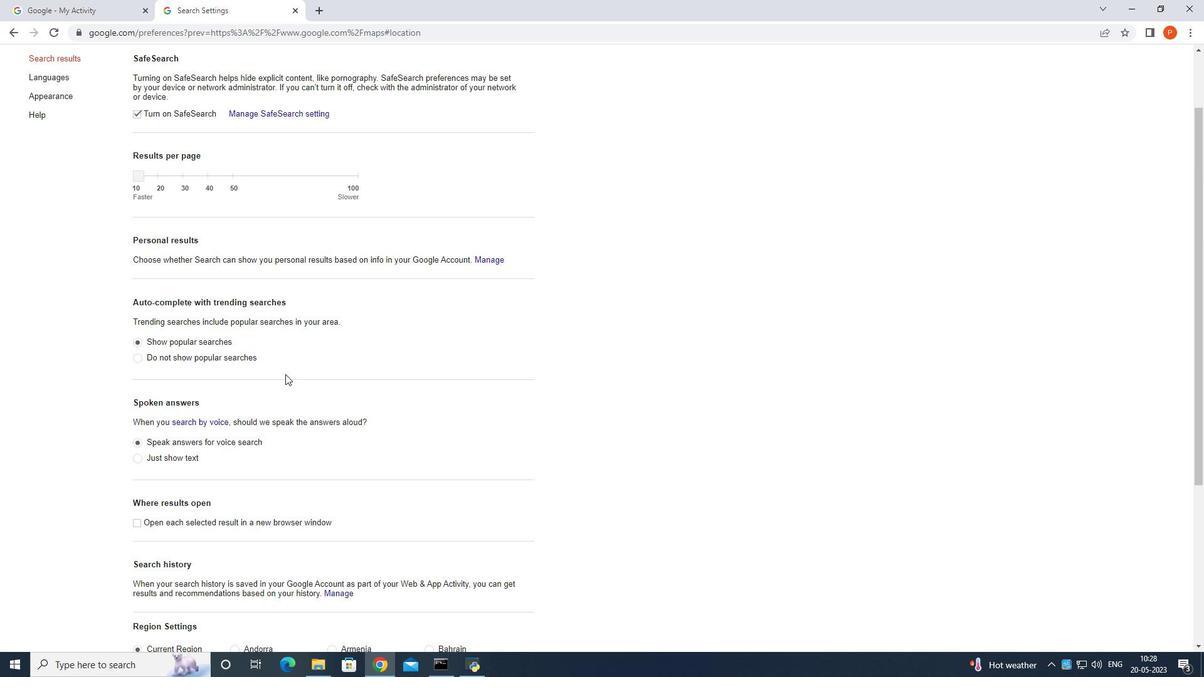 
Action: Mouse scrolled (285, 375) with delta (0, 0)
Screenshot: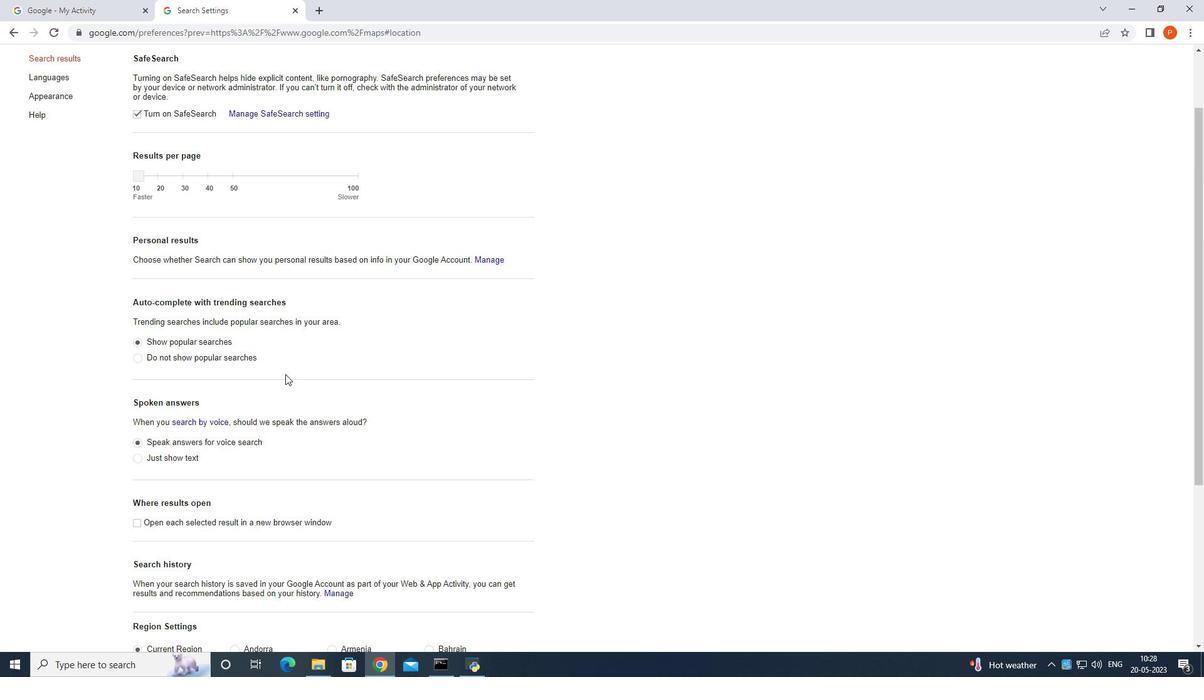 
Action: Mouse scrolled (285, 375) with delta (0, 0)
Screenshot: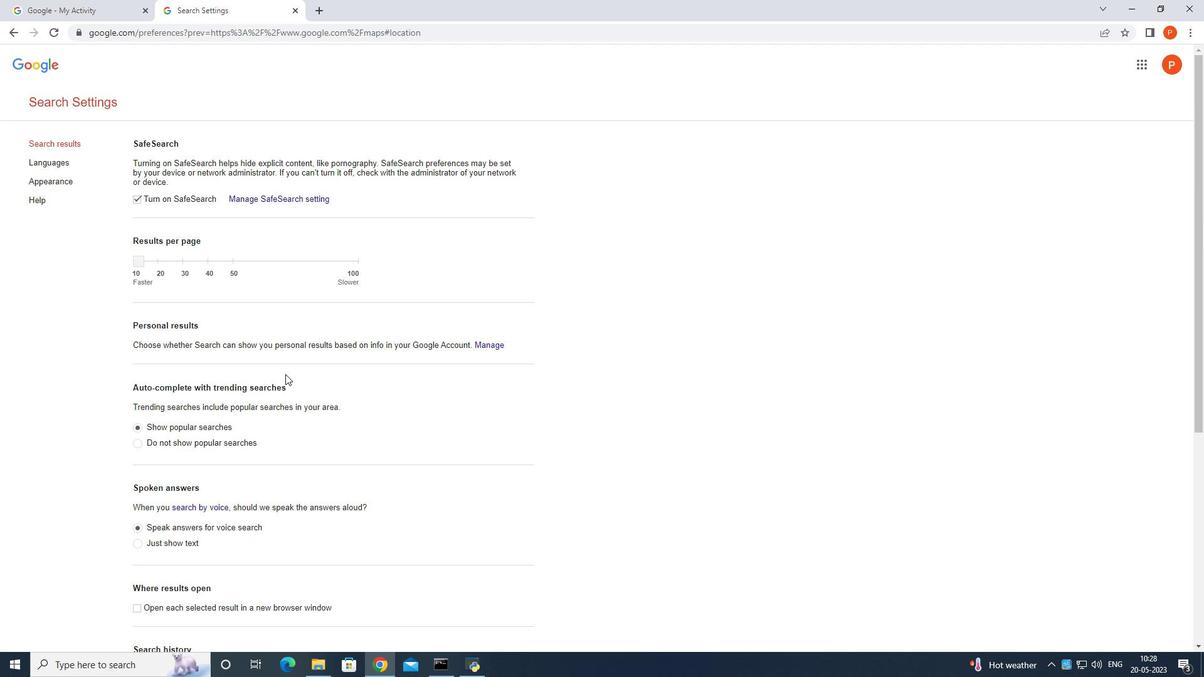 
Action: Mouse scrolled (285, 375) with delta (0, 0)
Screenshot: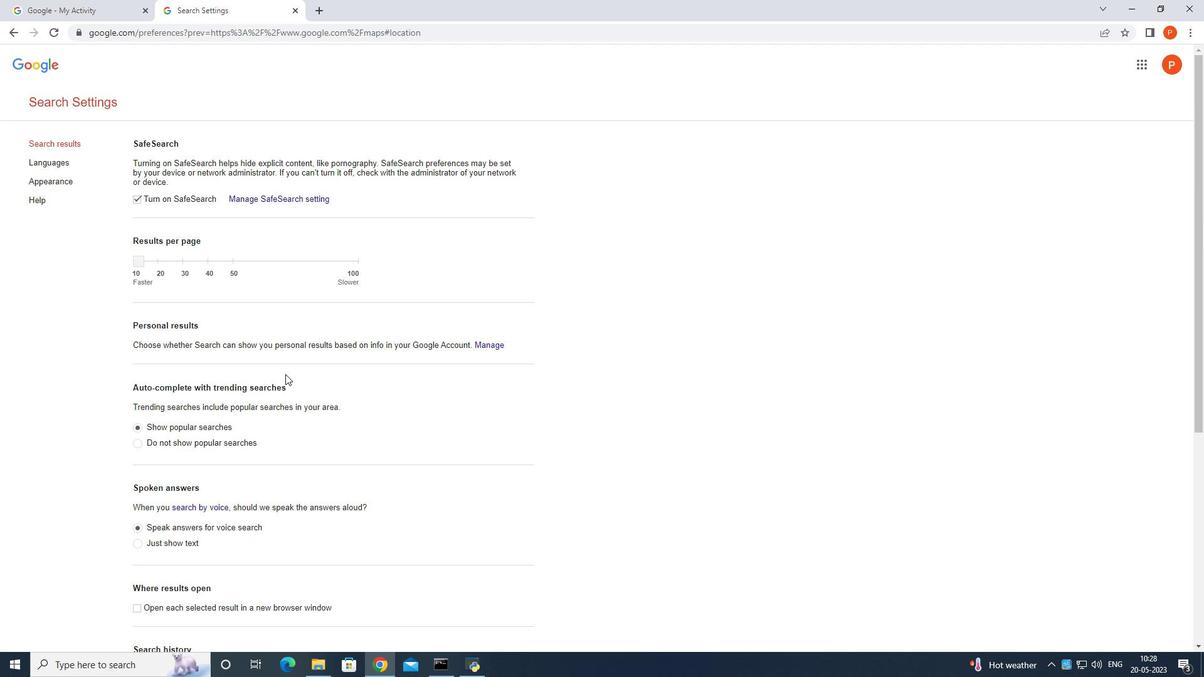 
Action: Mouse scrolled (285, 375) with delta (0, 0)
Screenshot: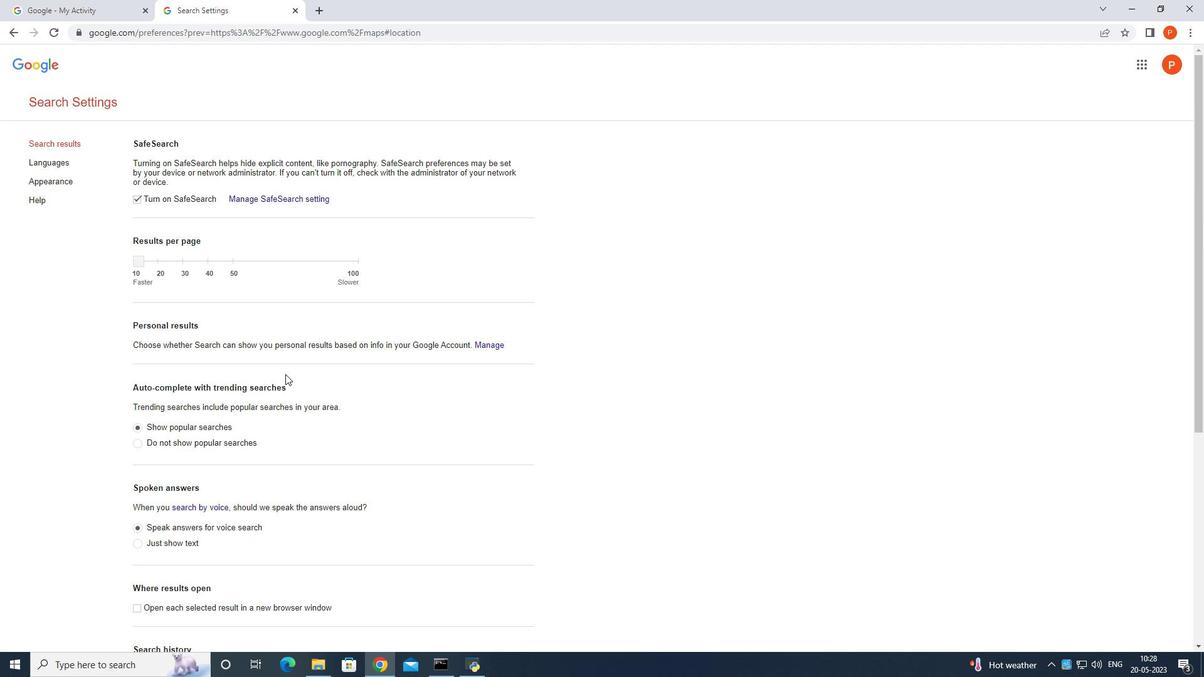 
Action: Mouse scrolled (285, 375) with delta (0, 0)
Screenshot: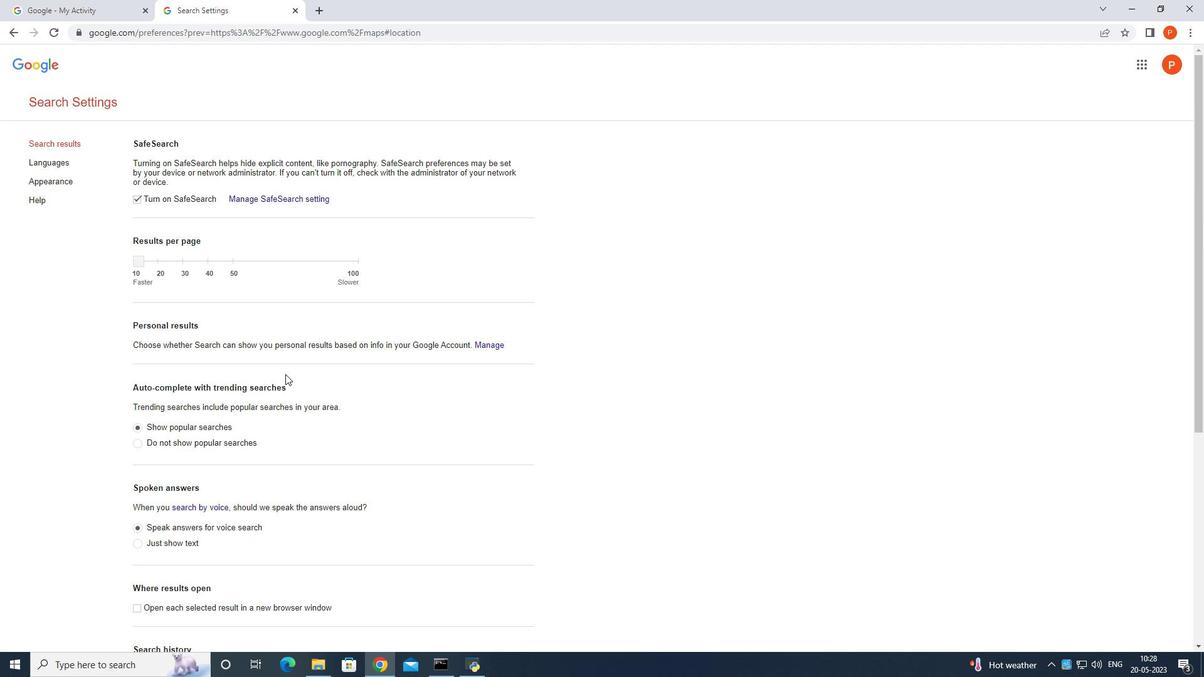 
Action: Mouse scrolled (285, 375) with delta (0, 0)
Screenshot: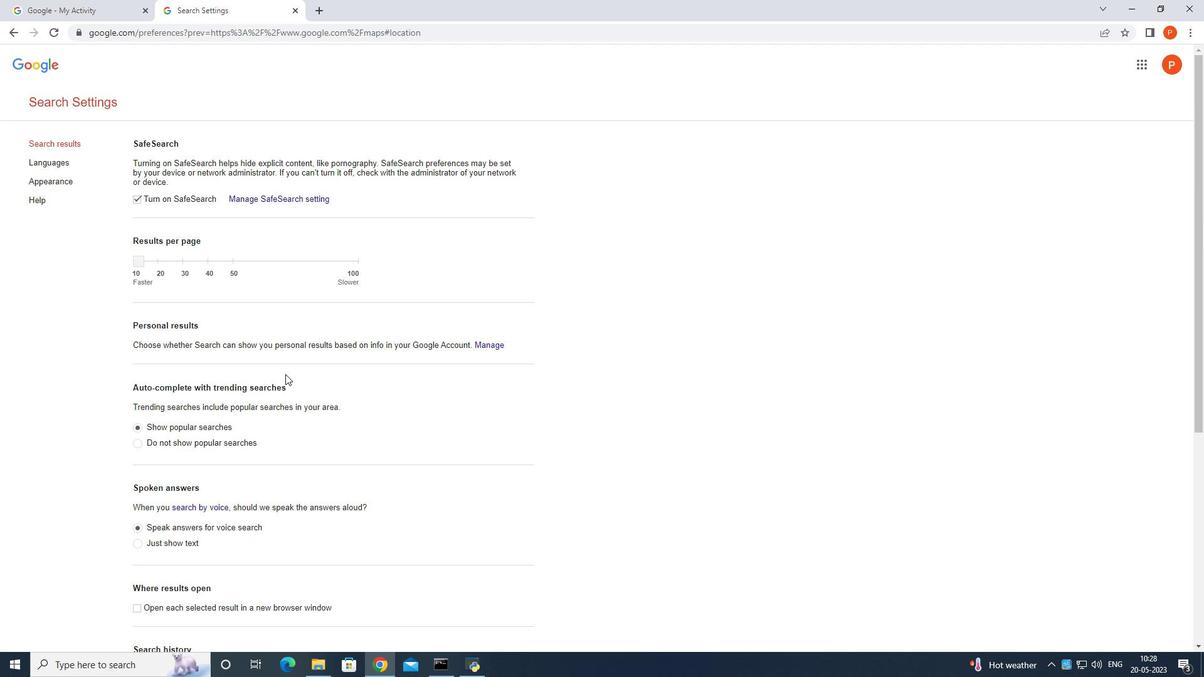 
Action: Mouse moved to (13, 29)
Screenshot: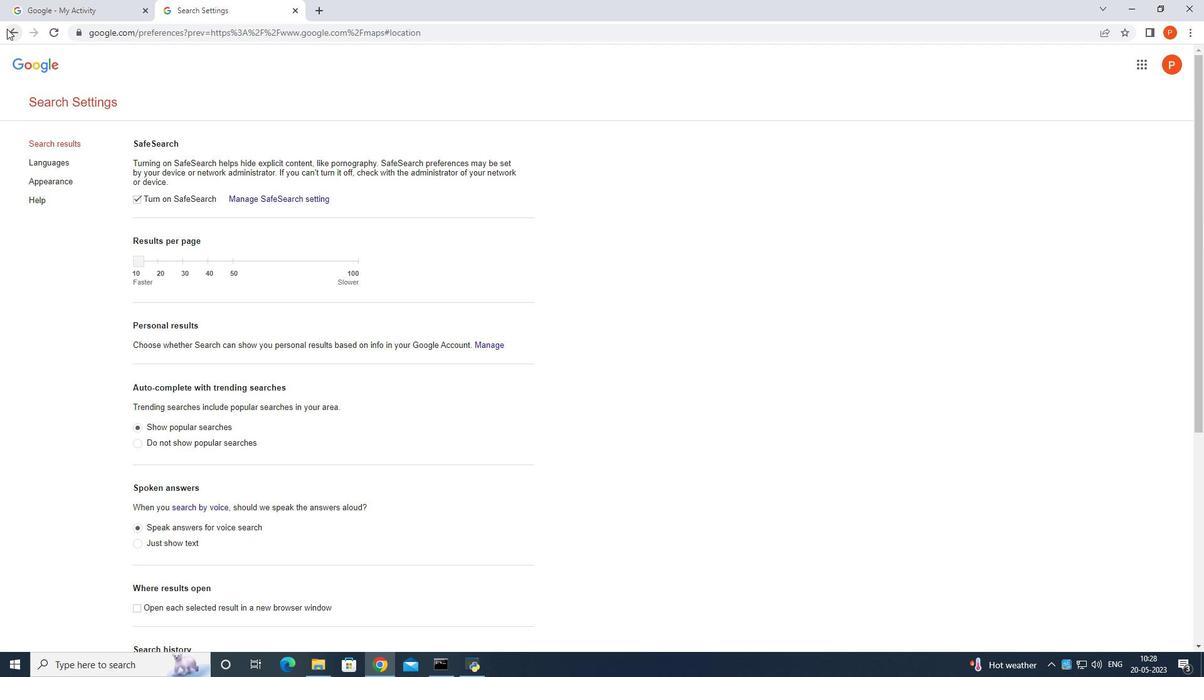 
Action: Mouse pressed left at (13, 29)
Screenshot: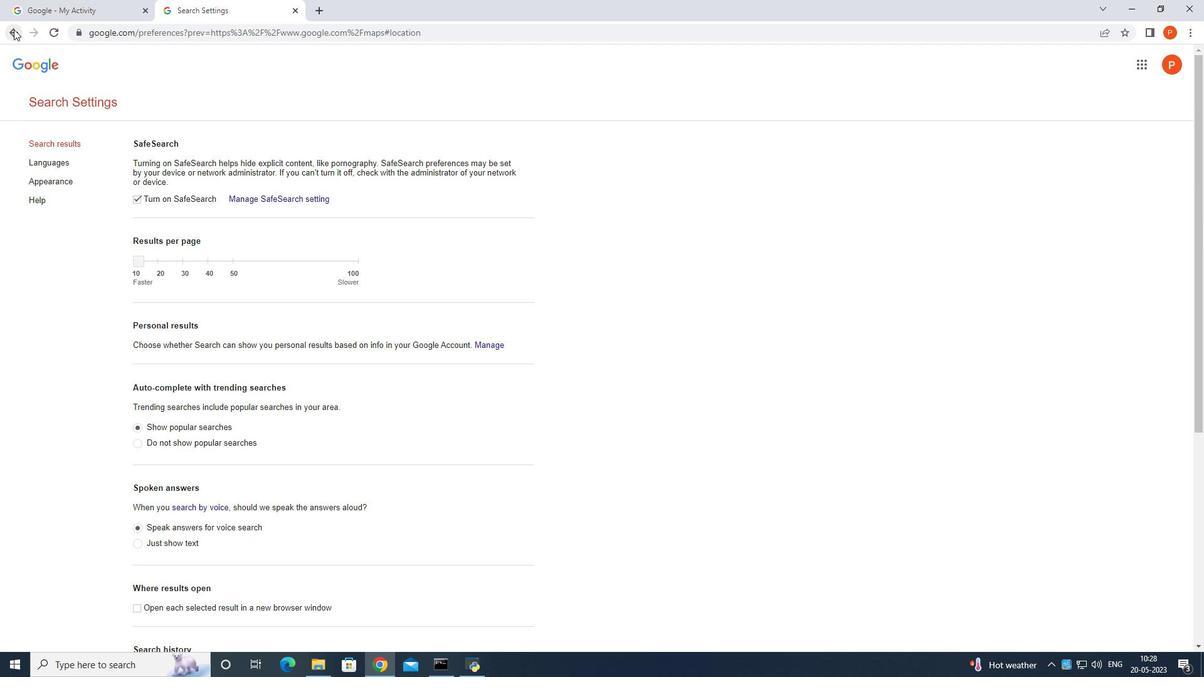 
Action: Mouse moved to (72, 61)
Screenshot: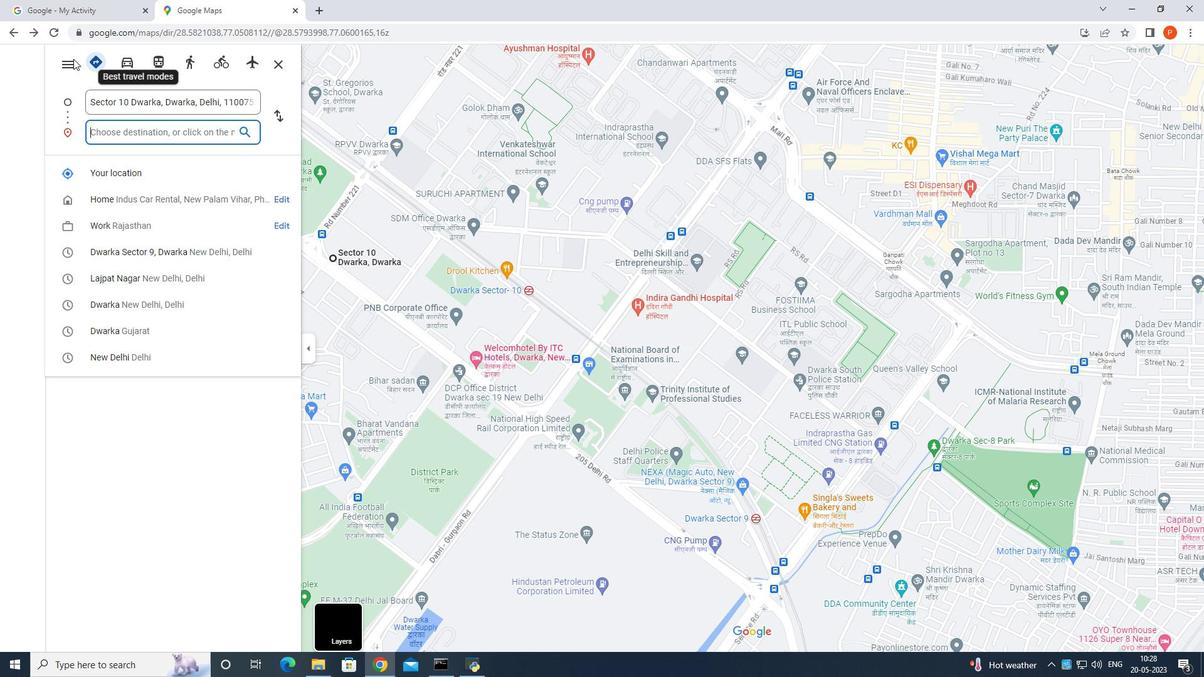 
Action: Mouse pressed left at (72, 61)
Screenshot: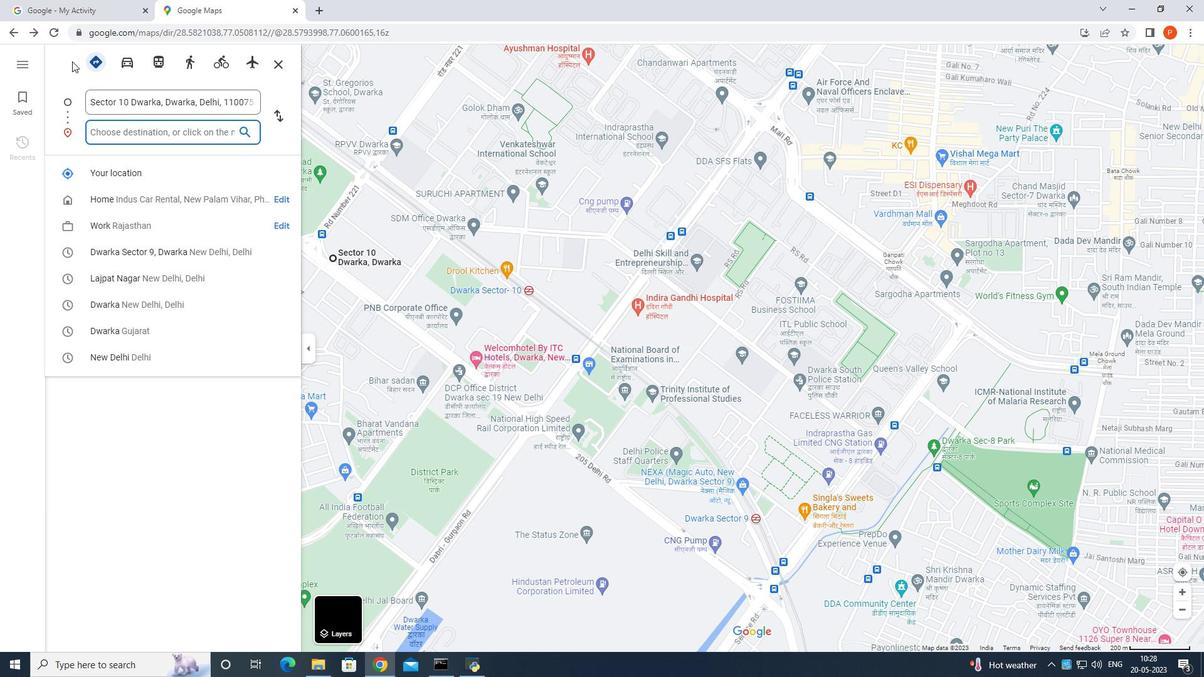 
Action: Mouse moved to (28, 63)
Screenshot: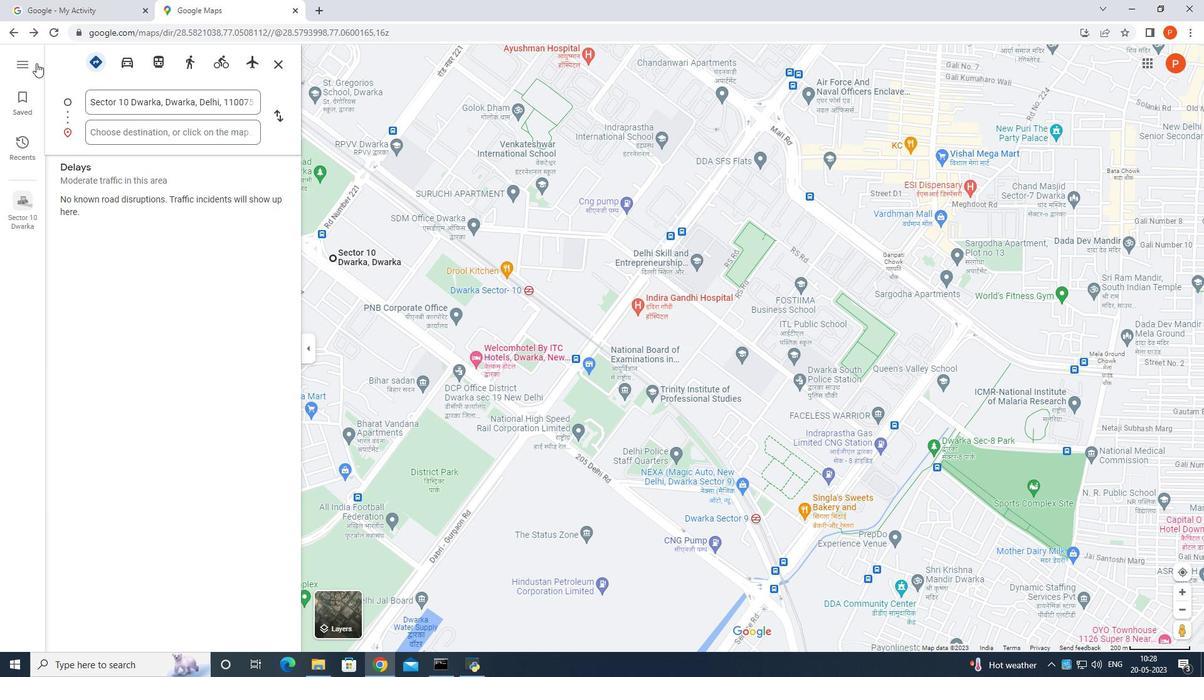 
Action: Mouse pressed left at (28, 63)
Screenshot: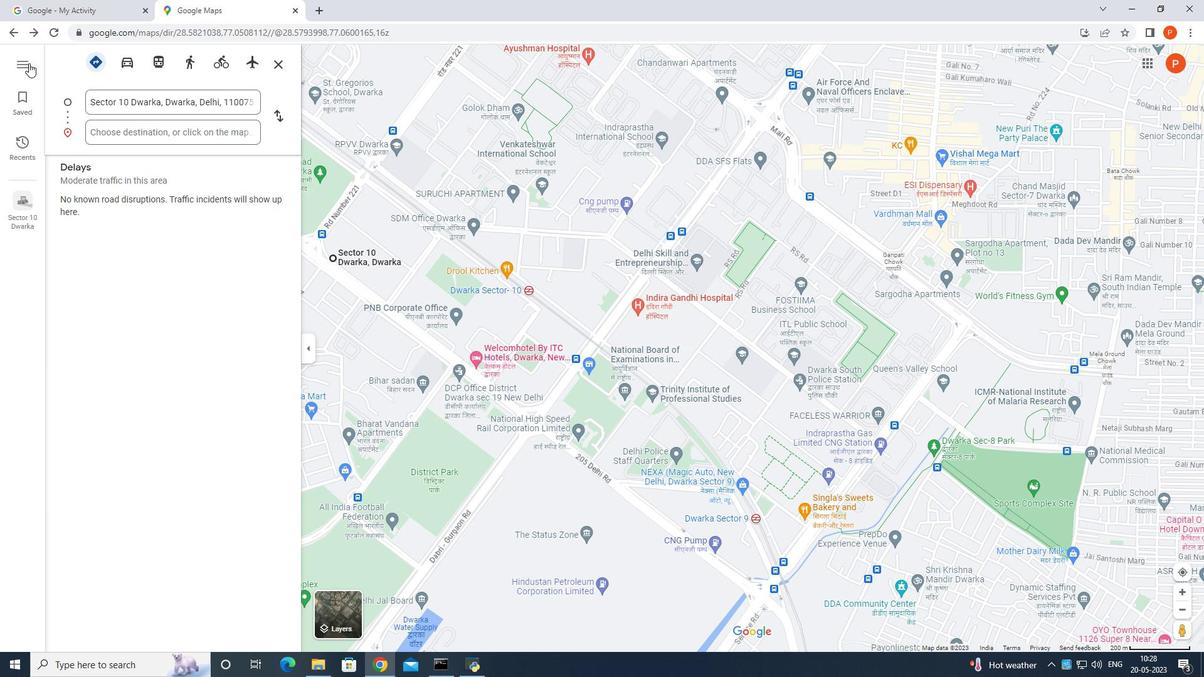 
Action: Mouse moved to (76, 204)
Screenshot: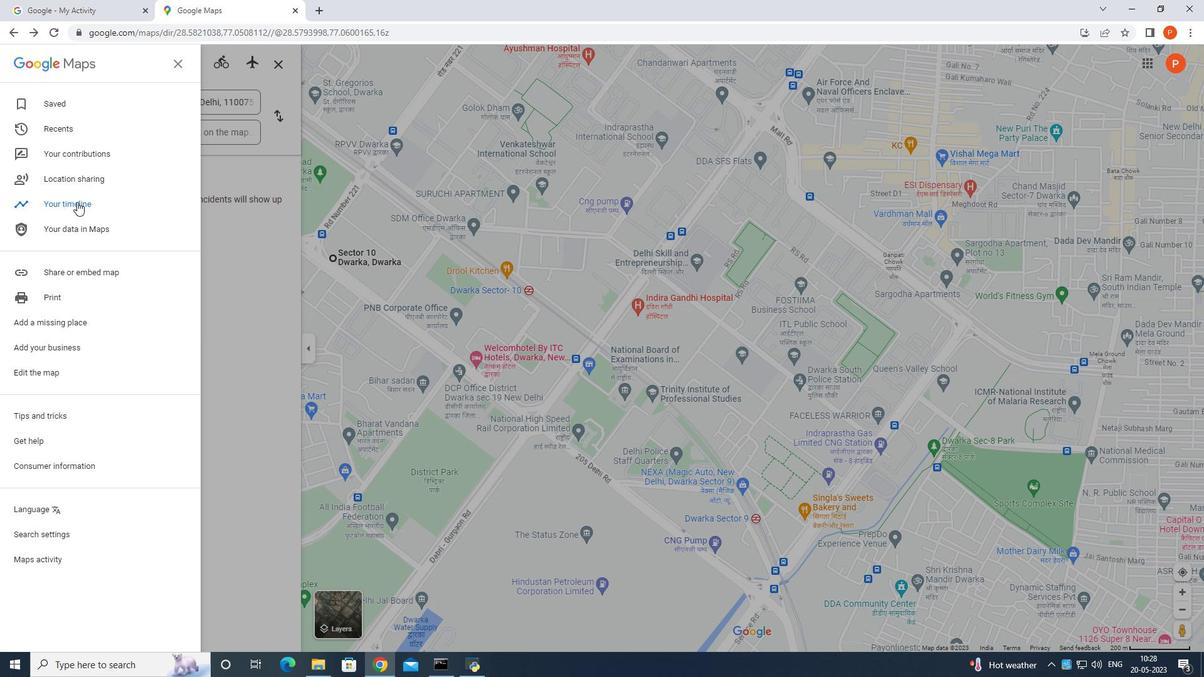 
Action: Mouse pressed left at (76, 204)
Screenshot: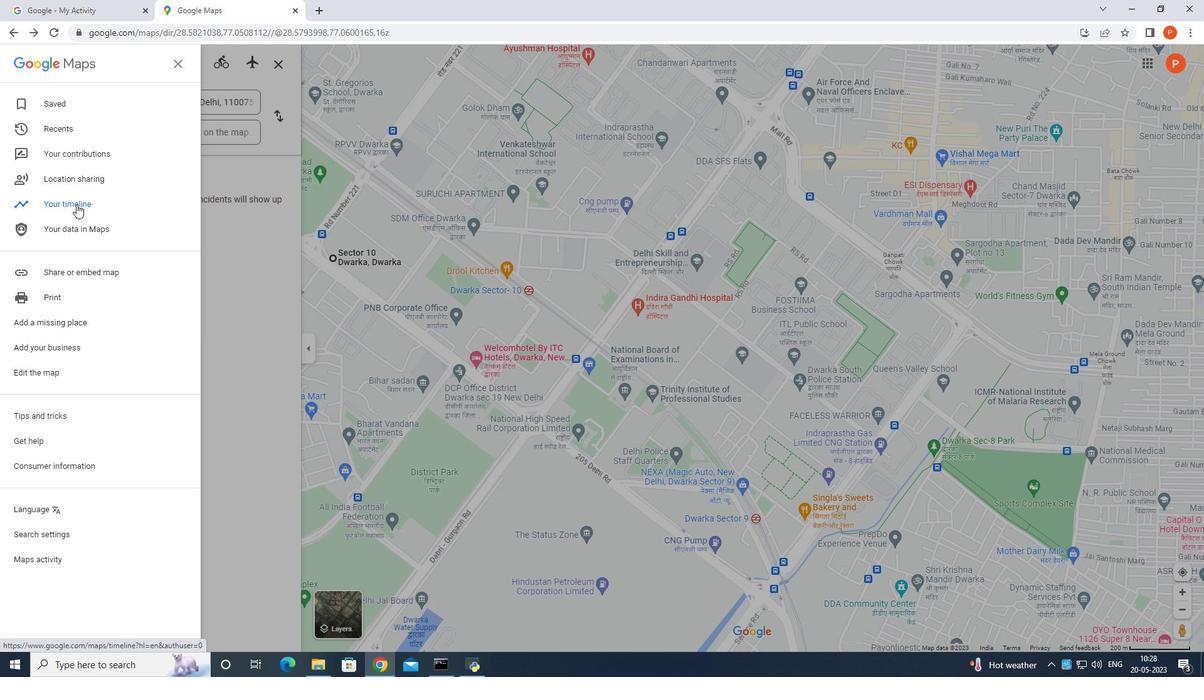 
Action: Mouse moved to (312, 146)
Screenshot: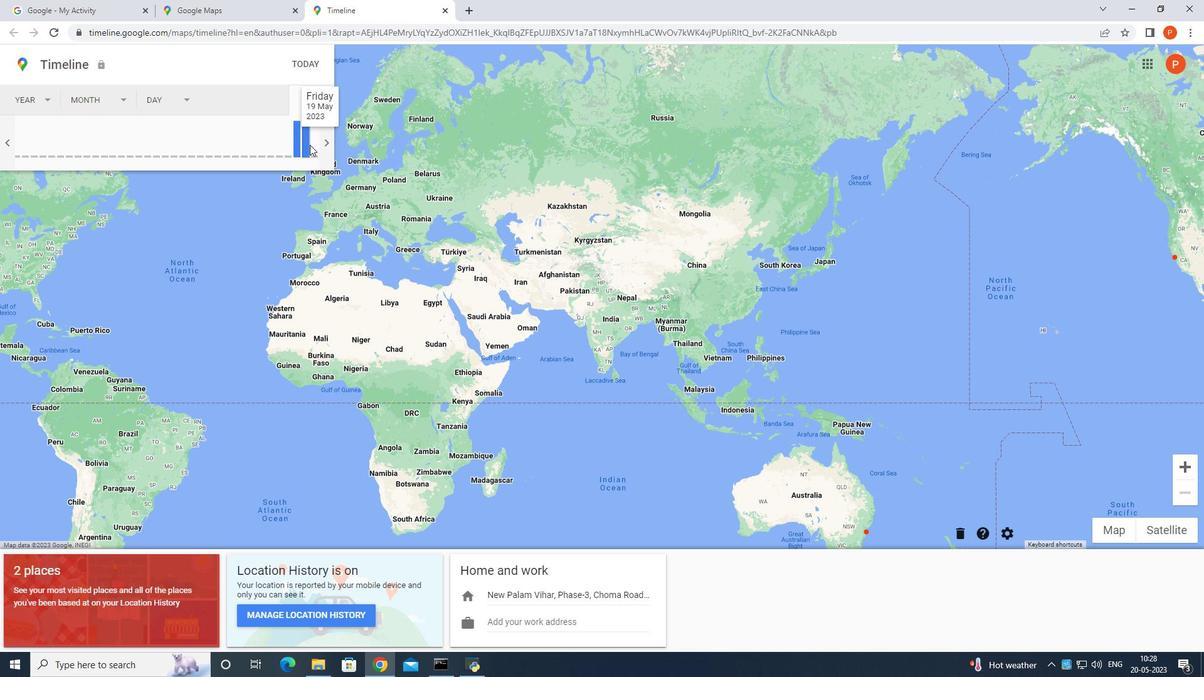 
Action: Mouse pressed left at (312, 146)
Screenshot: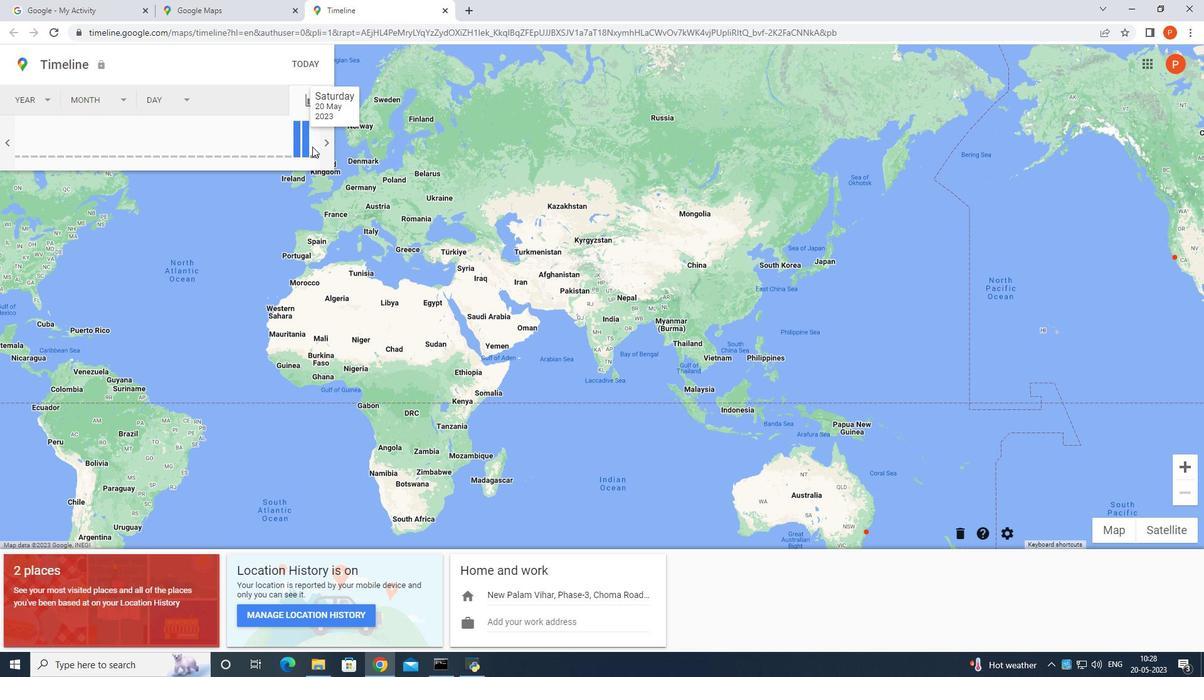 
Action: Mouse moved to (183, 464)
Screenshot: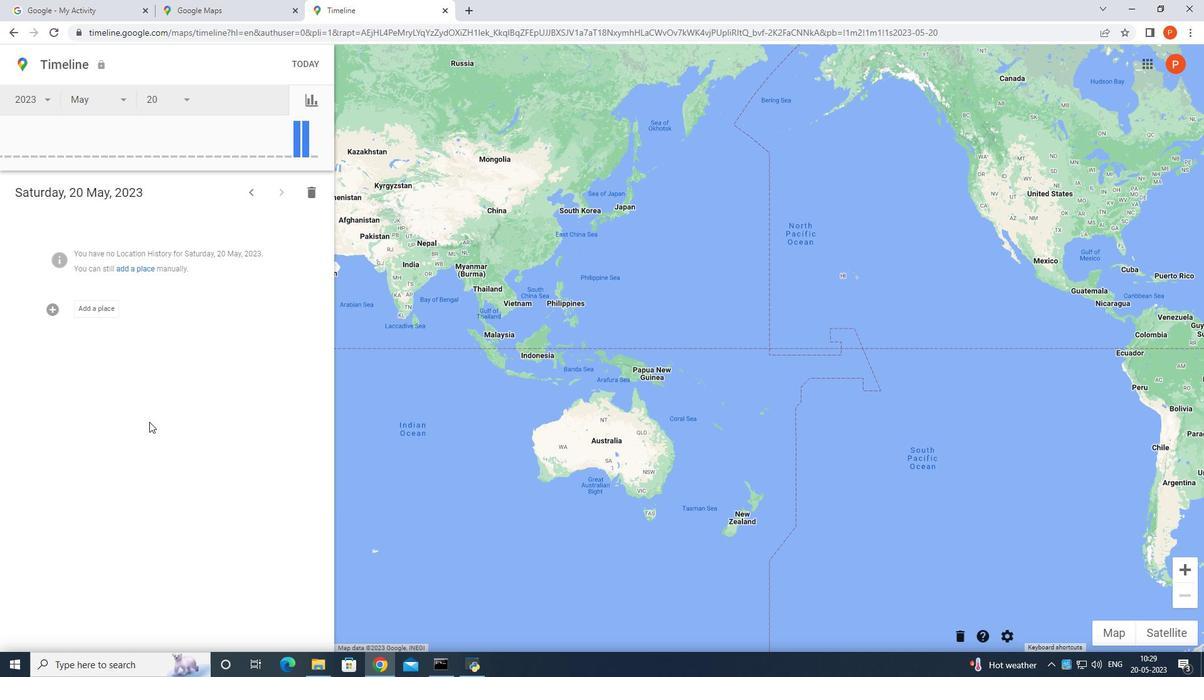 
Action: Mouse scrolled (183, 463) with delta (0, 0)
Screenshot: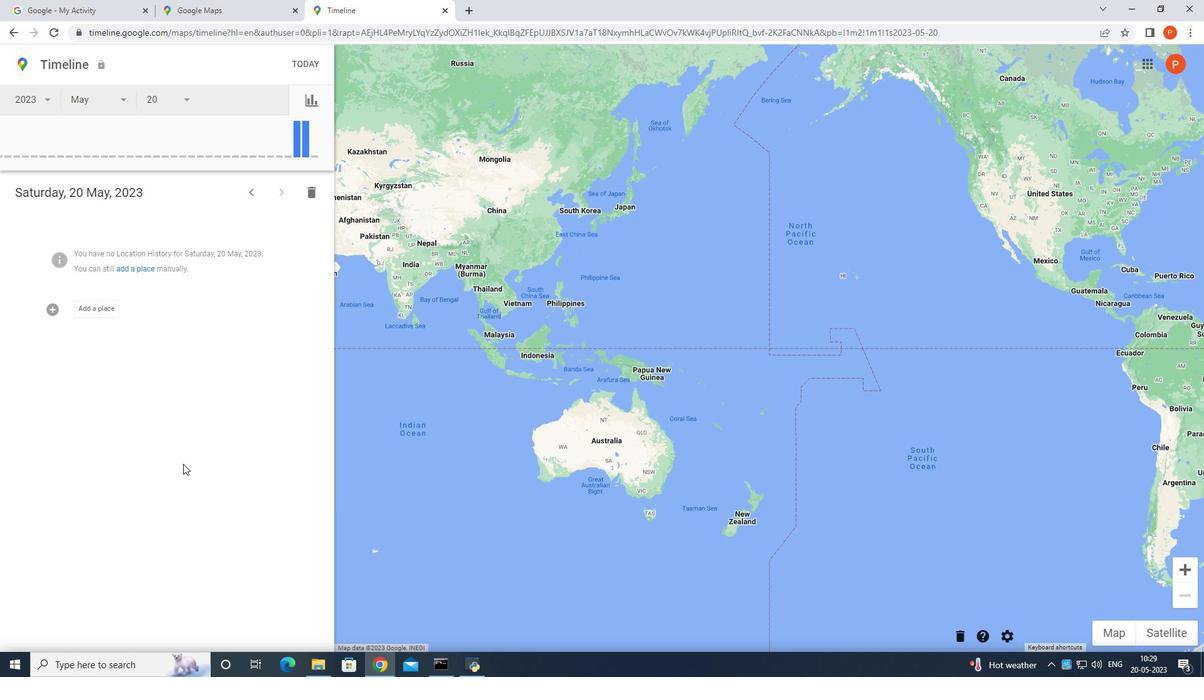 
Action: Mouse scrolled (183, 463) with delta (0, 0)
Screenshot: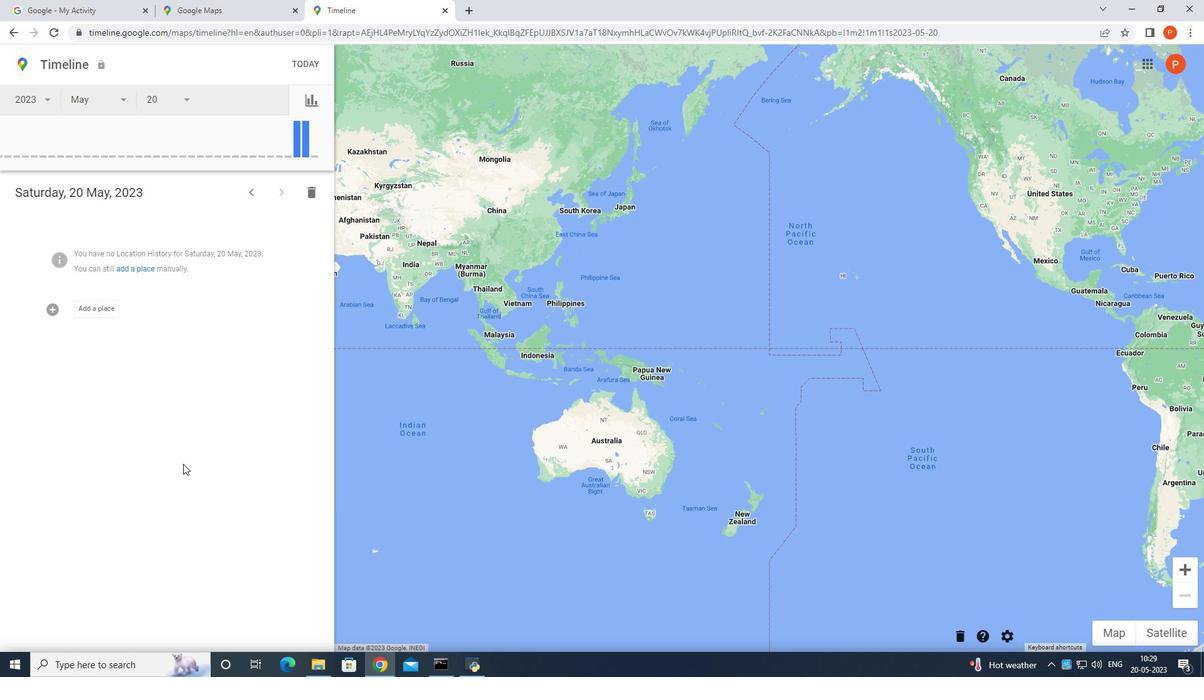 
Action: Mouse moved to (183, 472)
Screenshot: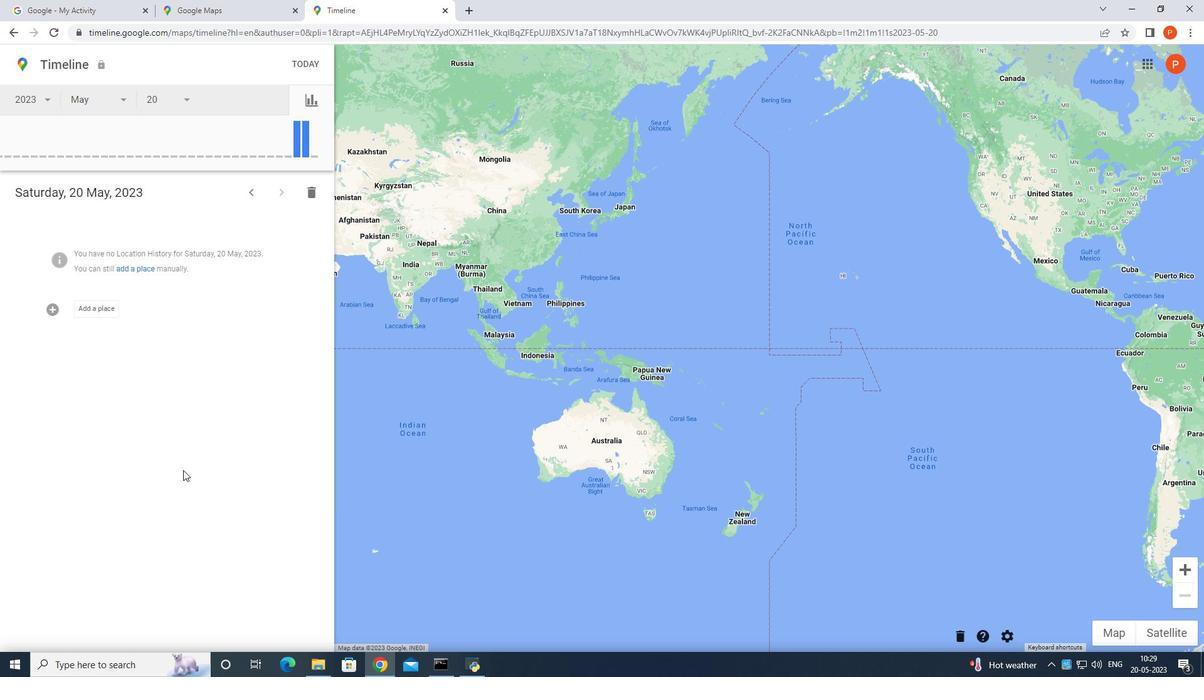 
Action: Mouse scrolled (183, 471) with delta (0, 0)
Screenshot: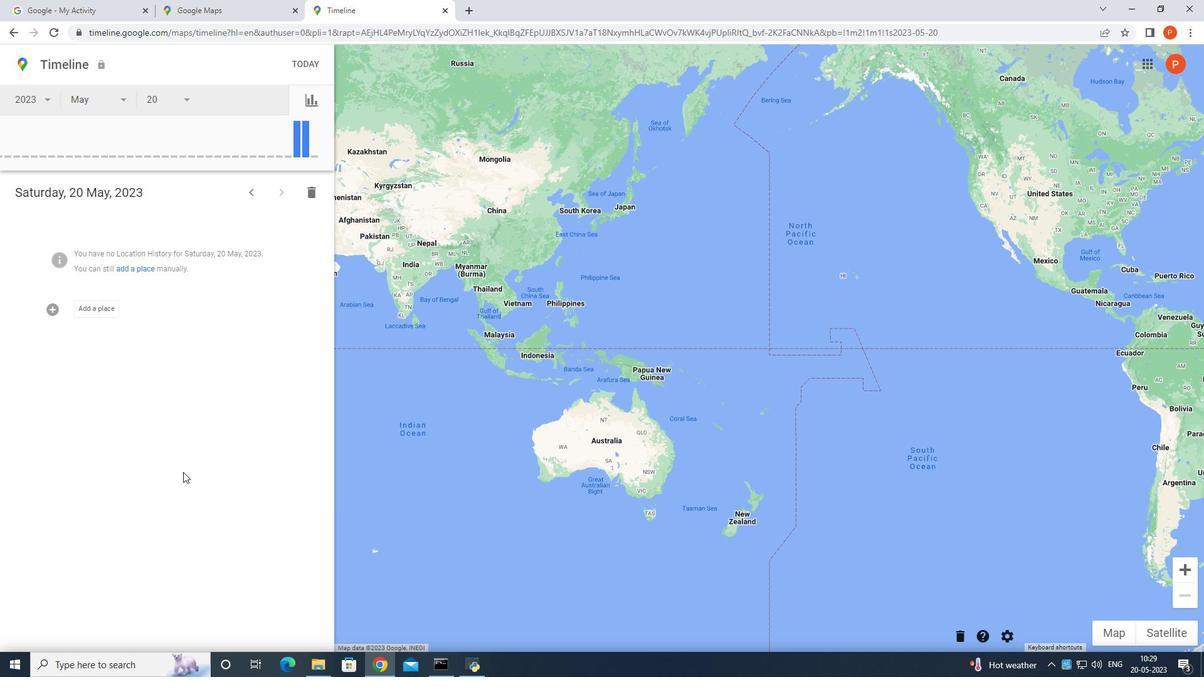 
Action: Mouse scrolled (183, 471) with delta (0, 0)
Screenshot: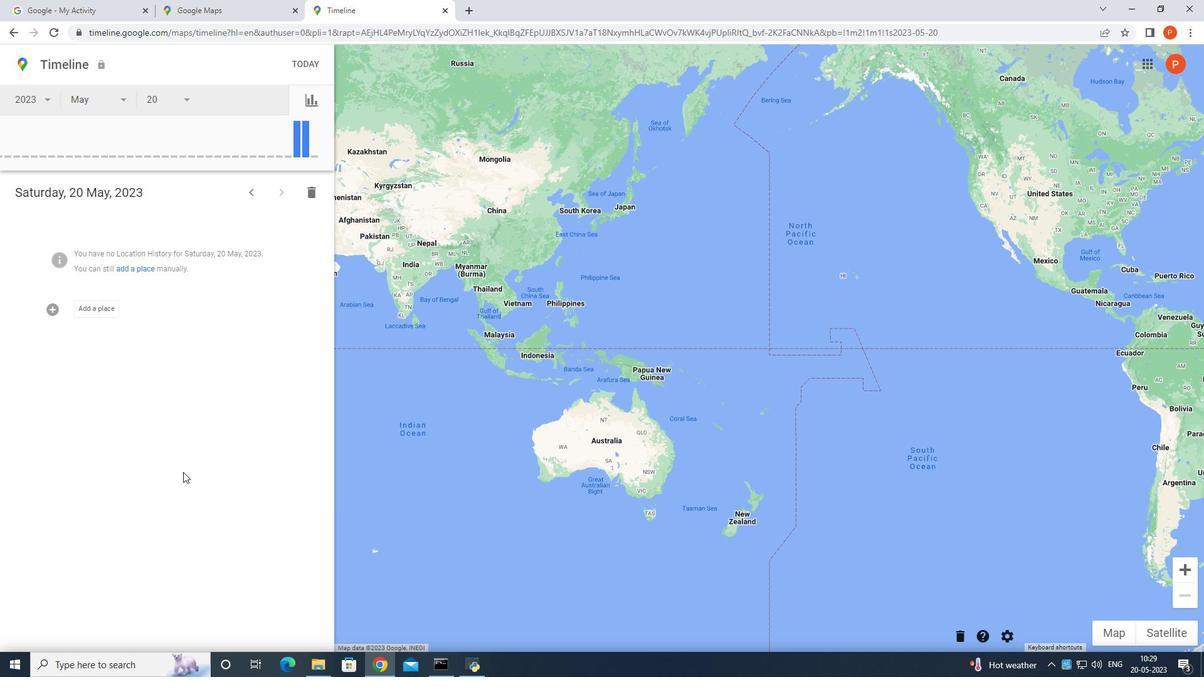 
Action: Mouse scrolled (183, 471) with delta (0, 0)
Screenshot: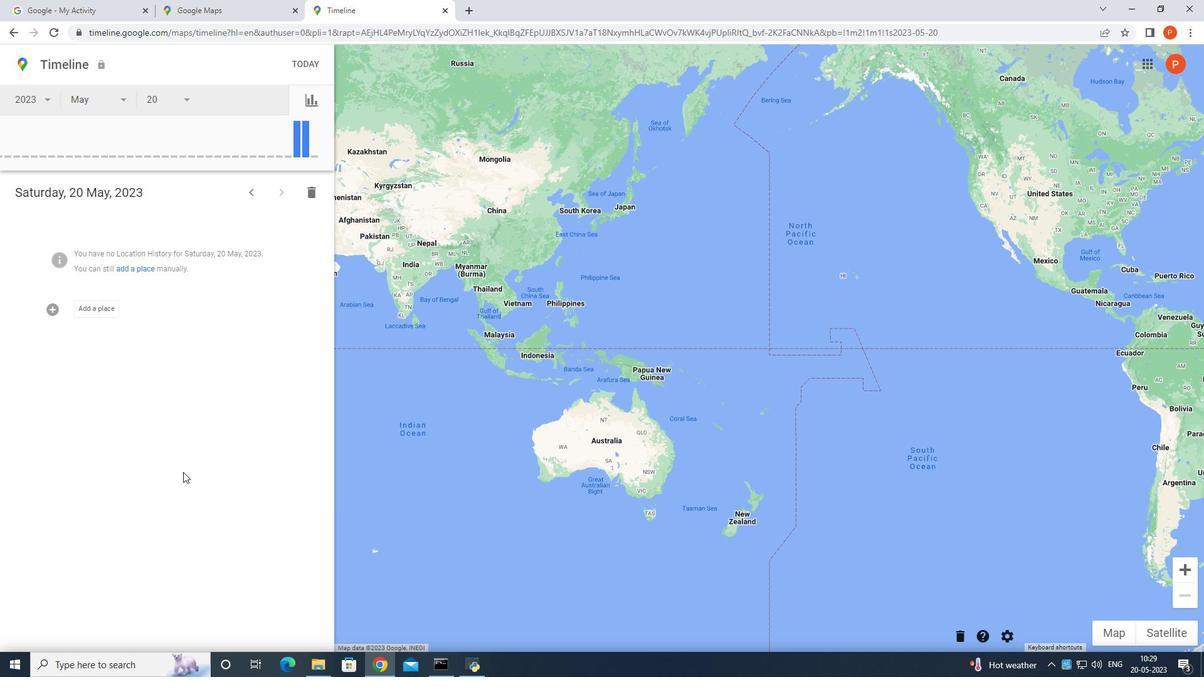 
Action: Mouse scrolled (183, 471) with delta (0, 0)
Screenshot: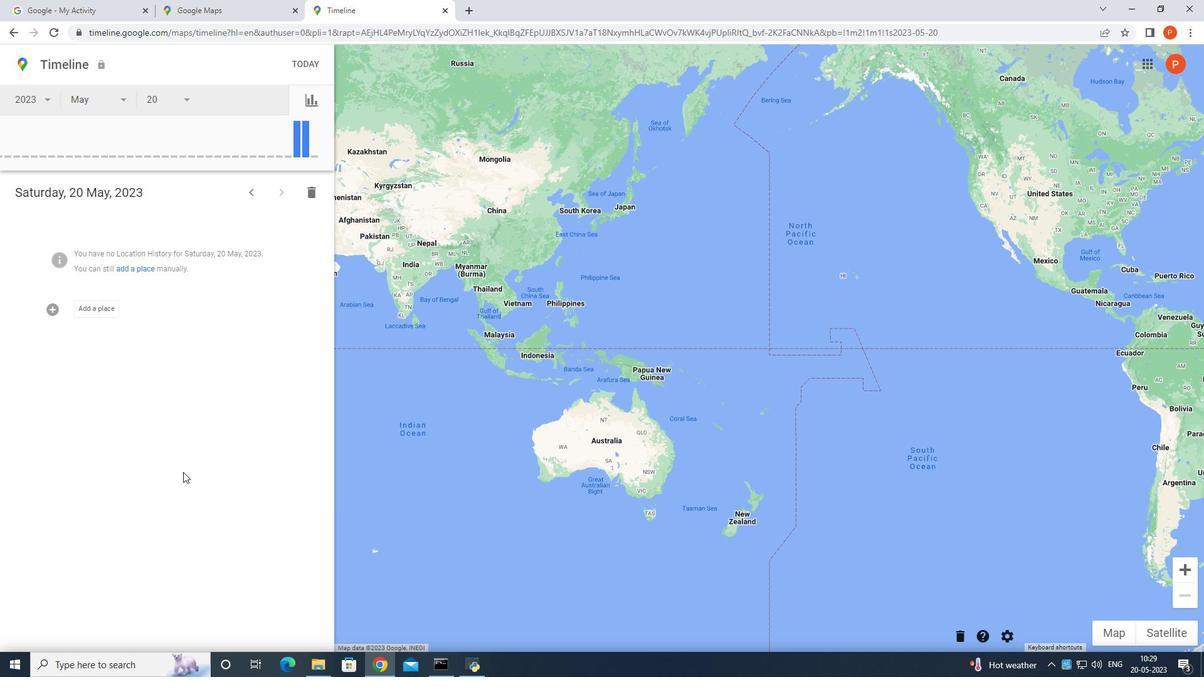 
Action: Mouse moved to (303, 444)
Screenshot: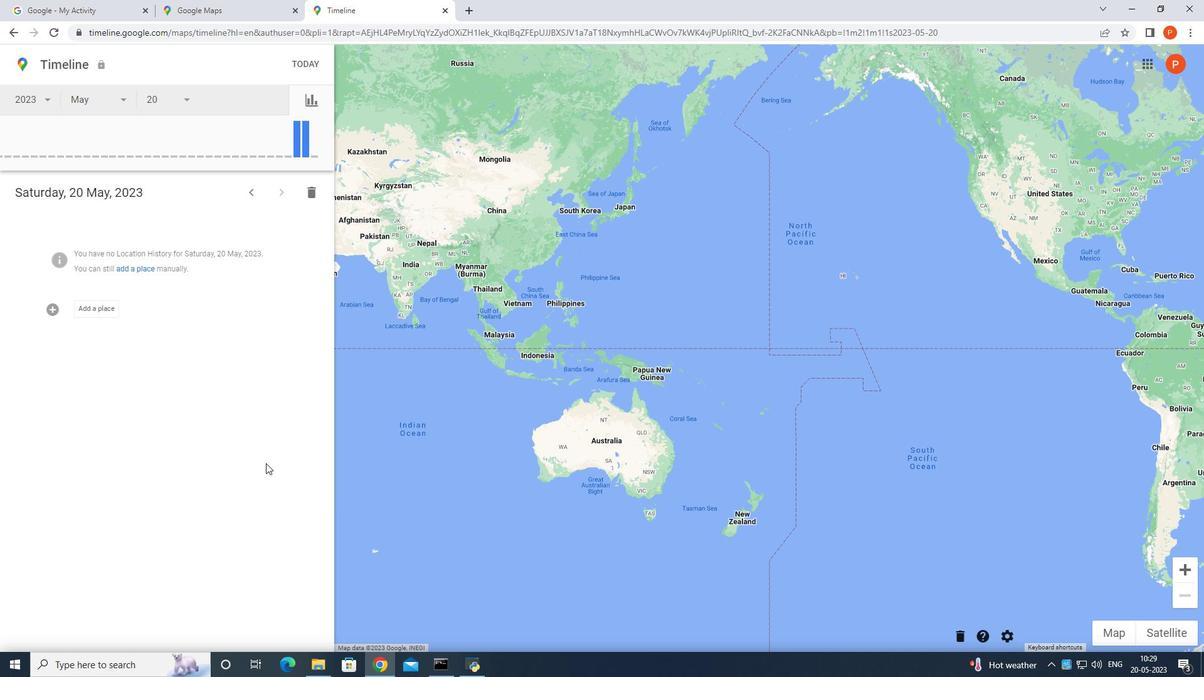 
Action: Mouse scrolled (303, 444) with delta (0, 0)
Screenshot: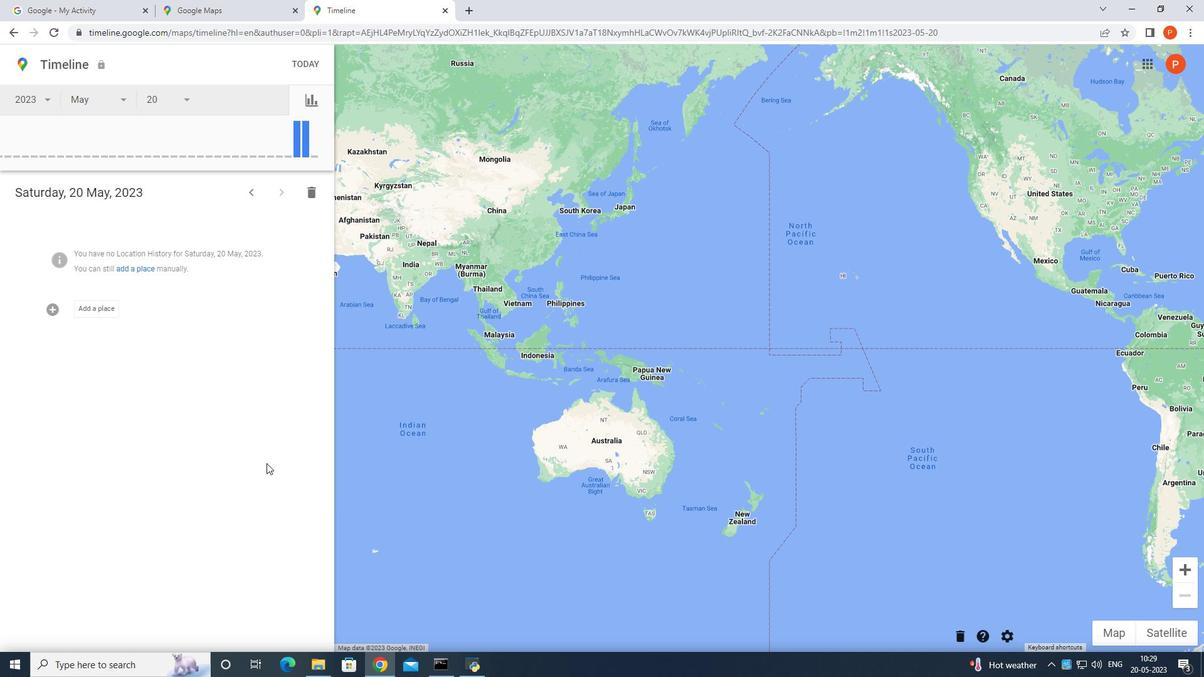 
Action: Mouse moved to (315, 146)
Screenshot: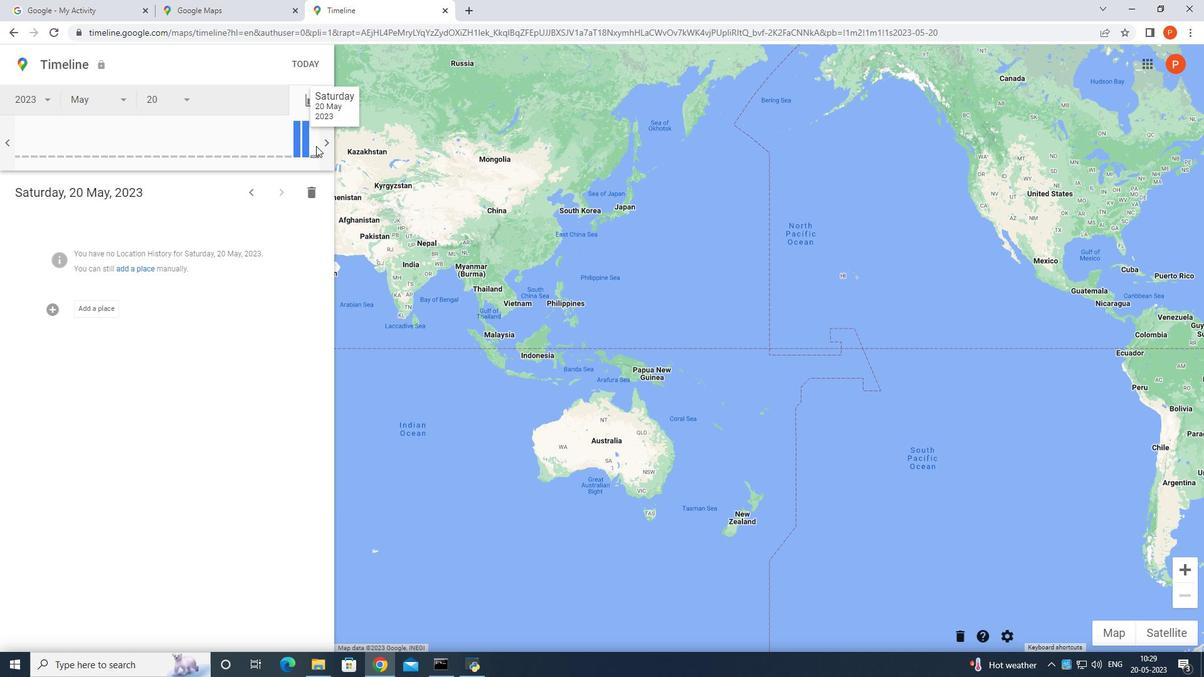 
Action: Mouse pressed left at (315, 146)
Screenshot: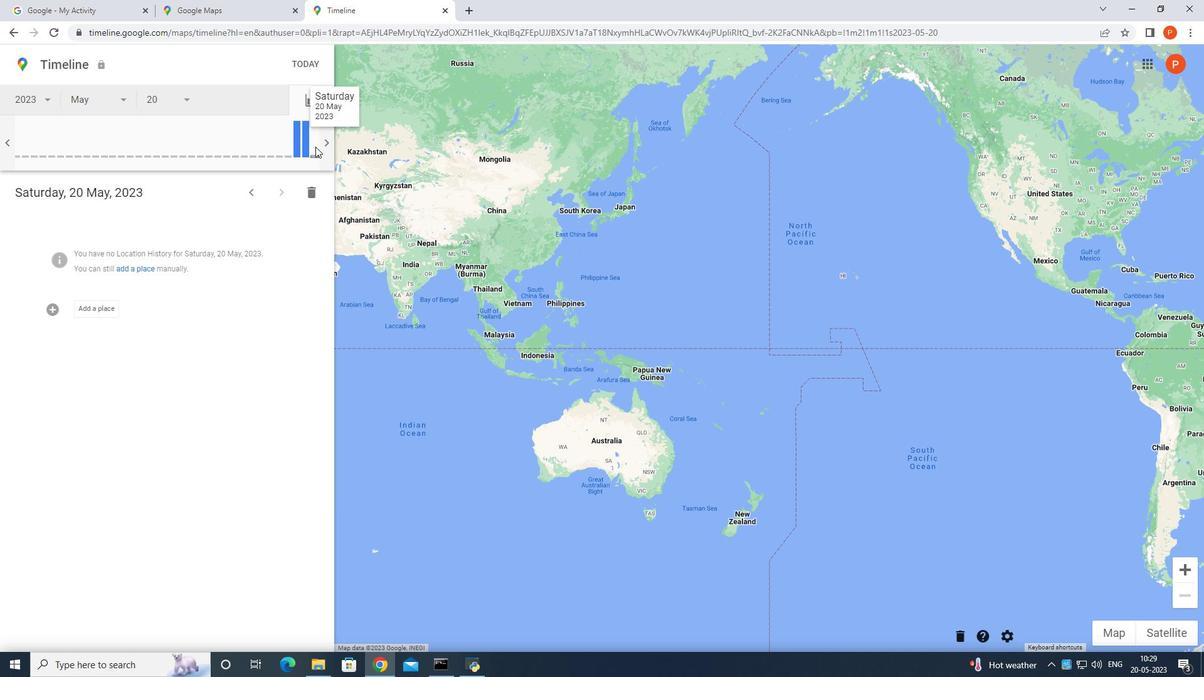 
Action: Mouse moved to (14, 64)
Screenshot: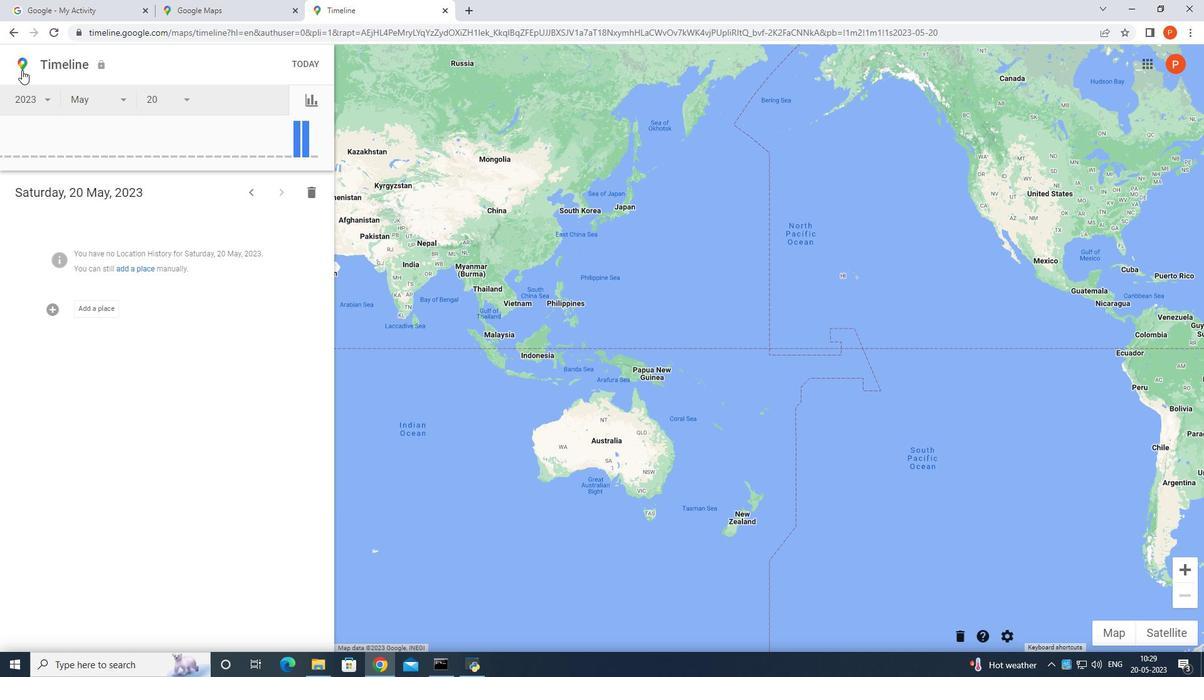 
Action: Mouse pressed left at (14, 64)
Screenshot: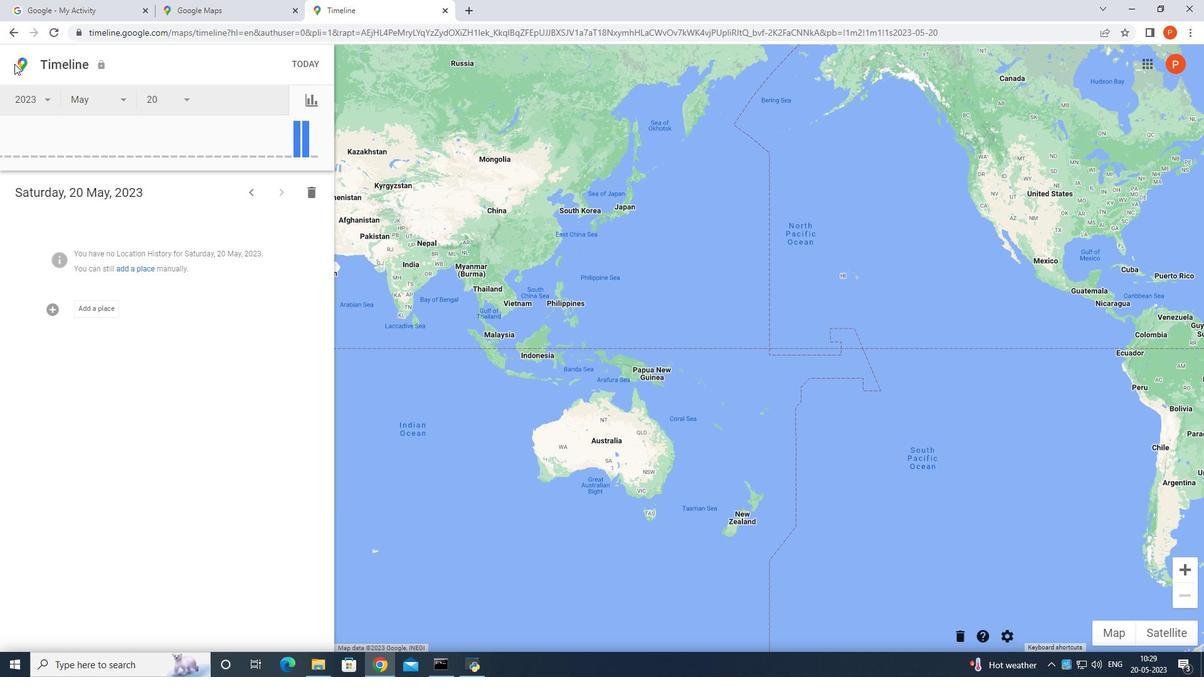 
Action: Mouse pressed left at (14, 64)
Screenshot: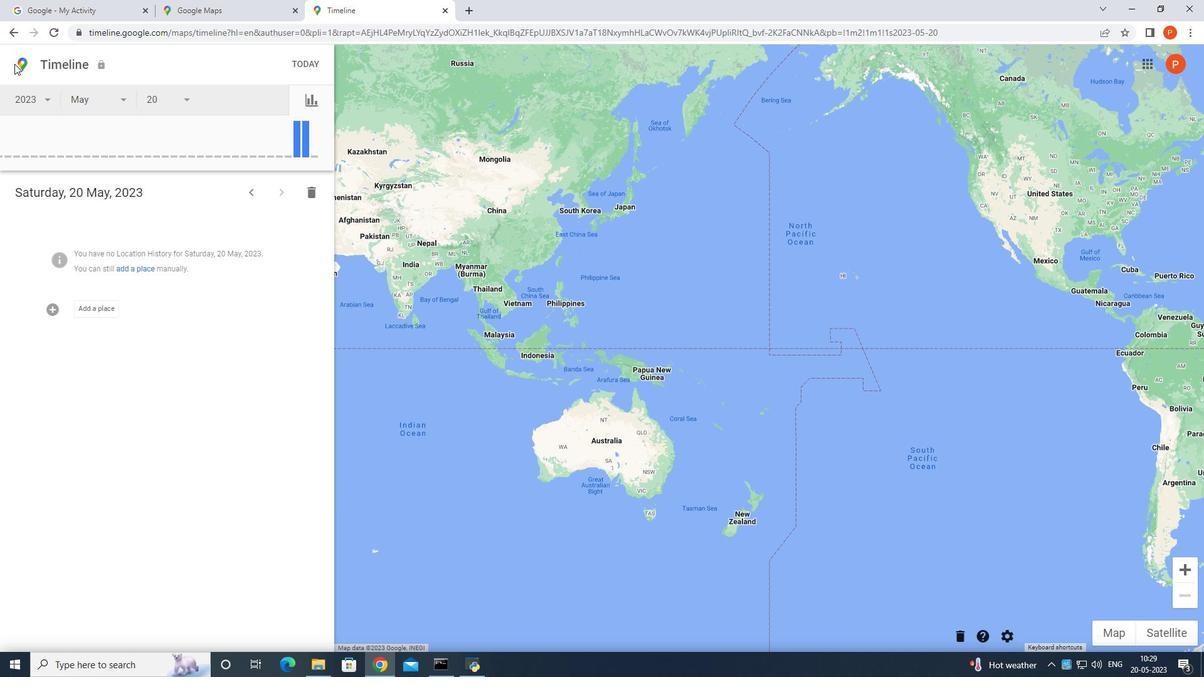
Action: Mouse pressed left at (14, 64)
Screenshot: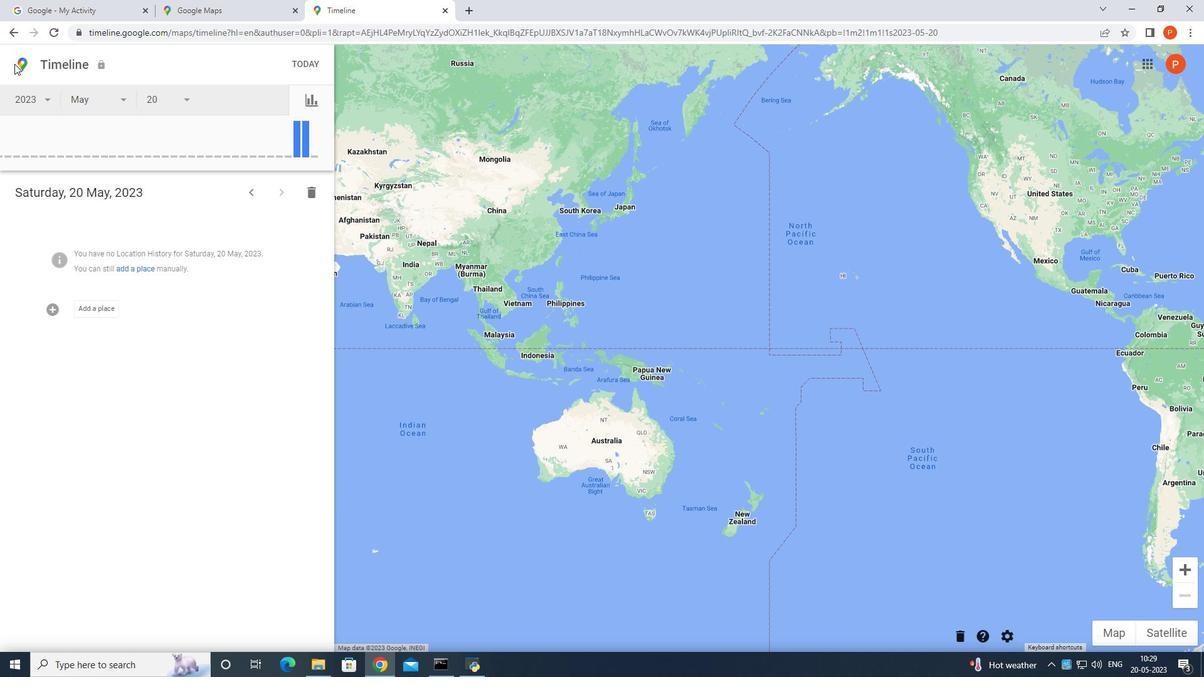 
Action: Mouse moved to (13, 29)
Screenshot: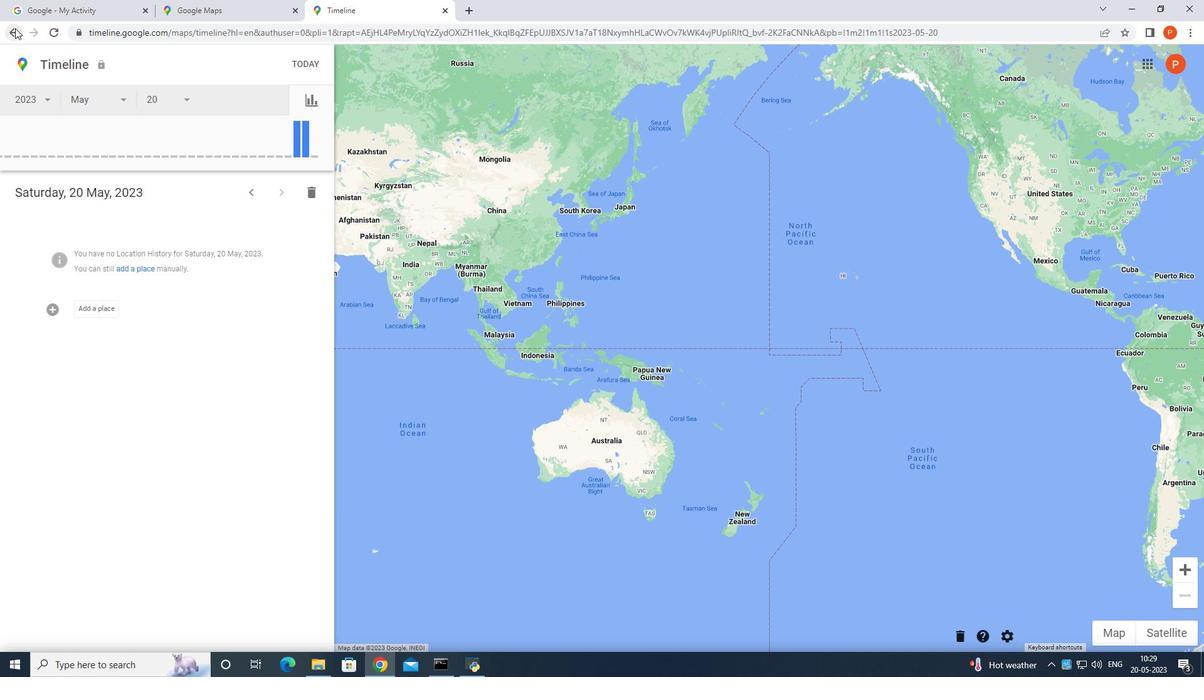 
Action: Mouse pressed left at (13, 29)
Screenshot: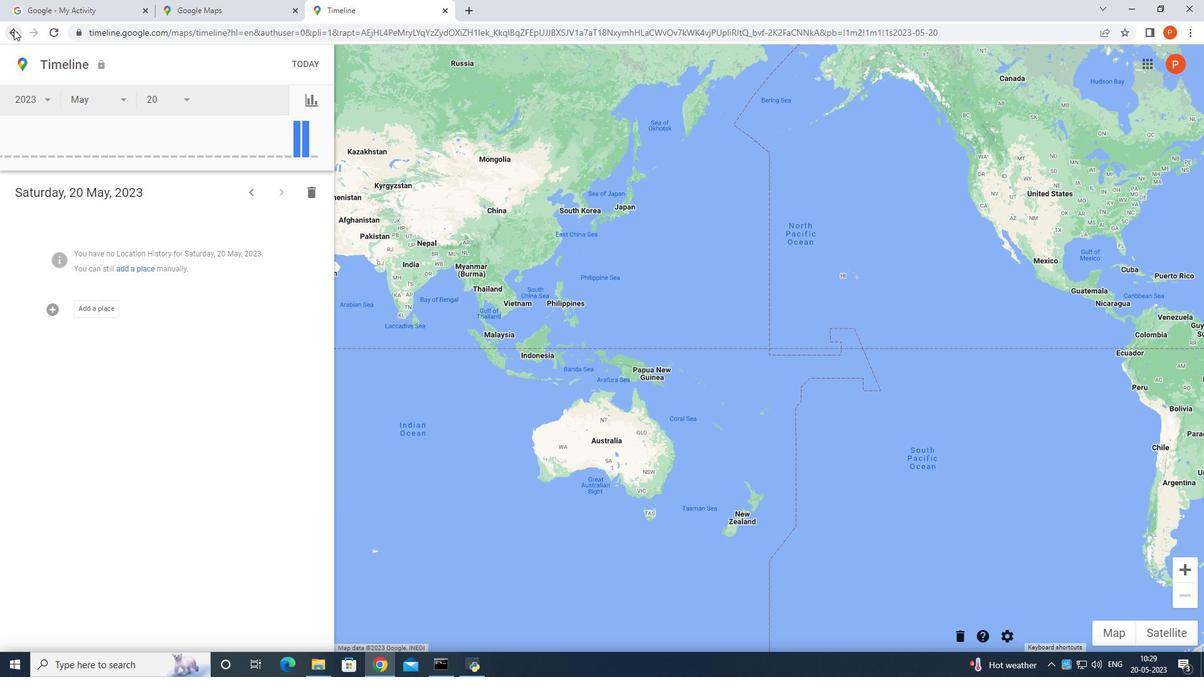
Action: Mouse moved to (775, 423)
Screenshot: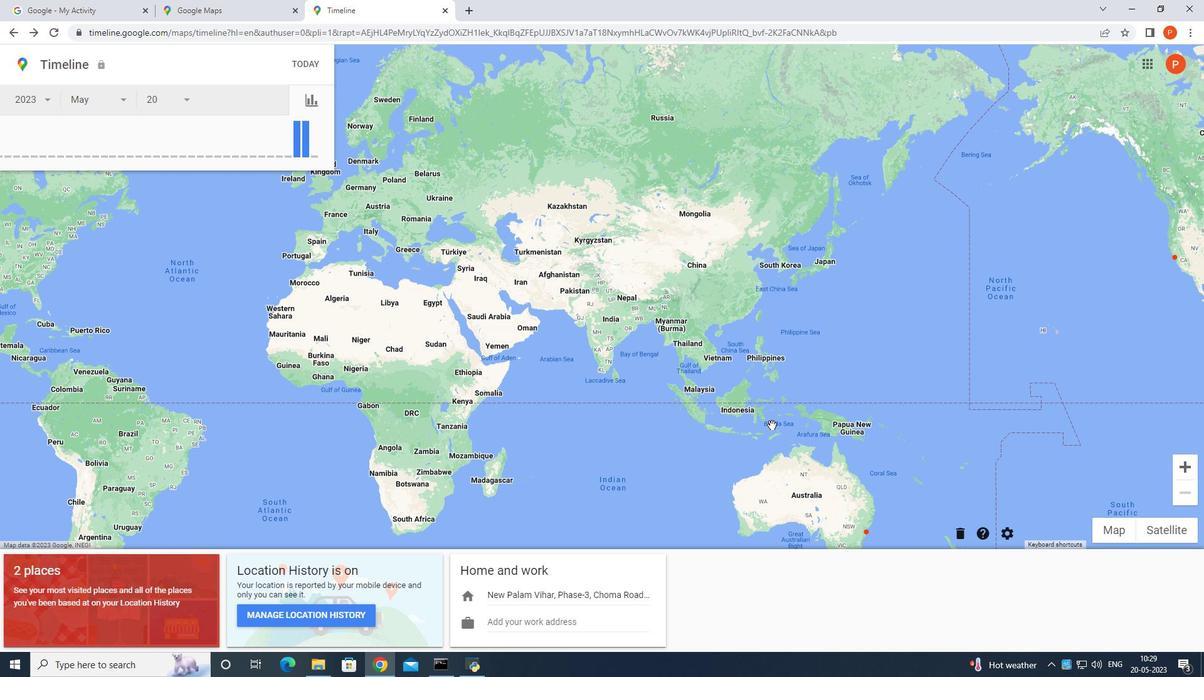
Action: Mouse scrolled (775, 422) with delta (0, 0)
Screenshot: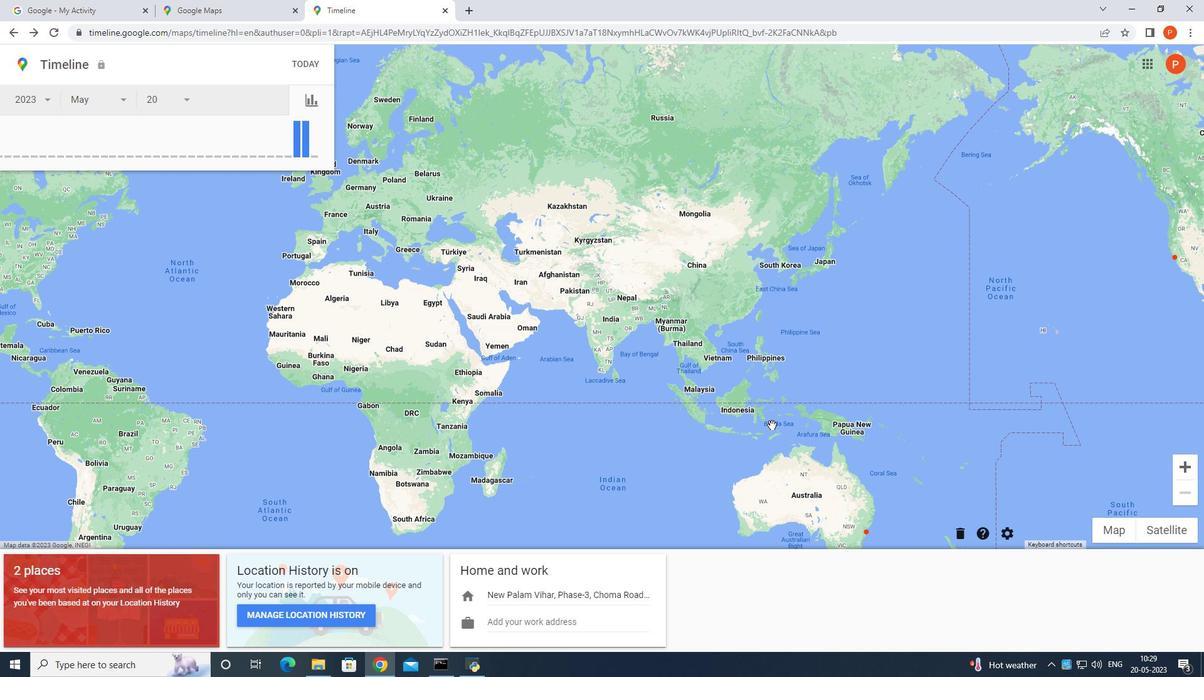 
Action: Mouse scrolled (775, 422) with delta (0, 0)
Screenshot: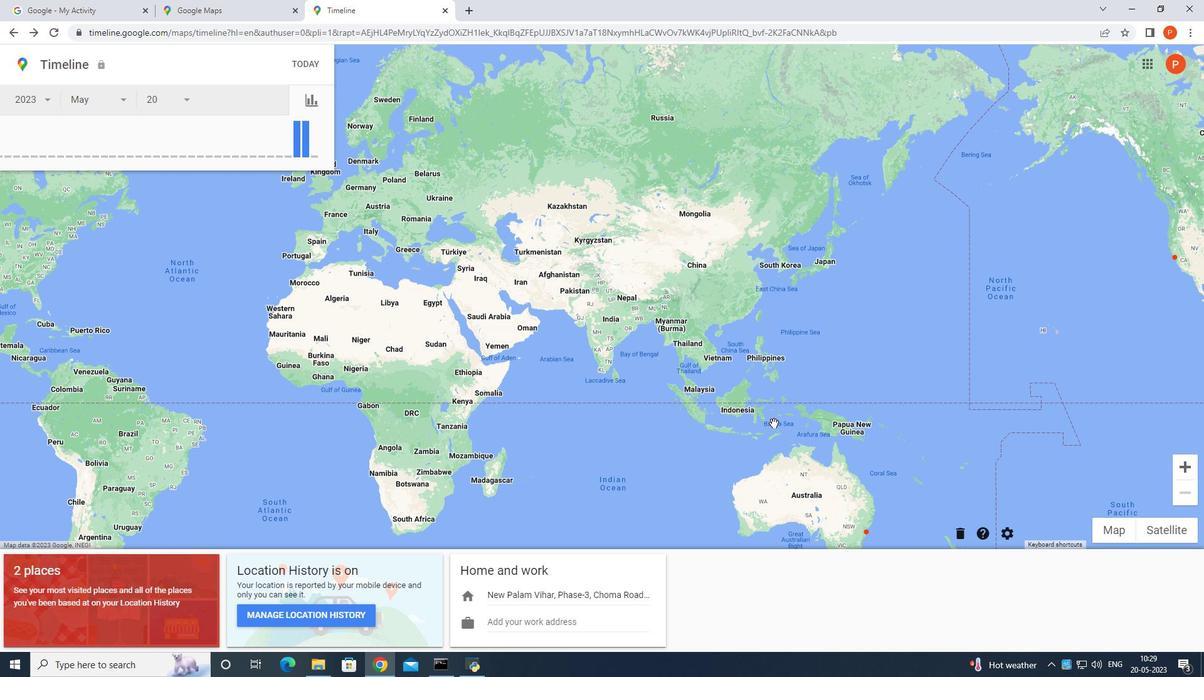 
Action: Mouse scrolled (775, 422) with delta (0, 0)
Screenshot: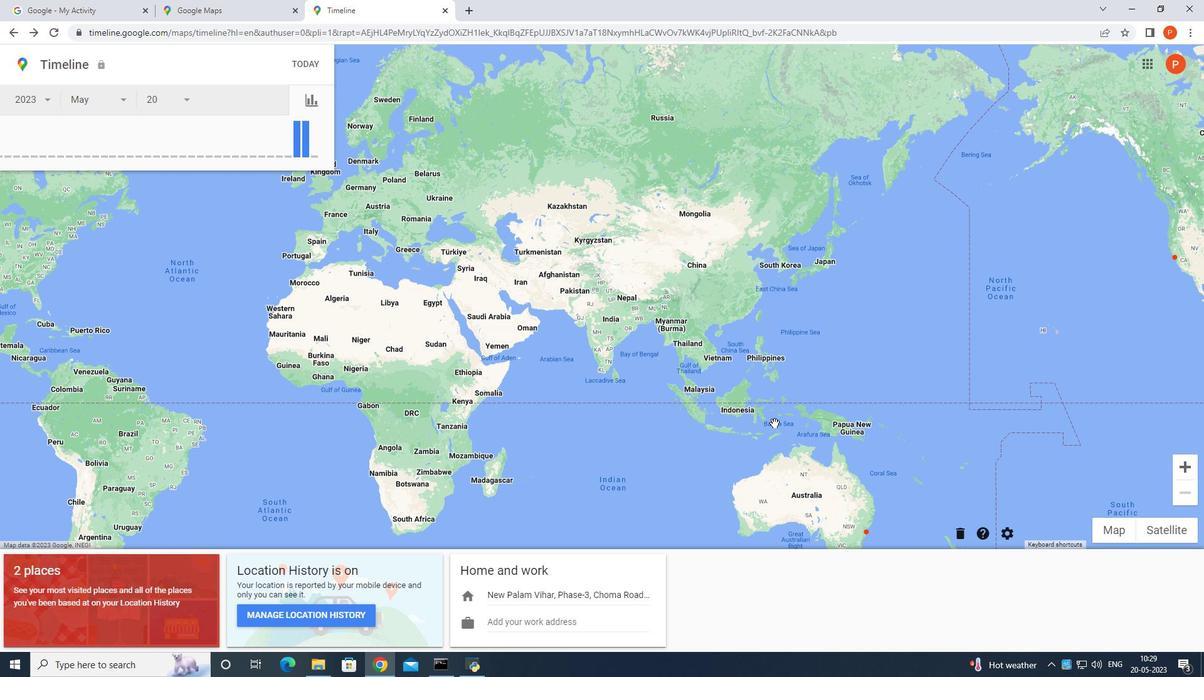 
Action: Mouse scrolled (775, 422) with delta (0, 0)
Screenshot: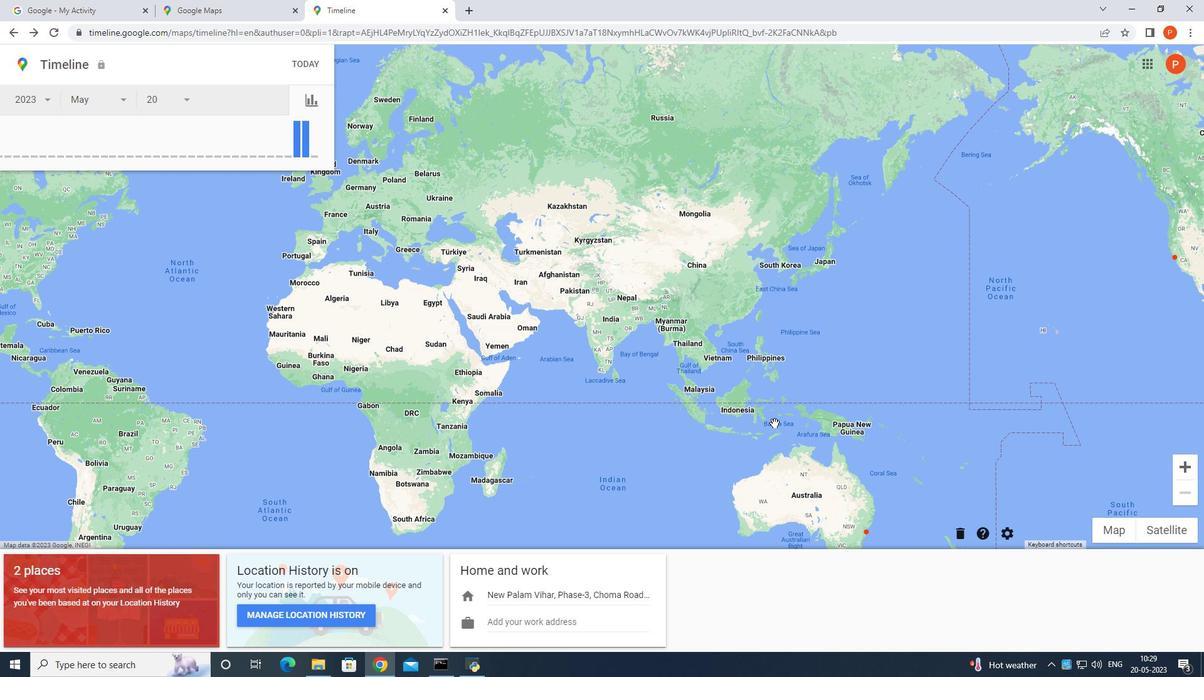 
Action: Mouse scrolled (775, 422) with delta (0, 0)
Screenshot: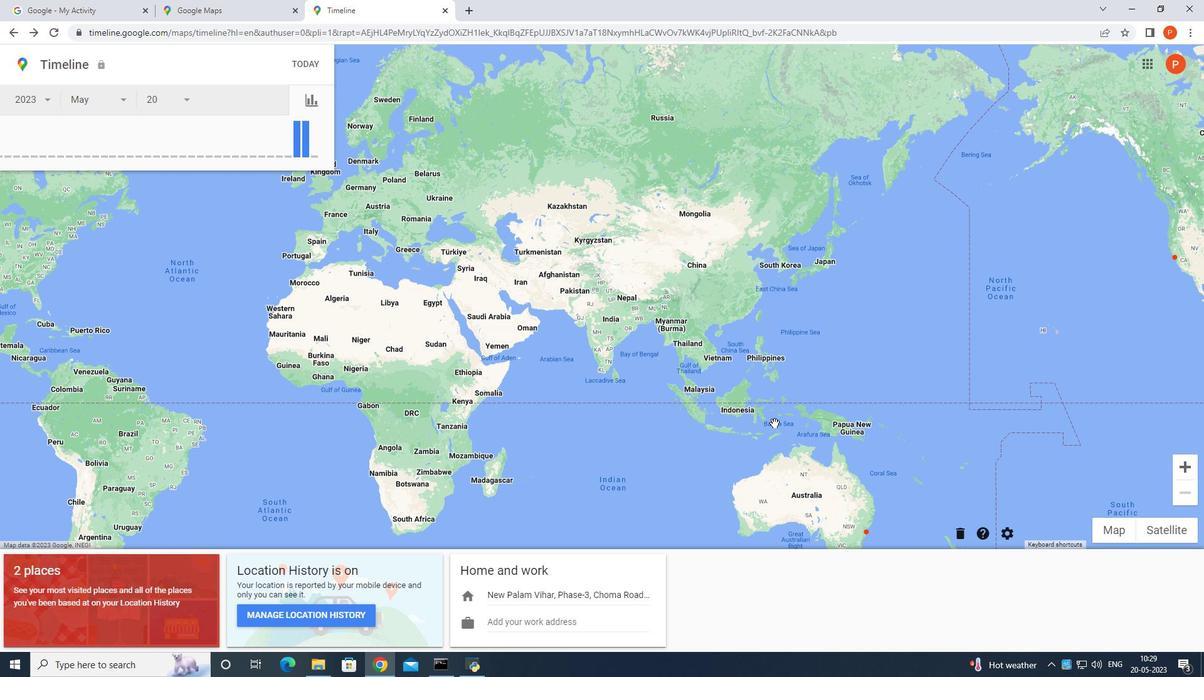 
Action: Mouse moved to (1123, 544)
Screenshot: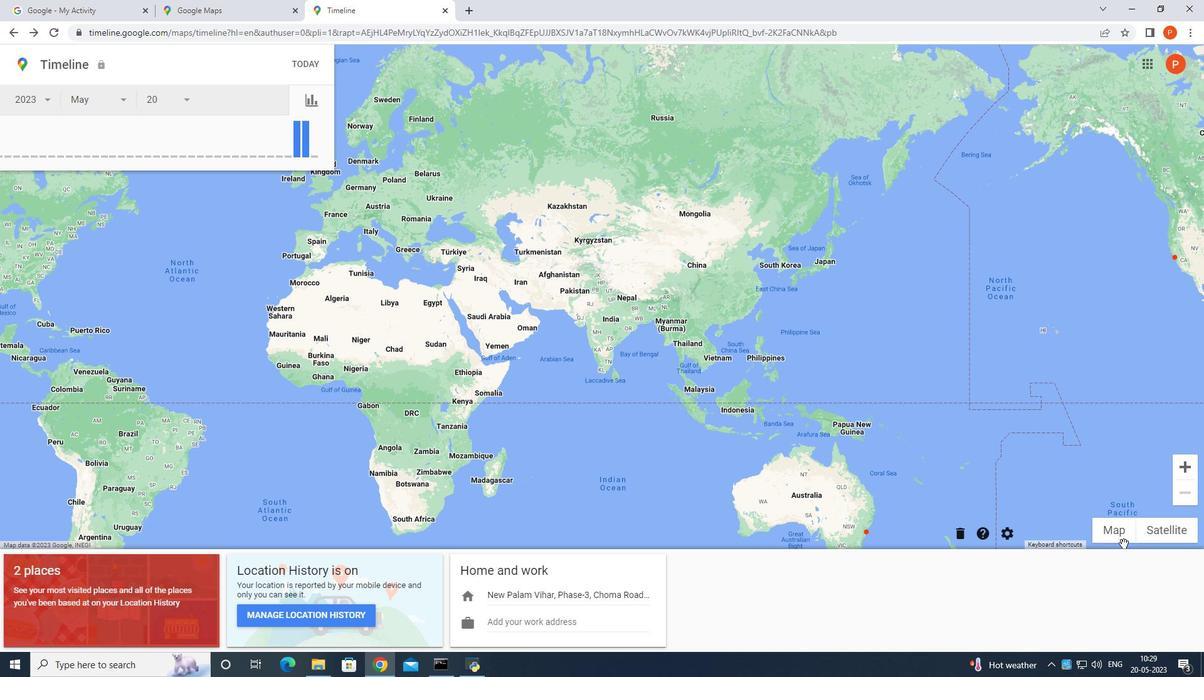 
Action: Mouse pressed left at (1123, 544)
Screenshot: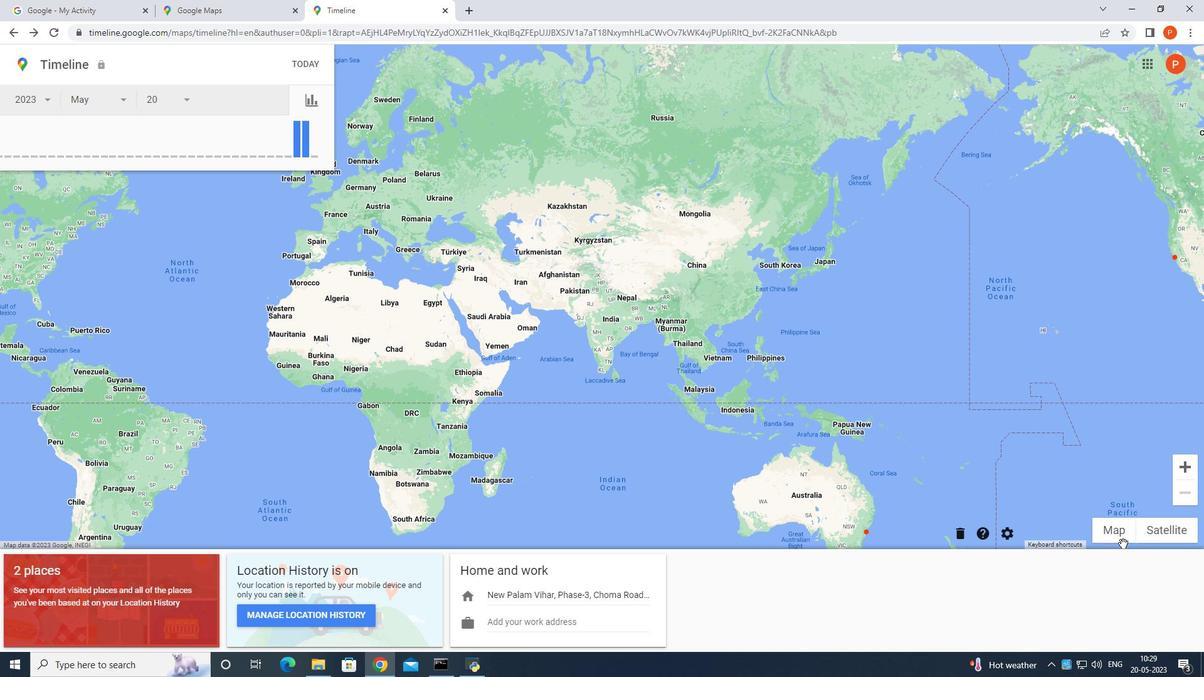 
Action: Mouse scrolled (1123, 543) with delta (0, 0)
Screenshot: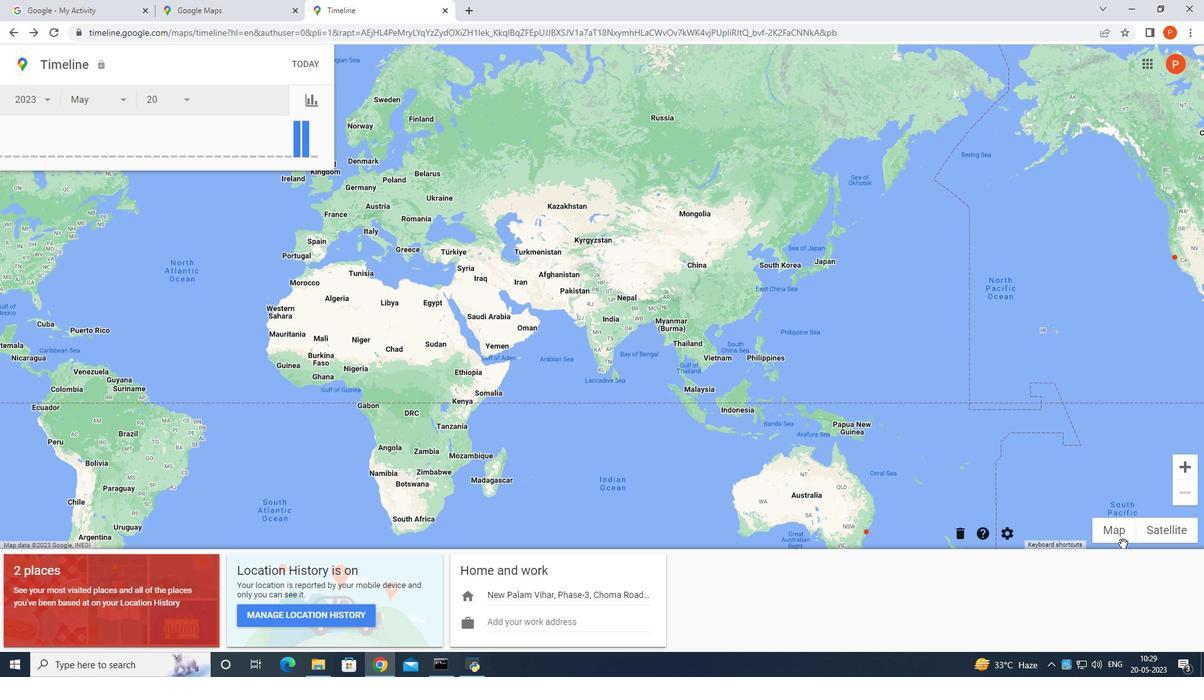 
Action: Mouse moved to (8, 34)
Screenshot: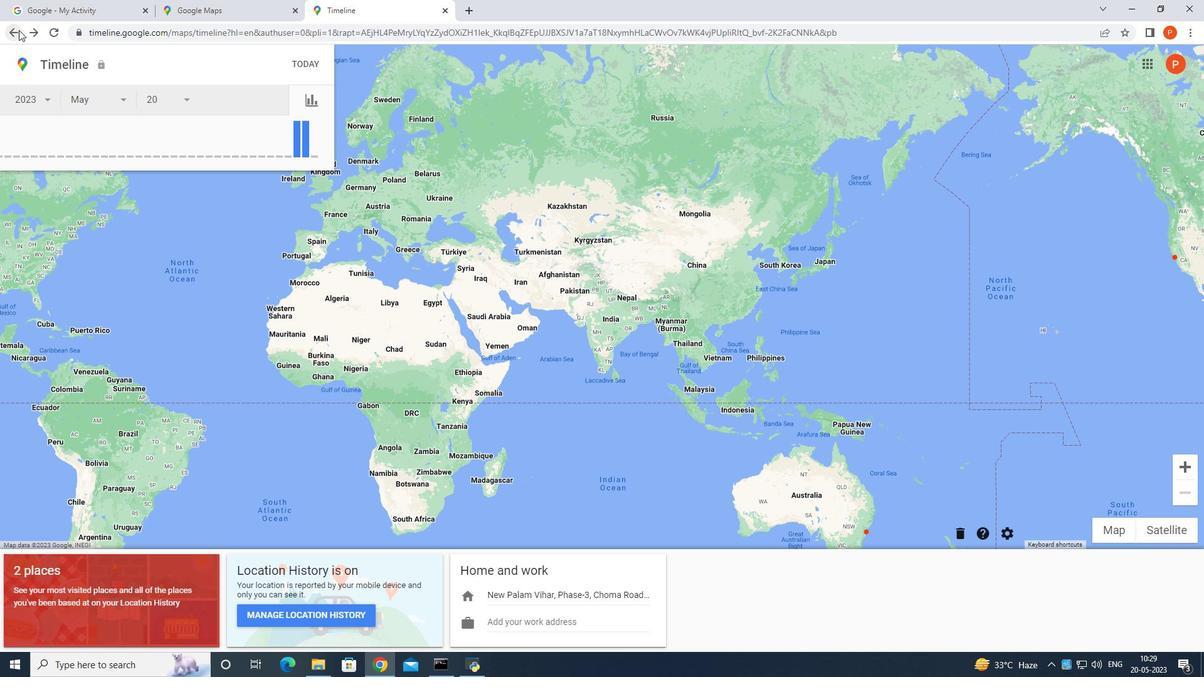 
Action: Mouse pressed left at (8, 34)
Screenshot: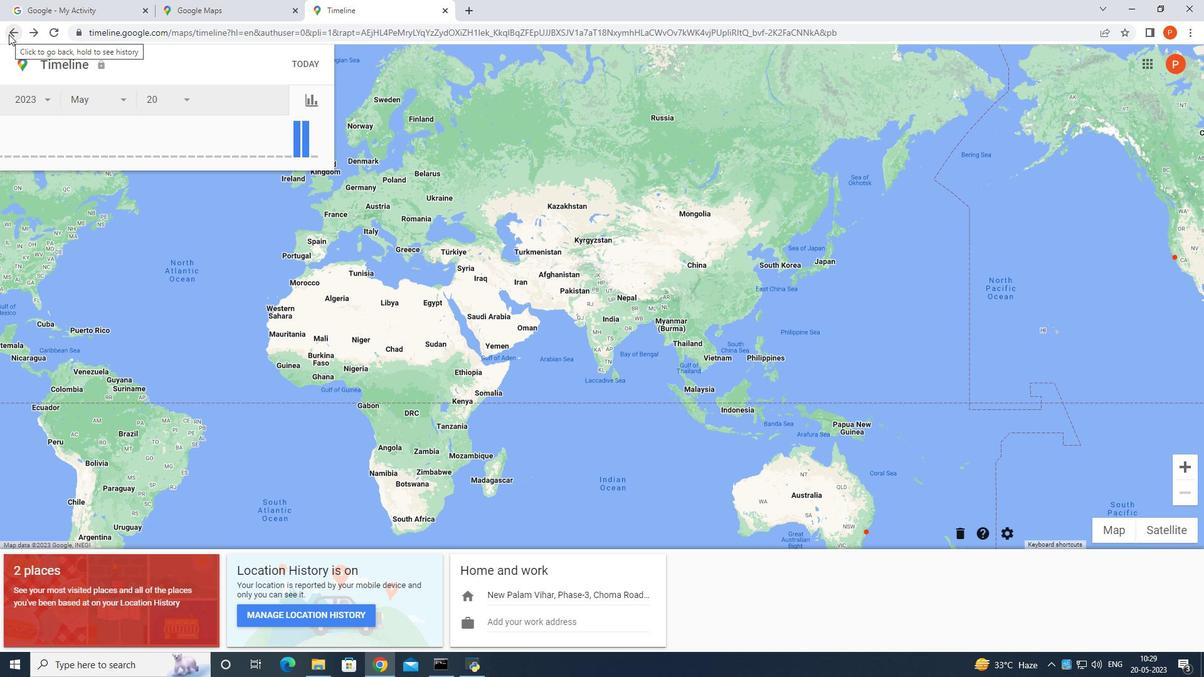 
Action: Mouse moved to (440, 9)
Screenshot: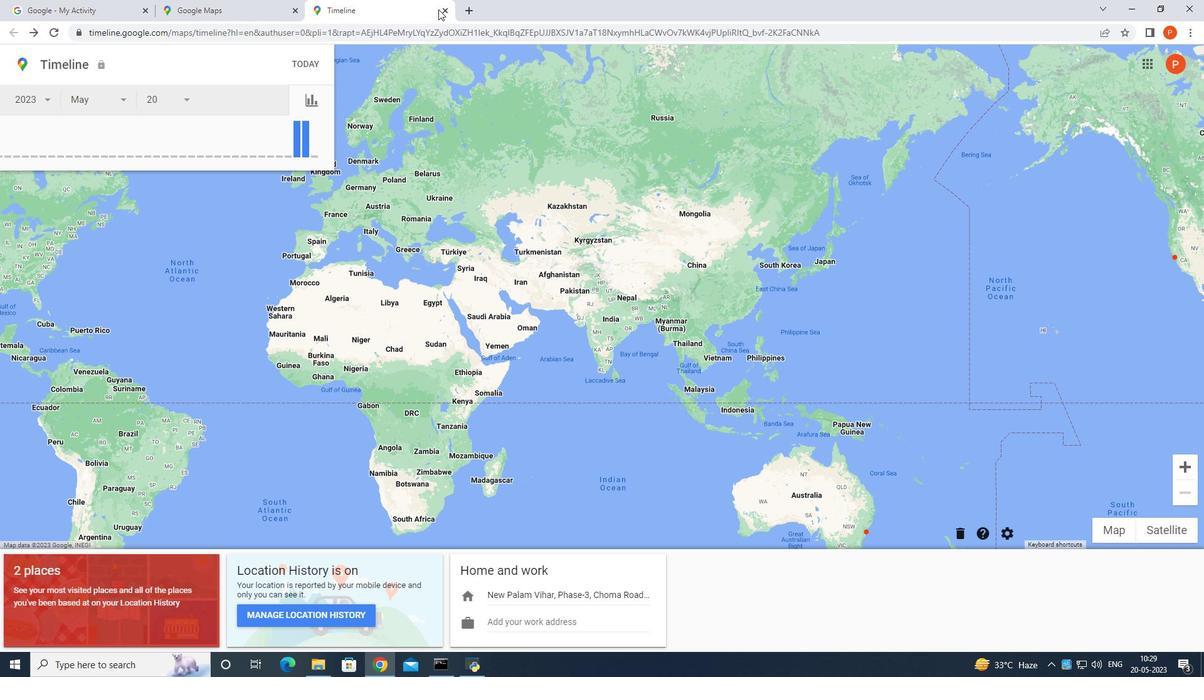 
Action: Mouse pressed left at (440, 9)
Screenshot: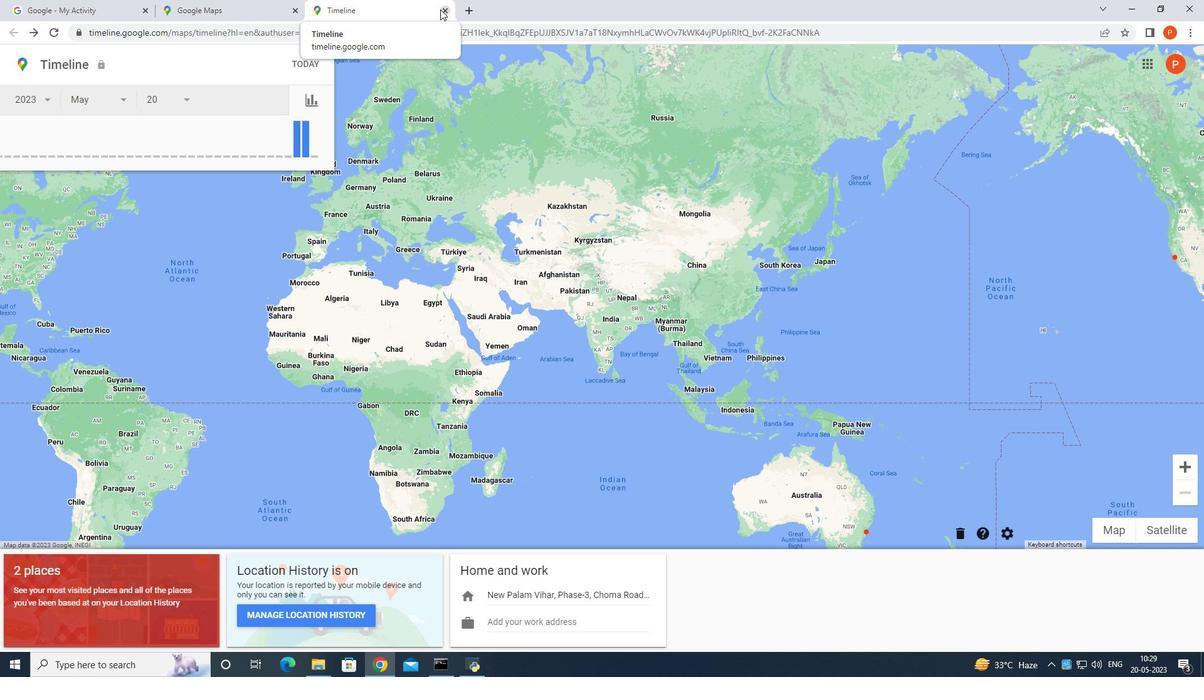 
Action: Mouse moved to (45, 150)
Screenshot: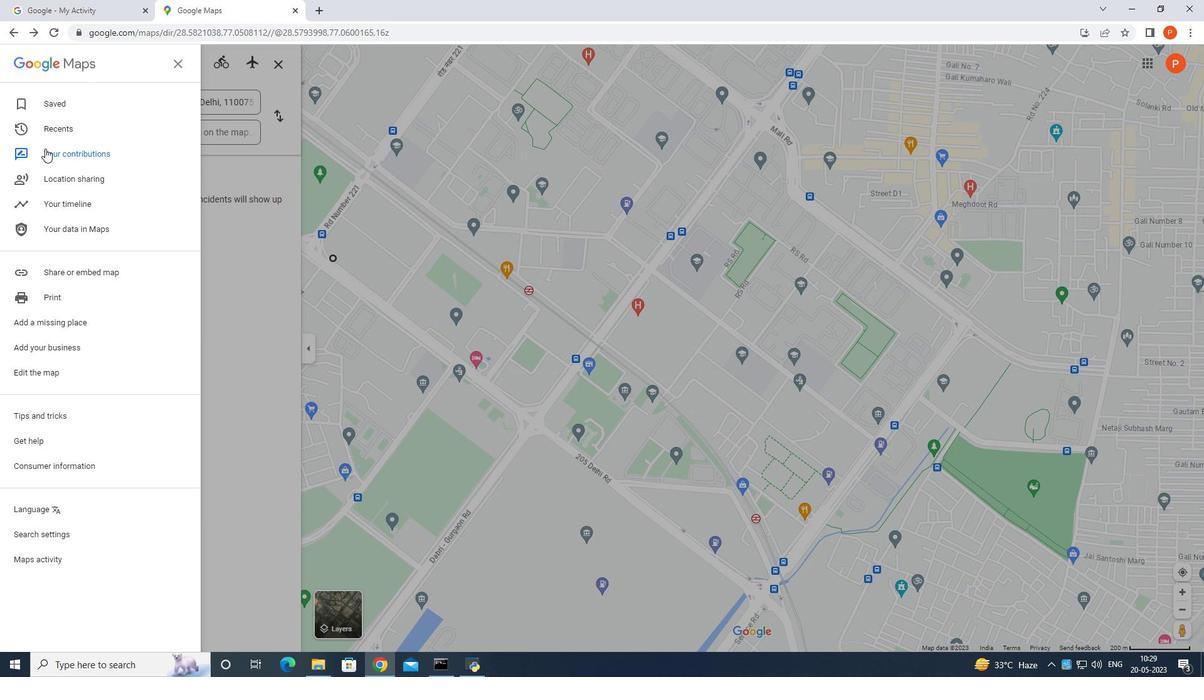 
Action: Mouse pressed left at (45, 150)
Screenshot: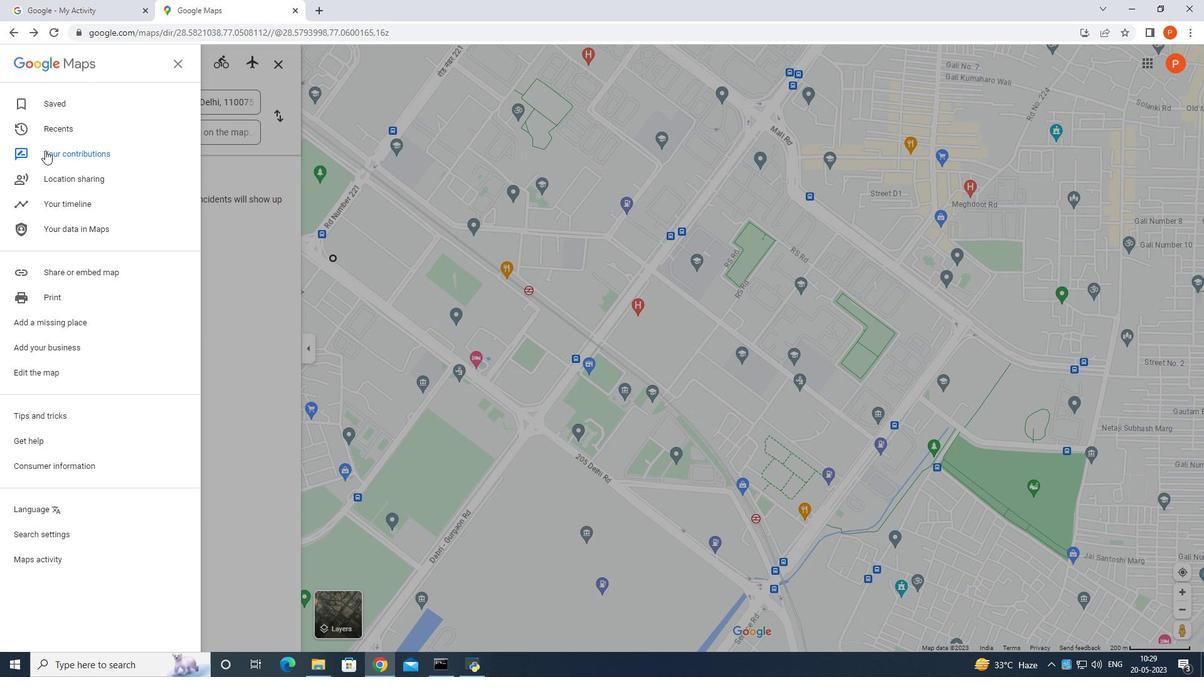 
Action: Mouse moved to (281, 329)
Screenshot: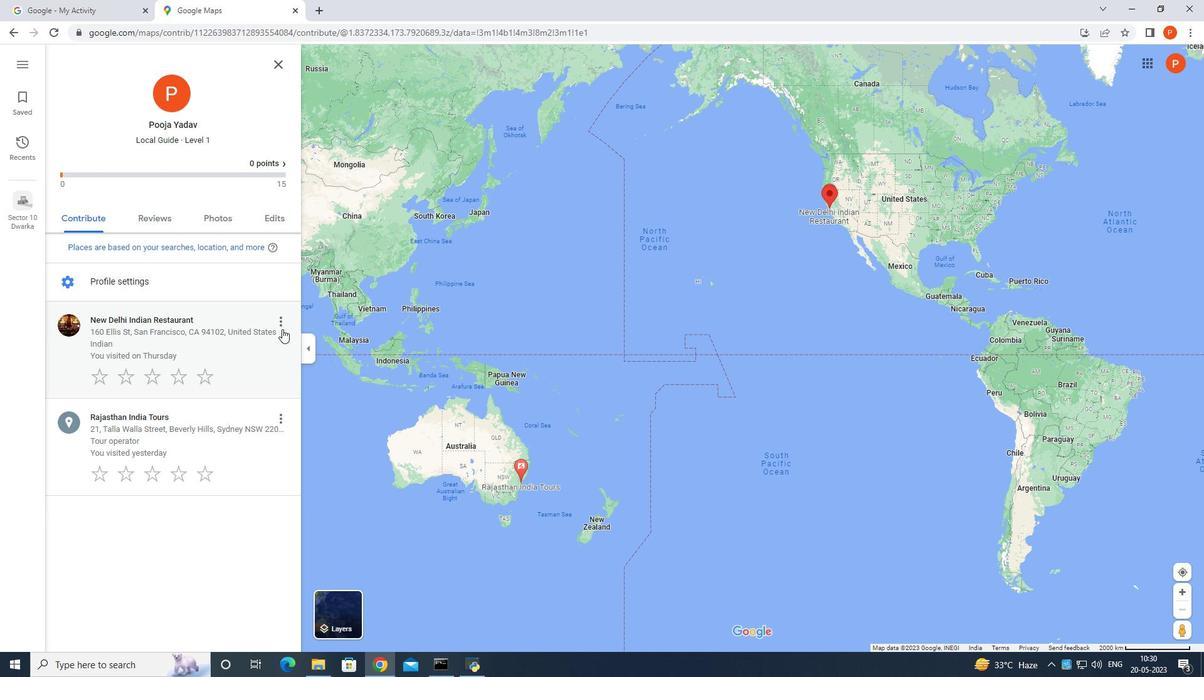 
Action: Mouse pressed left at (281, 329)
Screenshot: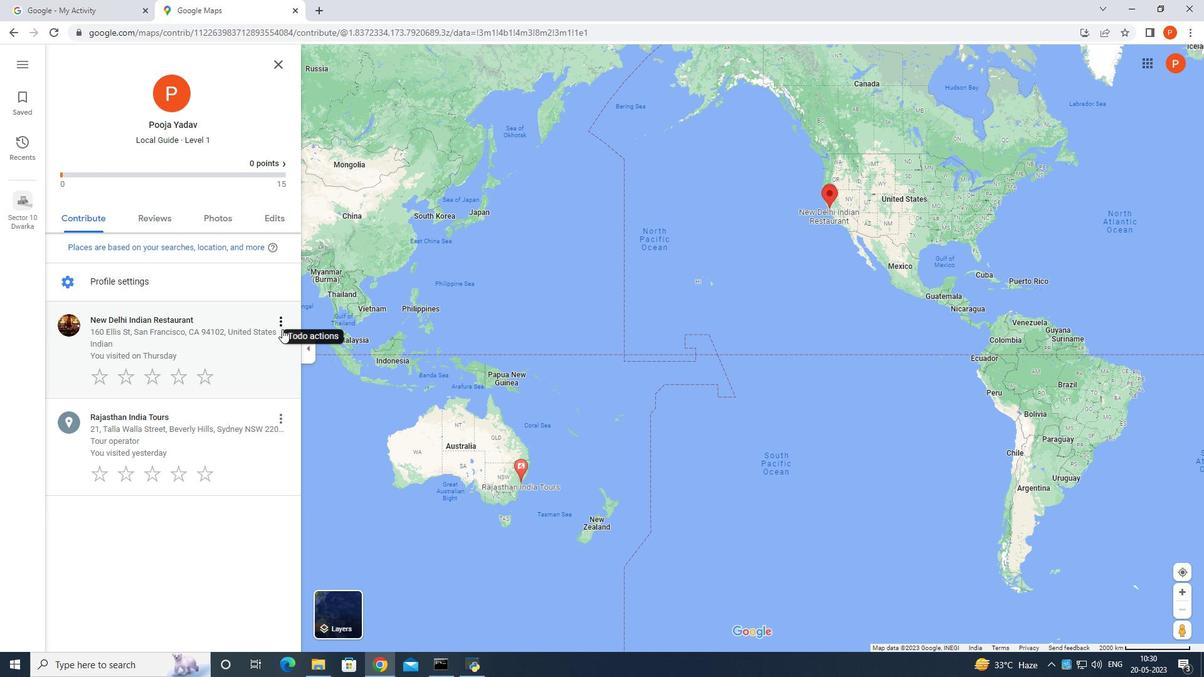 
Action: Mouse moved to (290, 348)
Screenshot: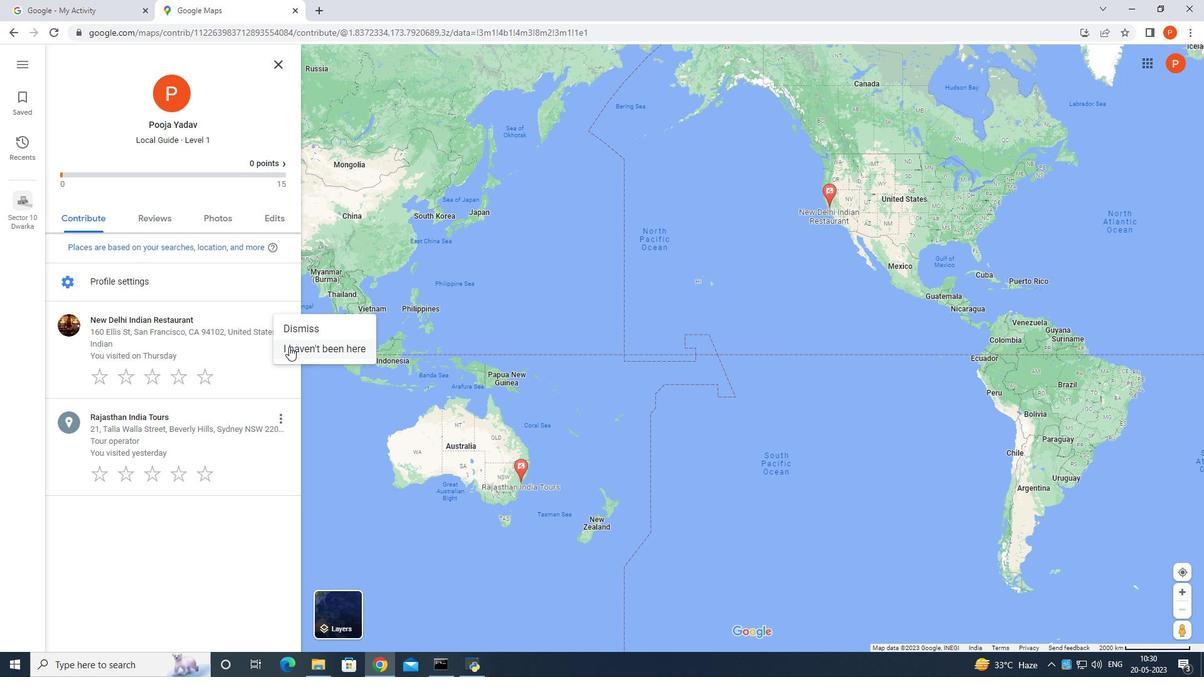 
Action: Mouse pressed left at (290, 348)
Screenshot: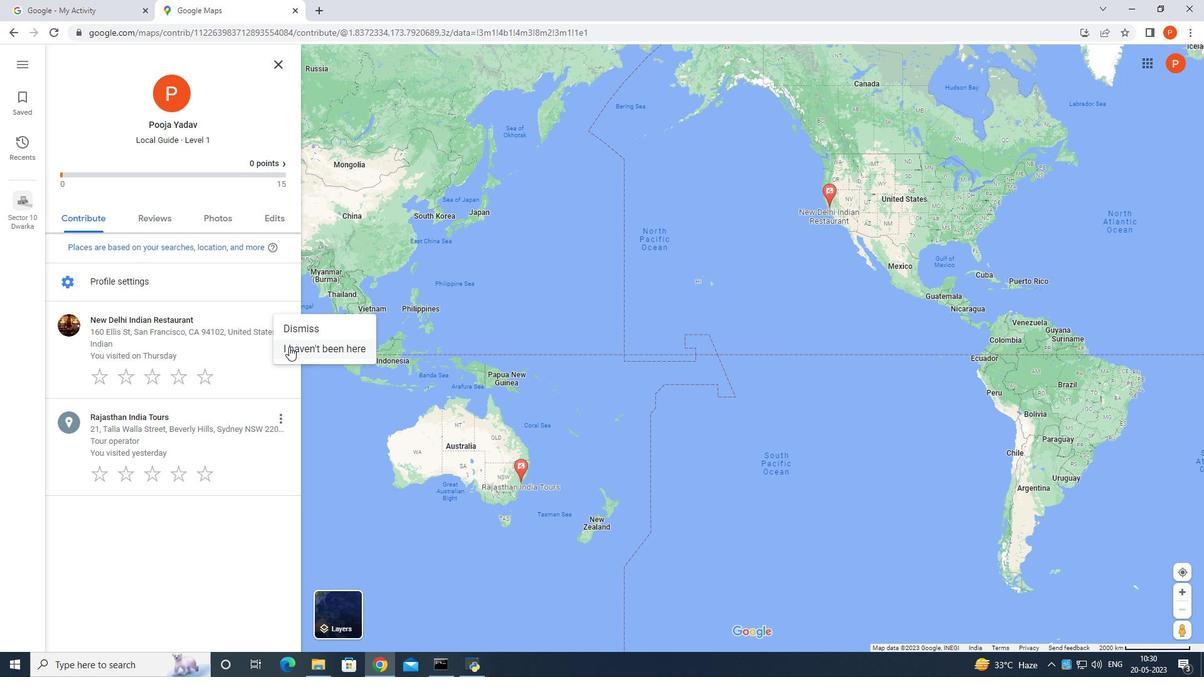 
Action: Mouse moved to (654, 392)
Screenshot: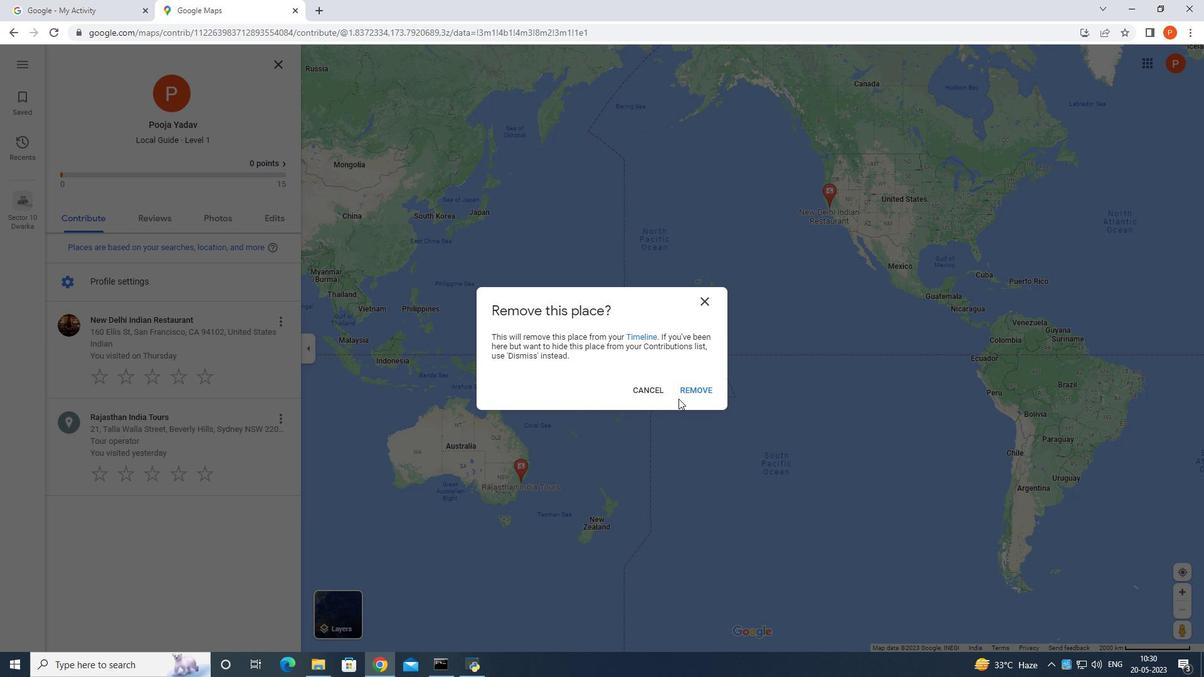 
Action: Mouse pressed left at (654, 392)
Screenshot: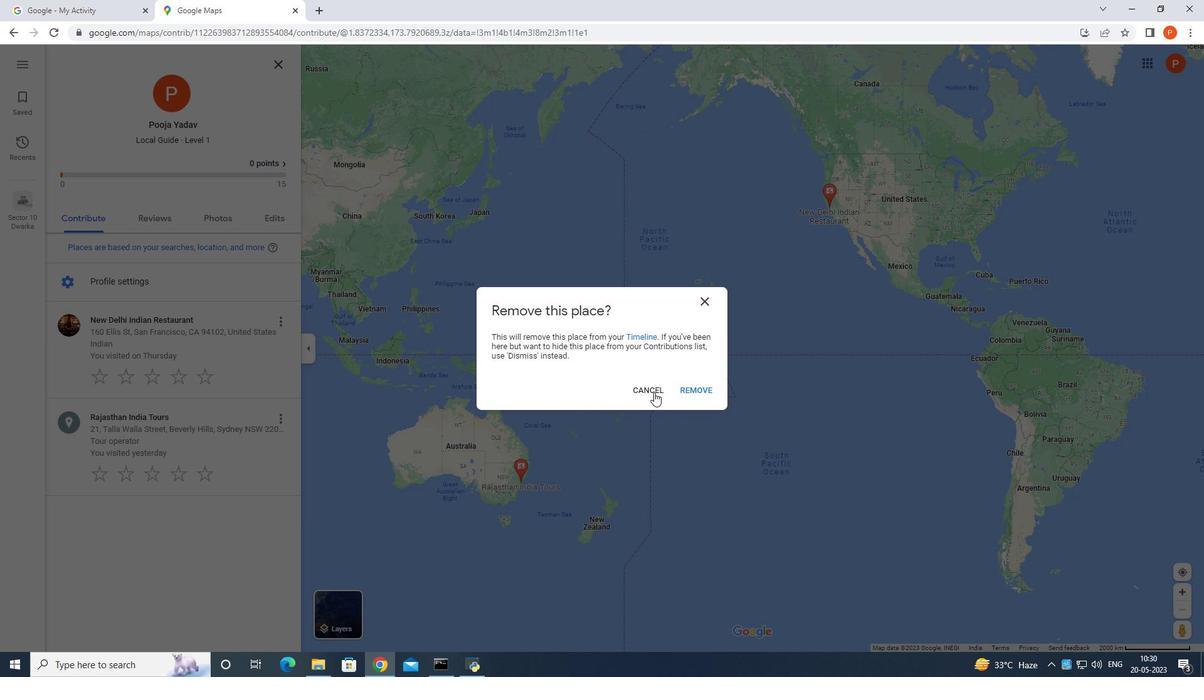 
Action: Mouse moved to (58, 426)
Screenshot: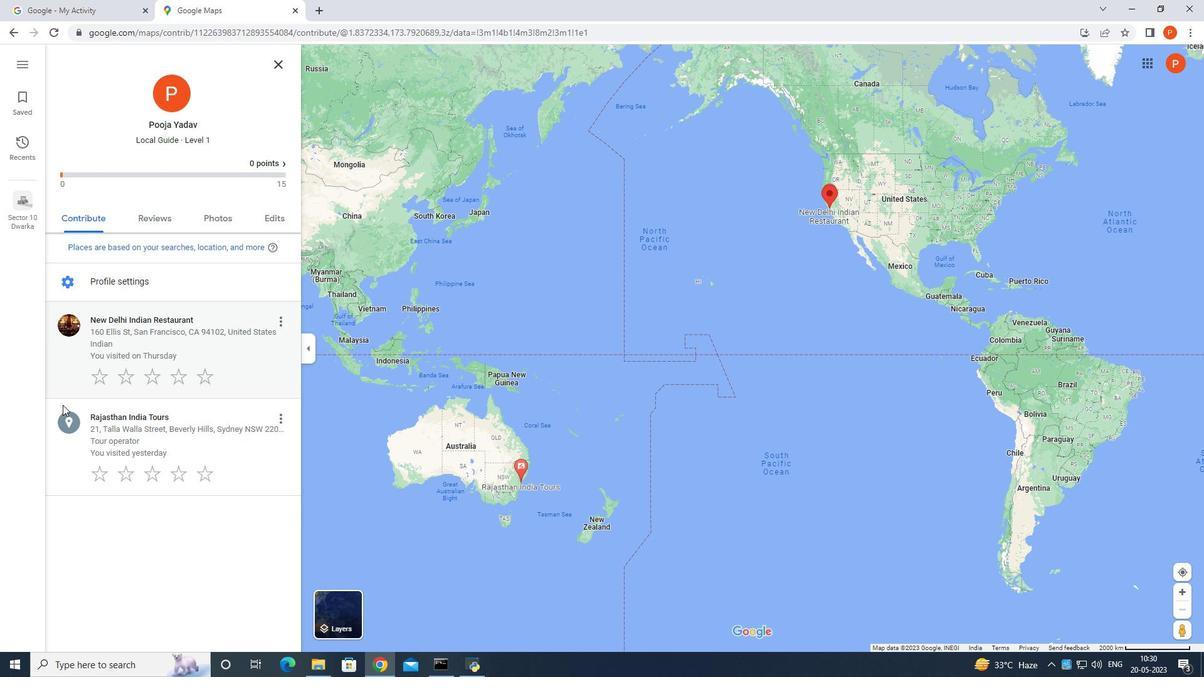 
Action: Mouse pressed left at (58, 426)
Screenshot: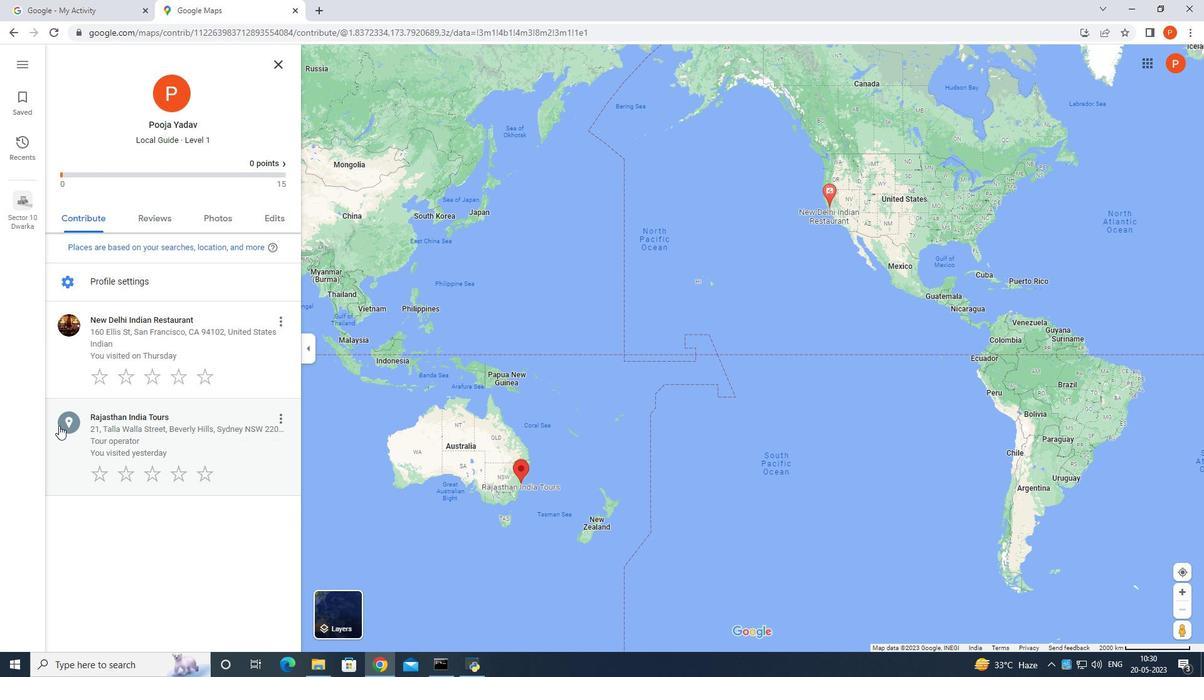 
Action: Mouse moved to (64, 422)
Screenshot: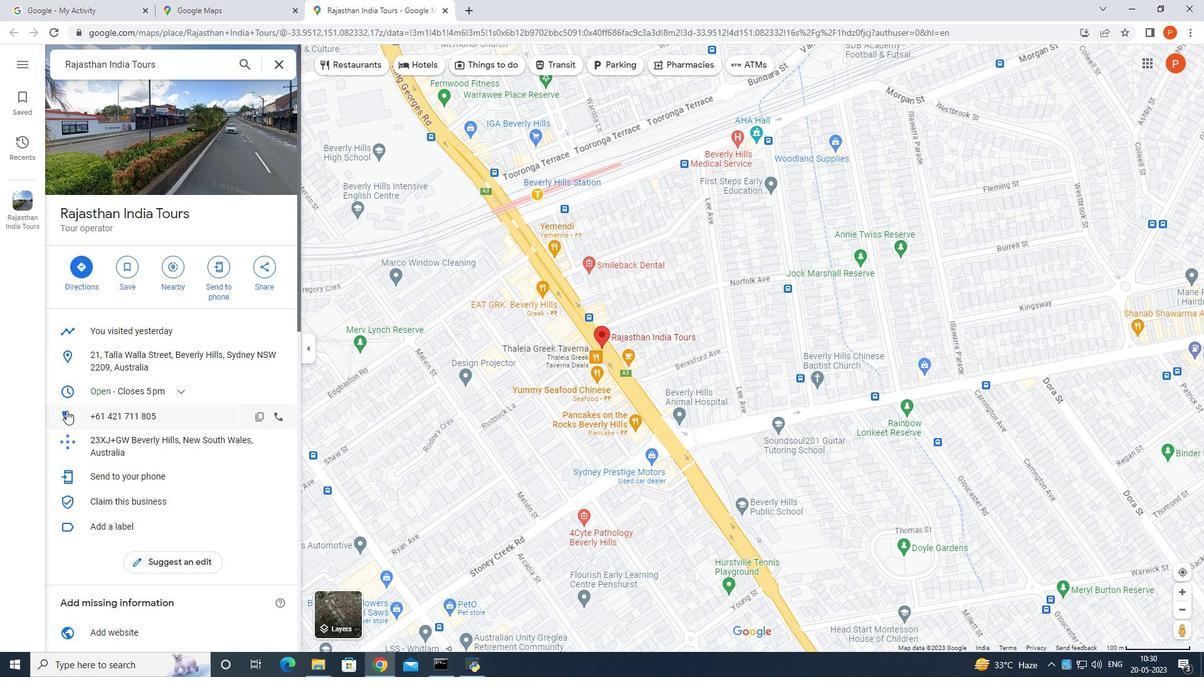 
Action: Mouse scrolled (64, 421) with delta (0, 0)
Screenshot: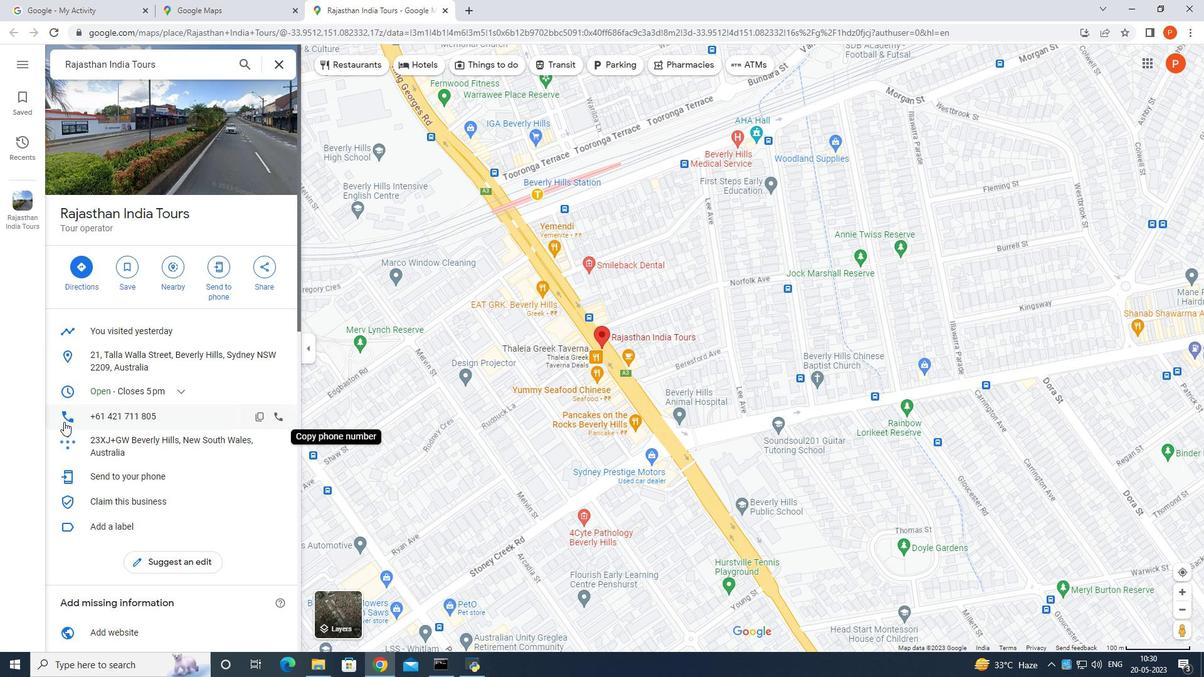
Action: Mouse moved to (64, 429)
Screenshot: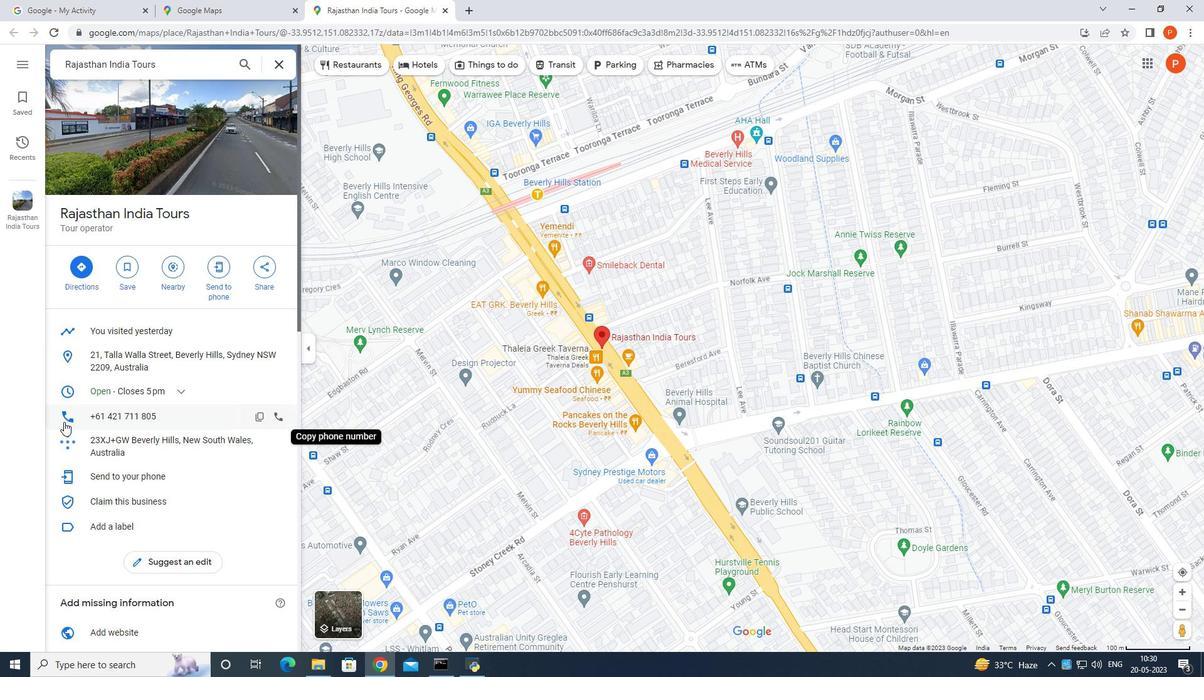 
Action: Mouse scrolled (64, 428) with delta (0, 0)
Screenshot: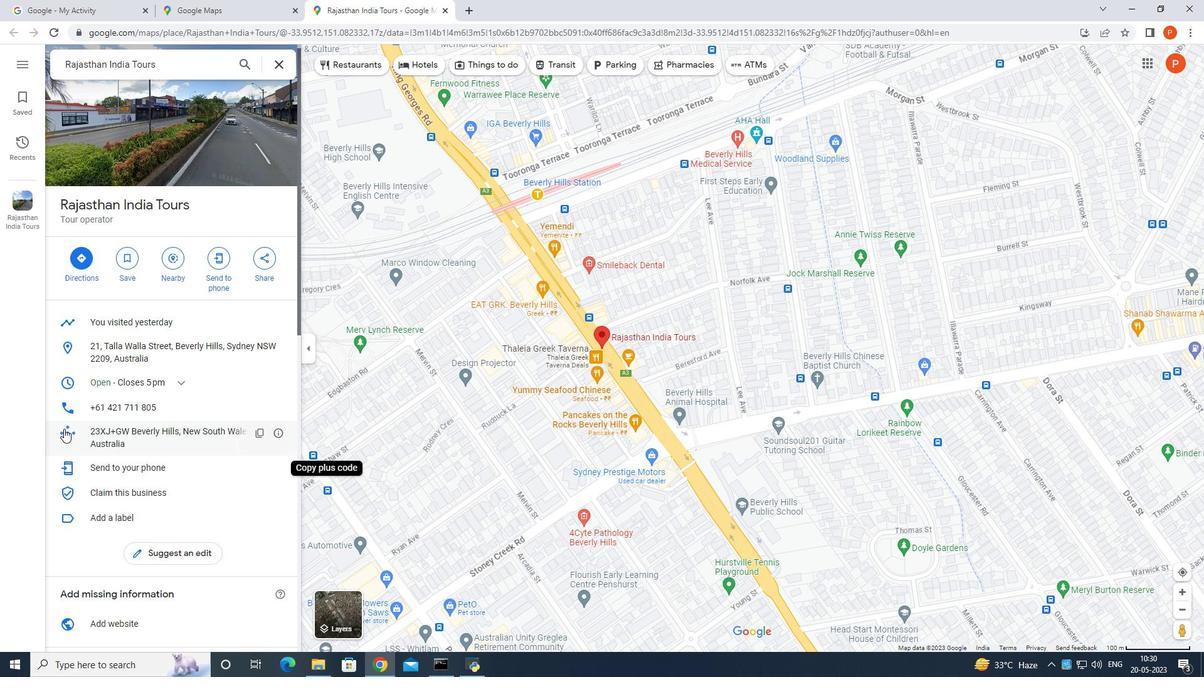 
Action: Mouse scrolled (64, 428) with delta (0, 0)
Screenshot: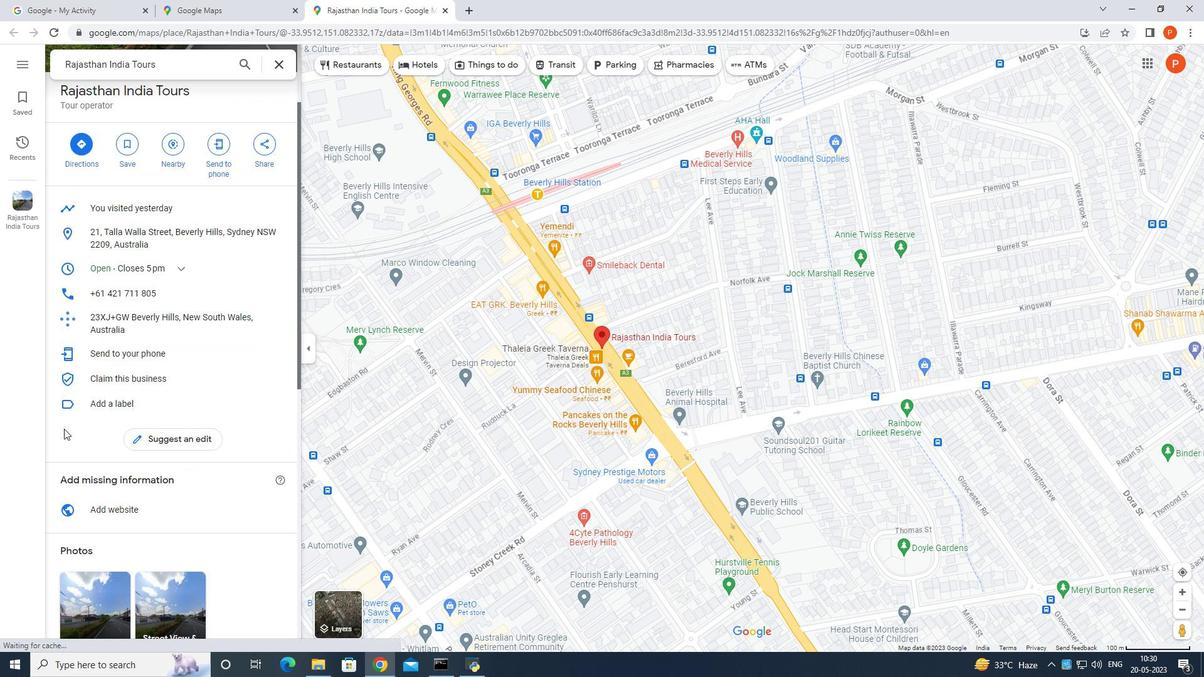 
Action: Mouse scrolled (64, 428) with delta (0, 0)
Screenshot: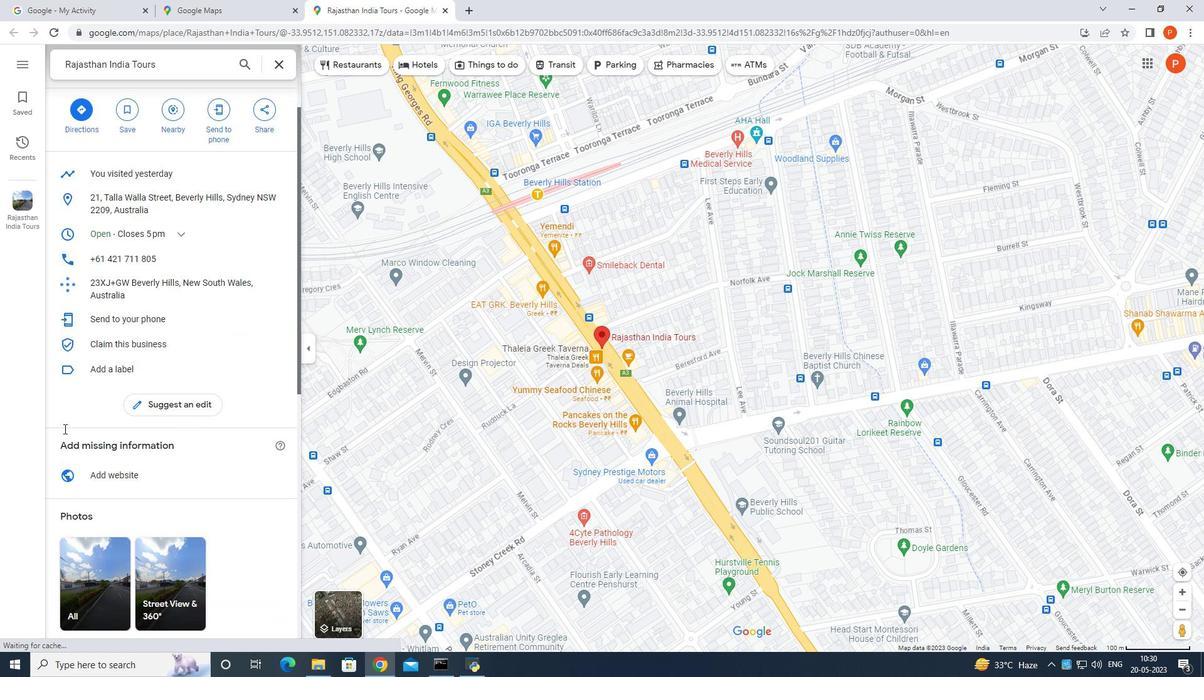 
Action: Mouse scrolled (64, 428) with delta (0, 0)
Screenshot: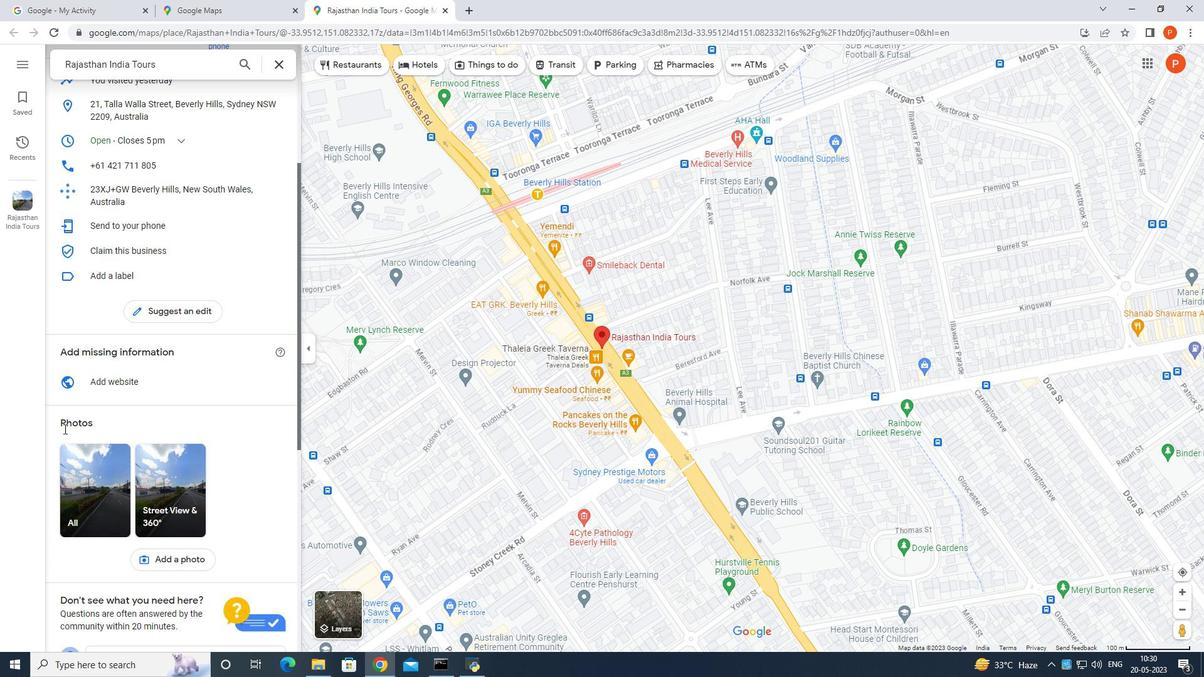 
Action: Mouse scrolled (64, 428) with delta (0, 0)
Screenshot: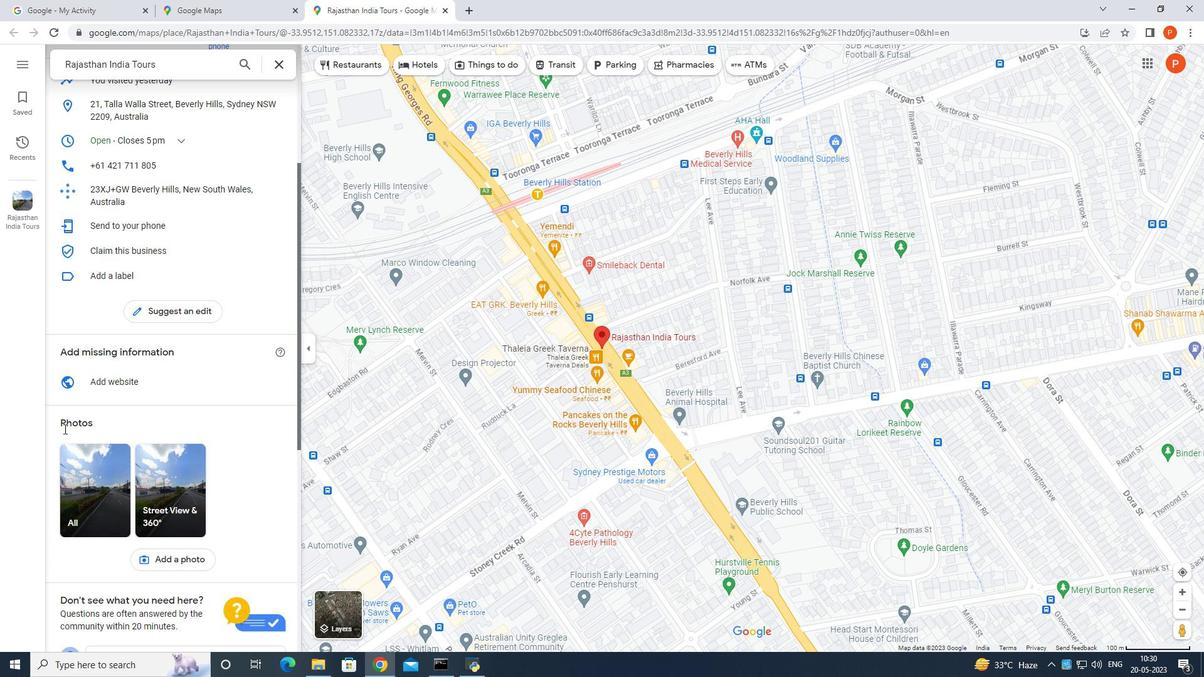 
Action: Mouse scrolled (64, 428) with delta (0, 0)
Screenshot: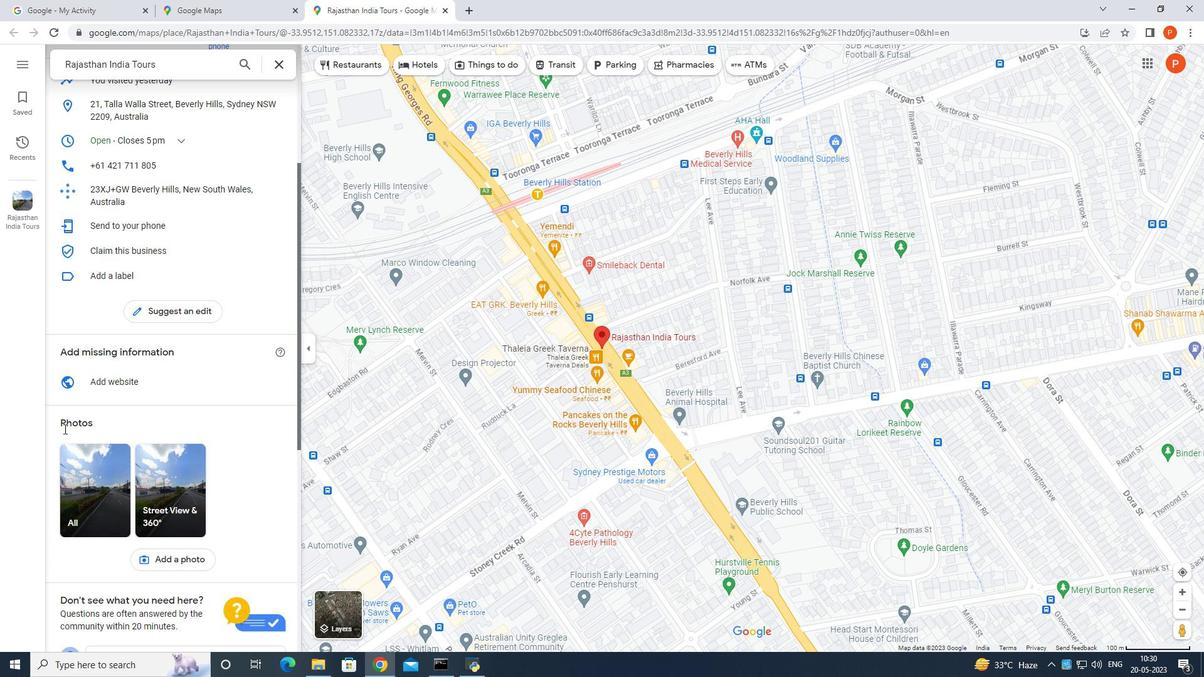 
Action: Mouse scrolled (64, 428) with delta (0, 0)
Screenshot: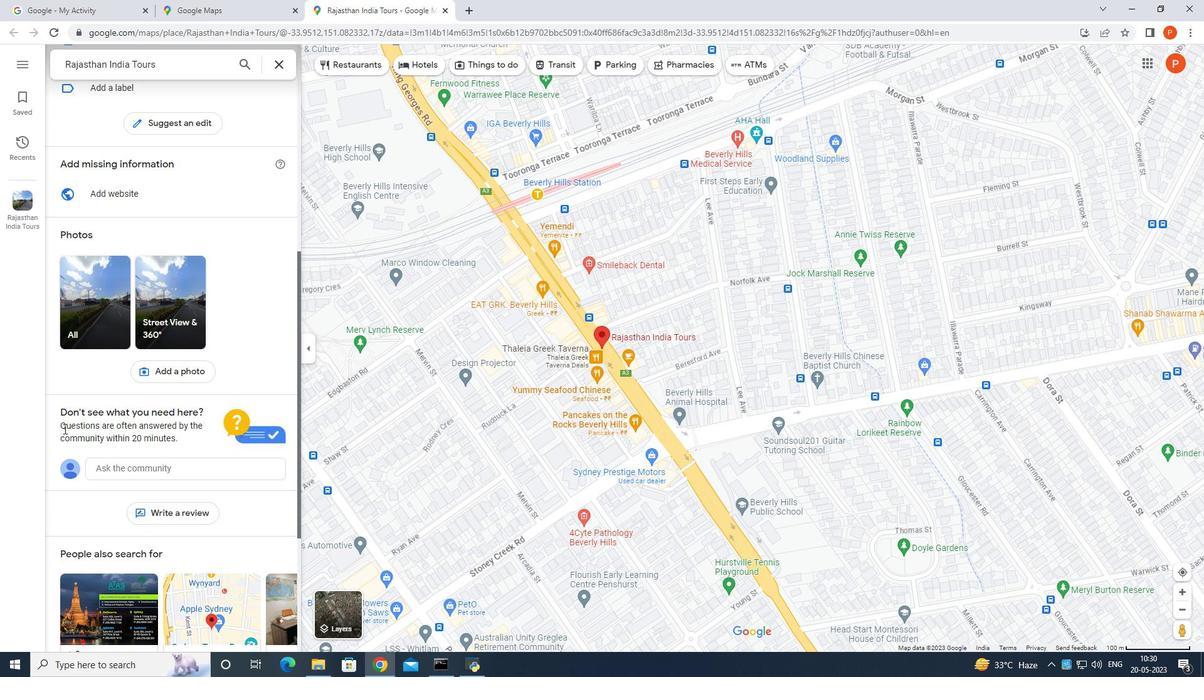 
Action: Mouse scrolled (64, 428) with delta (0, 0)
Screenshot: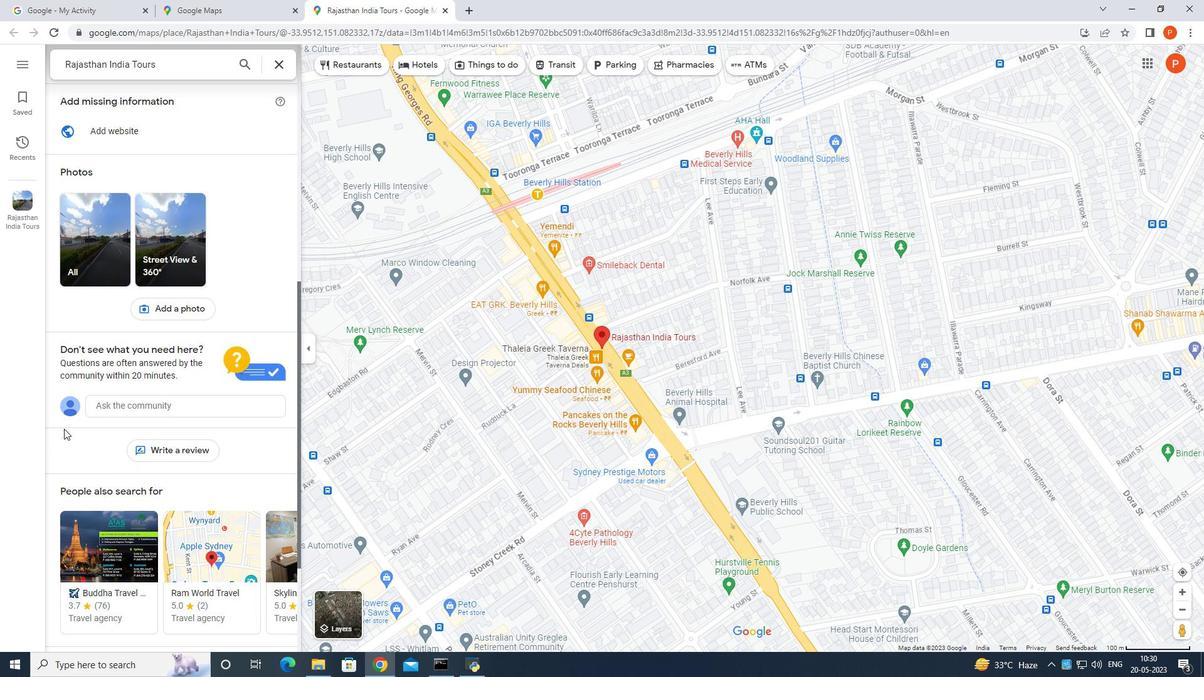 
Action: Mouse scrolled (64, 428) with delta (0, 0)
Screenshot: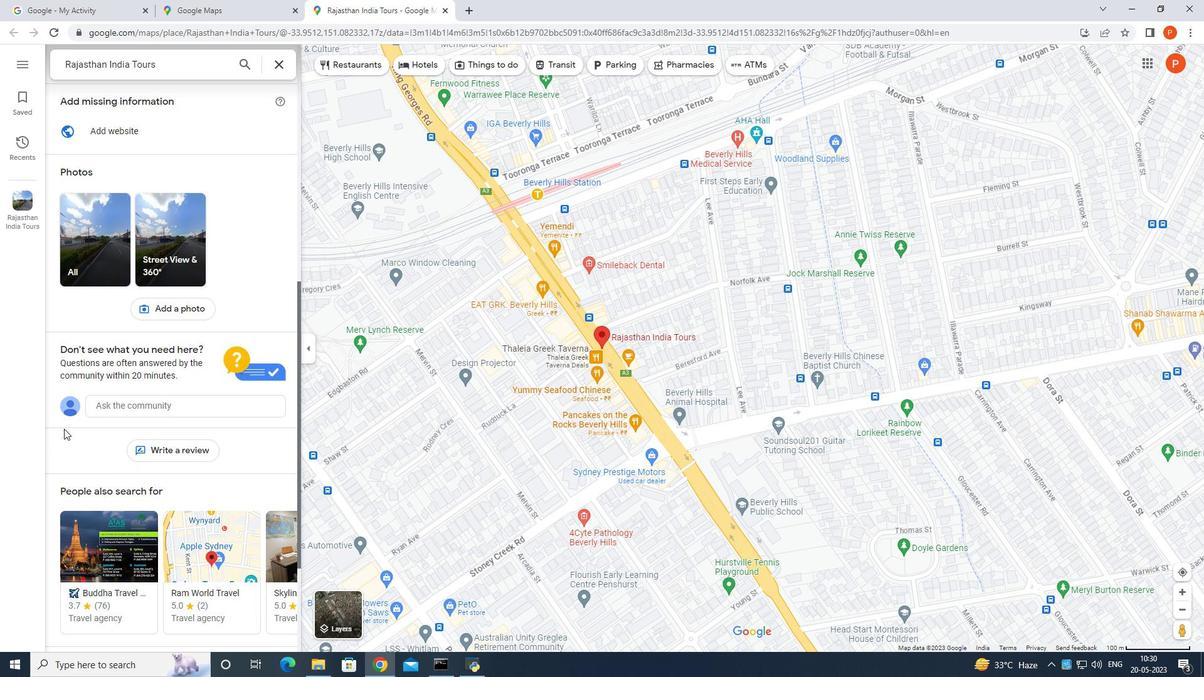 
Action: Mouse scrolled (64, 428) with delta (0, 0)
Screenshot: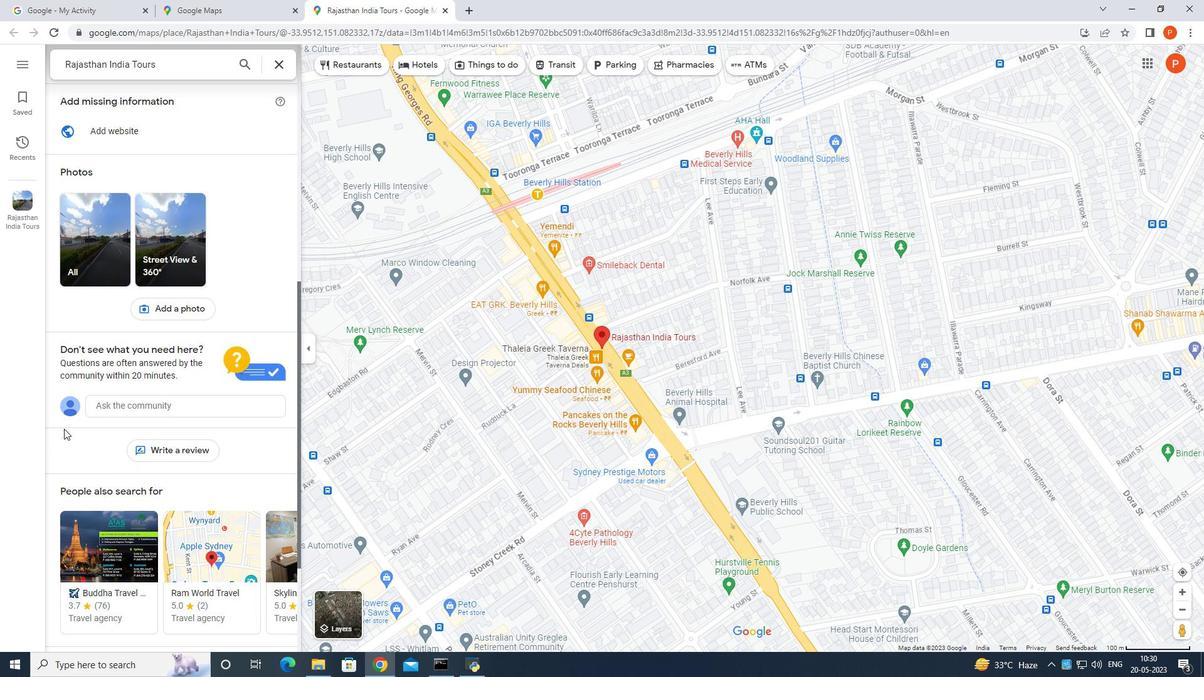 
Action: Mouse scrolled (64, 428) with delta (0, 0)
Screenshot: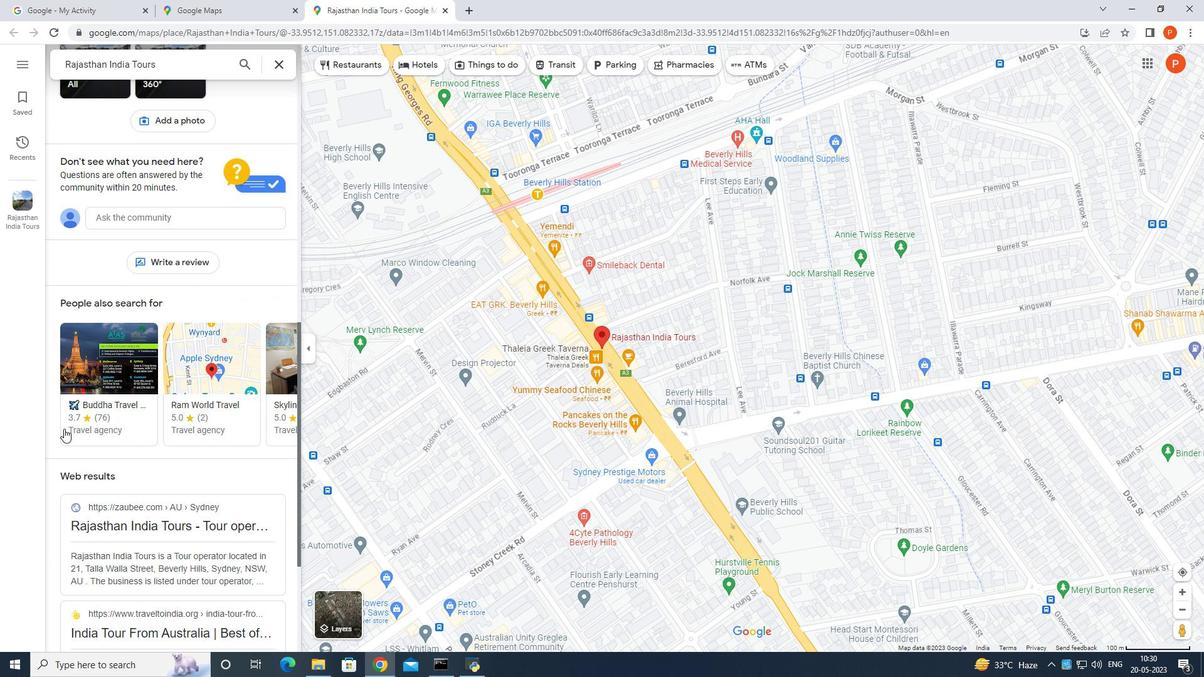 
Action: Mouse scrolled (64, 428) with delta (0, 0)
Screenshot: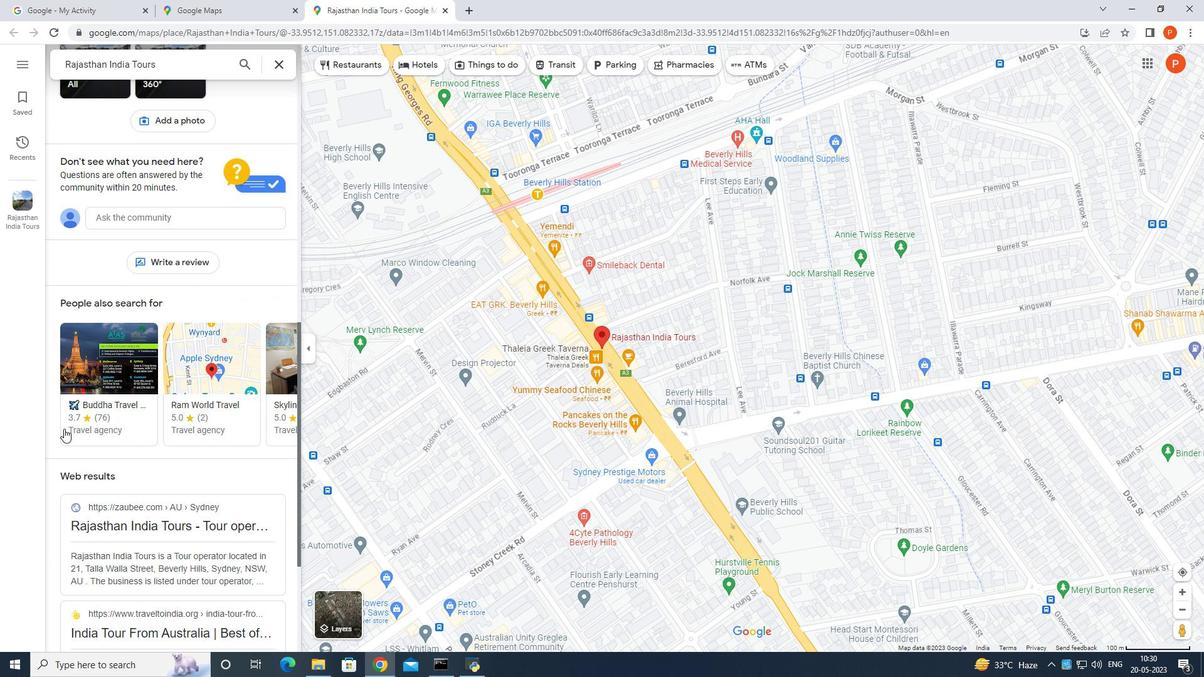 
Action: Mouse scrolled (64, 428) with delta (0, 0)
Screenshot: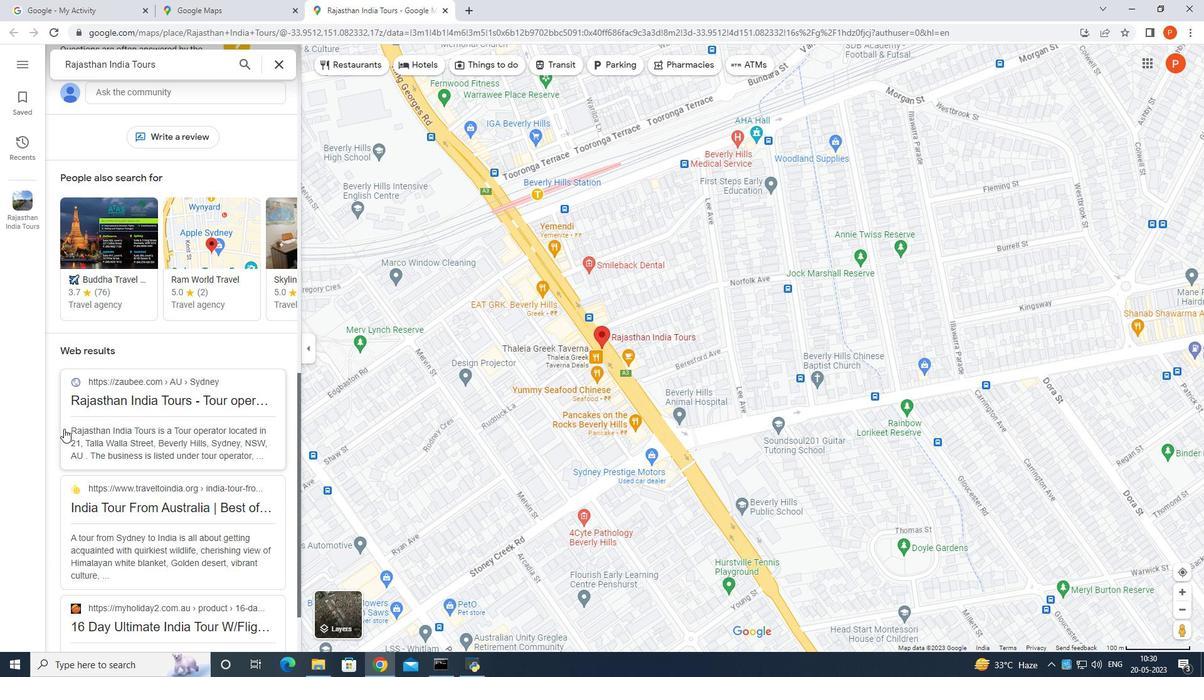 
Action: Mouse scrolled (64, 428) with delta (0, 0)
